 Task: Play online wordle game with 5 letters.
Action: Mouse moved to (406, 477)
Screenshot: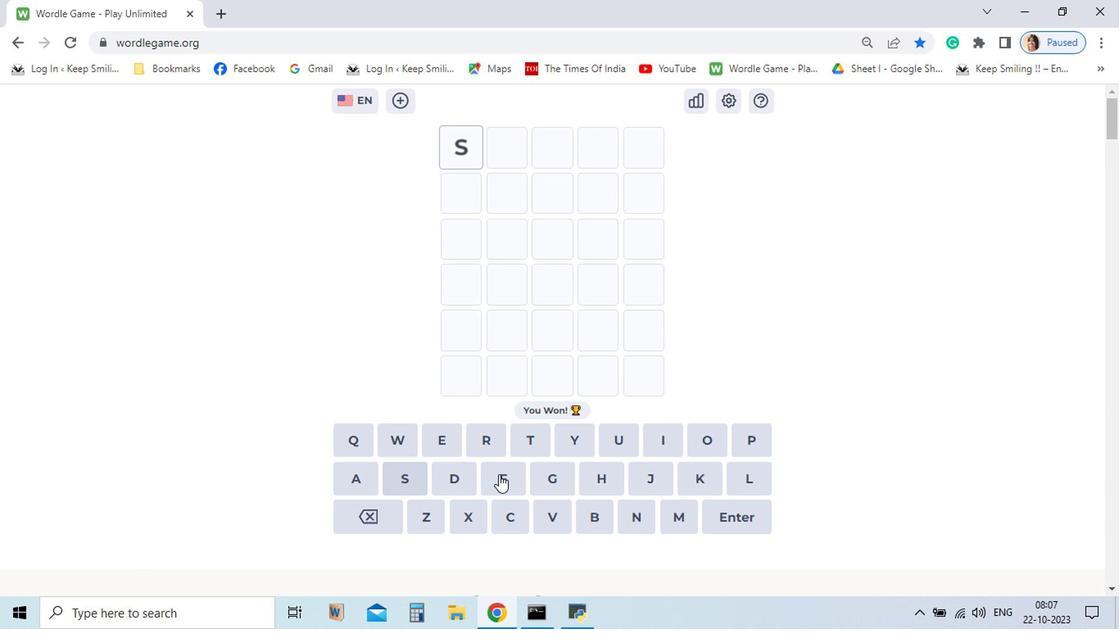 
Action: Mouse pressed left at (406, 477)
Screenshot: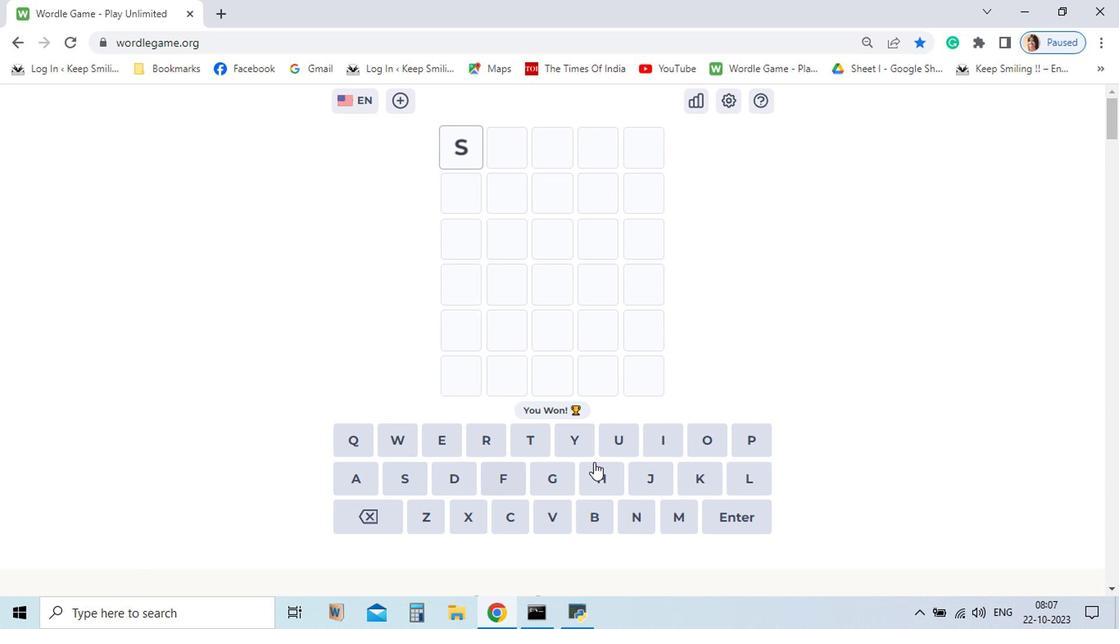 
Action: Mouse moved to (671, 439)
Screenshot: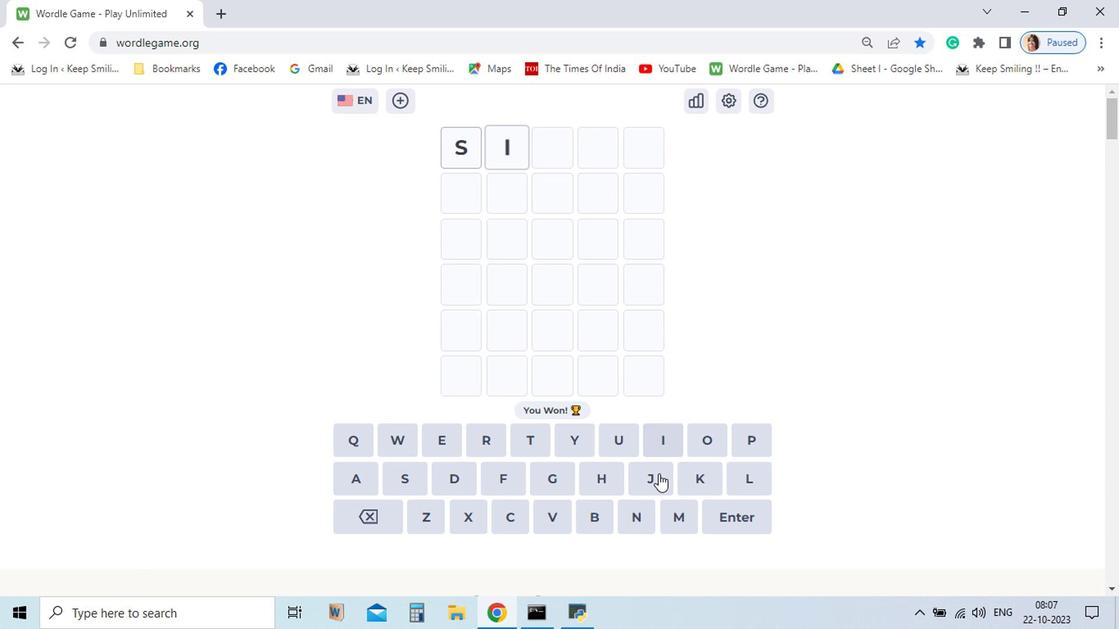 
Action: Mouse pressed left at (671, 439)
Screenshot: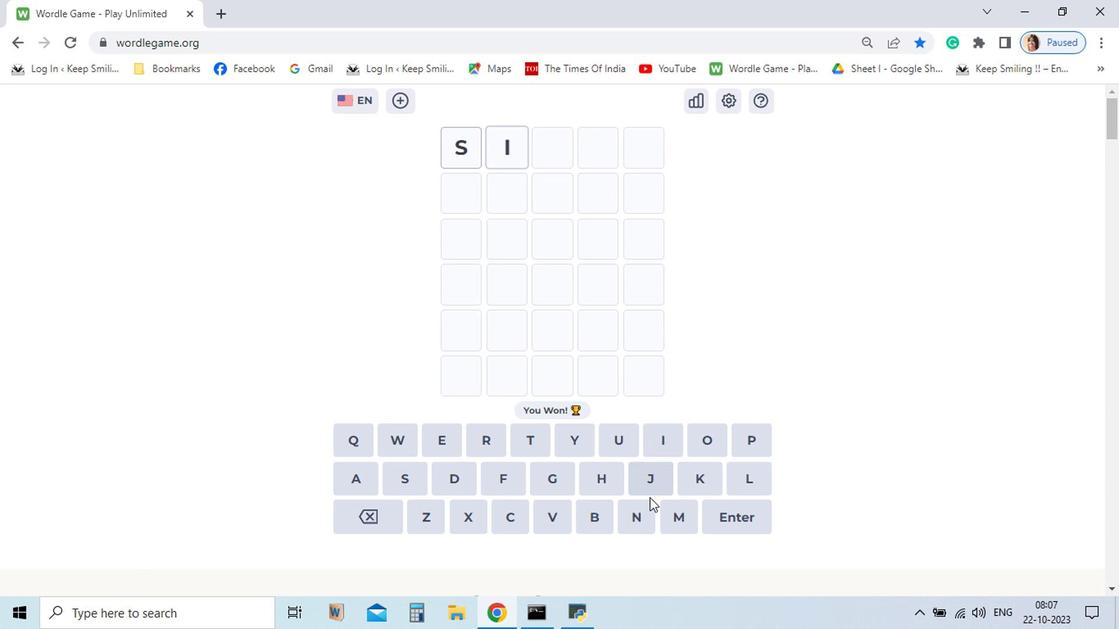 
Action: Mouse moved to (626, 519)
Screenshot: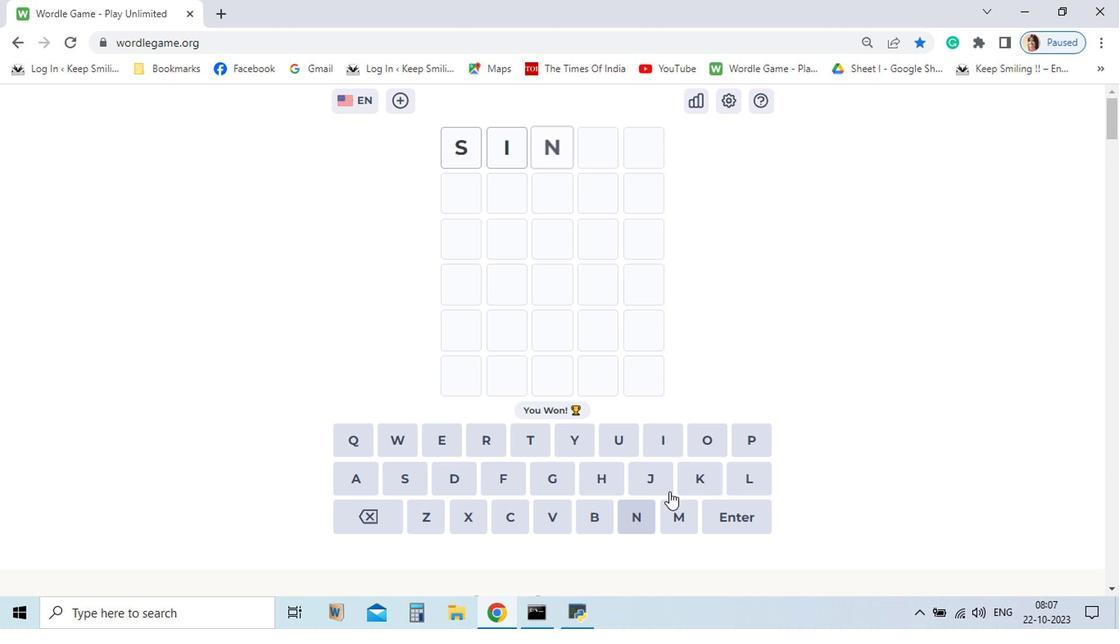 
Action: Mouse pressed left at (626, 519)
Screenshot: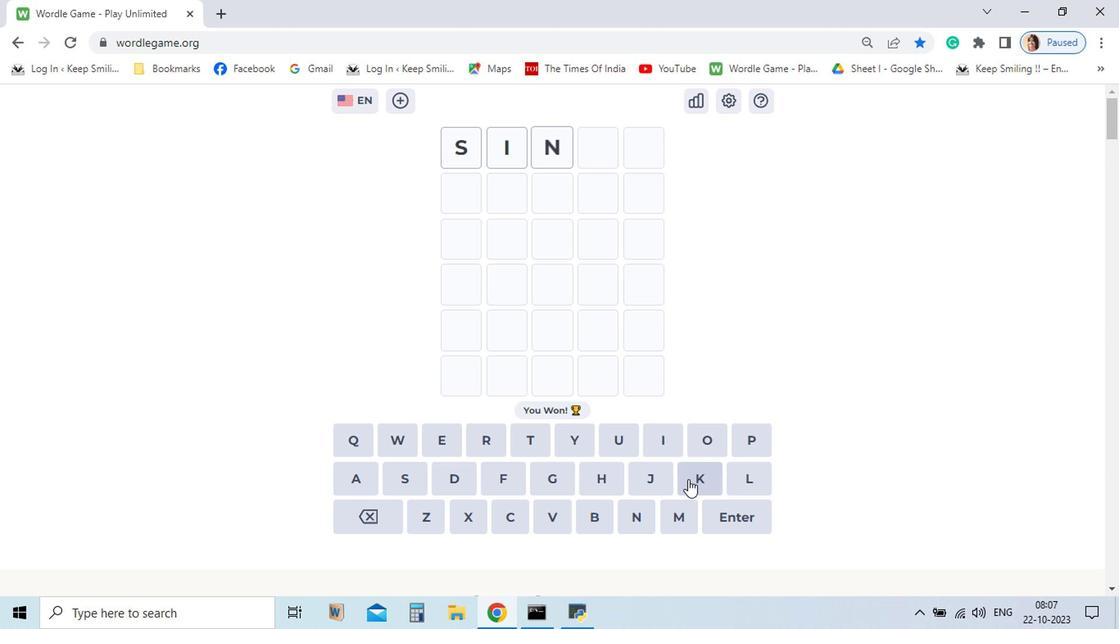 
Action: Mouse moved to (691, 477)
Screenshot: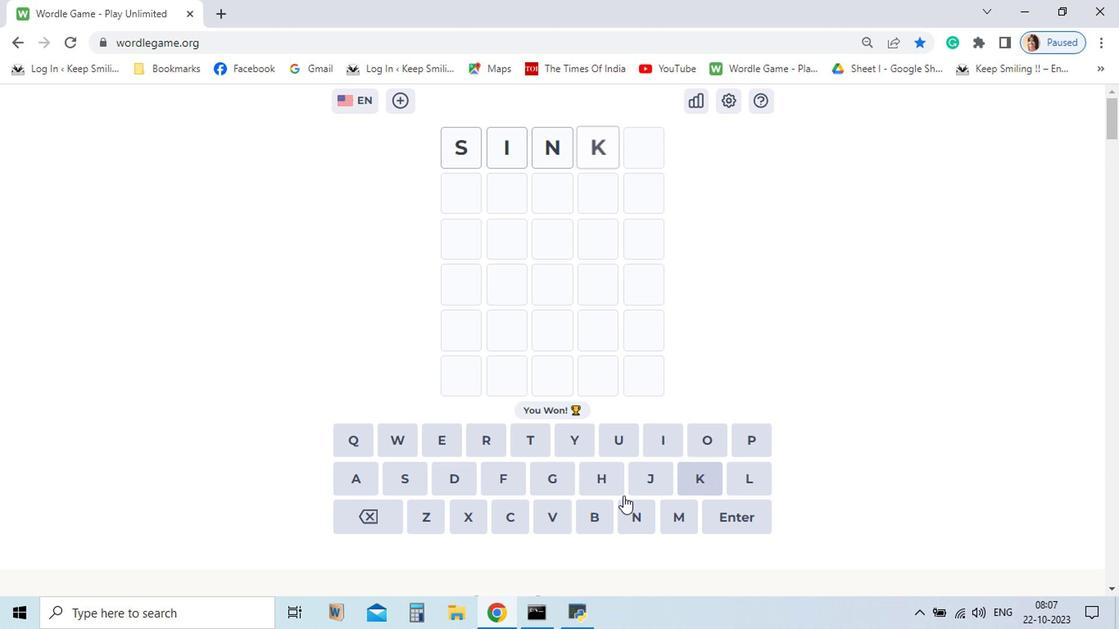 
Action: Mouse pressed left at (691, 477)
Screenshot: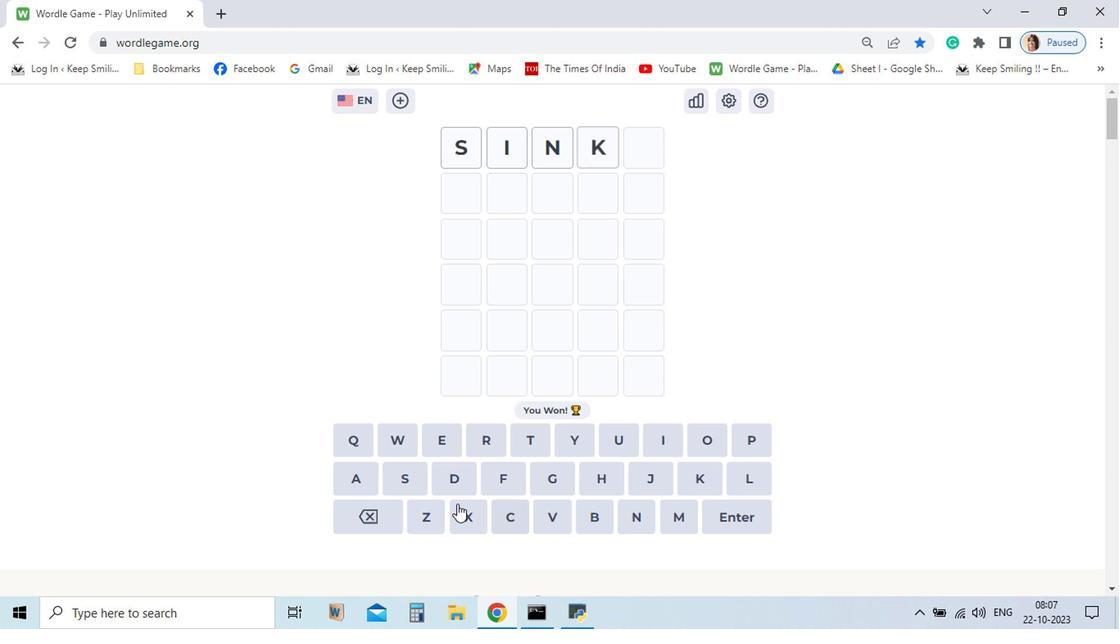 
Action: Mouse moved to (407, 481)
Screenshot: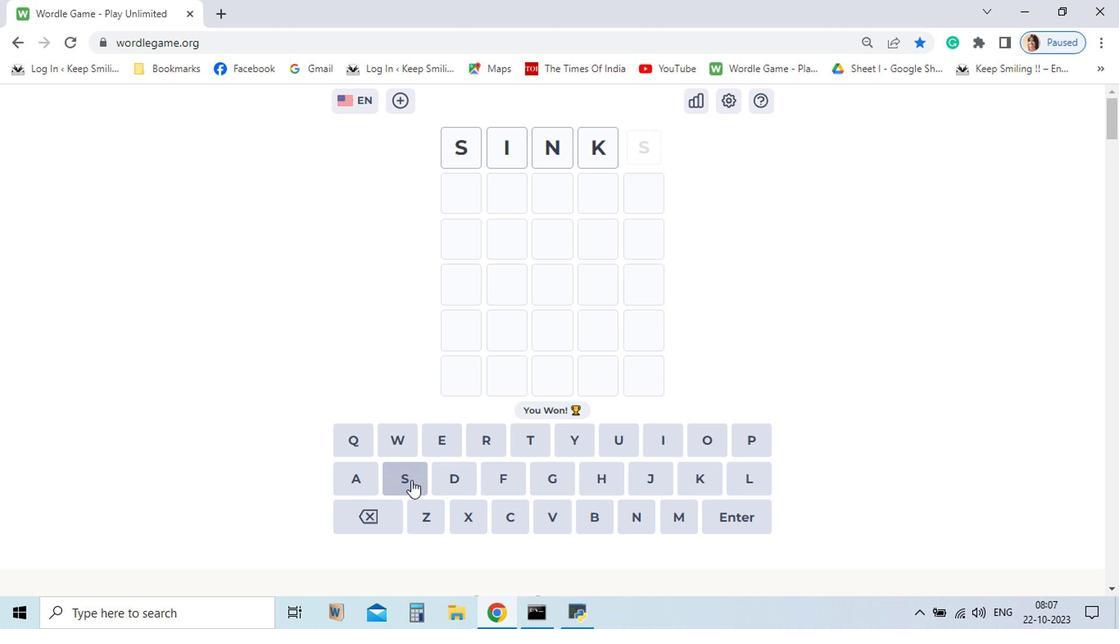 
Action: Mouse pressed left at (407, 481)
Screenshot: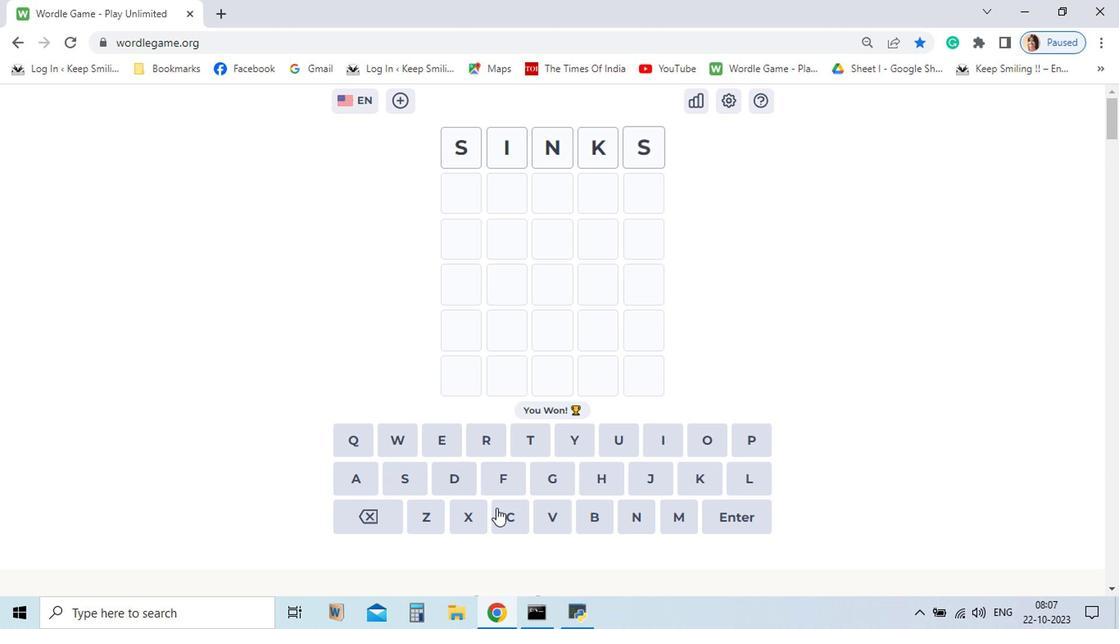 
Action: Mouse moved to (731, 520)
Screenshot: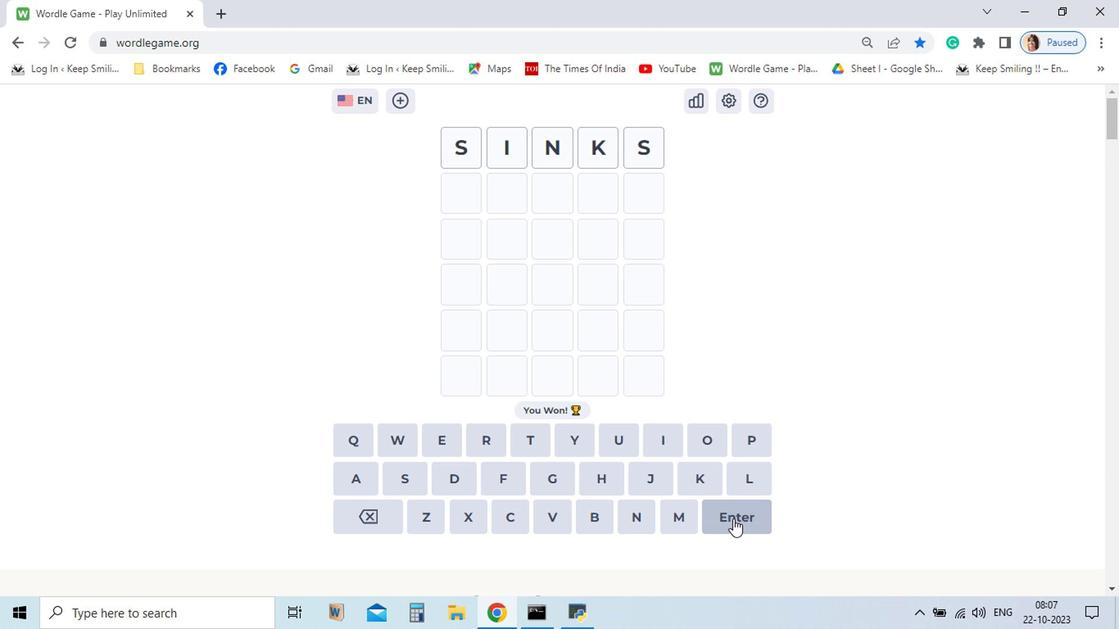 
Action: Mouse pressed left at (731, 520)
Screenshot: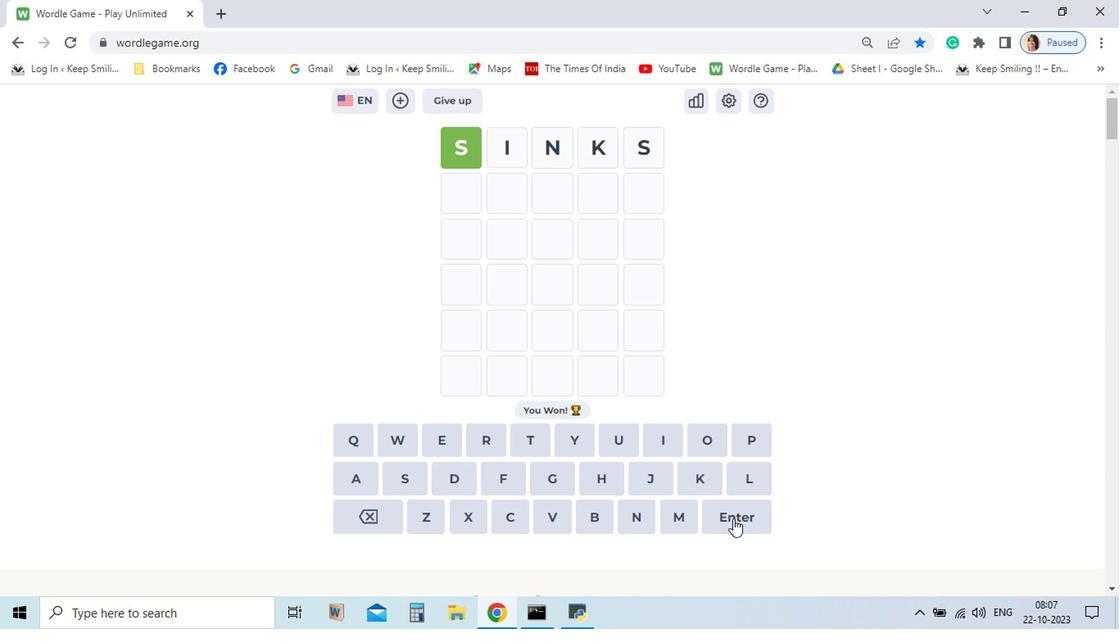 
Action: Mouse moved to (408, 484)
Screenshot: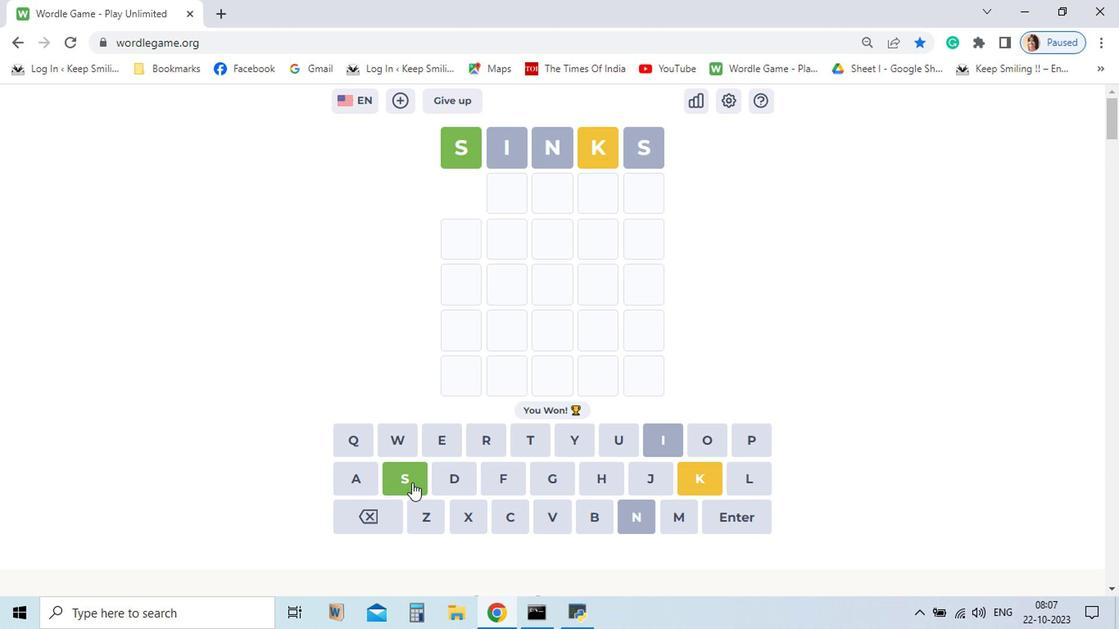 
Action: Mouse pressed left at (408, 484)
Screenshot: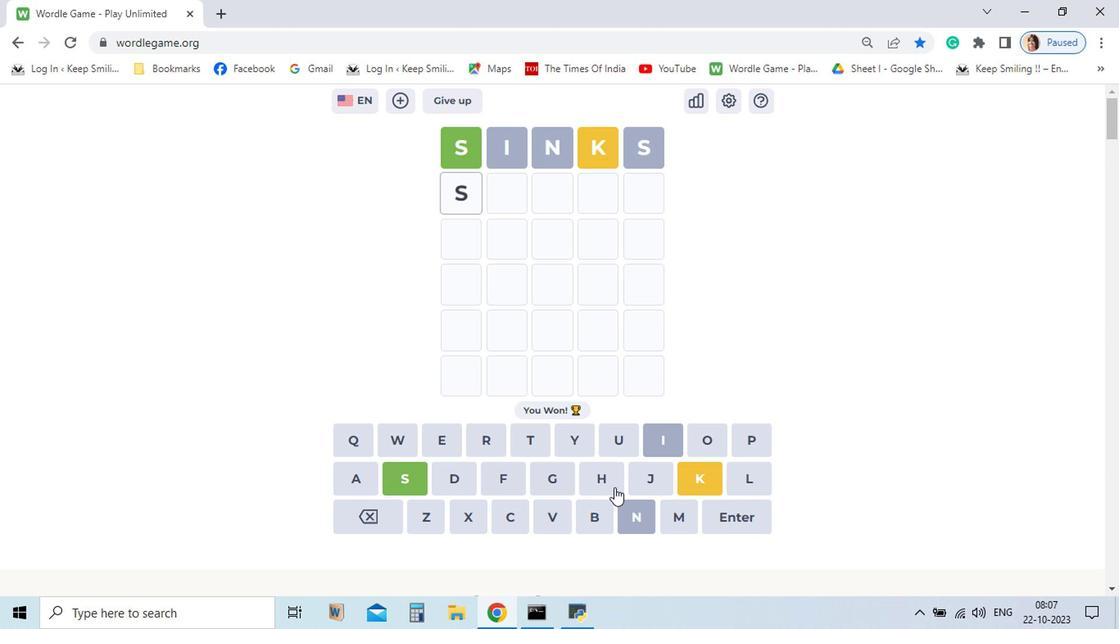 
Action: Mouse moved to (699, 485)
Screenshot: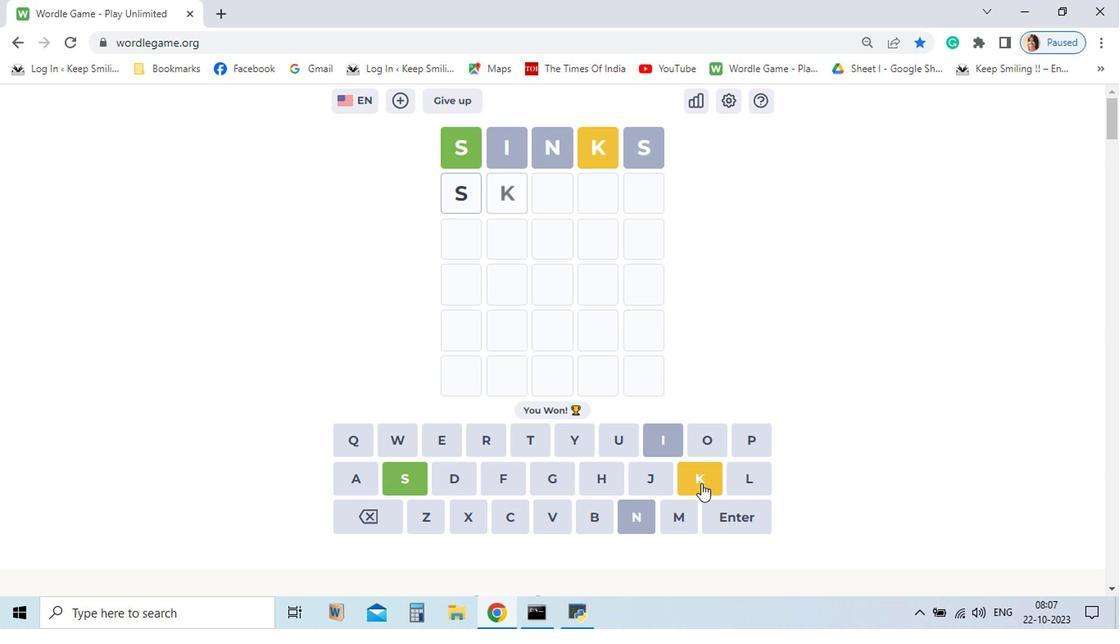 
Action: Mouse pressed left at (699, 485)
Screenshot: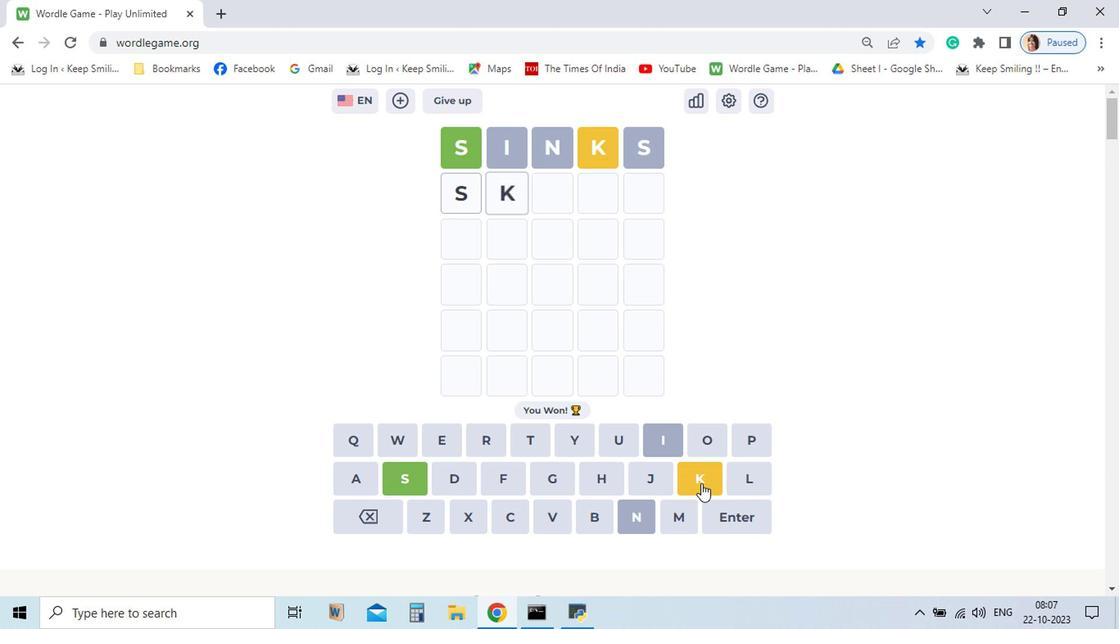 
Action: Mouse moved to (442, 446)
Screenshot: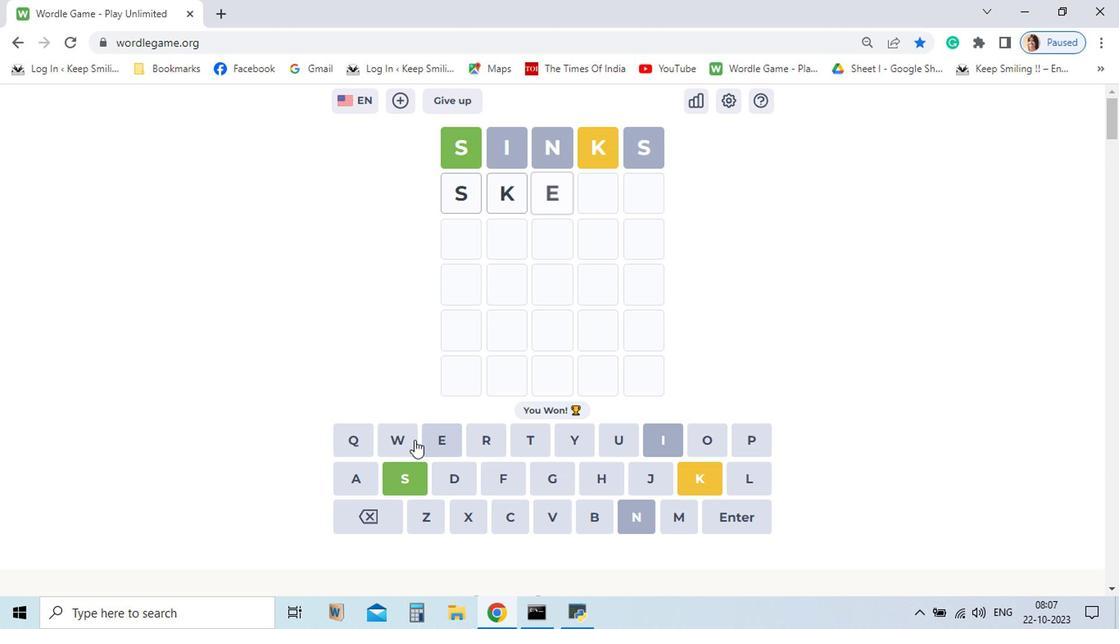 
Action: Mouse pressed left at (442, 446)
Screenshot: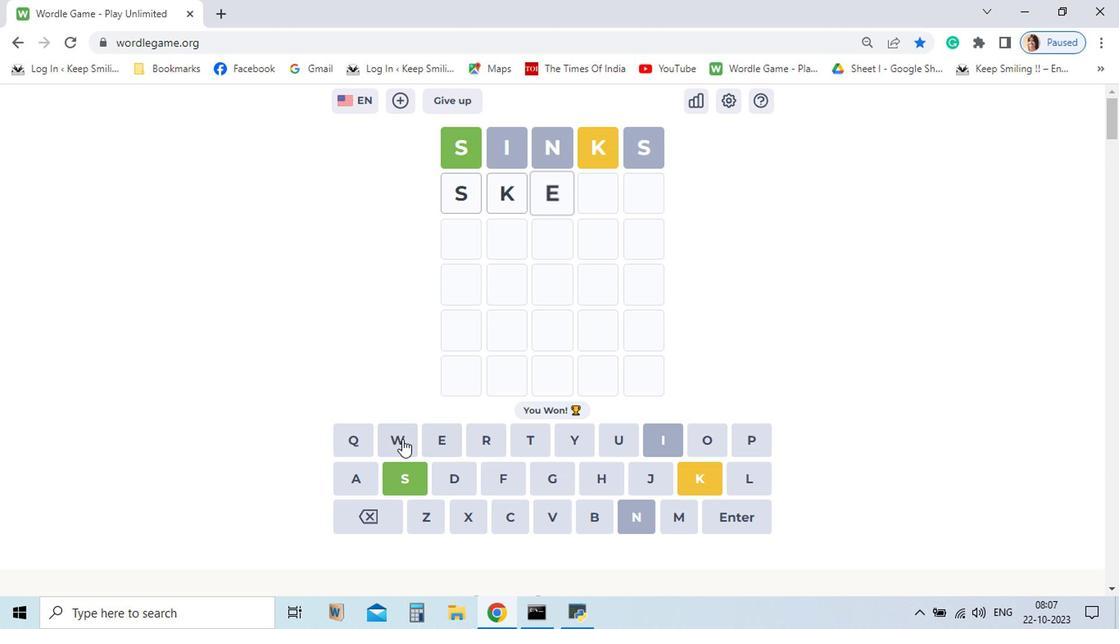 
Action: Mouse moved to (398, 440)
Screenshot: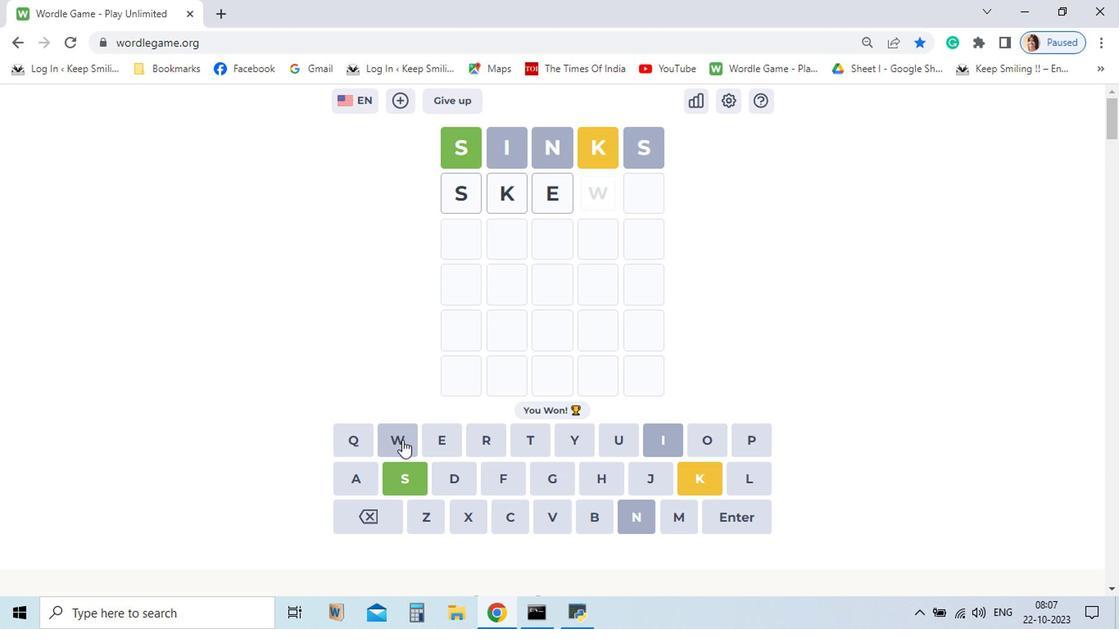 
Action: Mouse pressed left at (398, 440)
Screenshot: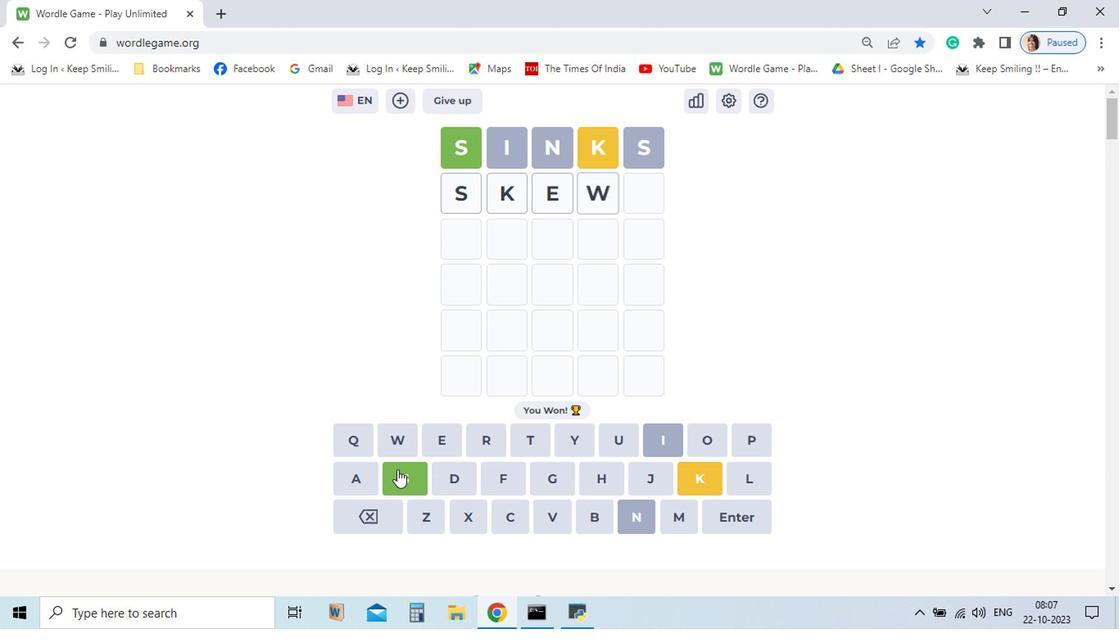 
Action: Mouse moved to (393, 471)
Screenshot: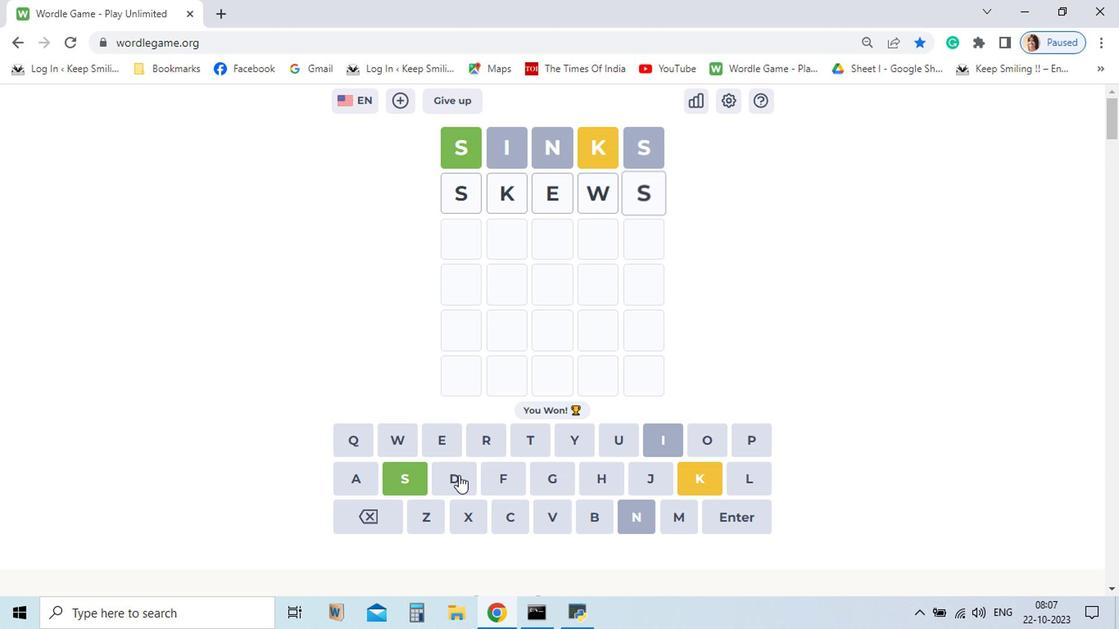 
Action: Mouse pressed left at (393, 471)
Screenshot: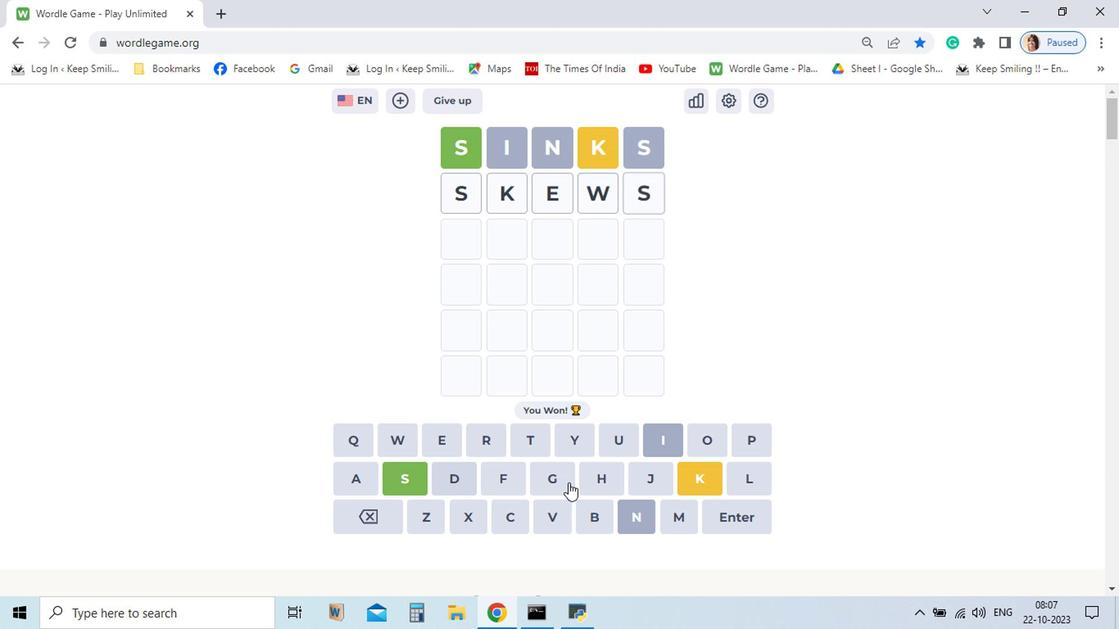 
Action: Mouse moved to (743, 514)
Screenshot: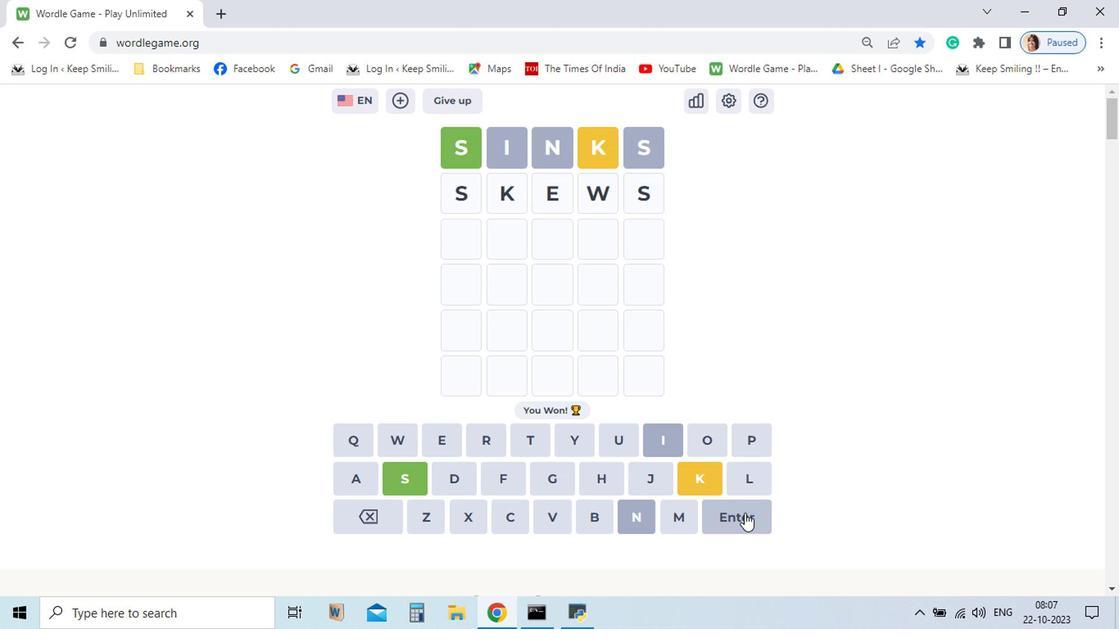 
Action: Mouse pressed left at (743, 514)
Screenshot: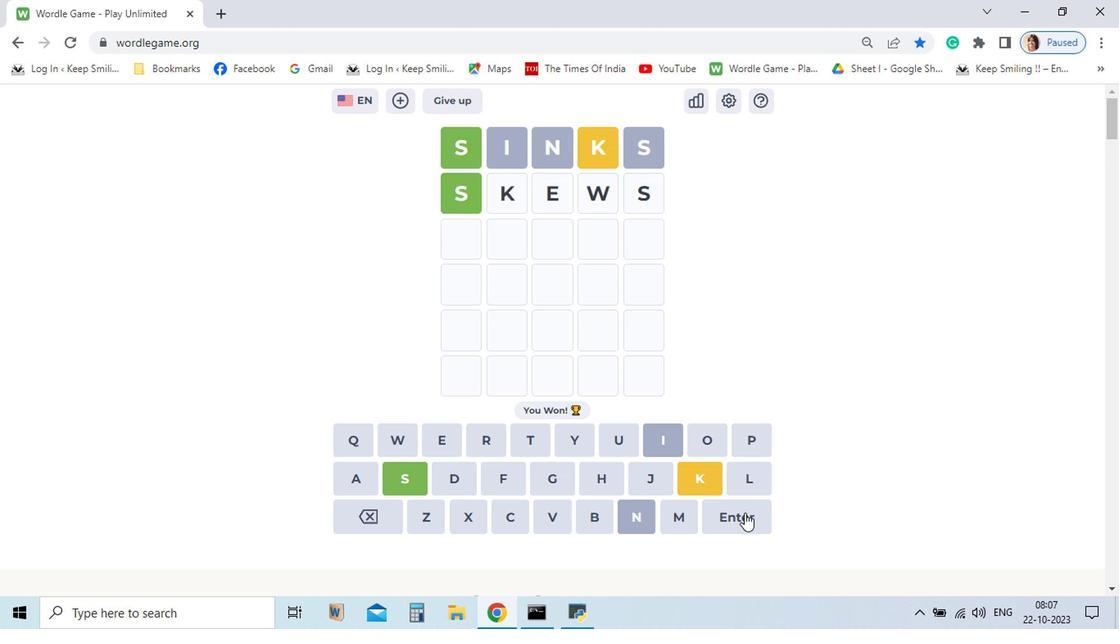 
Action: Mouse moved to (403, 482)
Screenshot: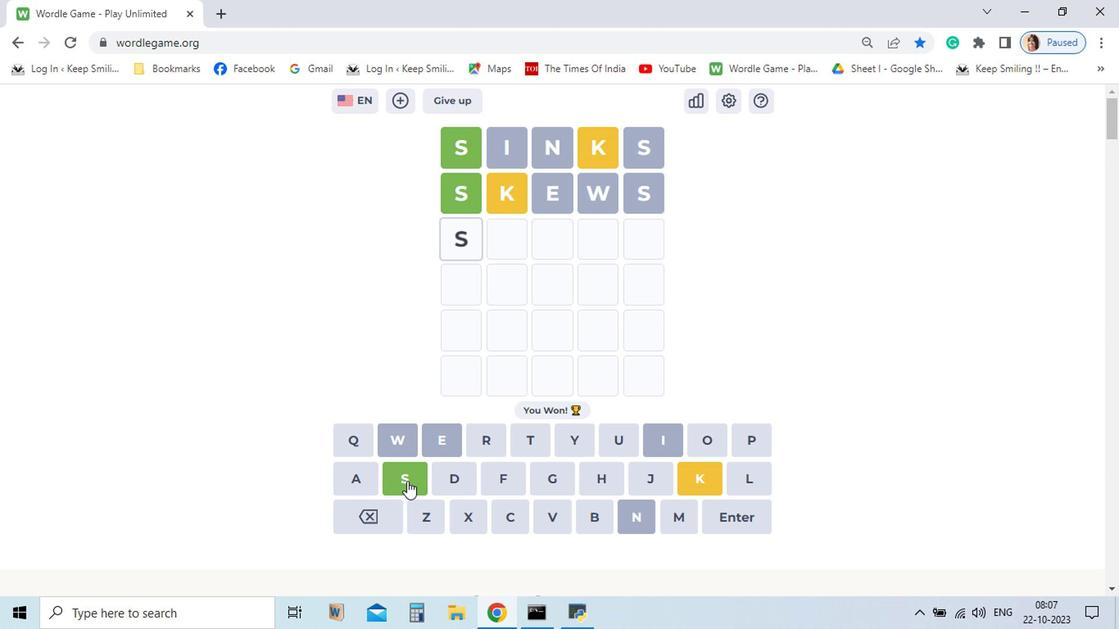 
Action: Mouse pressed left at (403, 482)
Screenshot: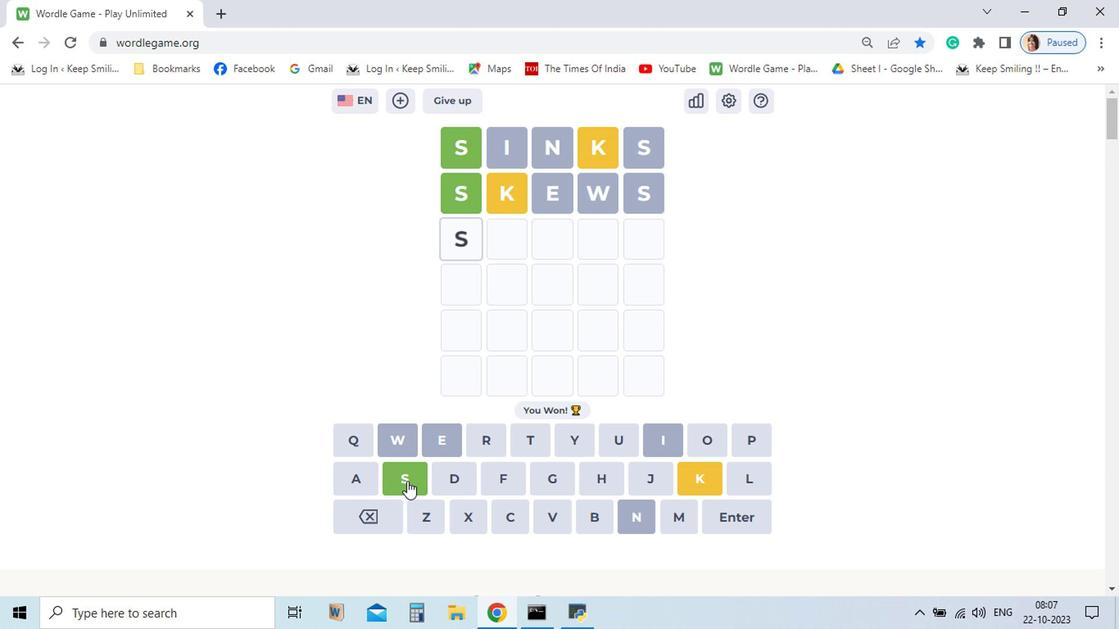 
Action: Mouse moved to (517, 444)
Screenshot: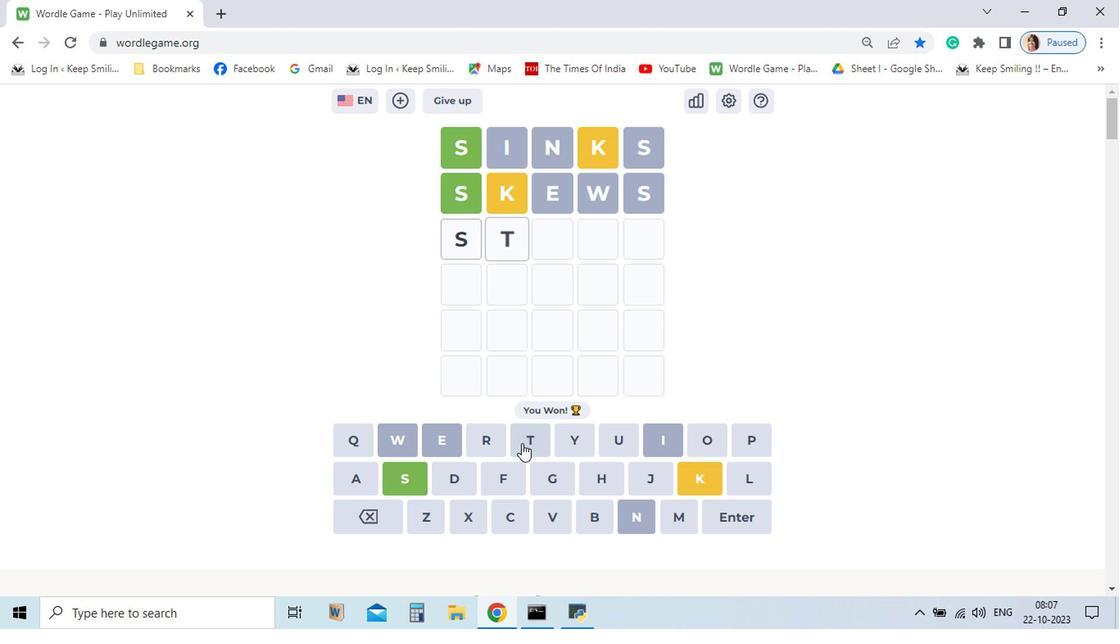 
Action: Mouse pressed left at (517, 444)
Screenshot: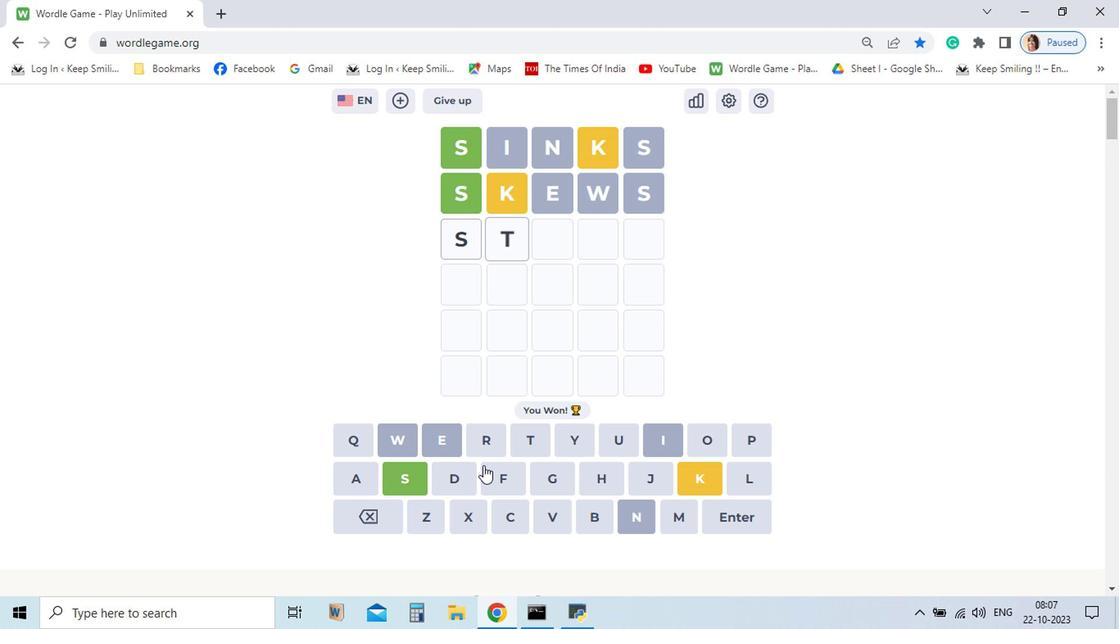 
Action: Mouse moved to (348, 483)
Screenshot: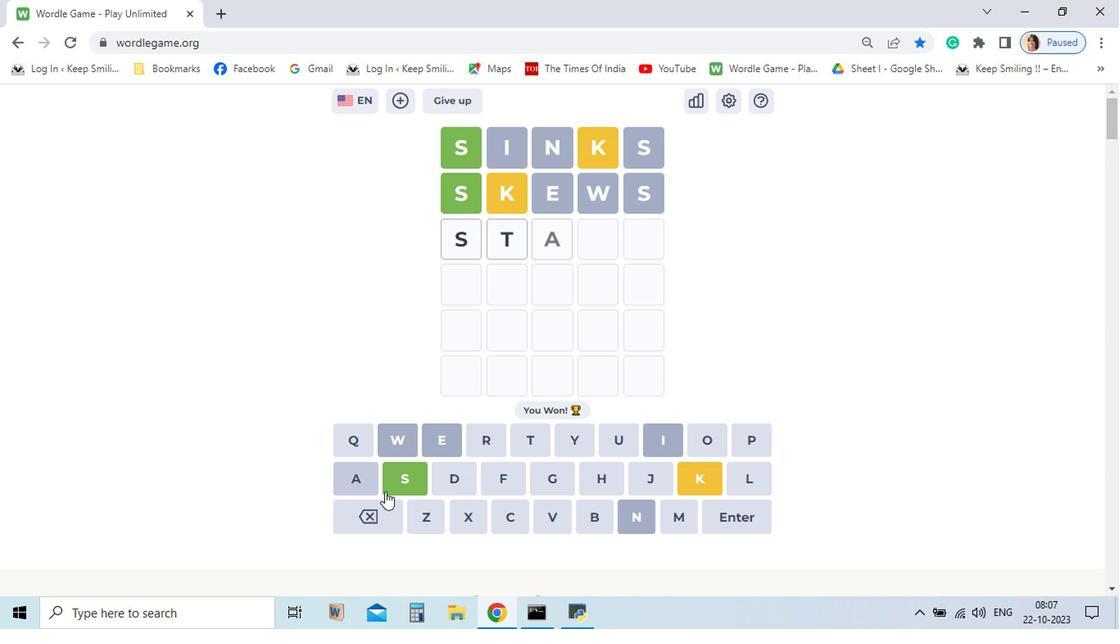 
Action: Mouse pressed left at (348, 483)
Screenshot: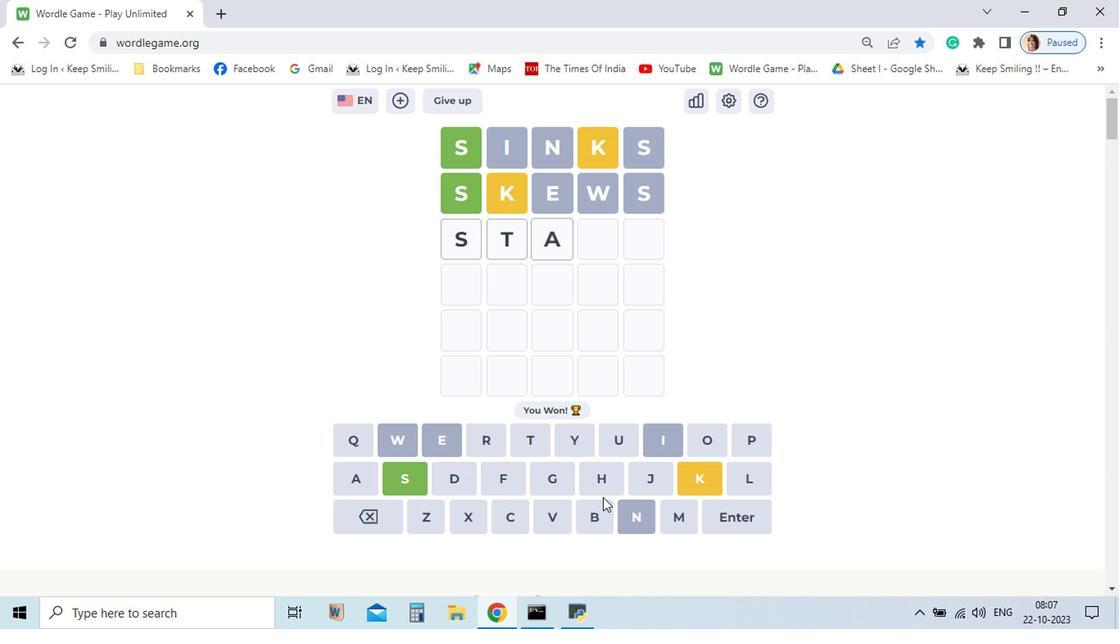 
Action: Mouse moved to (698, 488)
Screenshot: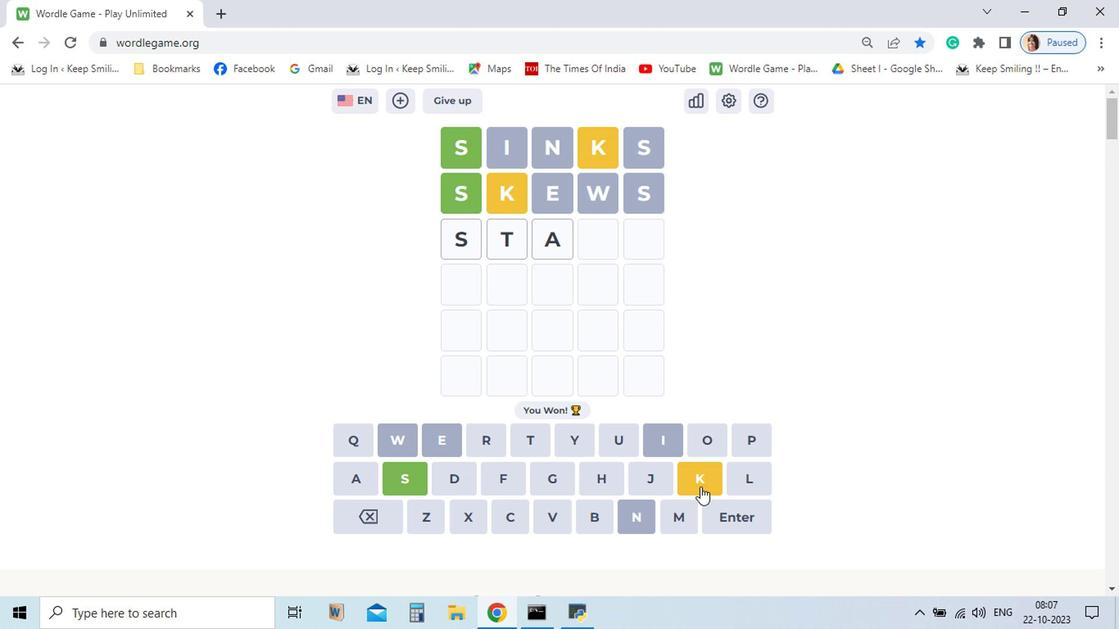 
Action: Mouse pressed left at (698, 488)
Screenshot: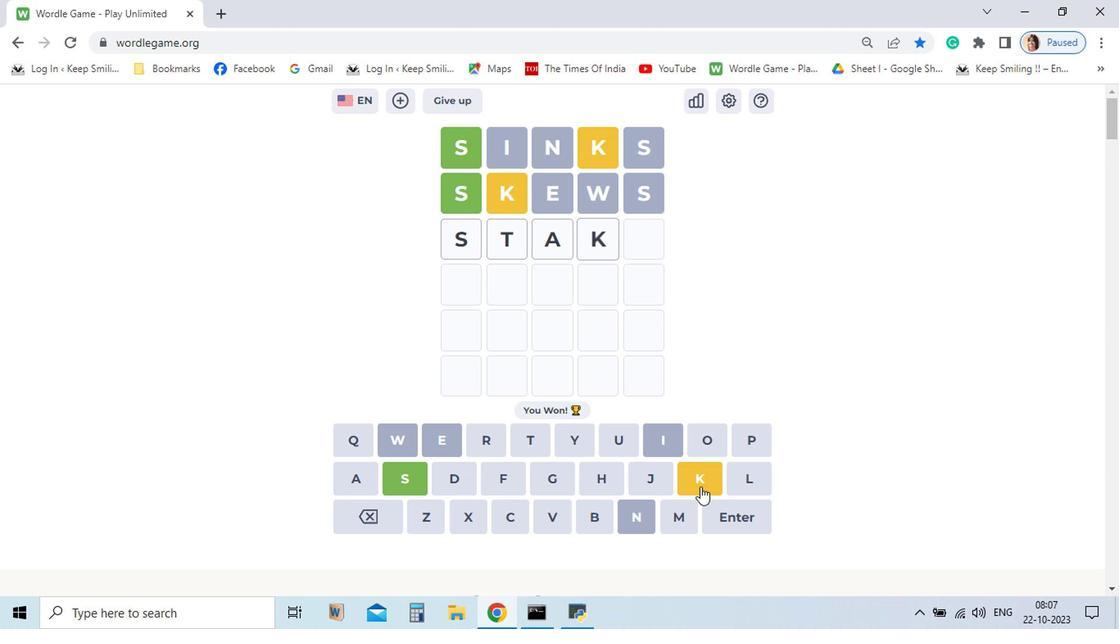 
Action: Mouse moved to (367, 518)
Screenshot: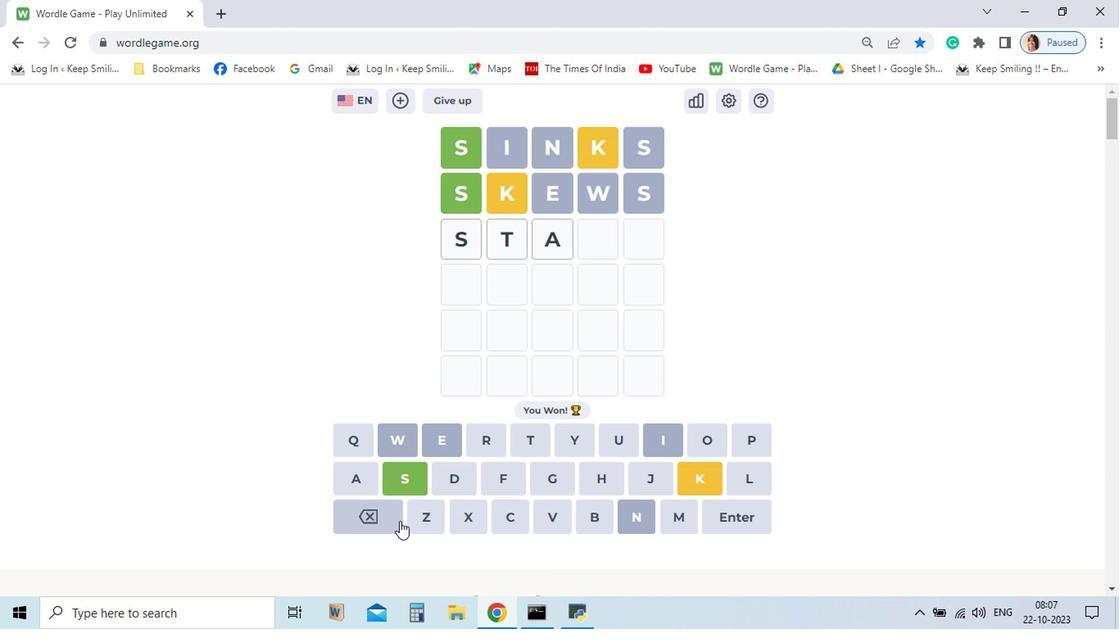 
Action: Mouse pressed left at (367, 518)
Screenshot: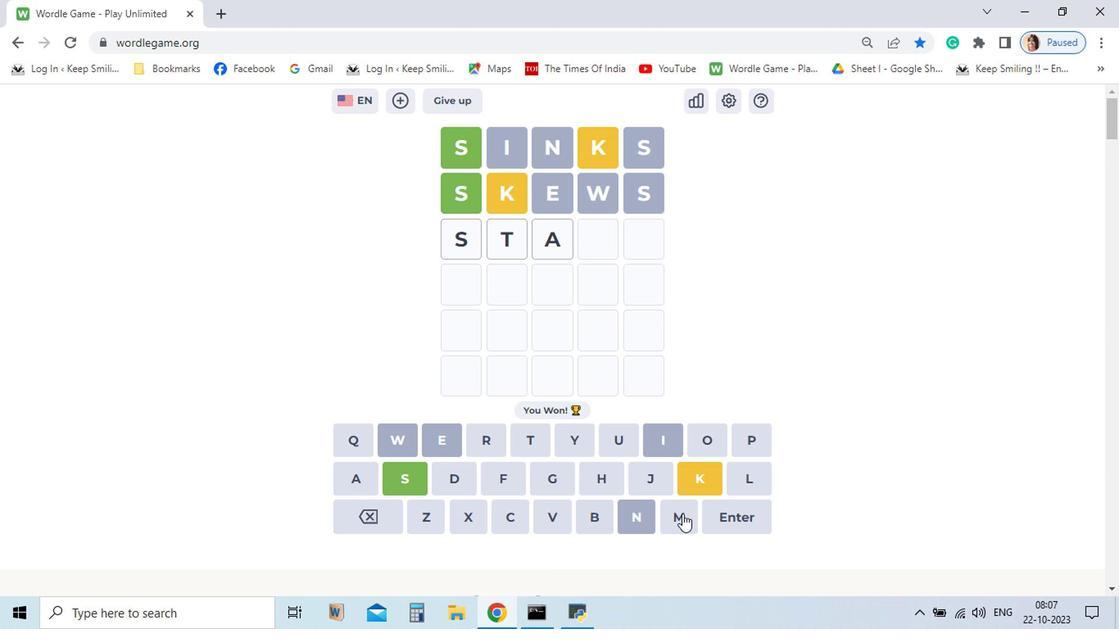 
Action: Mouse moved to (754, 478)
Screenshot: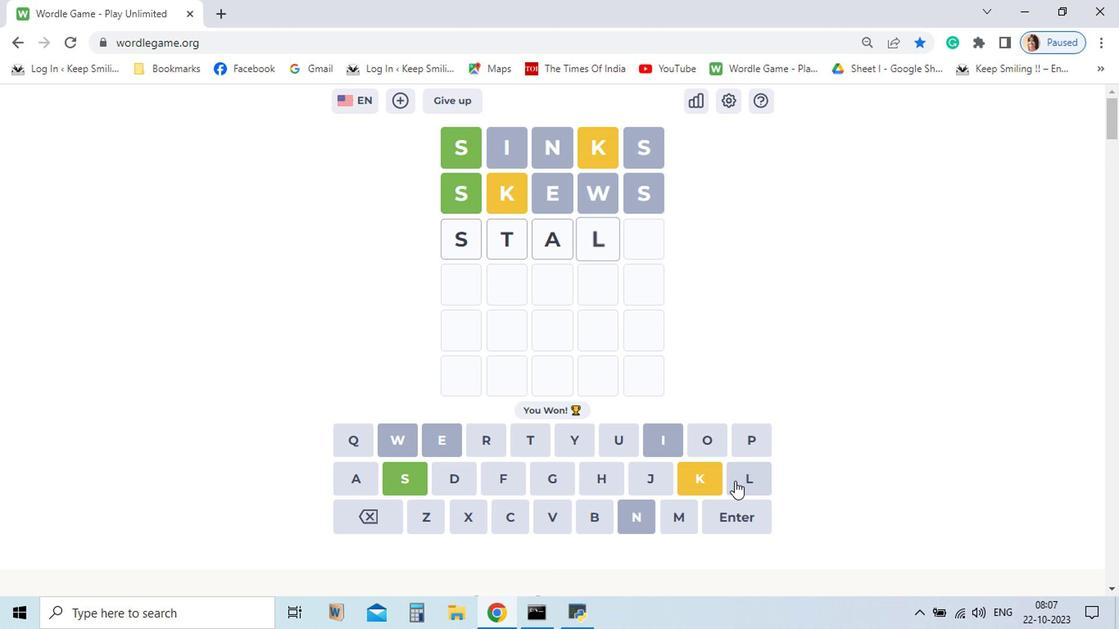 
Action: Mouse pressed left at (754, 478)
Screenshot: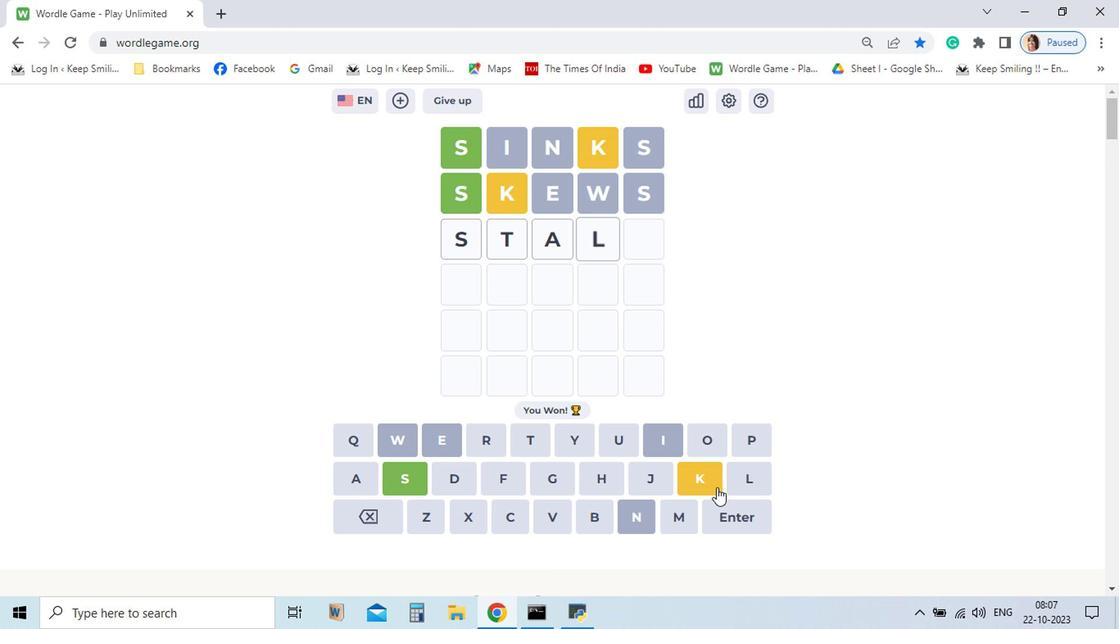 
Action: Mouse moved to (714, 489)
Screenshot: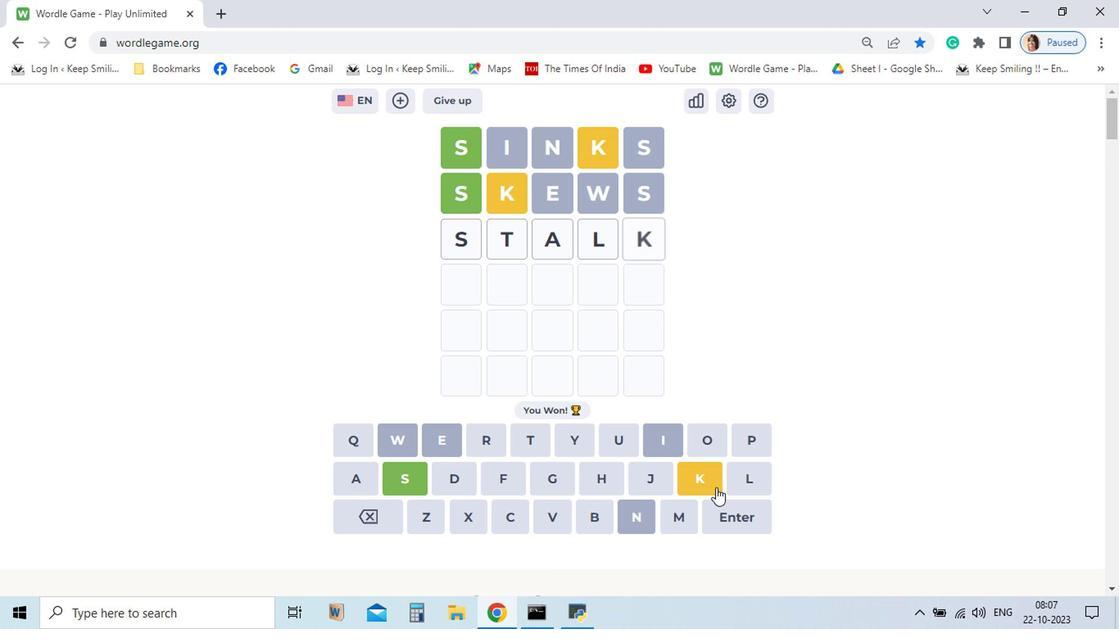 
Action: Mouse pressed left at (714, 489)
Screenshot: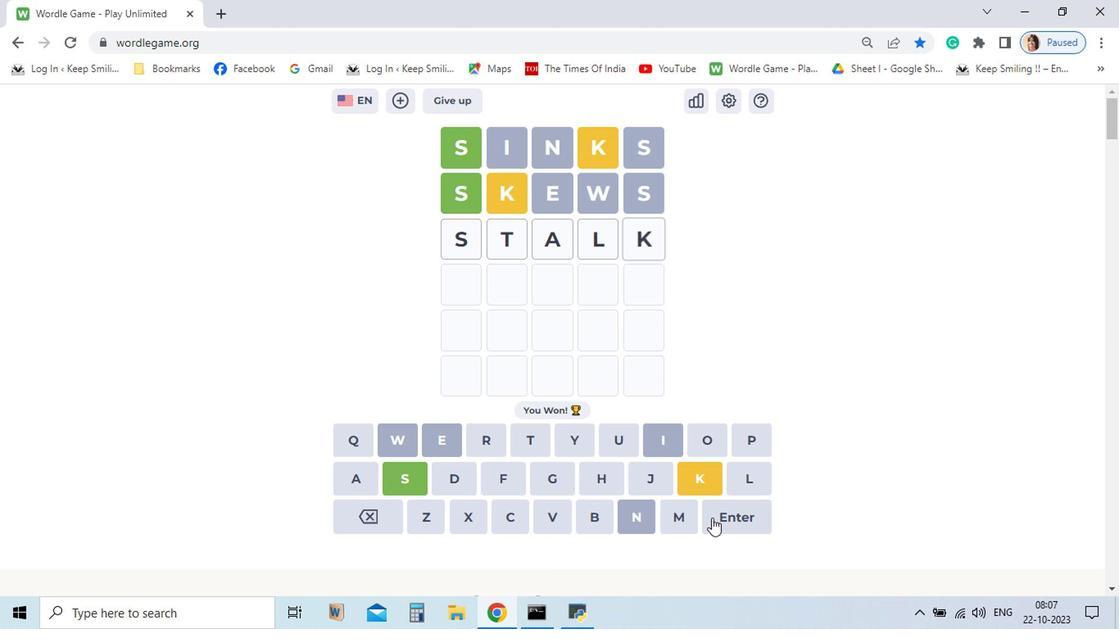 
Action: Mouse moved to (732, 520)
Screenshot: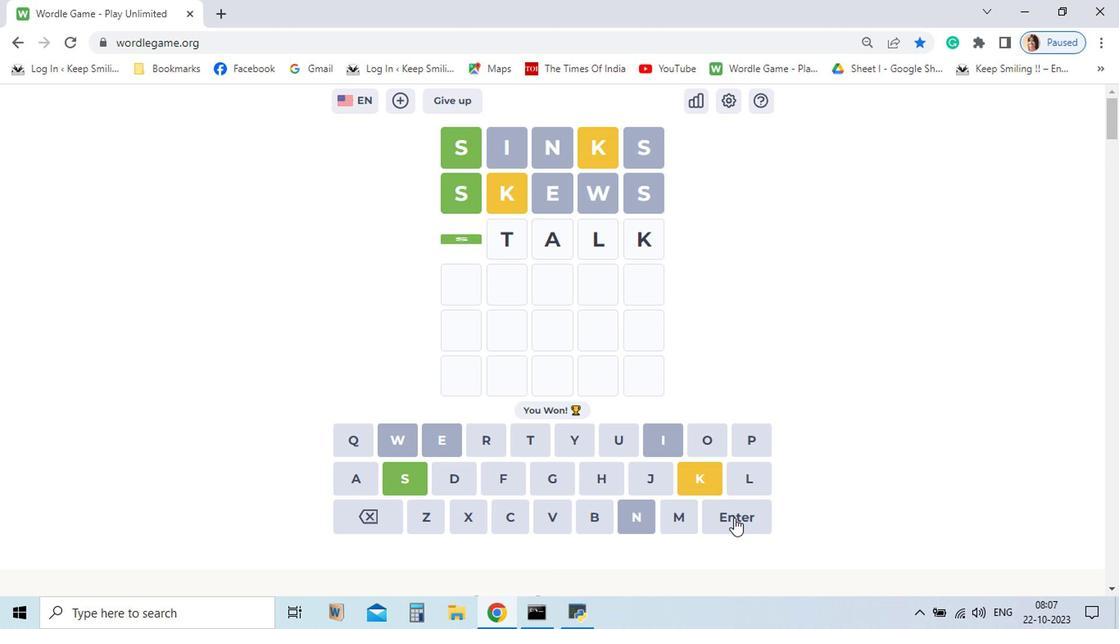 
Action: Mouse pressed left at (732, 520)
Screenshot: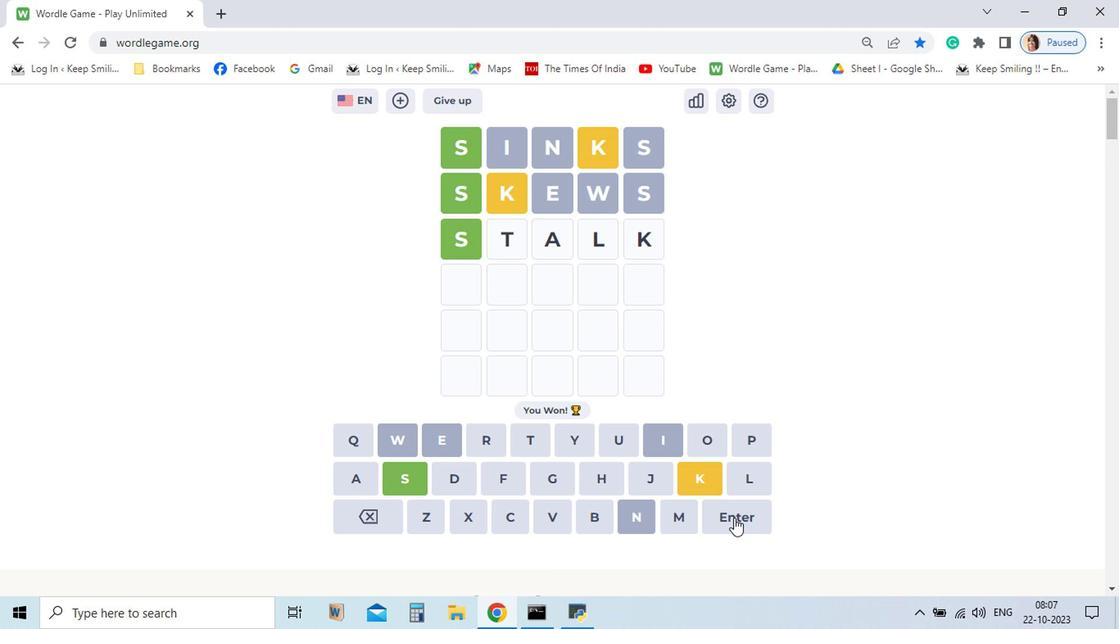 
Action: Mouse moved to (396, 478)
Screenshot: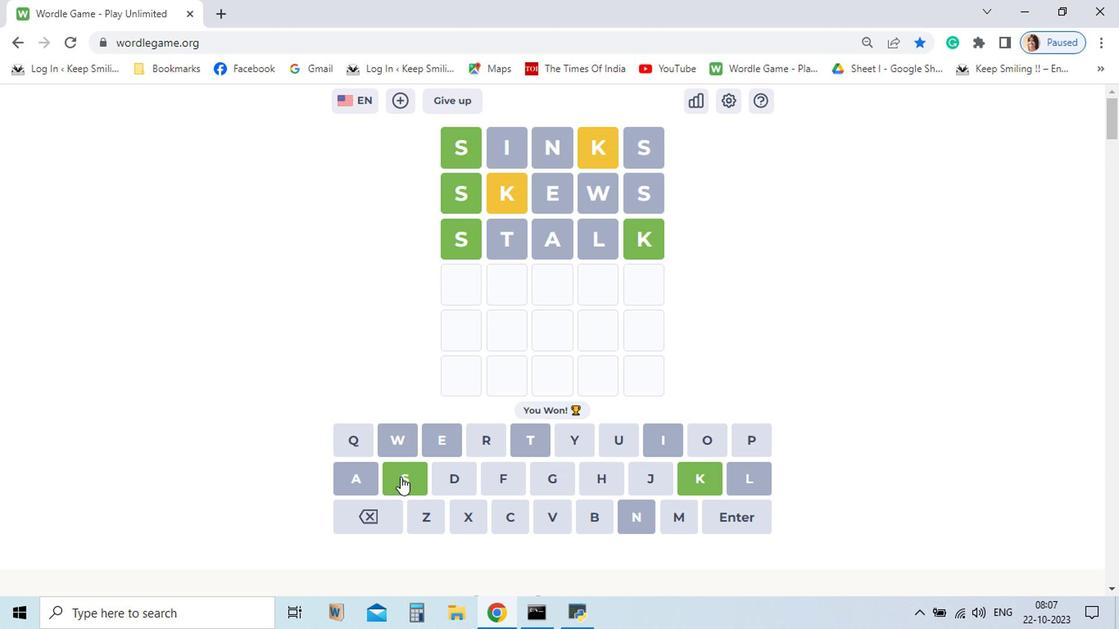 
Action: Mouse pressed left at (396, 478)
Screenshot: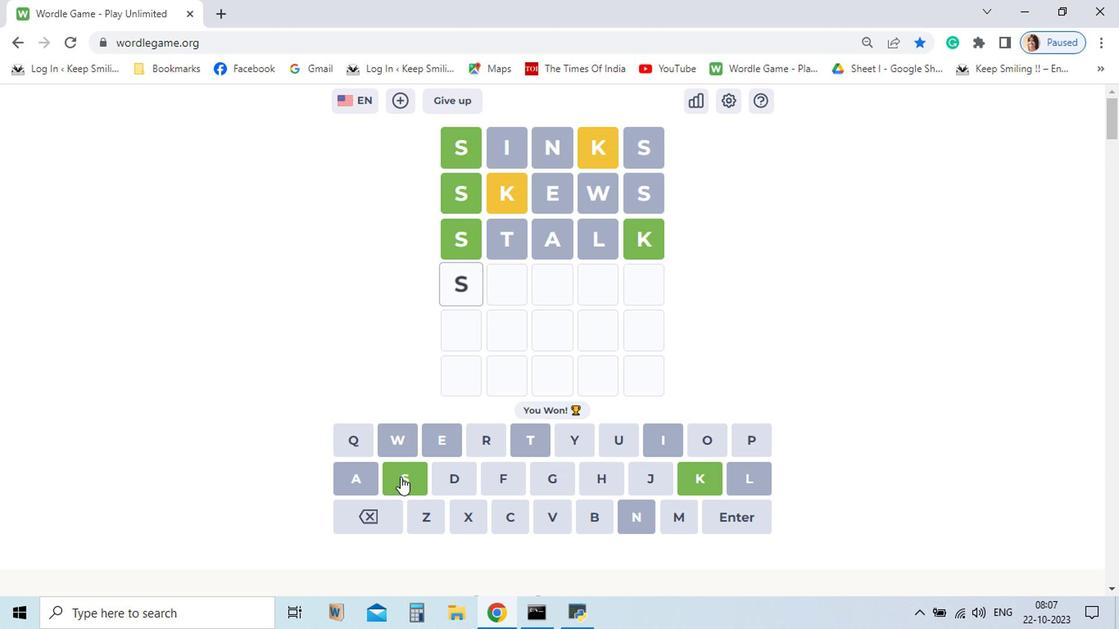
Action: Mouse moved to (743, 444)
Screenshot: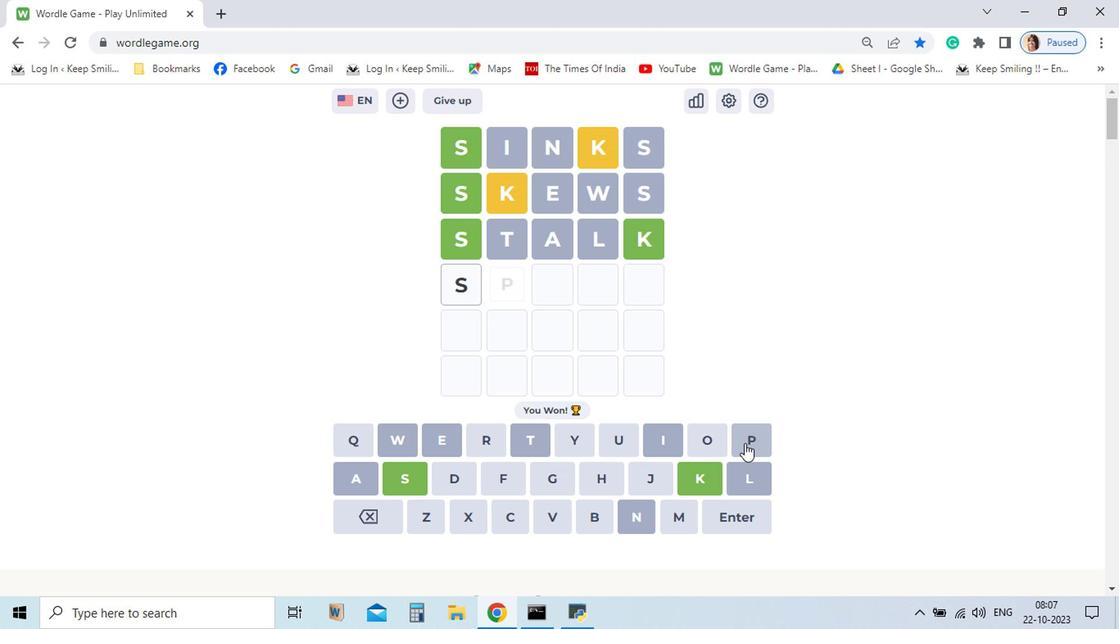 
Action: Mouse pressed left at (743, 444)
Screenshot: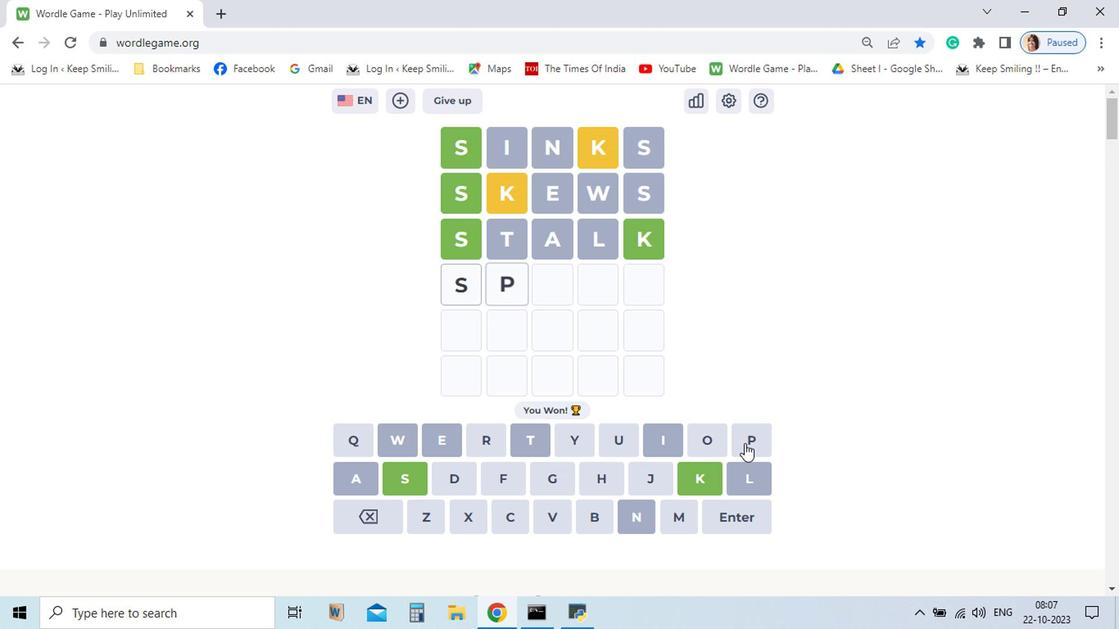 
Action: Mouse moved to (706, 443)
Screenshot: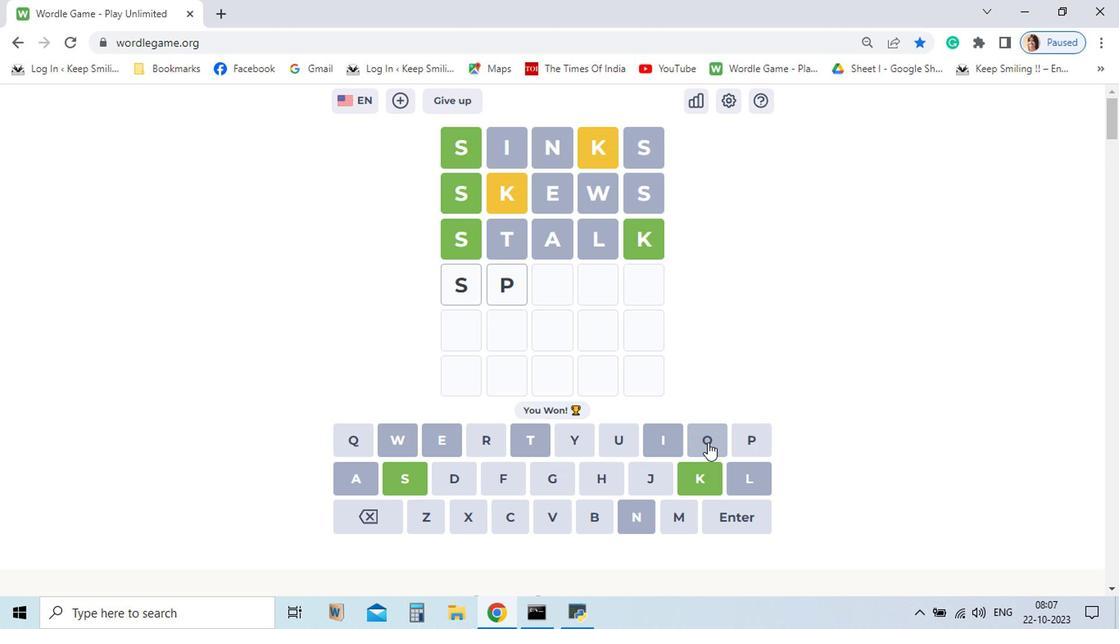 
Action: Mouse pressed left at (706, 443)
Screenshot: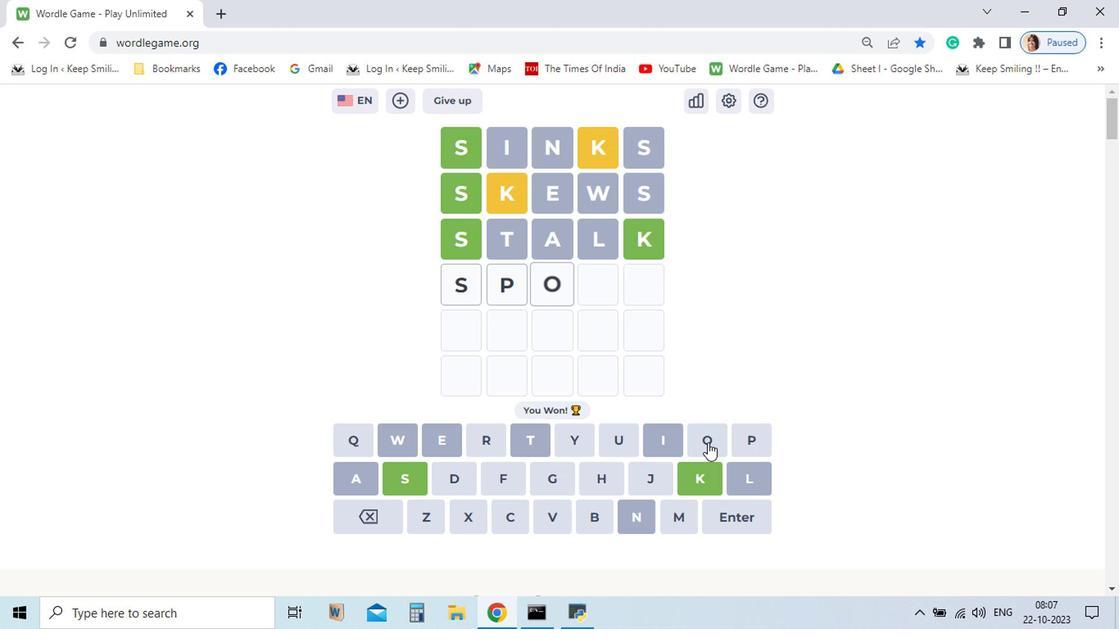 
Action: Mouse moved to (703, 442)
Screenshot: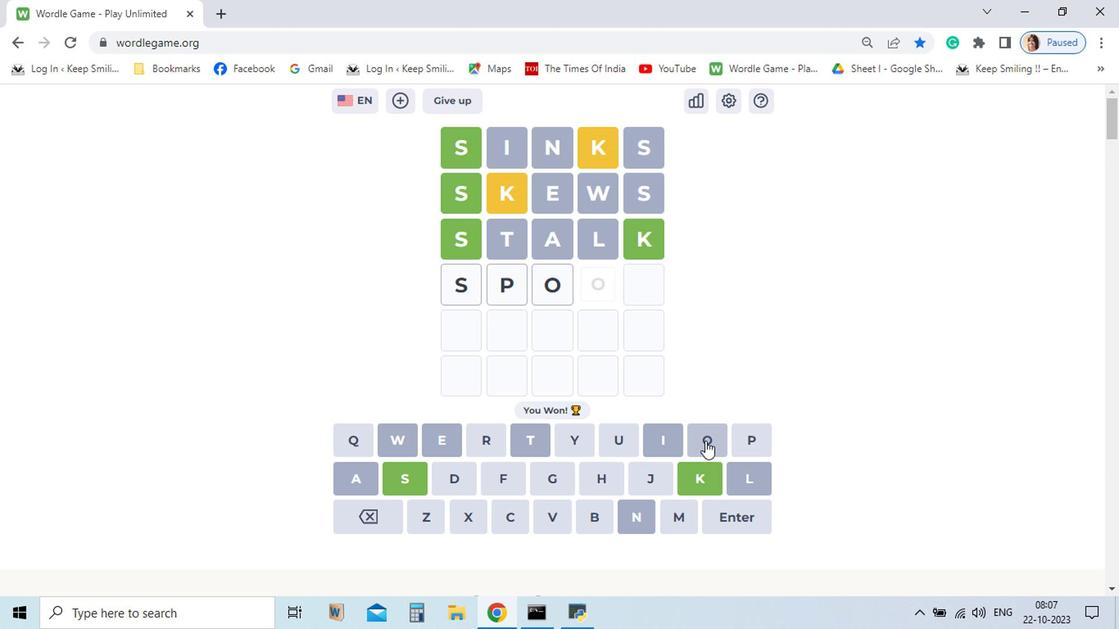 
Action: Mouse pressed left at (703, 442)
Screenshot: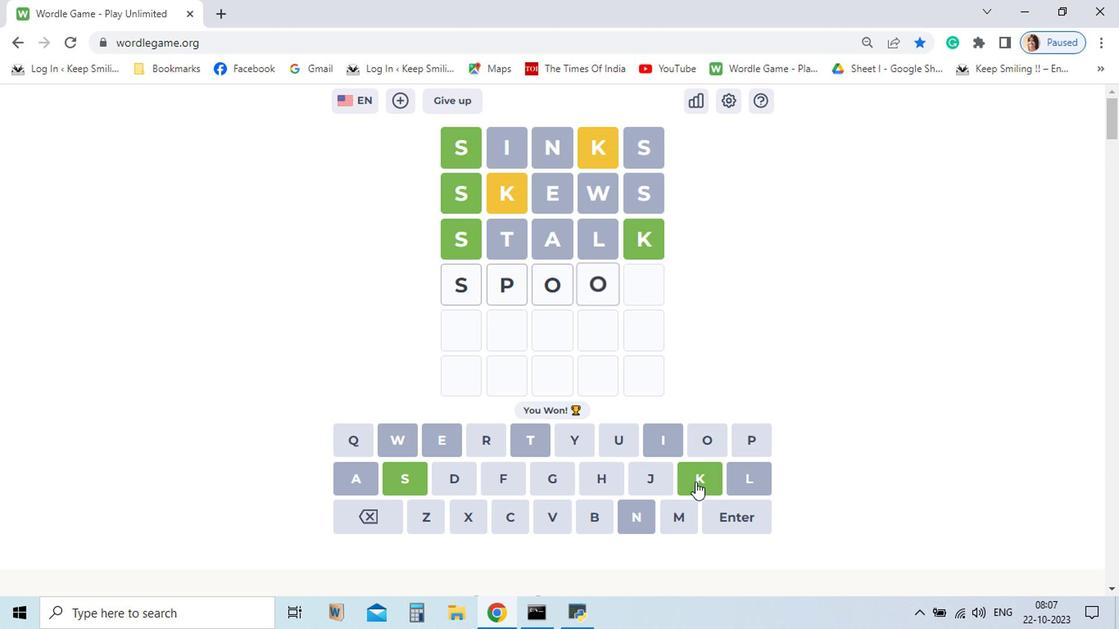 
Action: Mouse moved to (696, 469)
Screenshot: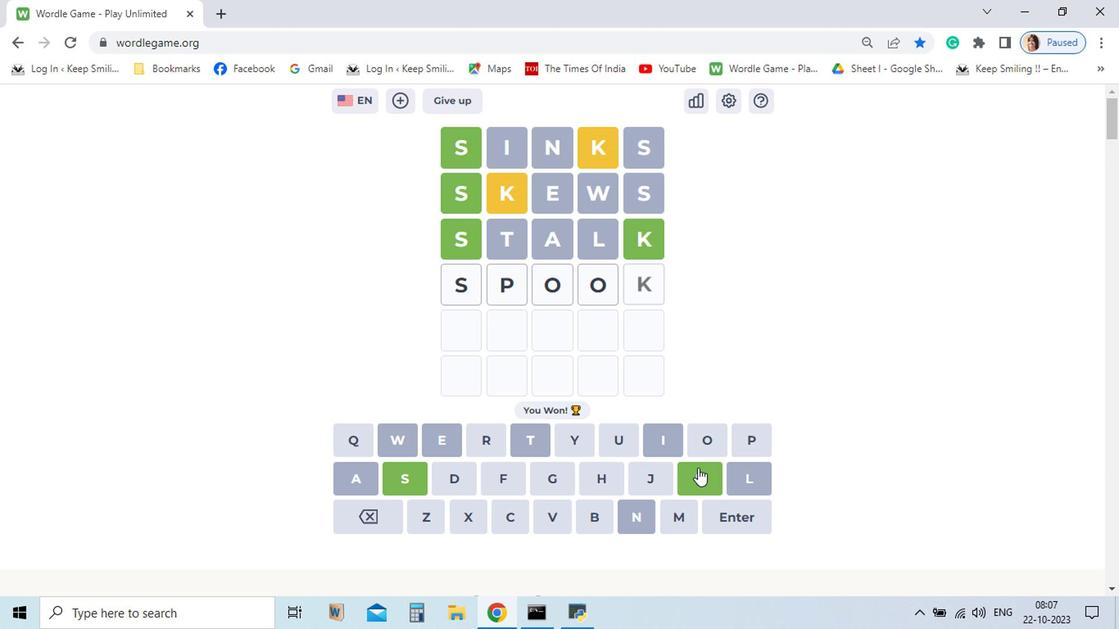 
Action: Mouse pressed left at (696, 469)
Screenshot: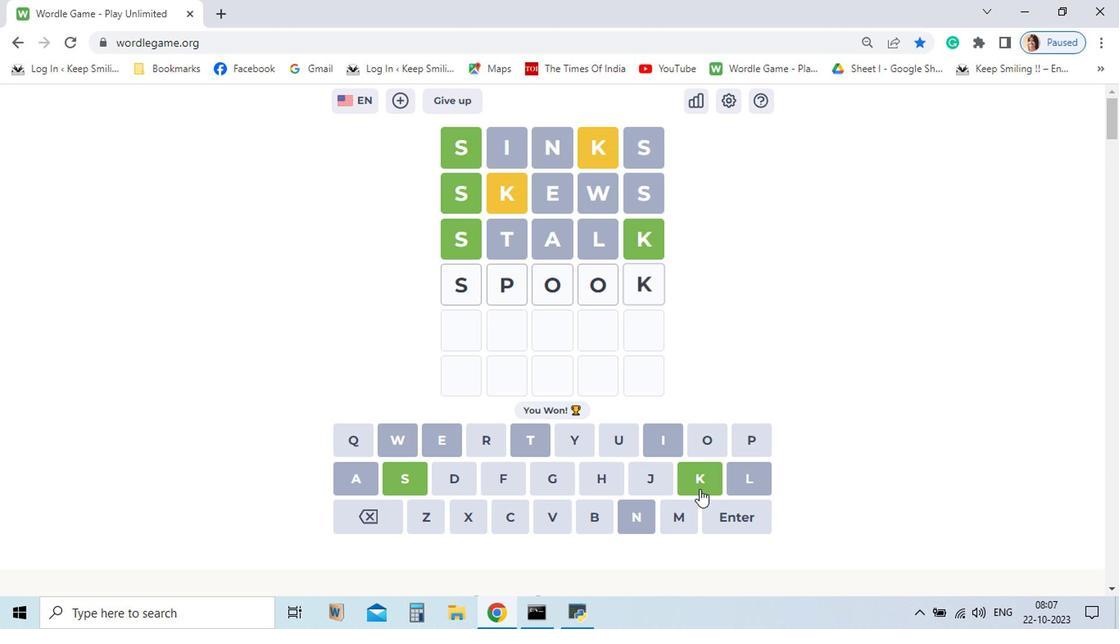 
Action: Mouse moved to (730, 508)
Screenshot: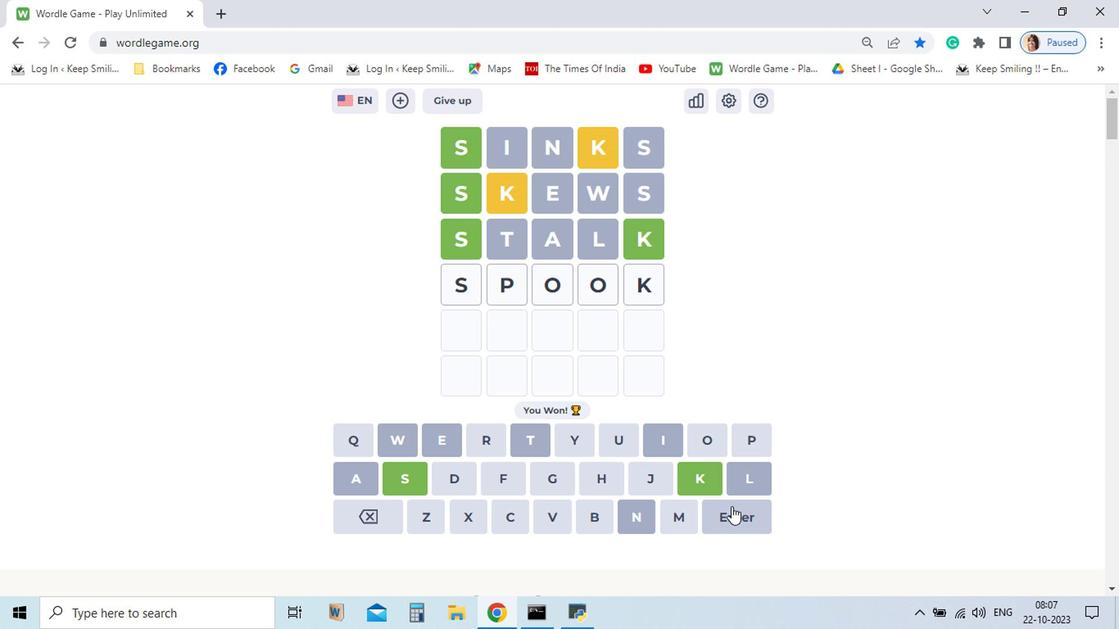 
Action: Mouse pressed left at (730, 508)
Screenshot: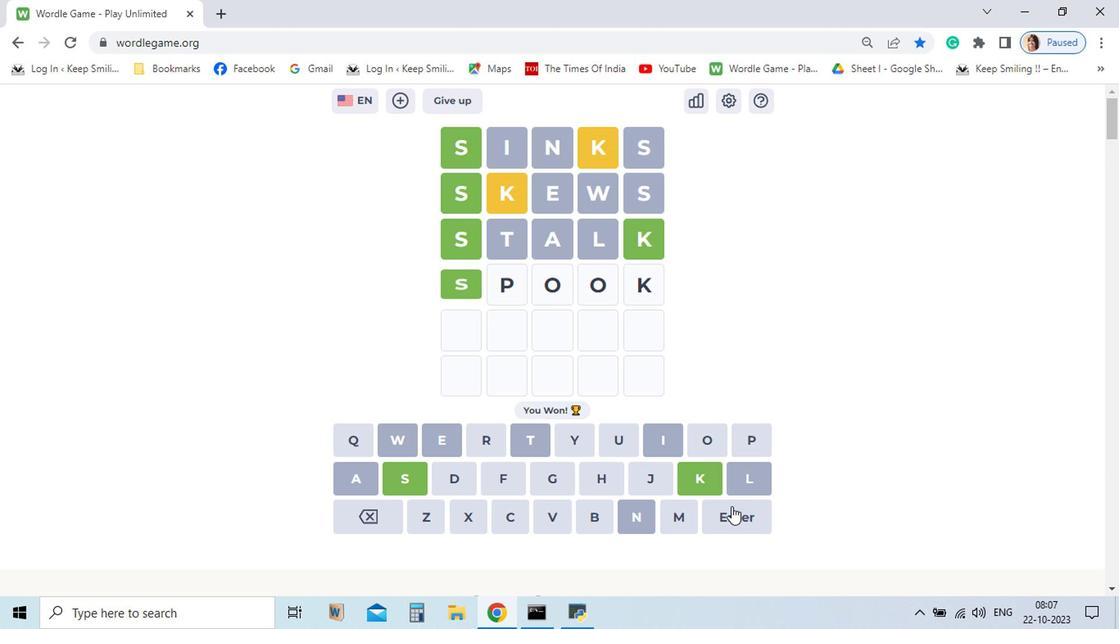 
Action: Mouse moved to (400, 482)
Screenshot: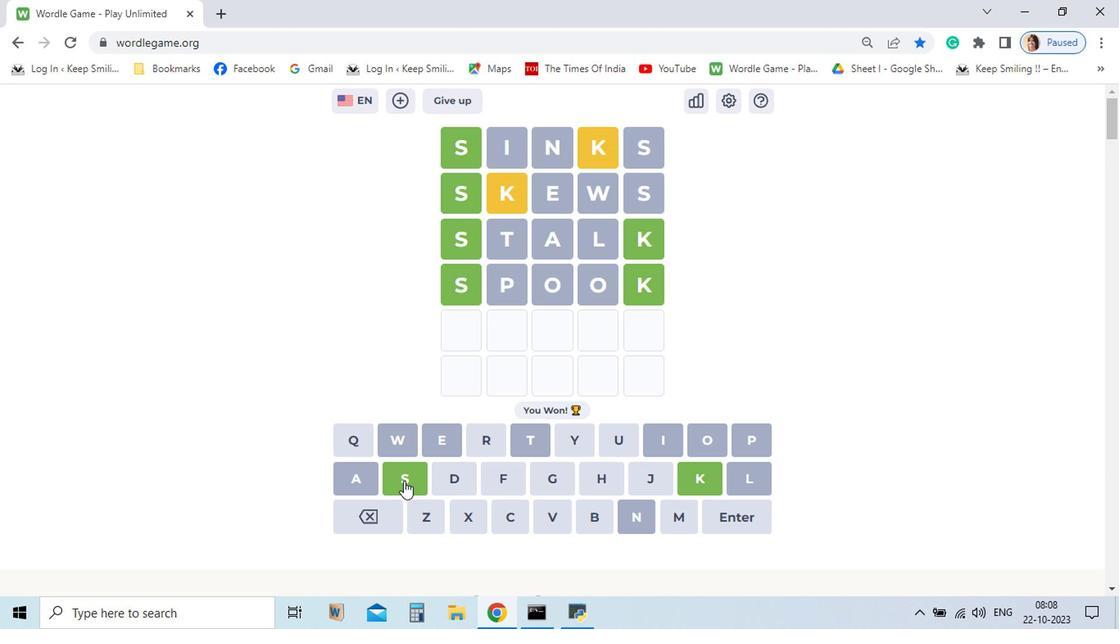 
Action: Mouse pressed left at (400, 482)
Screenshot: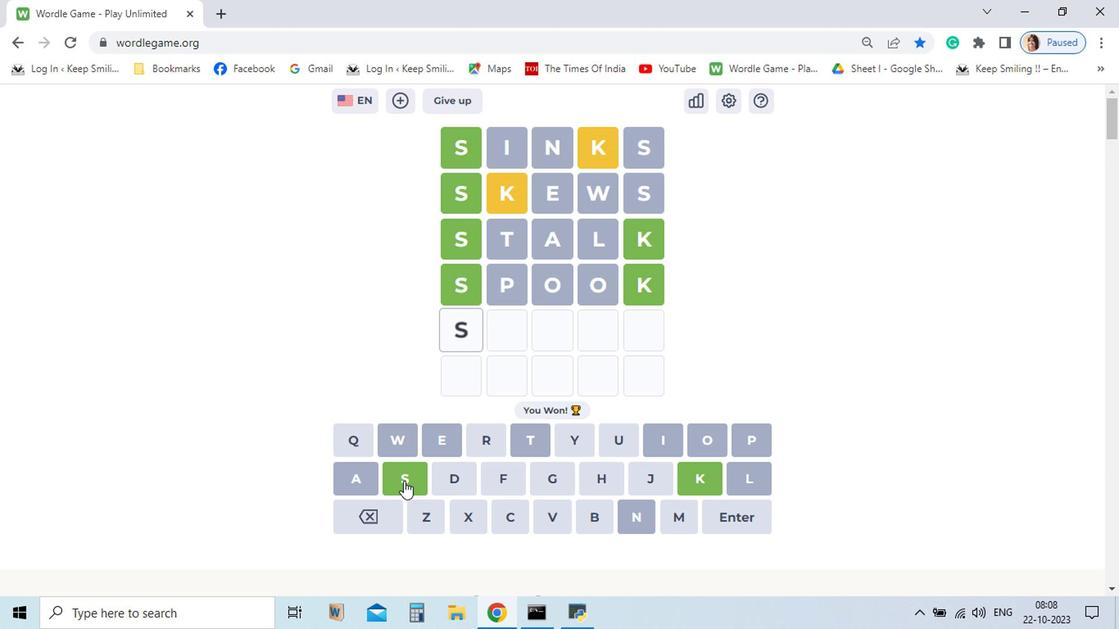 
Action: Mouse moved to (485, 439)
Screenshot: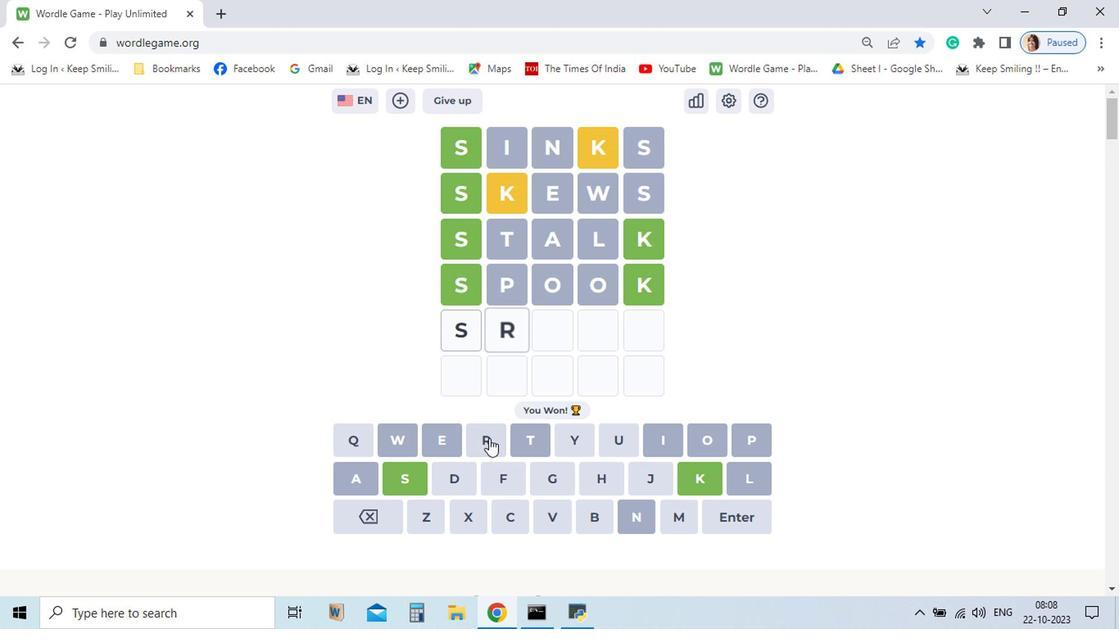 
Action: Mouse pressed left at (485, 439)
Screenshot: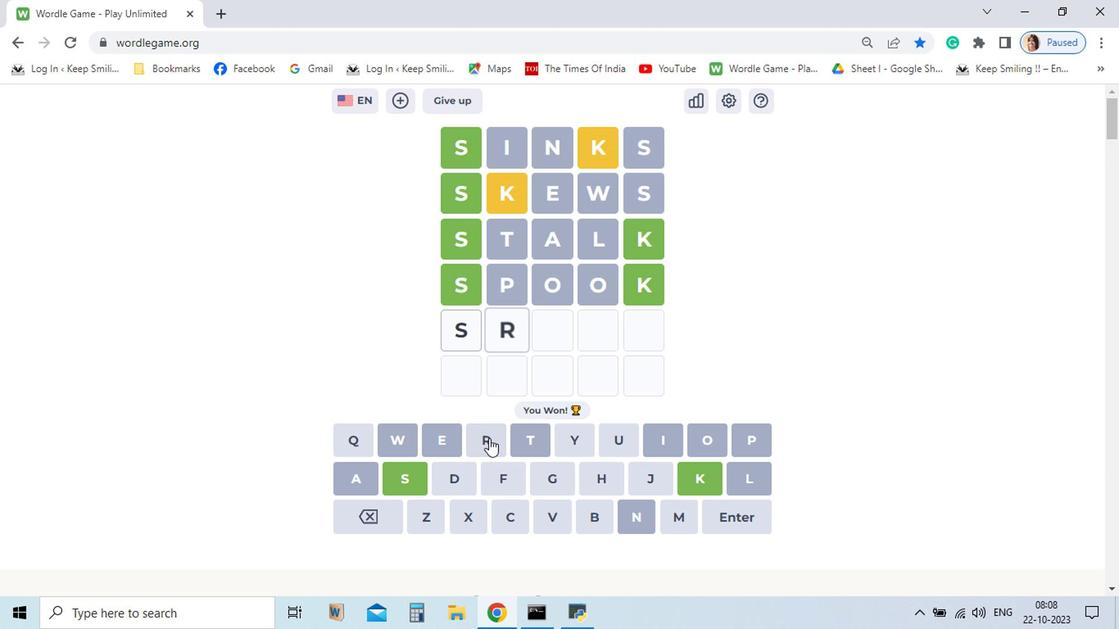 
Action: Mouse moved to (364, 521)
Screenshot: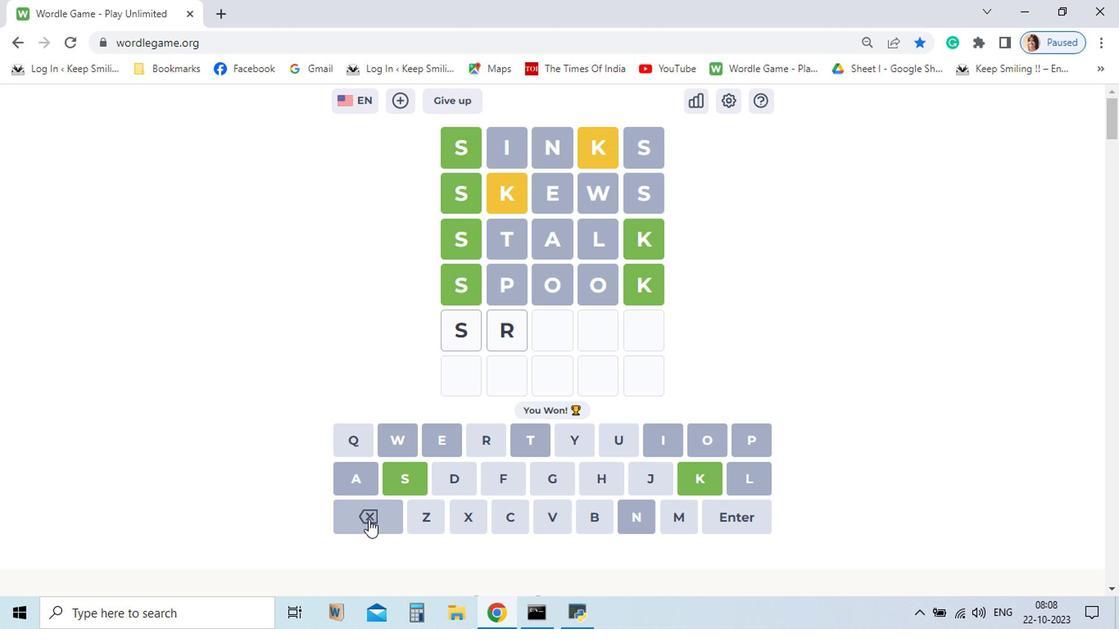 
Action: Mouse pressed left at (364, 521)
Screenshot: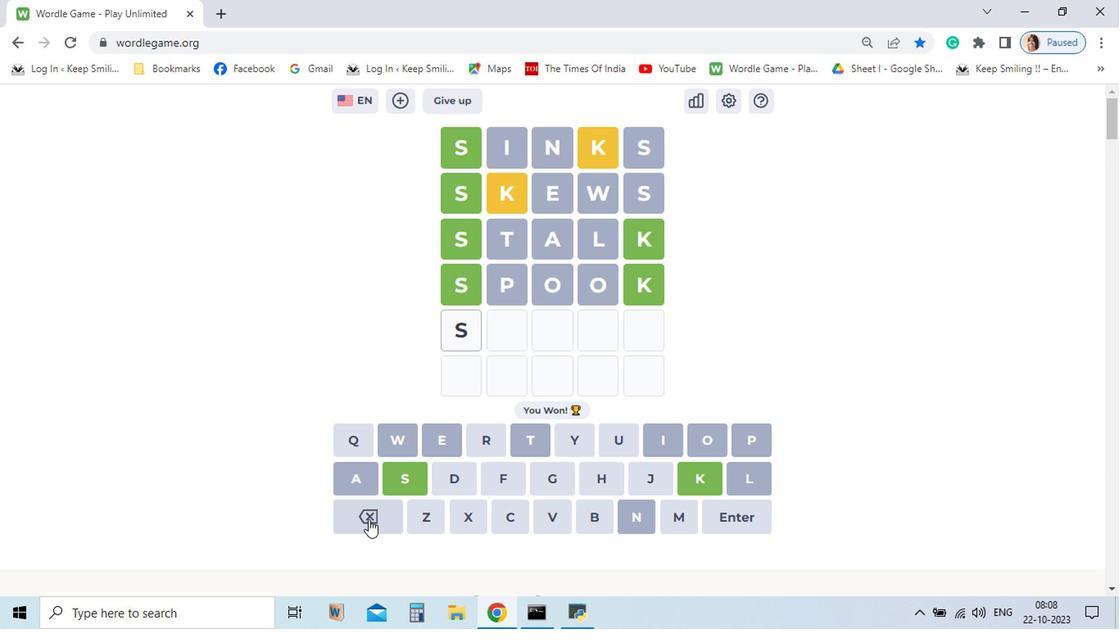 
Action: Mouse moved to (501, 516)
Screenshot: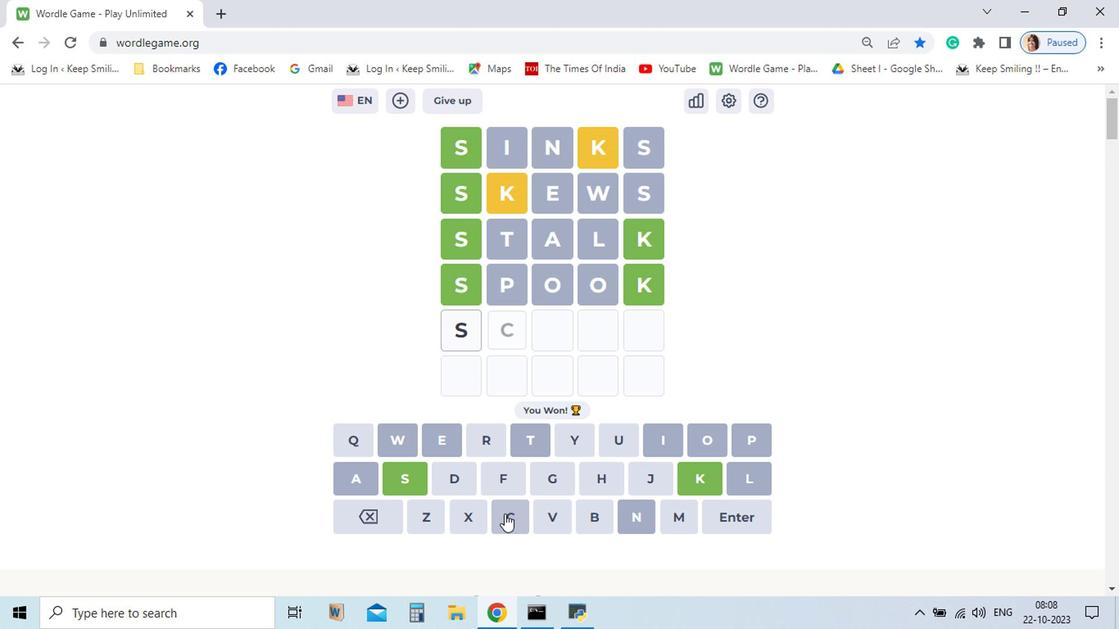 
Action: Mouse pressed left at (501, 516)
Screenshot: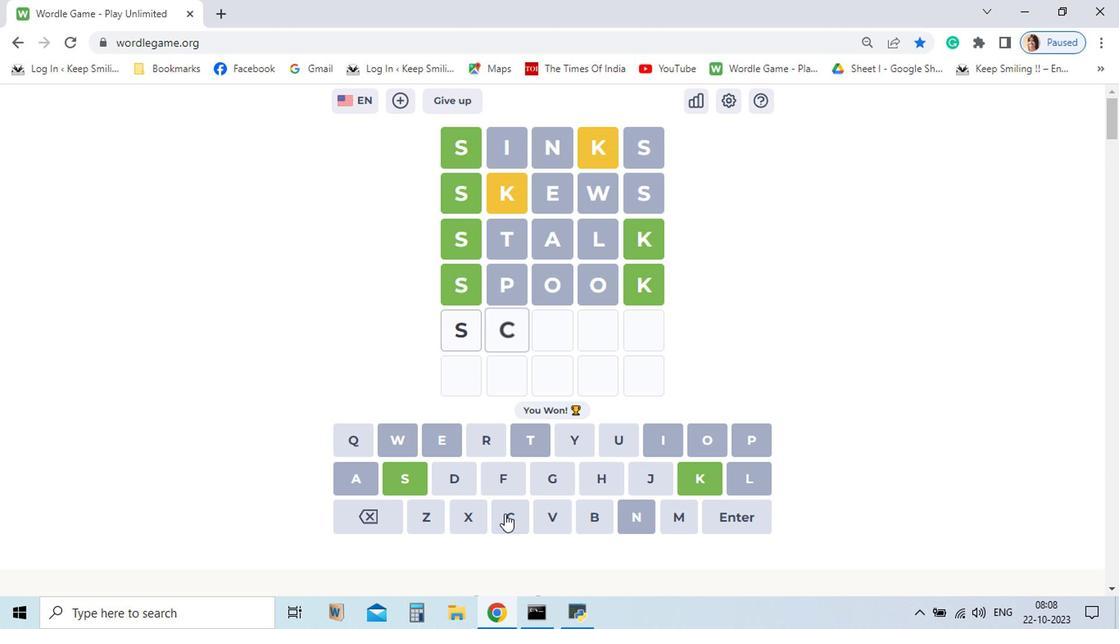 
Action: Mouse moved to (485, 442)
Screenshot: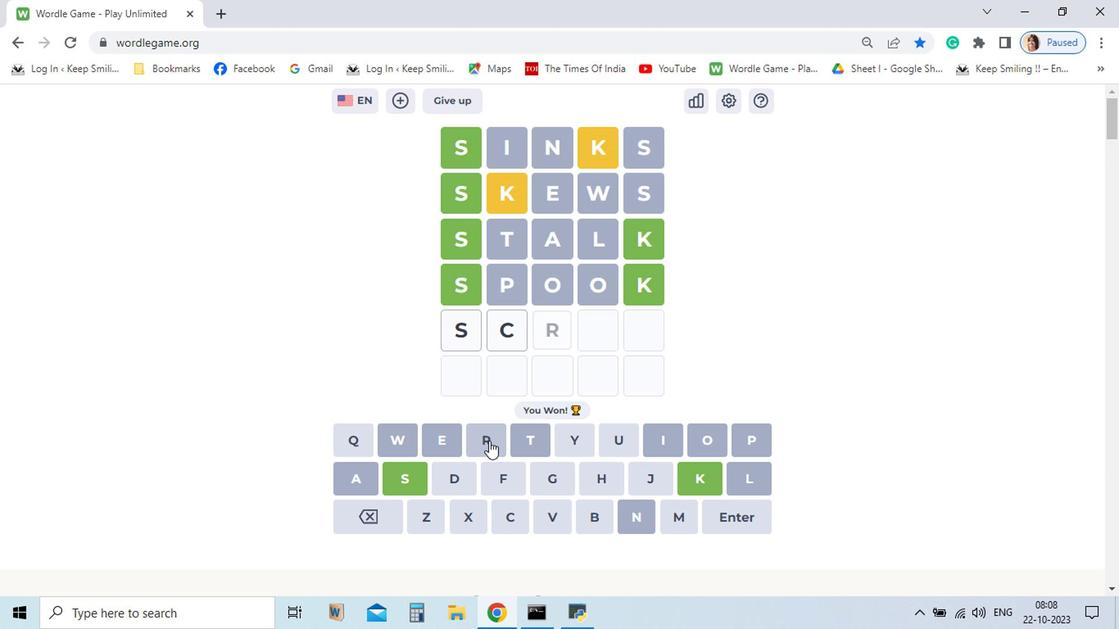 
Action: Mouse pressed left at (485, 442)
Screenshot: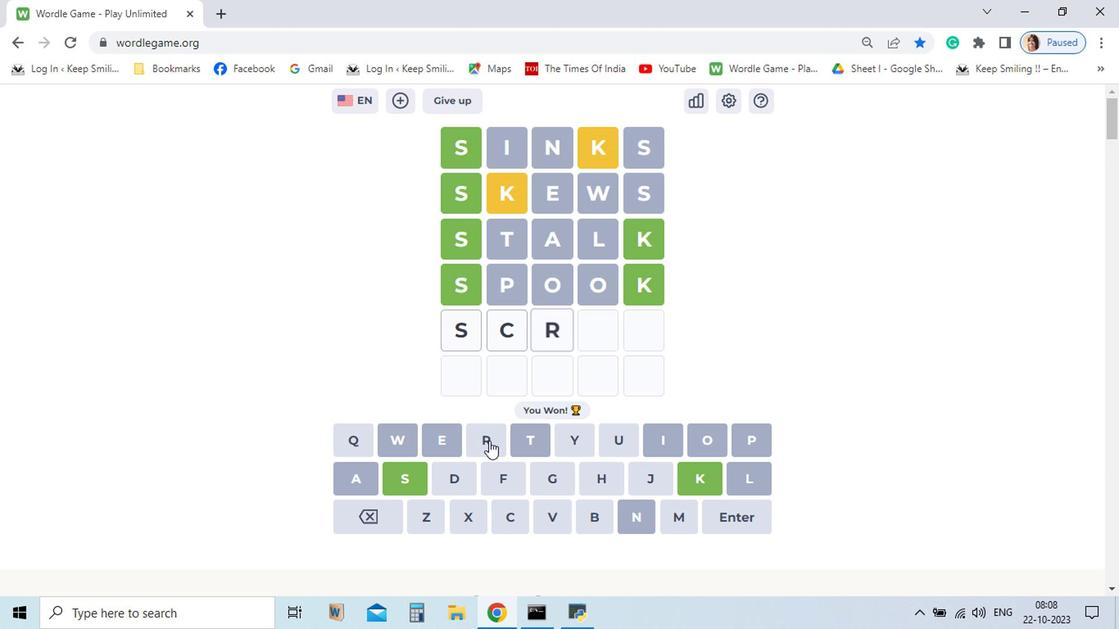 
Action: Mouse moved to (620, 446)
Screenshot: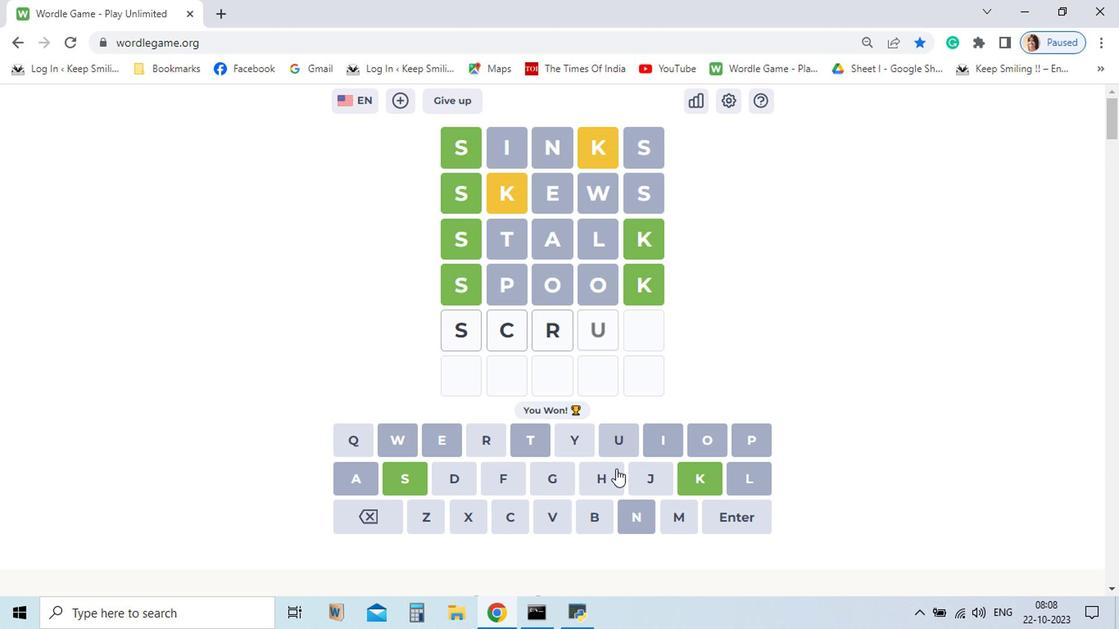 
Action: Mouse pressed left at (620, 446)
Screenshot: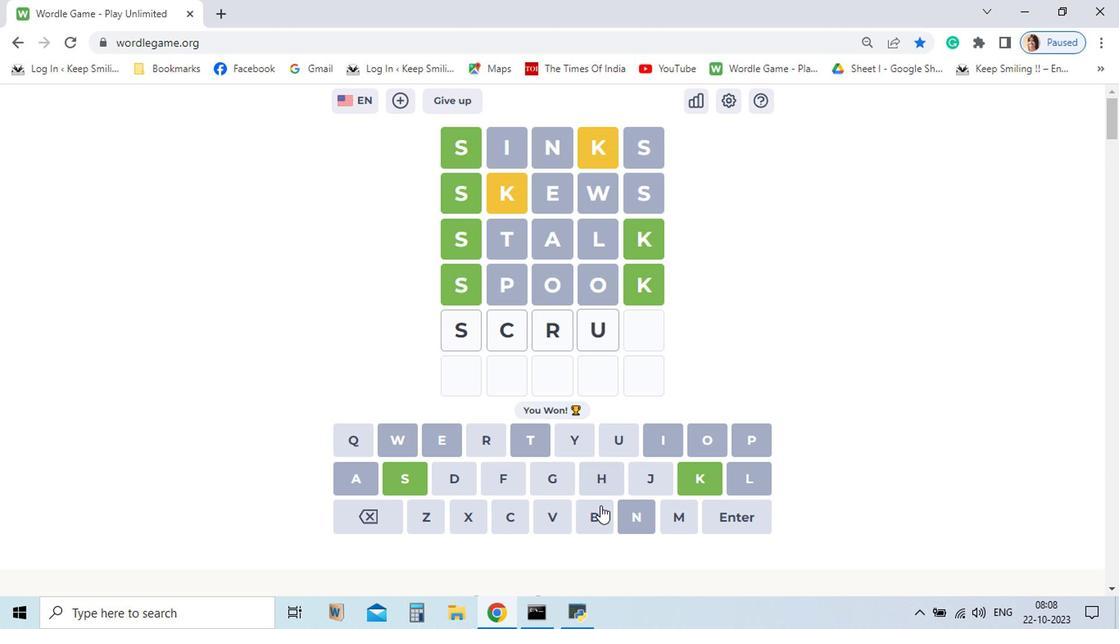
Action: Mouse moved to (583, 522)
Screenshot: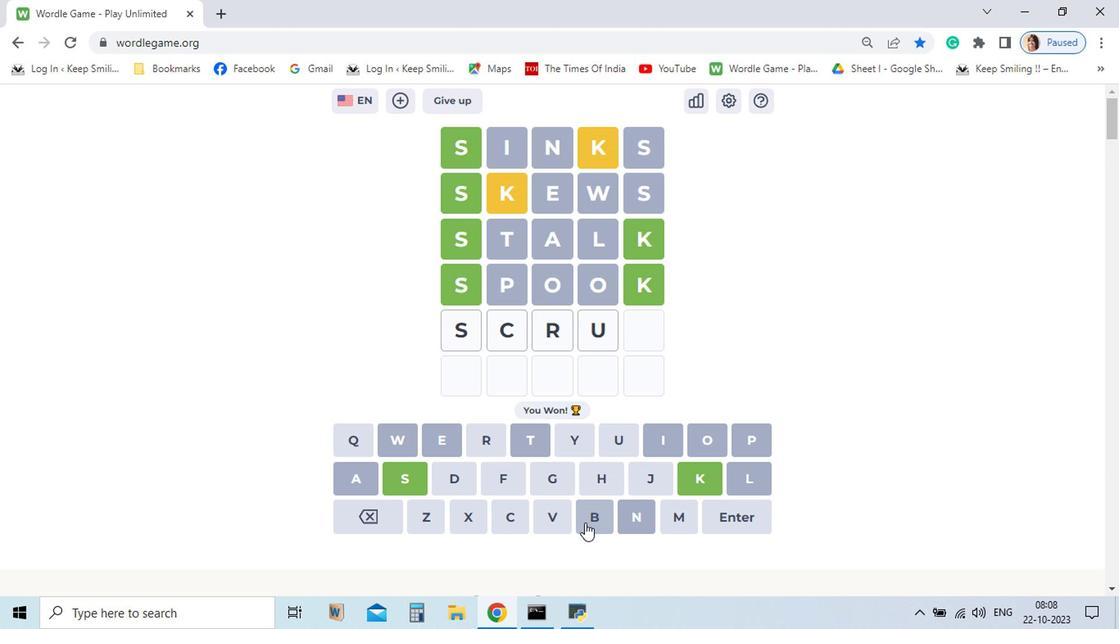 
Action: Mouse pressed left at (583, 522)
Screenshot: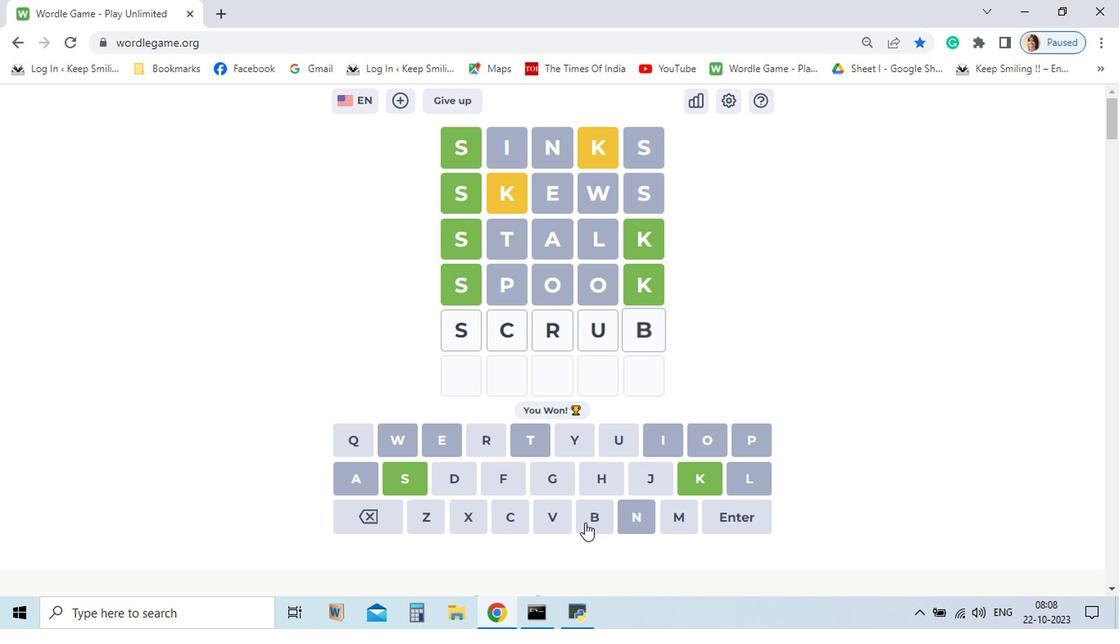 
Action: Mouse moved to (736, 524)
Screenshot: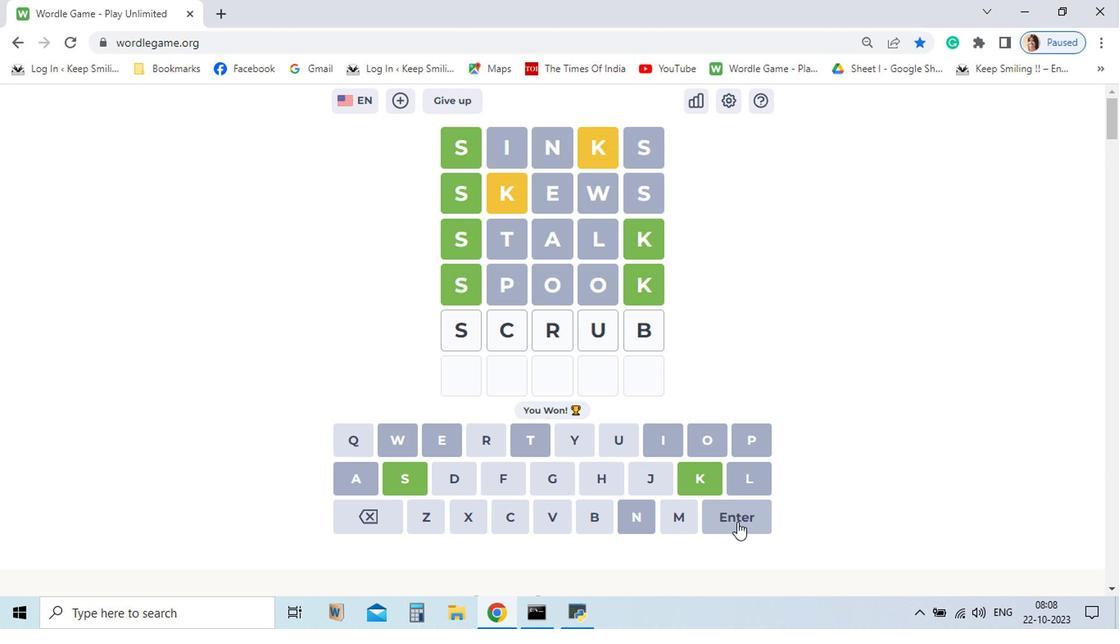 
Action: Mouse pressed left at (736, 524)
Screenshot: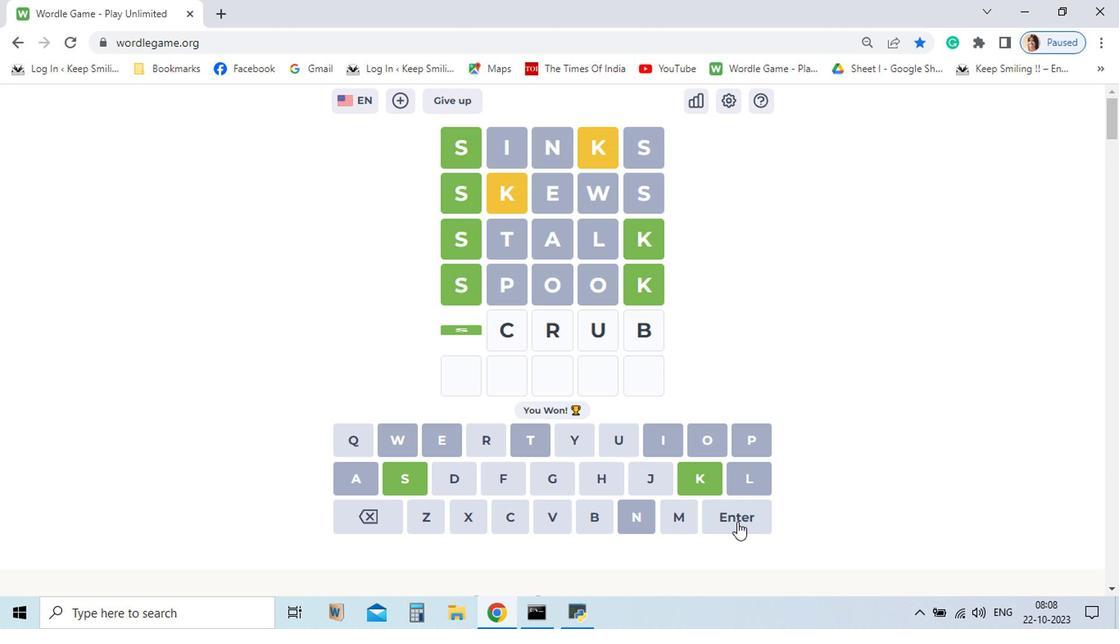
Action: Mouse moved to (387, 477)
Screenshot: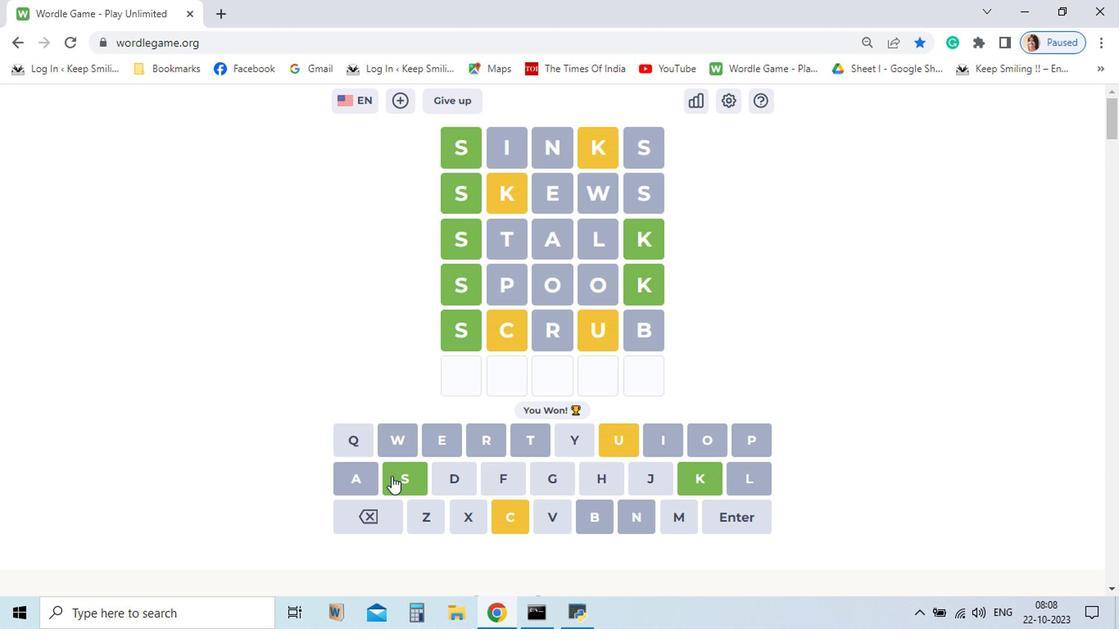
Action: Mouse pressed left at (387, 477)
Screenshot: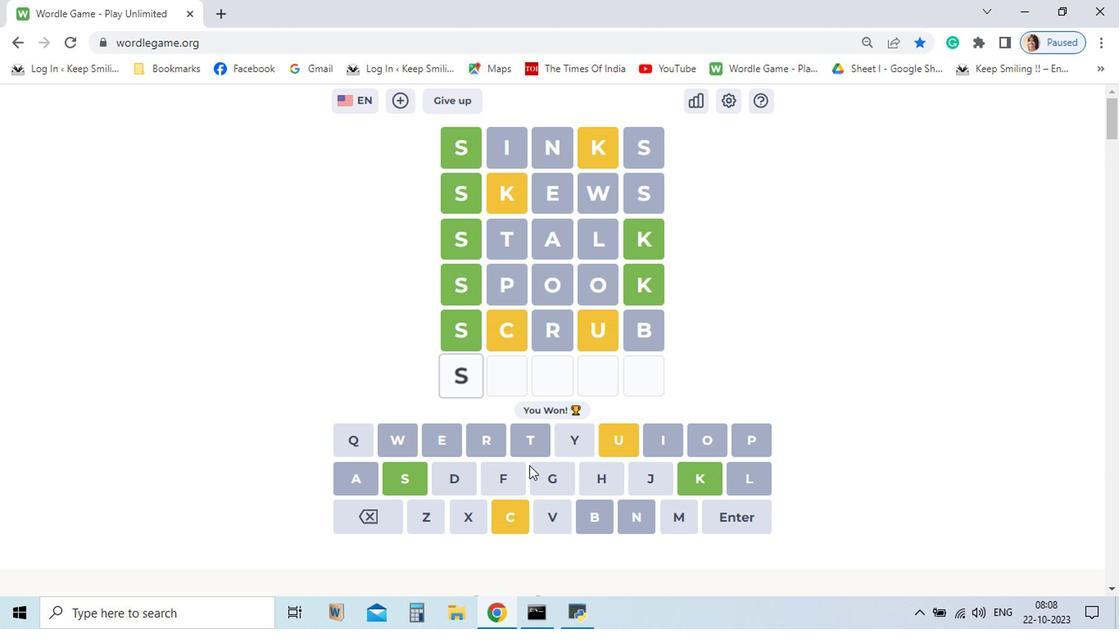 
Action: Mouse moved to (615, 439)
Screenshot: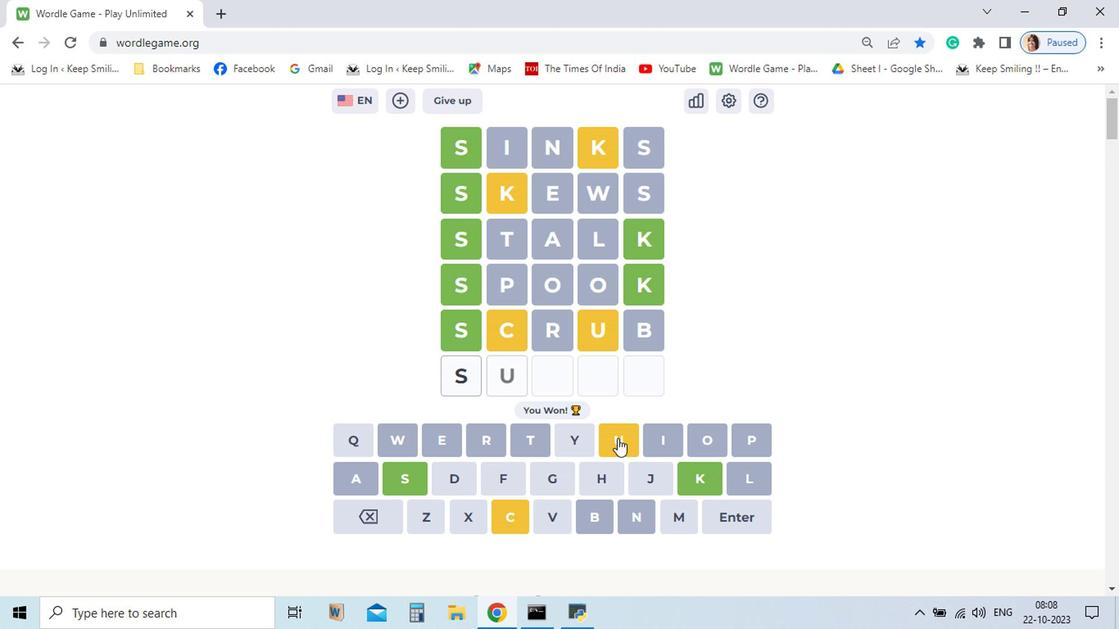 
Action: Mouse pressed left at (615, 439)
Screenshot: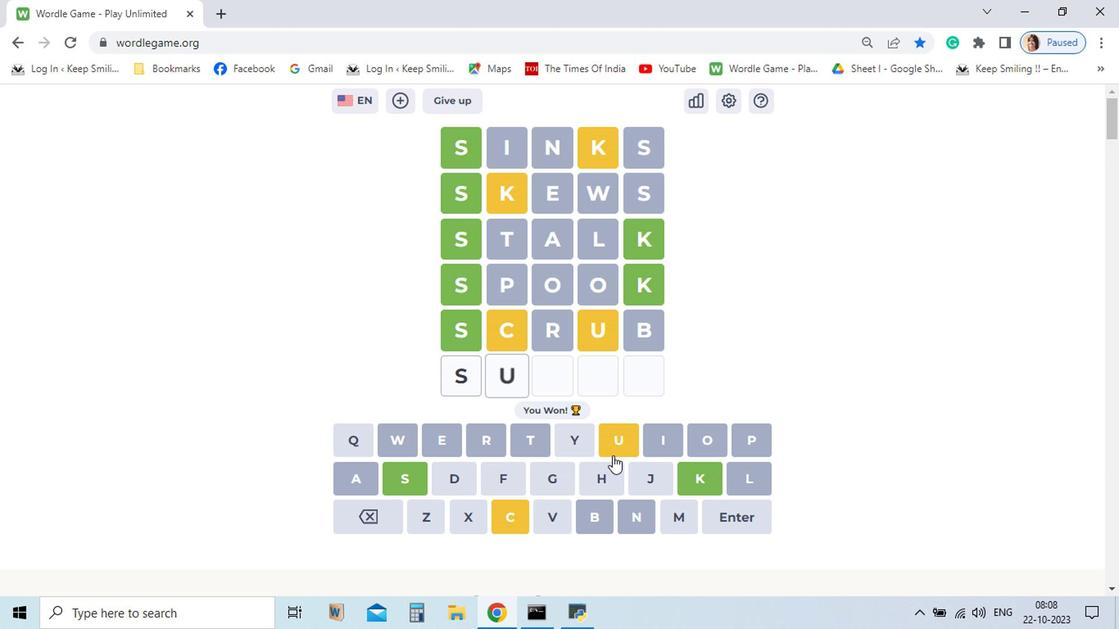 
Action: Mouse moved to (510, 519)
Screenshot: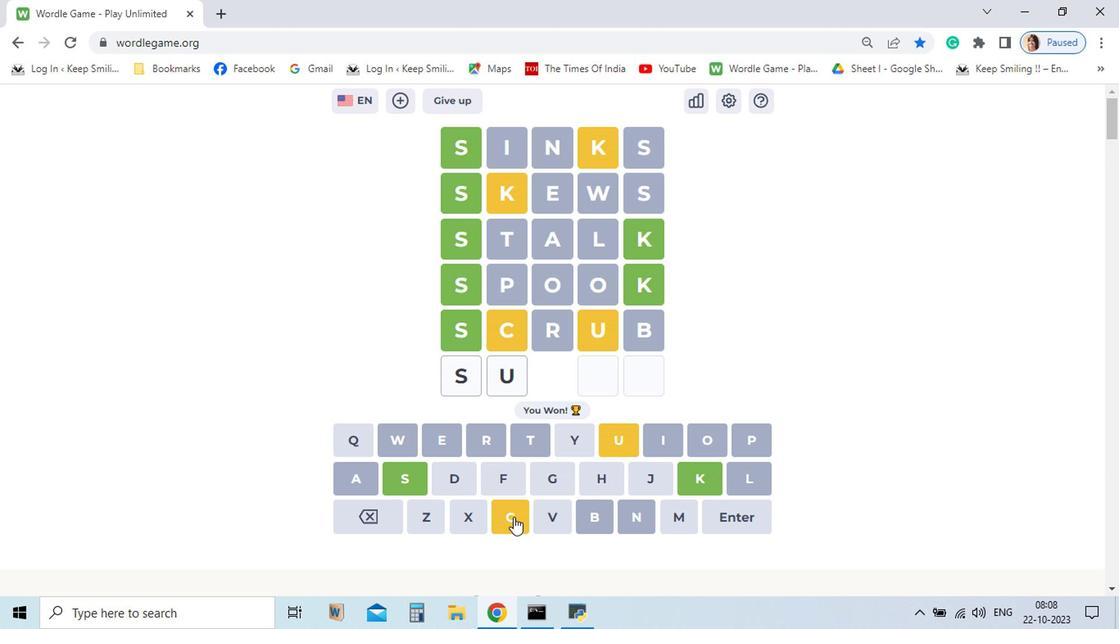 
Action: Mouse pressed left at (510, 519)
Screenshot: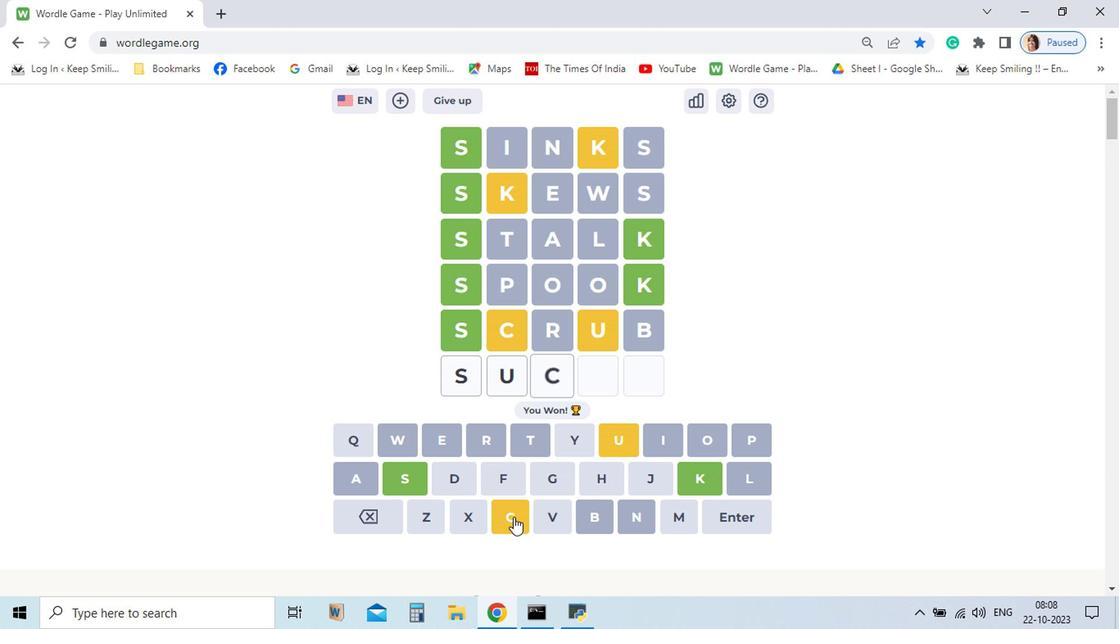 
Action: Mouse moved to (364, 516)
Screenshot: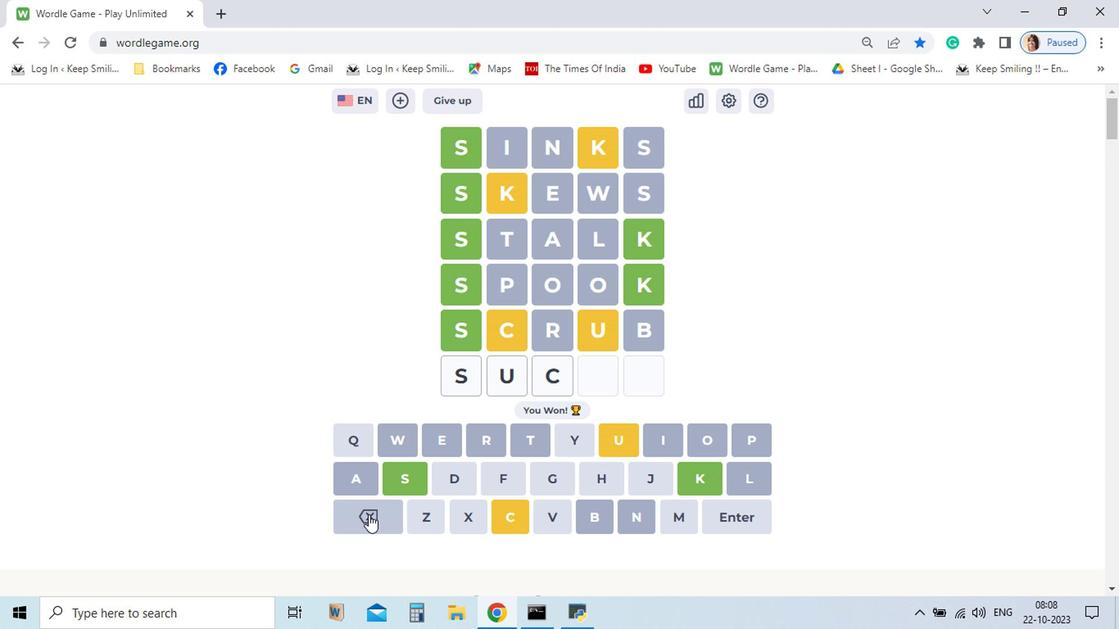 
Action: Mouse pressed left at (364, 516)
Screenshot: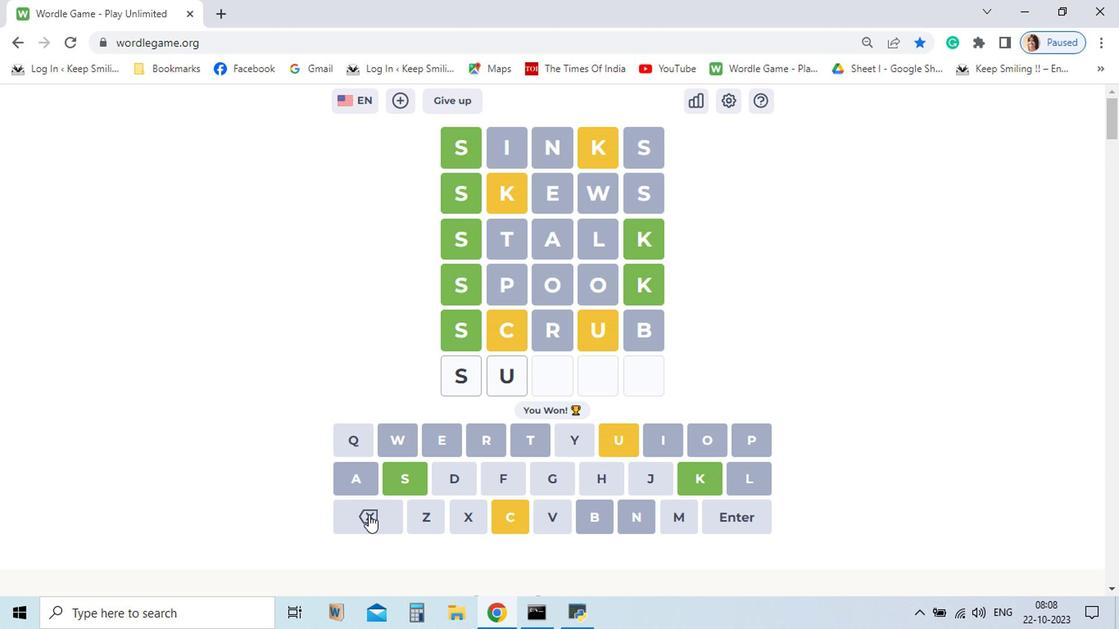 
Action: Mouse moved to (363, 517)
Screenshot: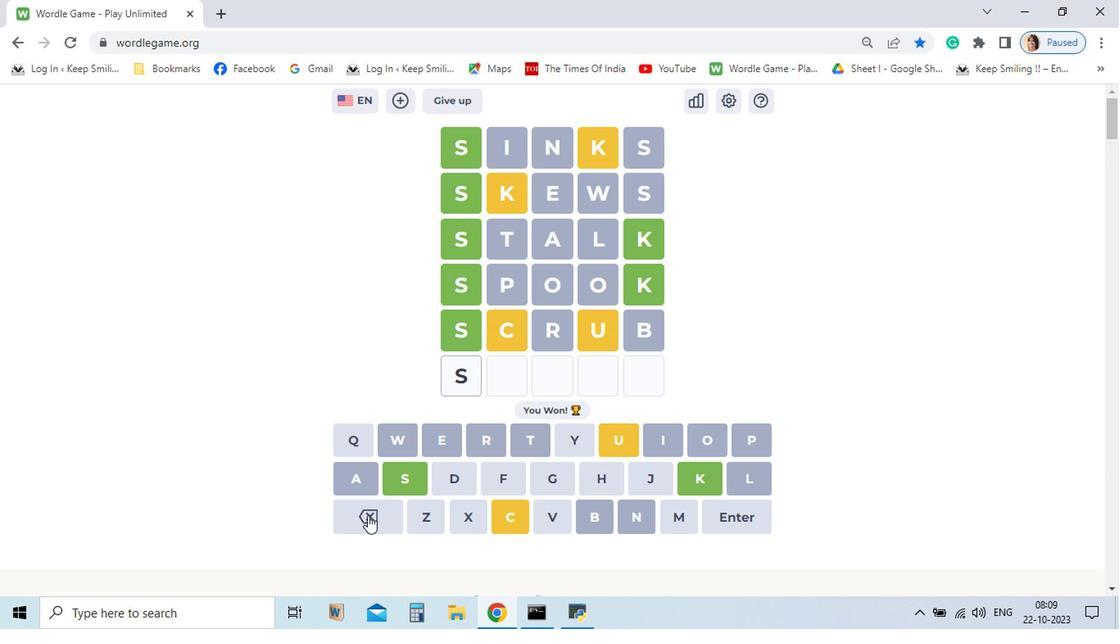 
Action: Mouse pressed left at (363, 517)
Screenshot: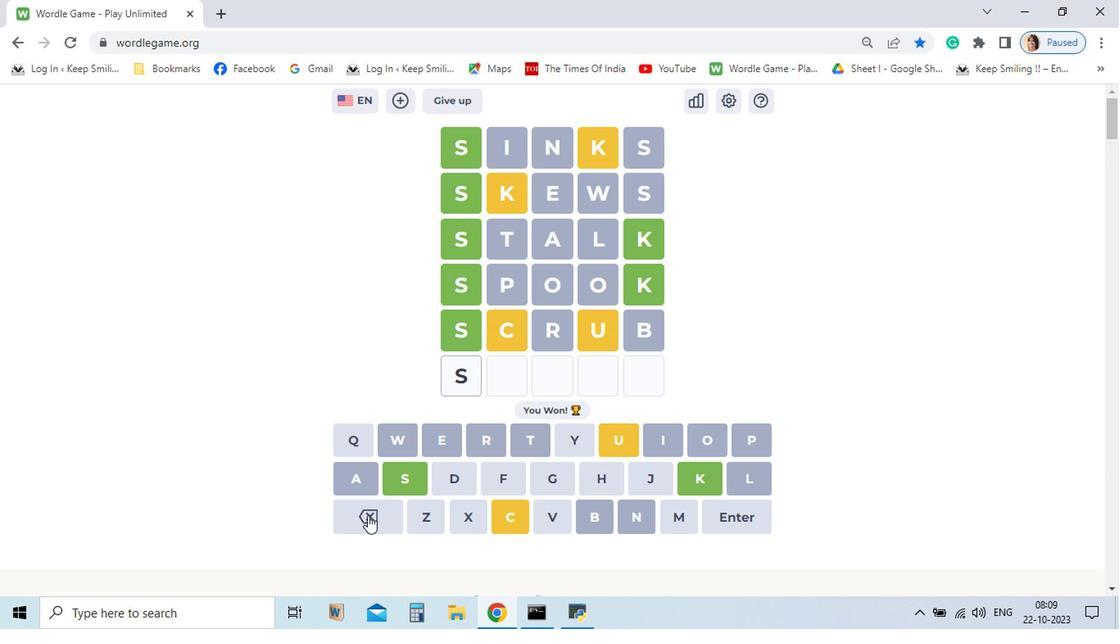 
Action: Mouse moved to (597, 478)
Screenshot: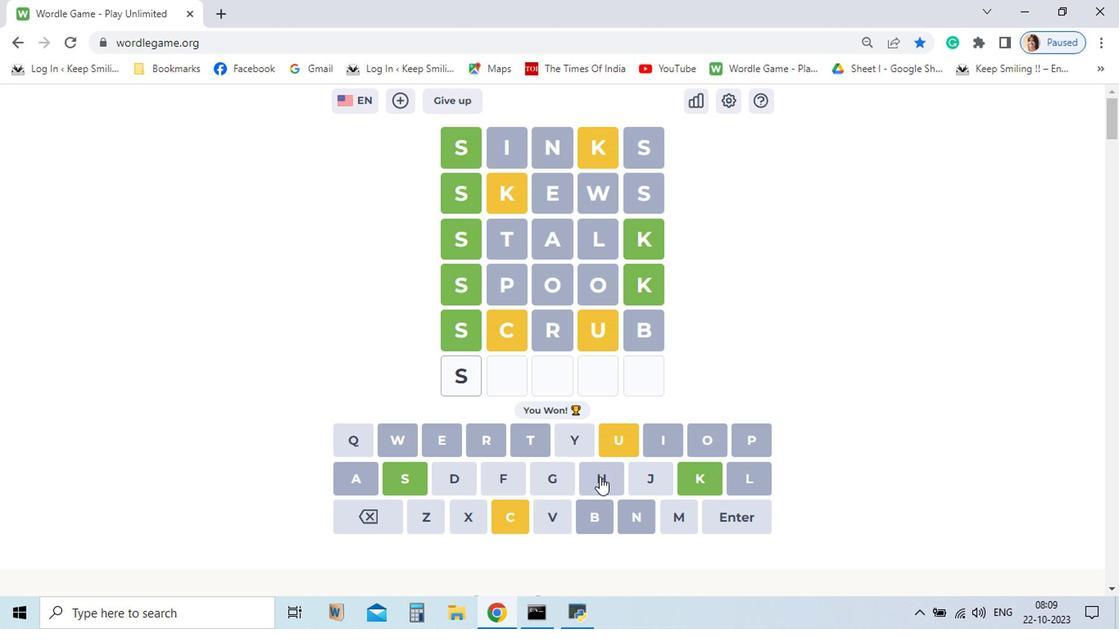 
Action: Mouse pressed left at (597, 478)
Screenshot: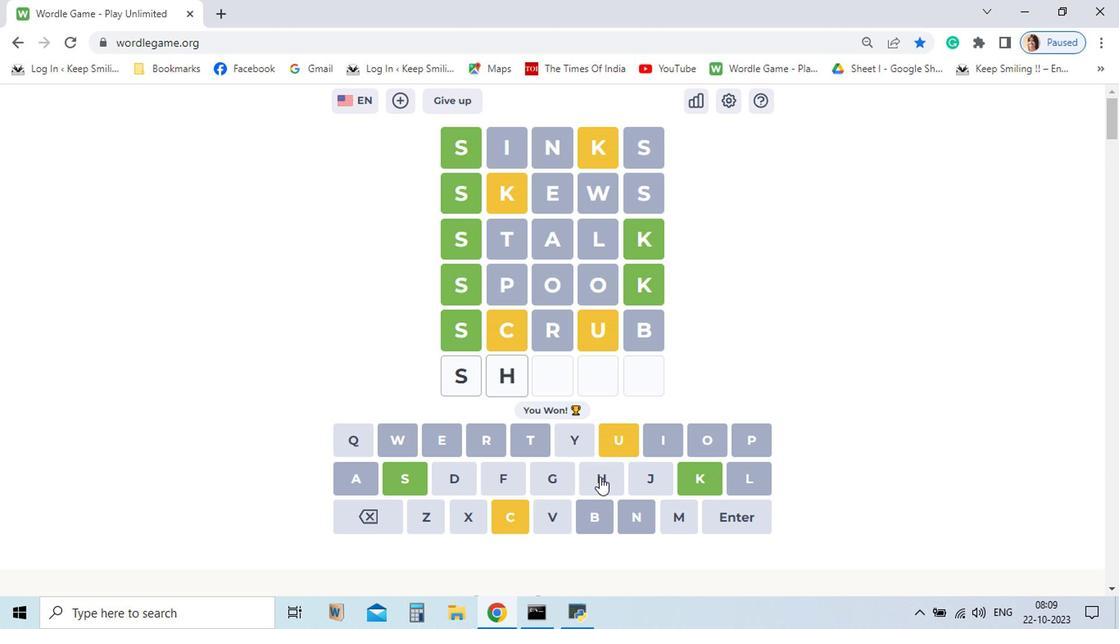 
Action: Mouse moved to (370, 514)
Screenshot: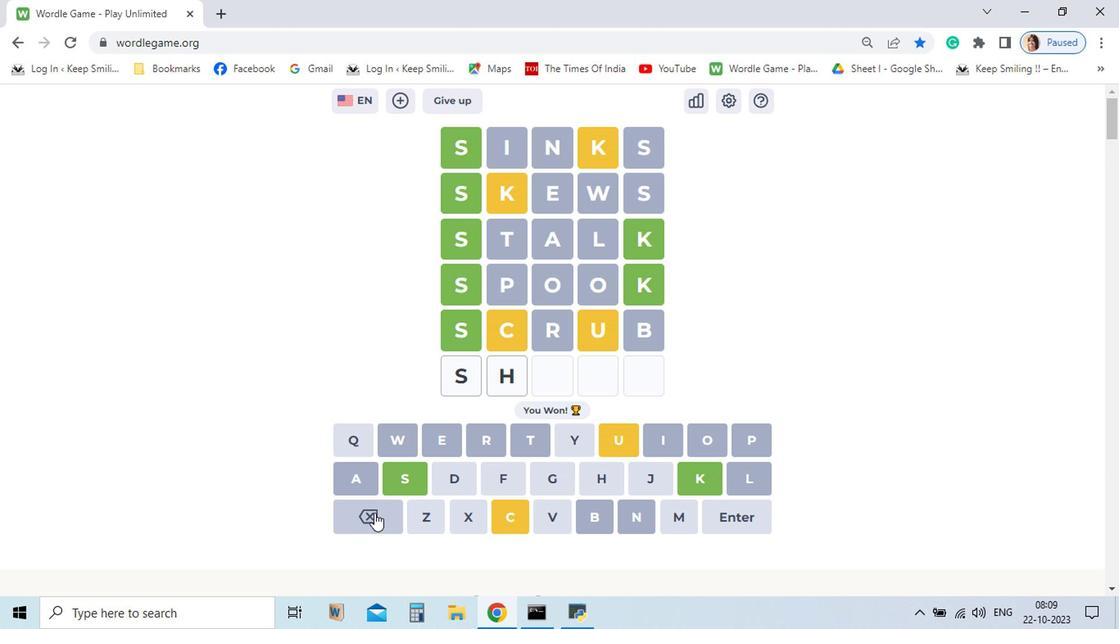 
Action: Mouse pressed left at (370, 514)
Screenshot: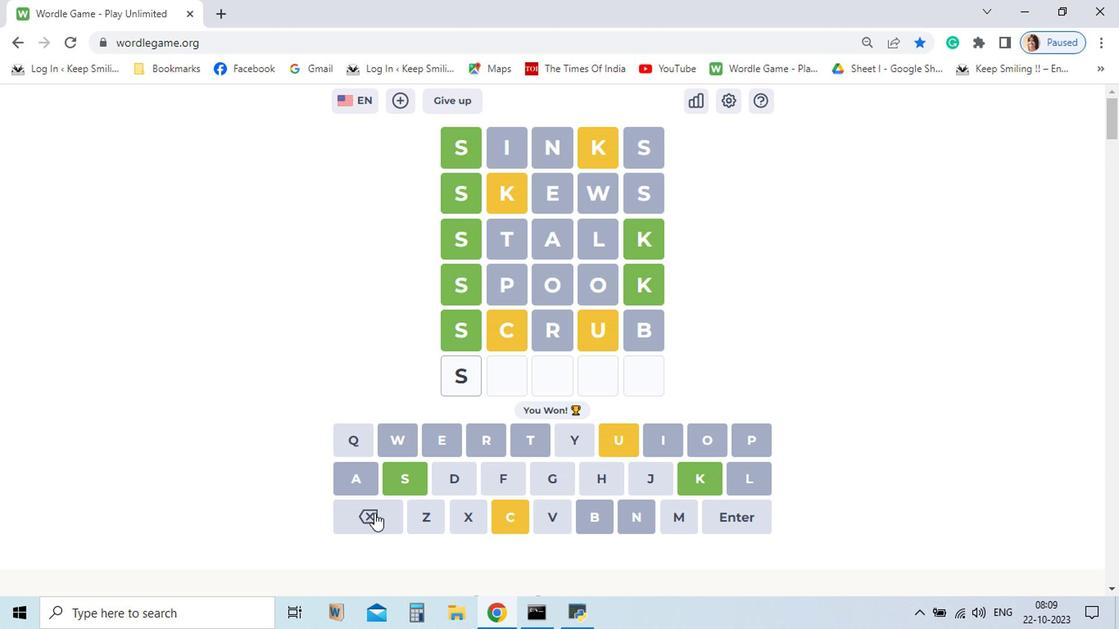 
Action: Mouse moved to (509, 517)
Screenshot: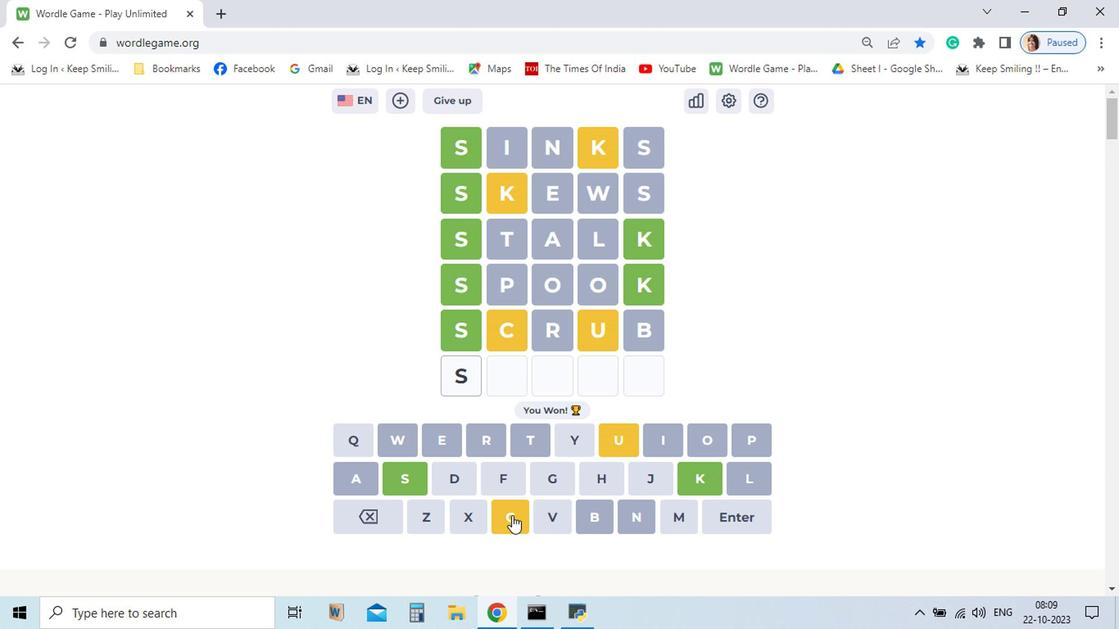 
Action: Mouse pressed left at (509, 517)
Screenshot: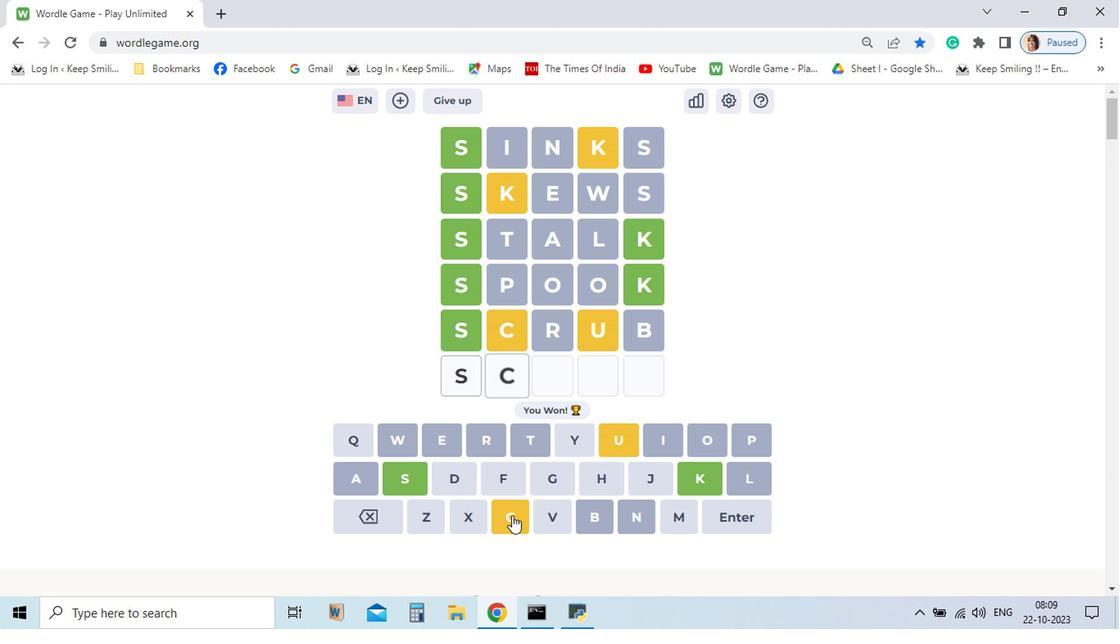 
Action: Mouse moved to (616, 447)
Screenshot: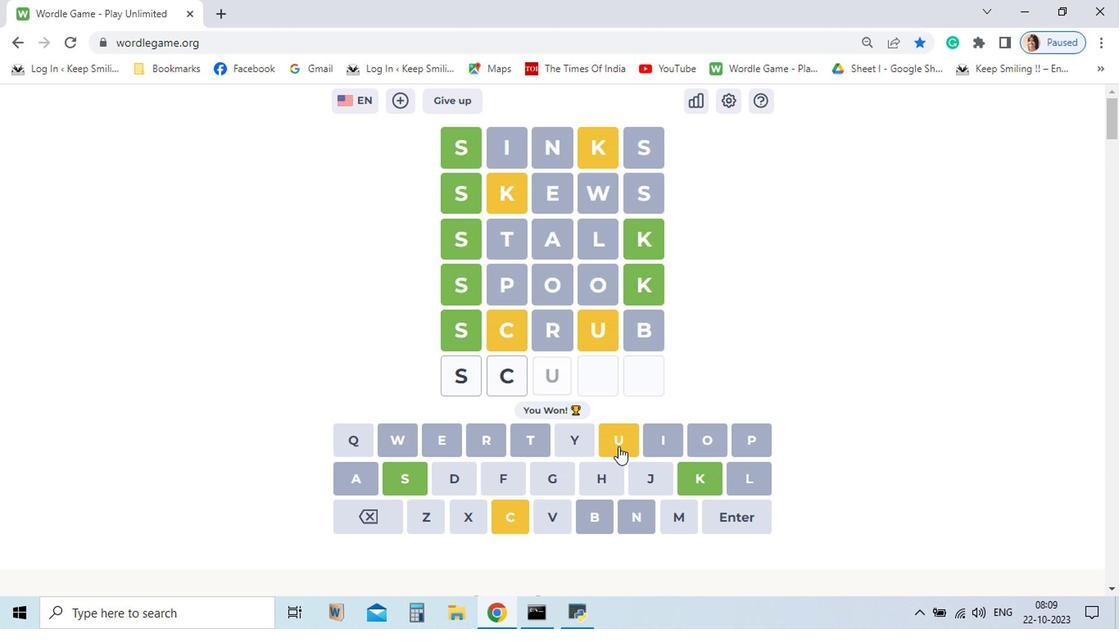 
Action: Mouse pressed left at (616, 447)
Screenshot: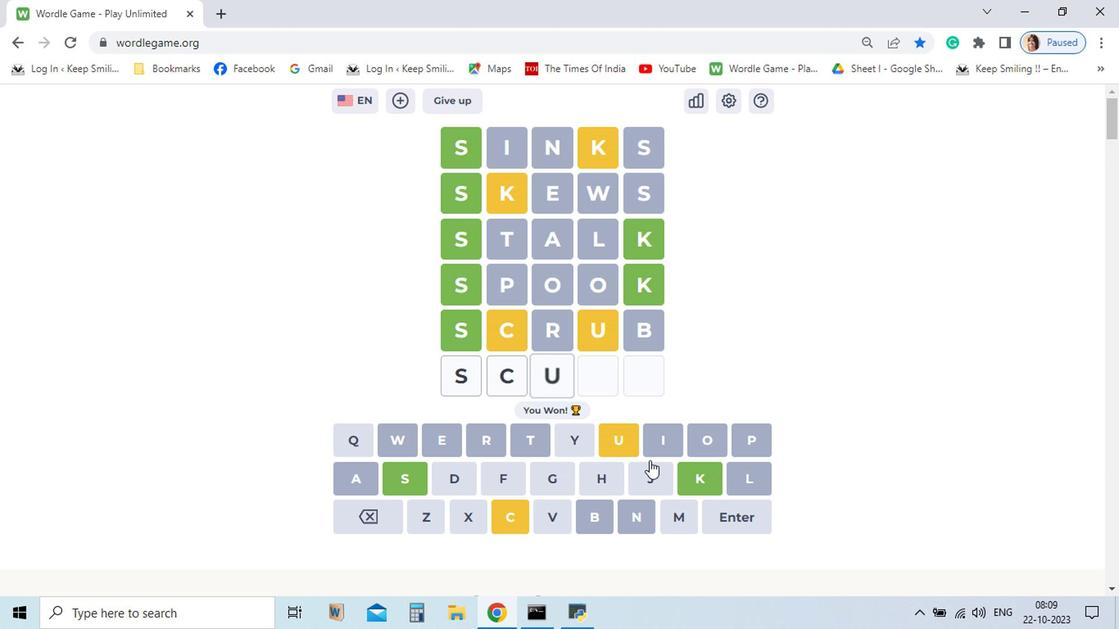 
Action: Mouse moved to (358, 516)
Screenshot: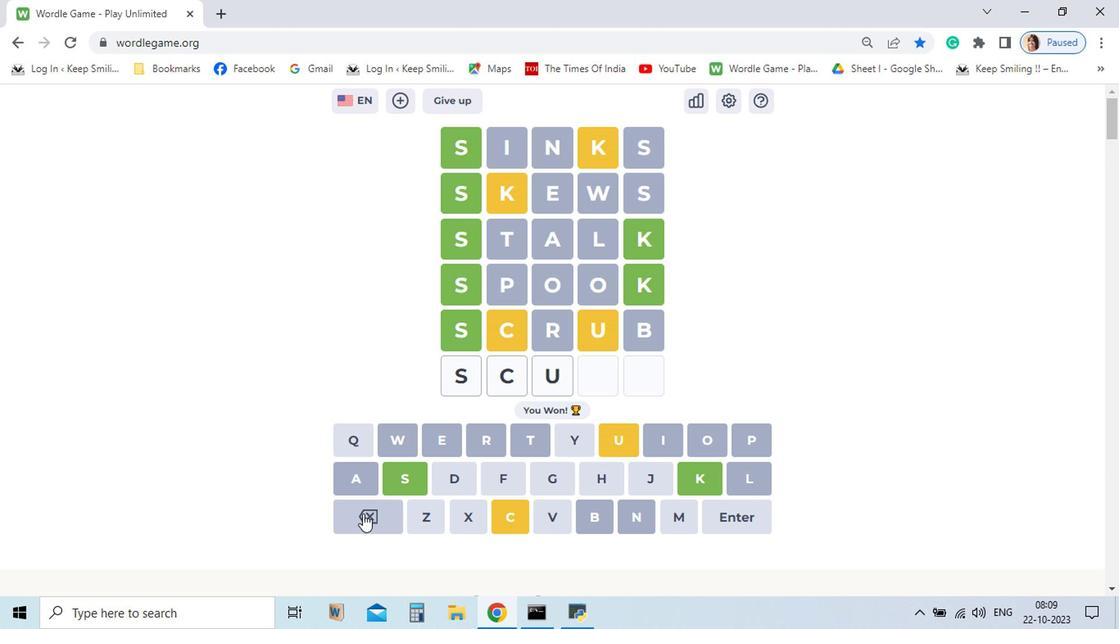 
Action: Mouse pressed left at (358, 516)
Screenshot: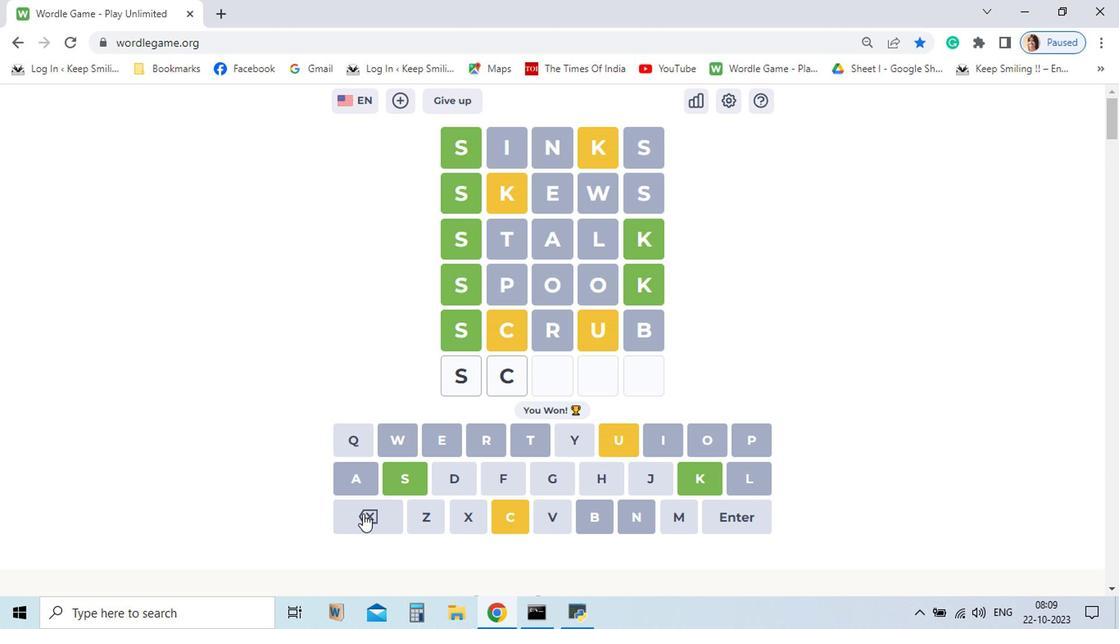 
Action: Mouse moved to (370, 522)
Screenshot: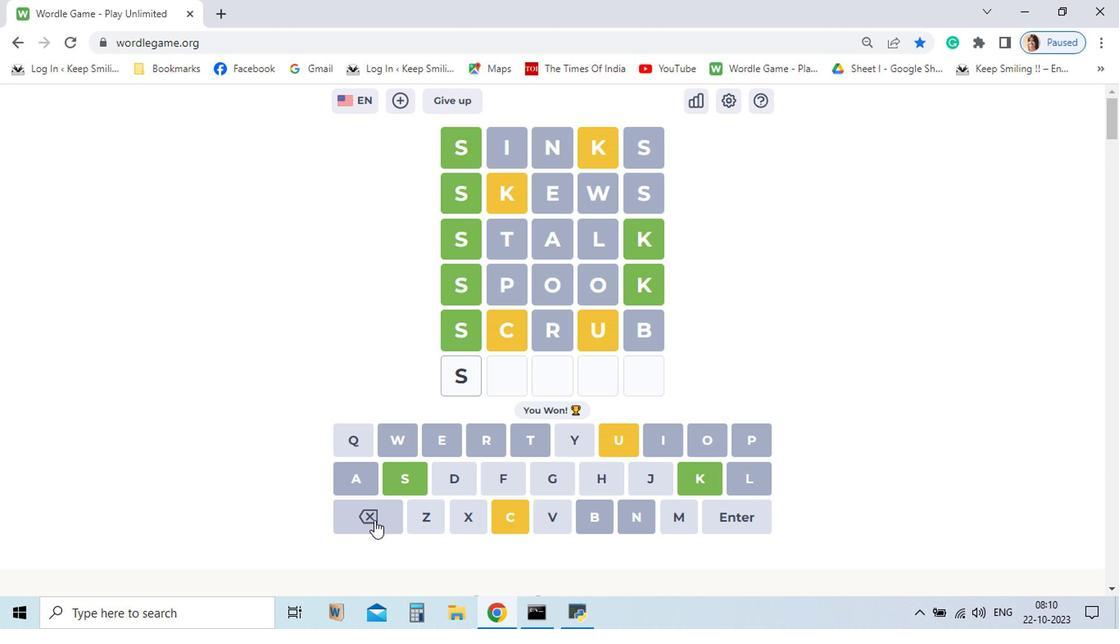 
Action: Mouse pressed left at (370, 522)
Screenshot: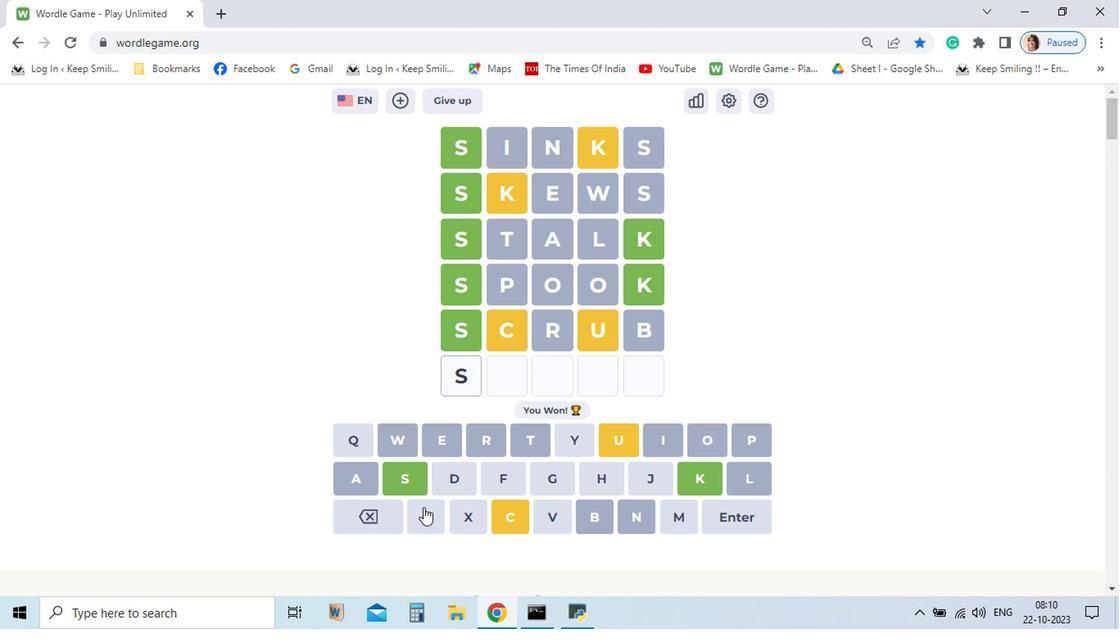 
Action: Mouse moved to (622, 432)
Screenshot: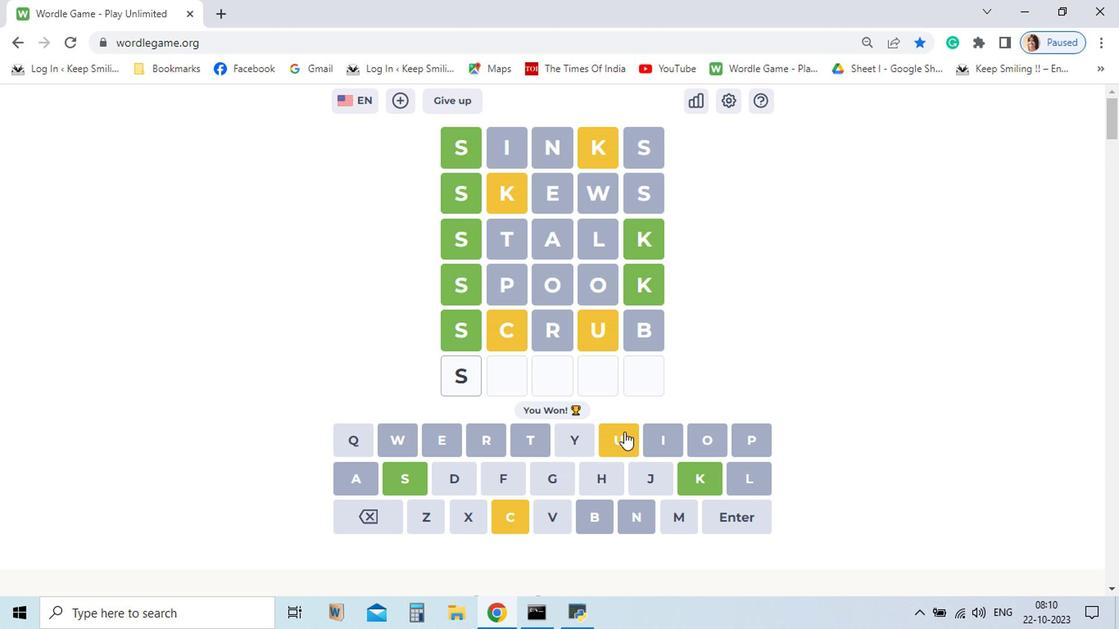 
Action: Mouse pressed left at (622, 432)
Screenshot: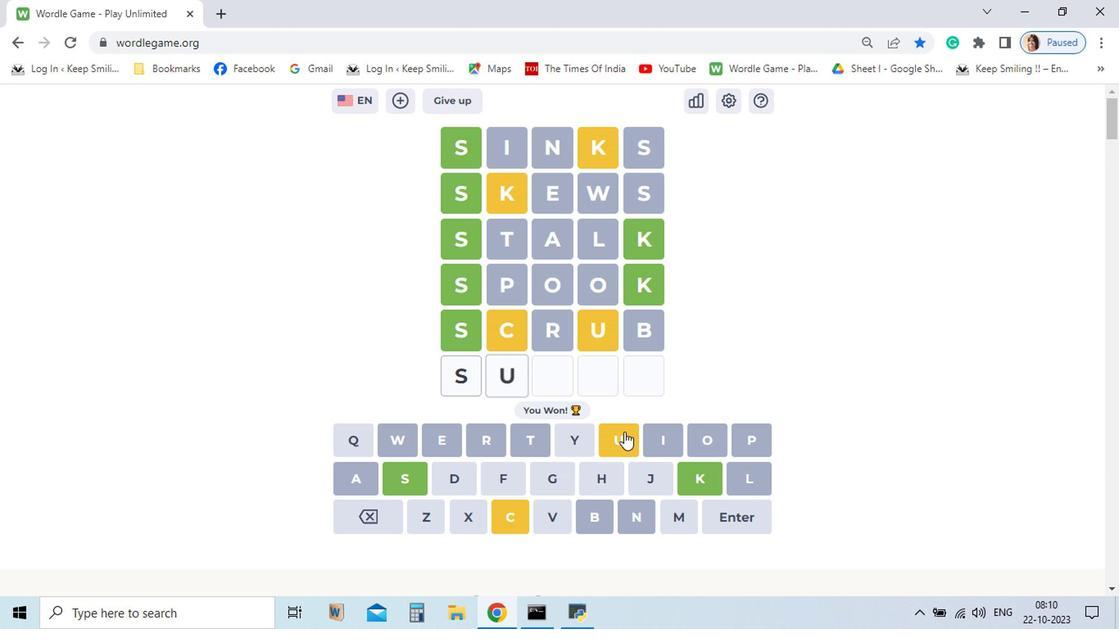 
Action: Mouse moved to (674, 516)
Screenshot: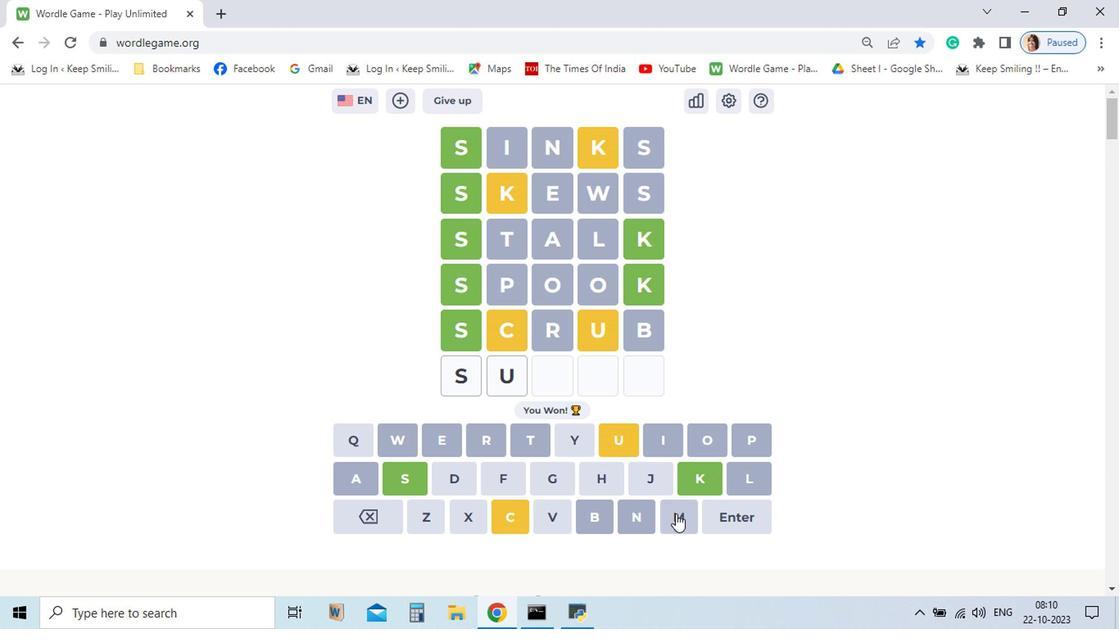 
Action: Mouse pressed left at (674, 516)
Screenshot: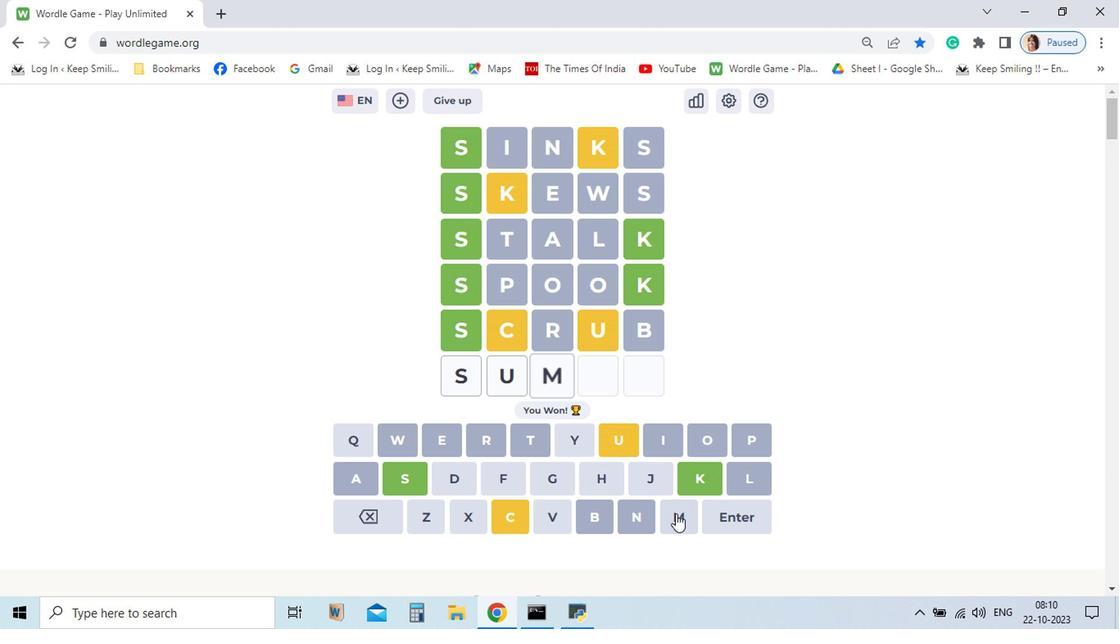 
Action: Mouse moved to (618, 441)
Screenshot: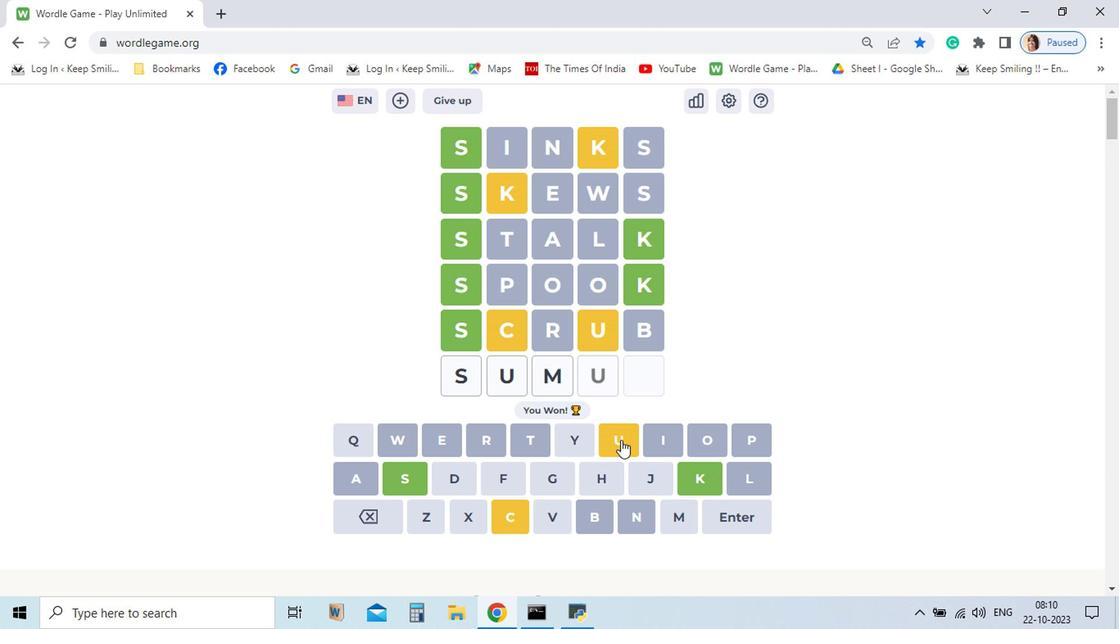 
Action: Mouse pressed left at (618, 441)
Screenshot: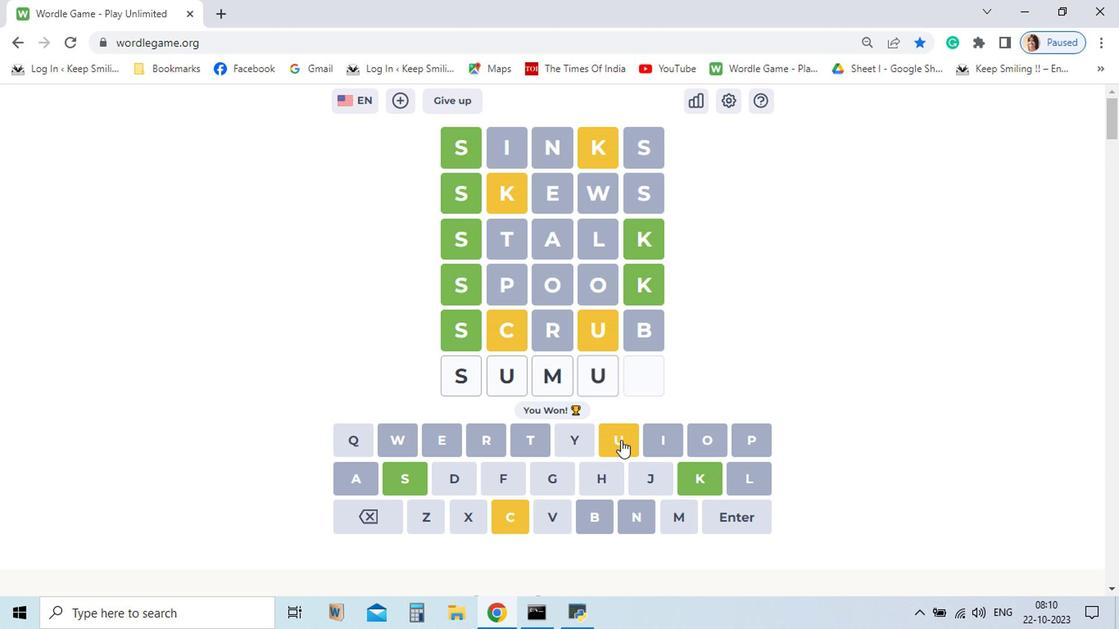 
Action: Mouse moved to (690, 484)
Screenshot: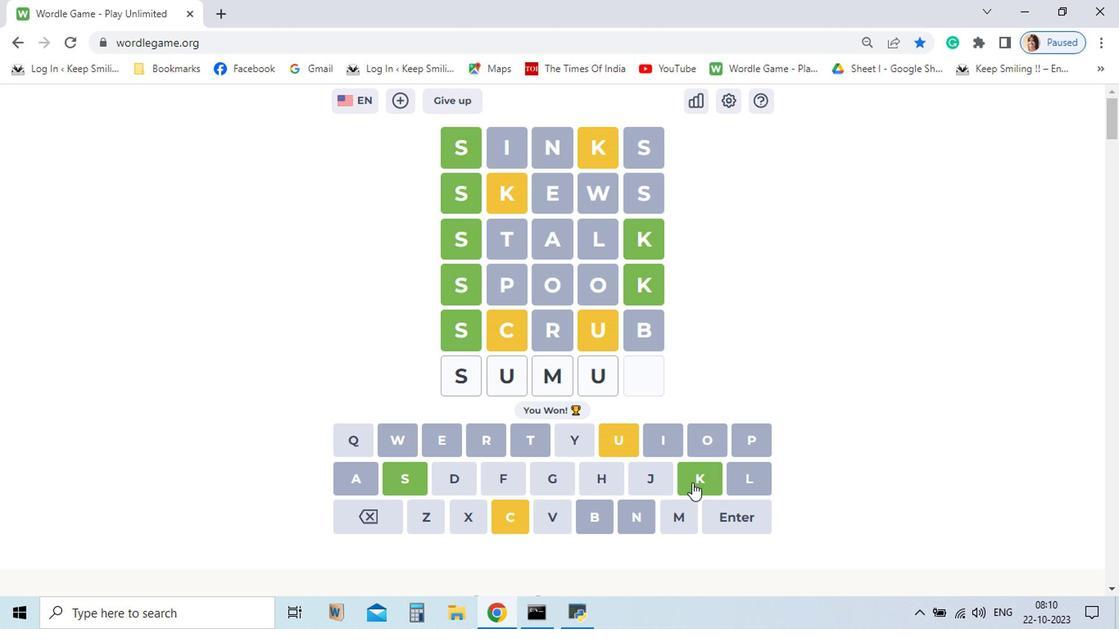 
Action: Mouse pressed left at (690, 484)
Screenshot: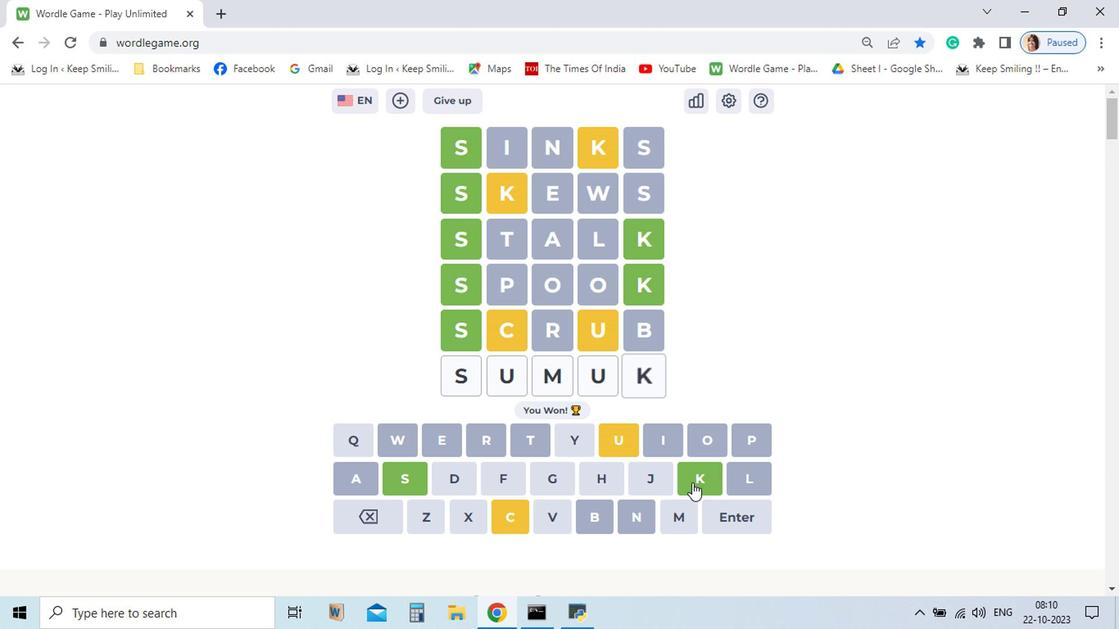 
Action: Mouse moved to (358, 516)
Screenshot: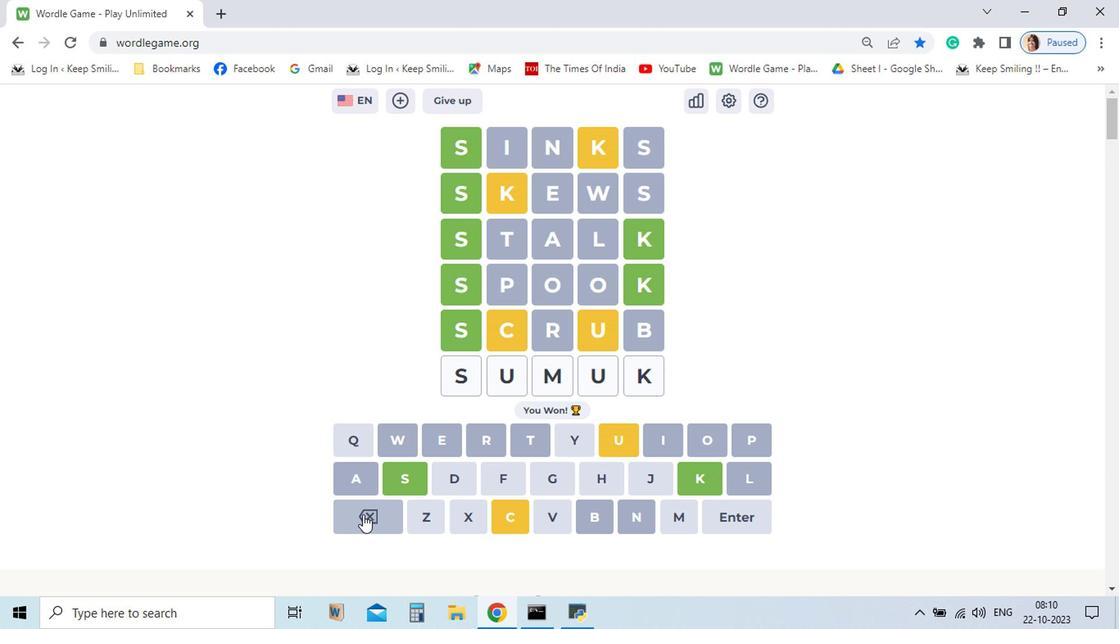
Action: Mouse pressed left at (358, 516)
Screenshot: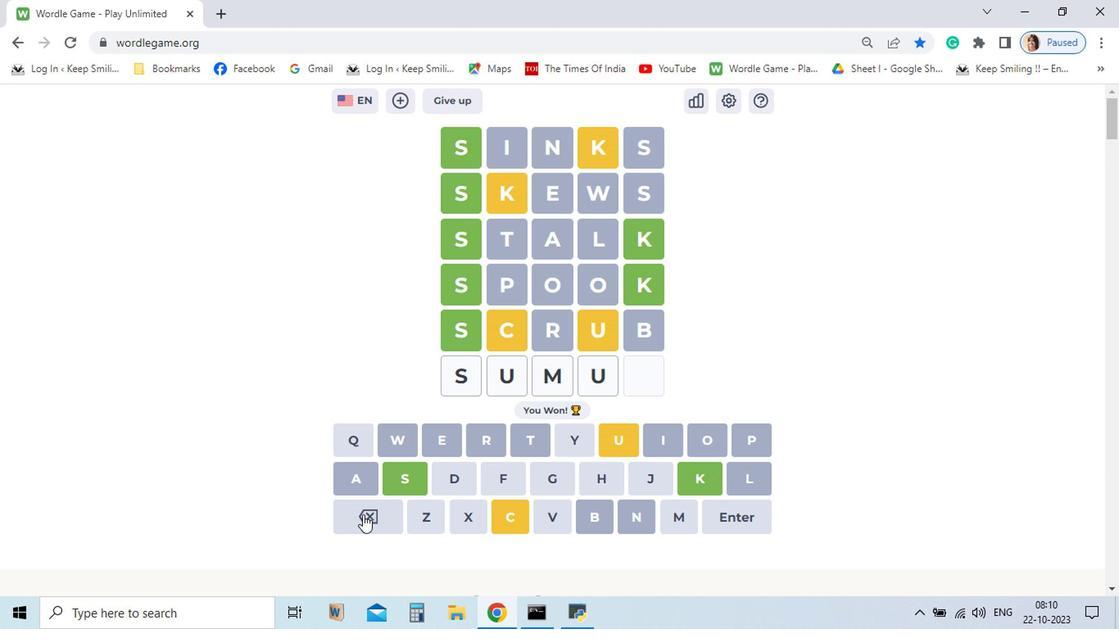 
Action: Mouse pressed left at (358, 516)
Screenshot: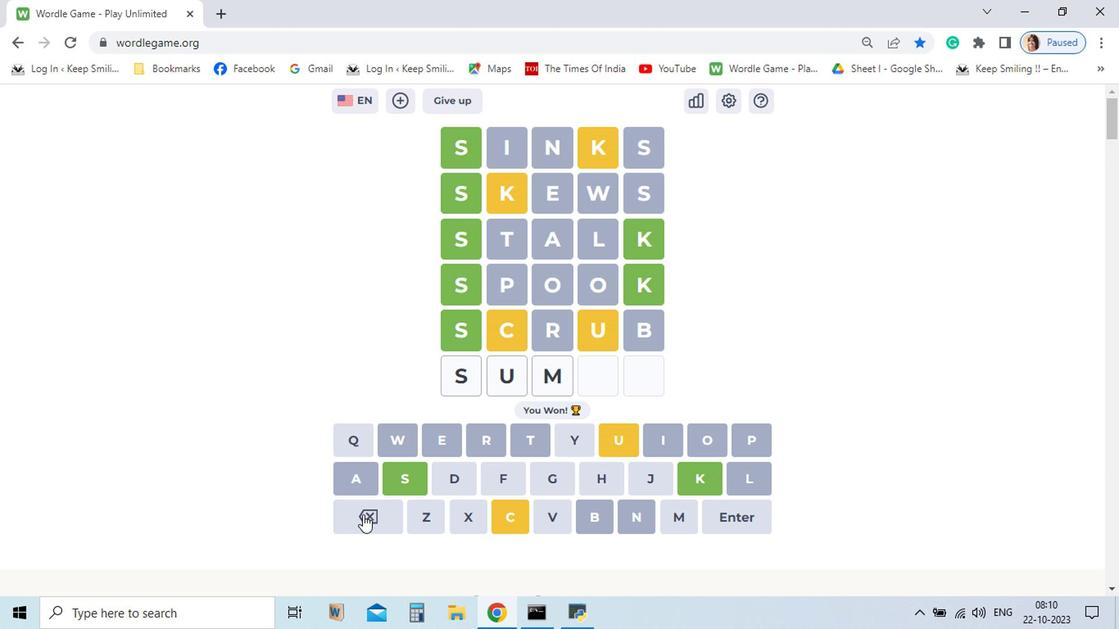 
Action: Mouse pressed left at (358, 516)
Screenshot: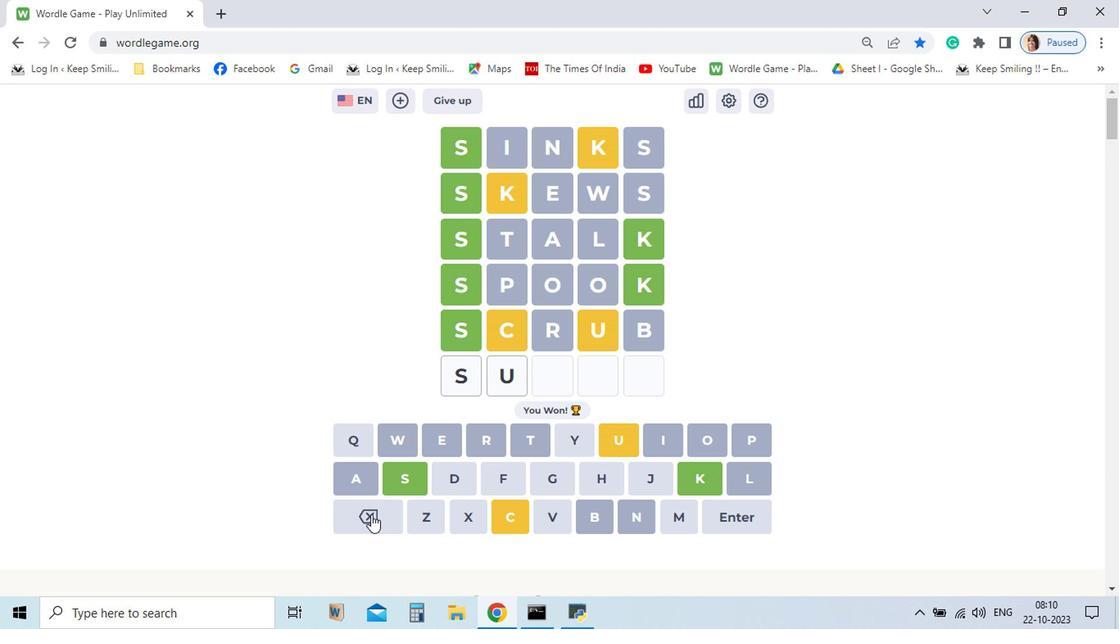 
Action: Mouse moved to (451, 470)
Screenshot: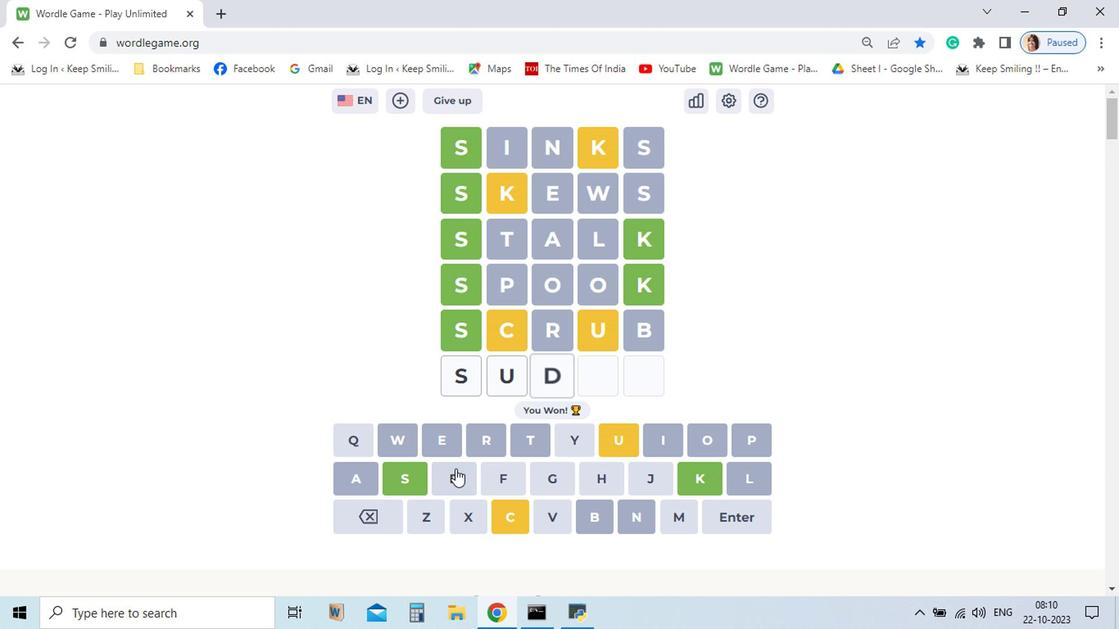 
Action: Mouse pressed left at (451, 470)
Screenshot: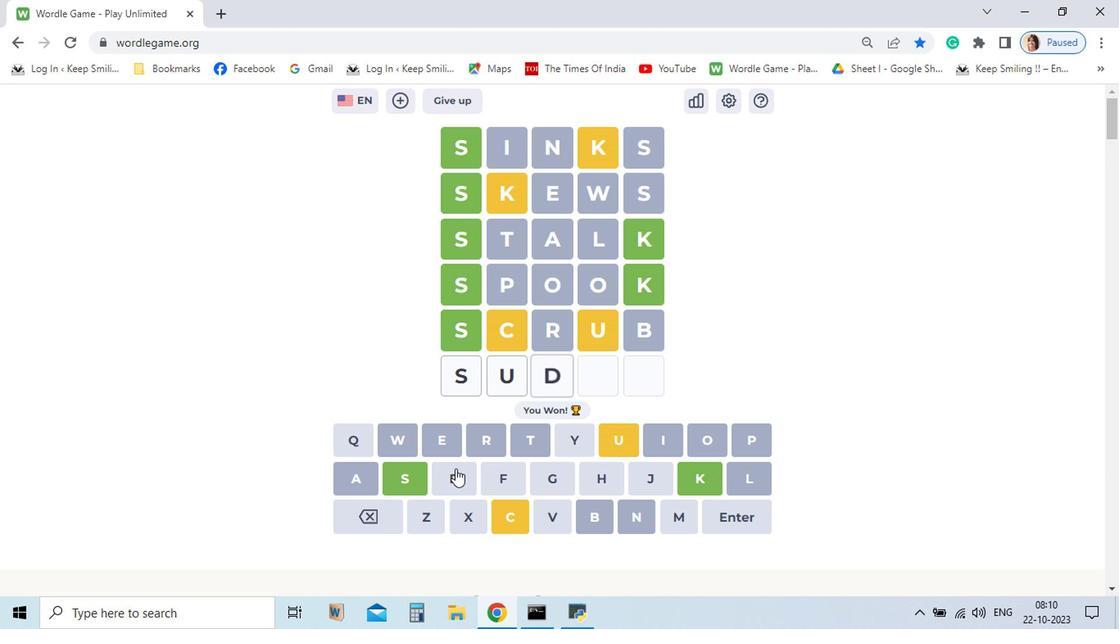
Action: Mouse moved to (363, 516)
Screenshot: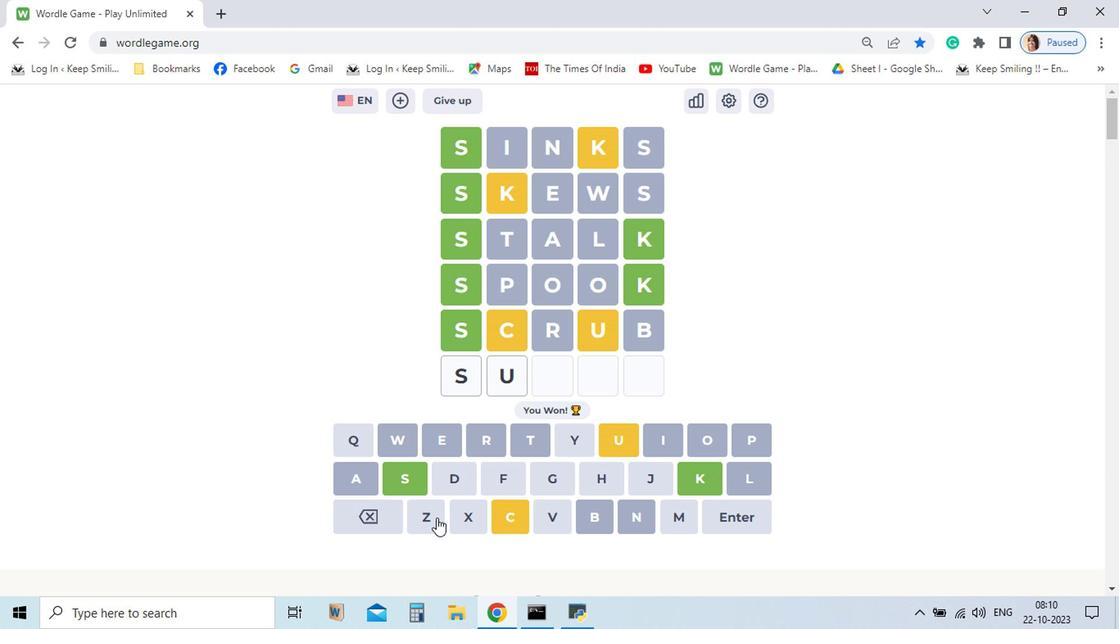 
Action: Mouse pressed left at (363, 516)
Screenshot: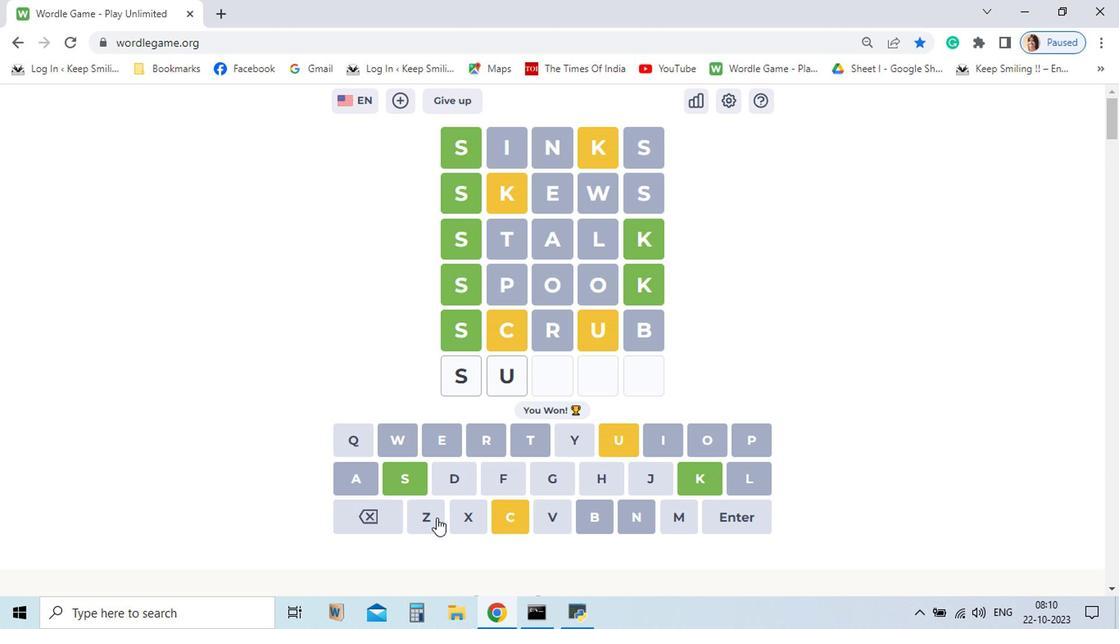 
Action: Mouse moved to (507, 522)
Screenshot: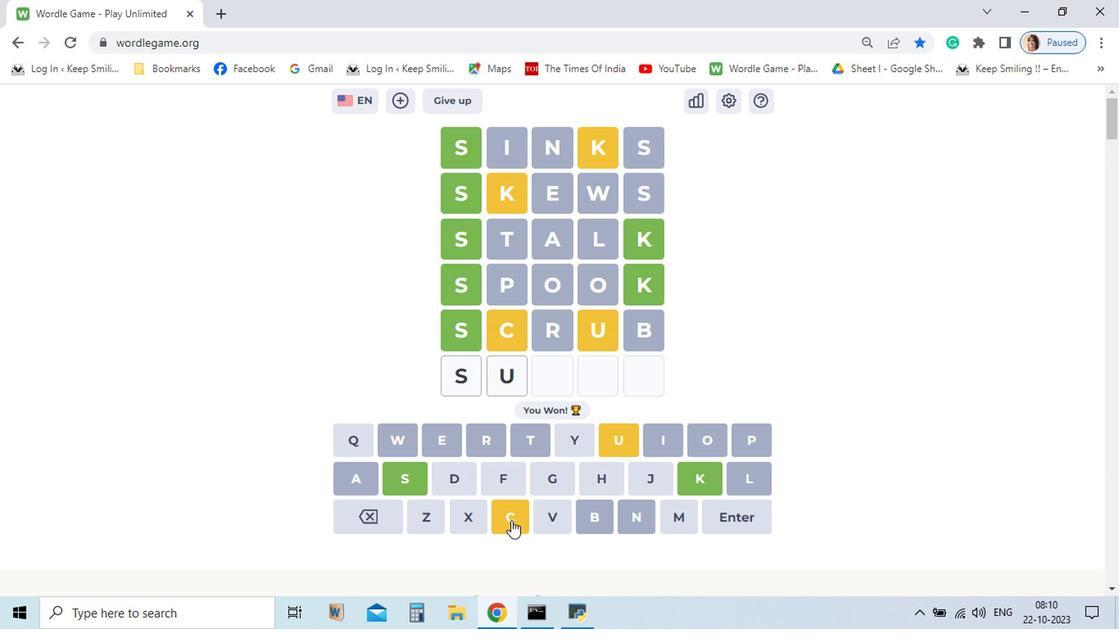 
Action: Mouse pressed left at (507, 522)
Screenshot: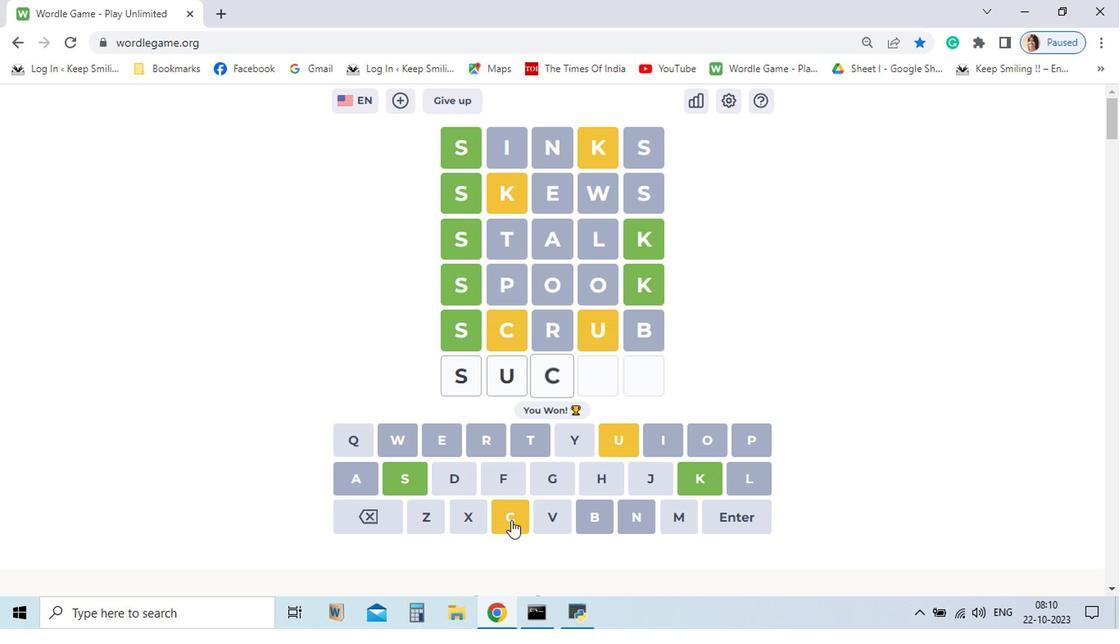
Action: Mouse moved to (363, 526)
Screenshot: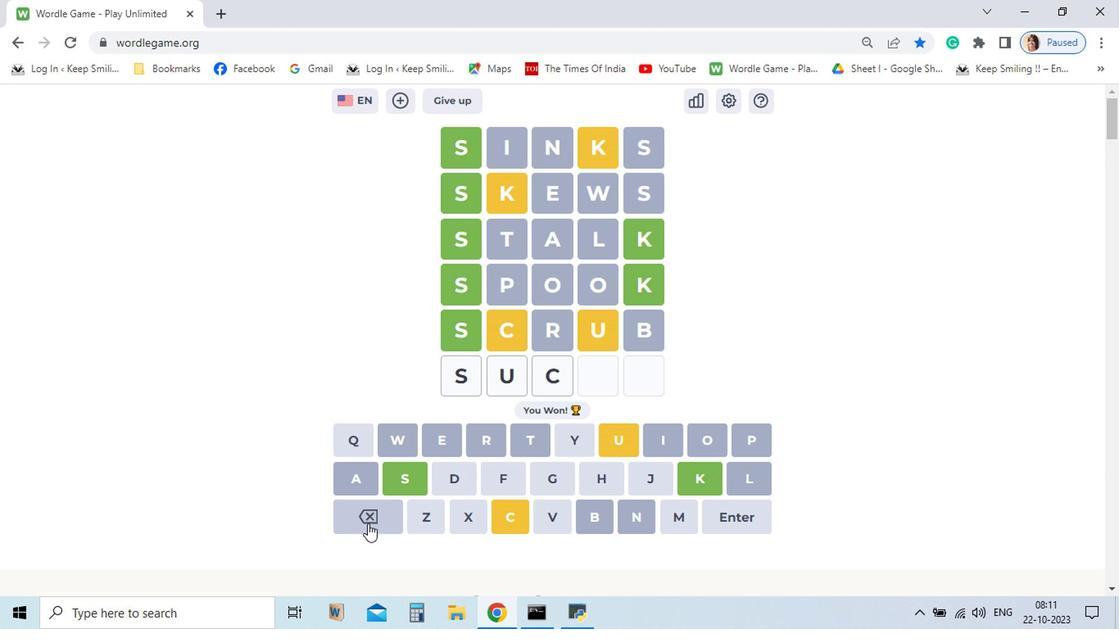
Action: Mouse pressed left at (363, 526)
Screenshot: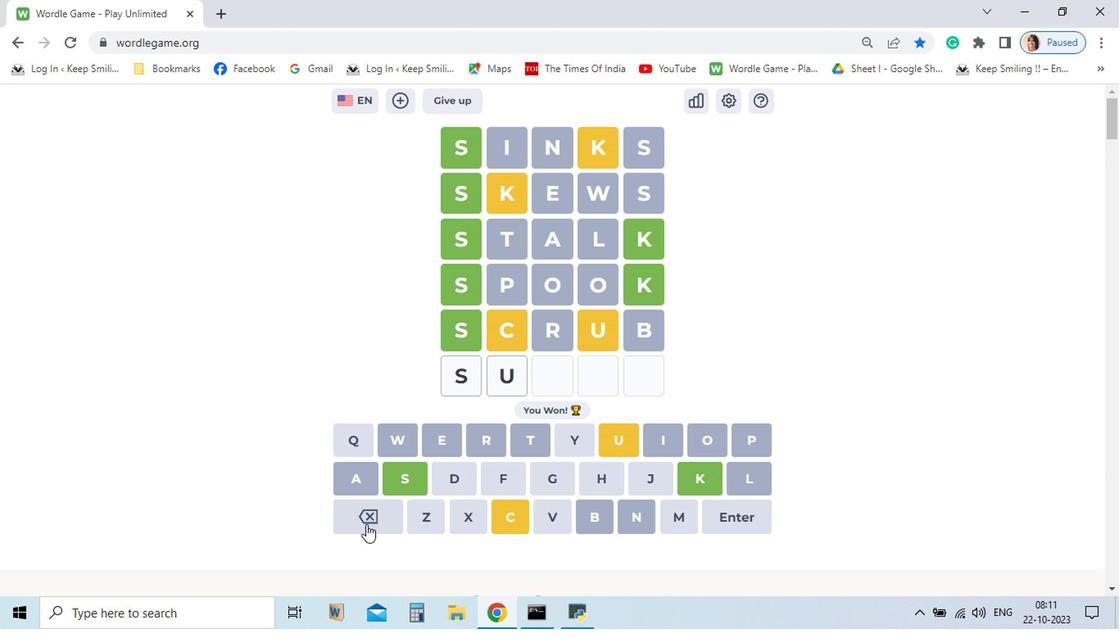 
Action: Mouse moved to (362, 526)
Screenshot: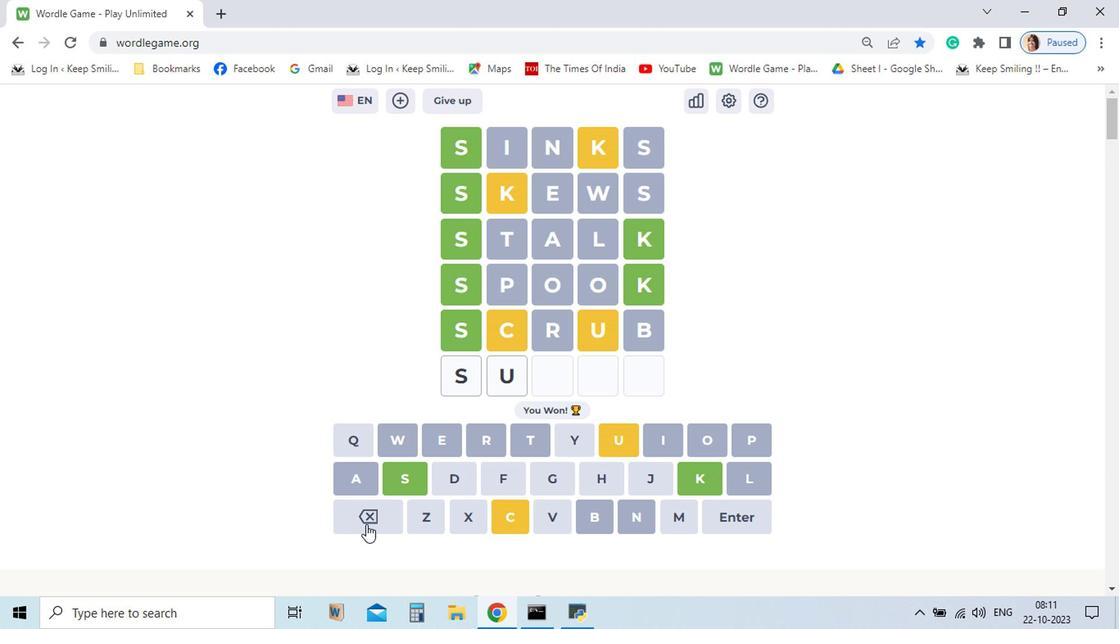 
Action: Mouse pressed left at (362, 526)
Screenshot: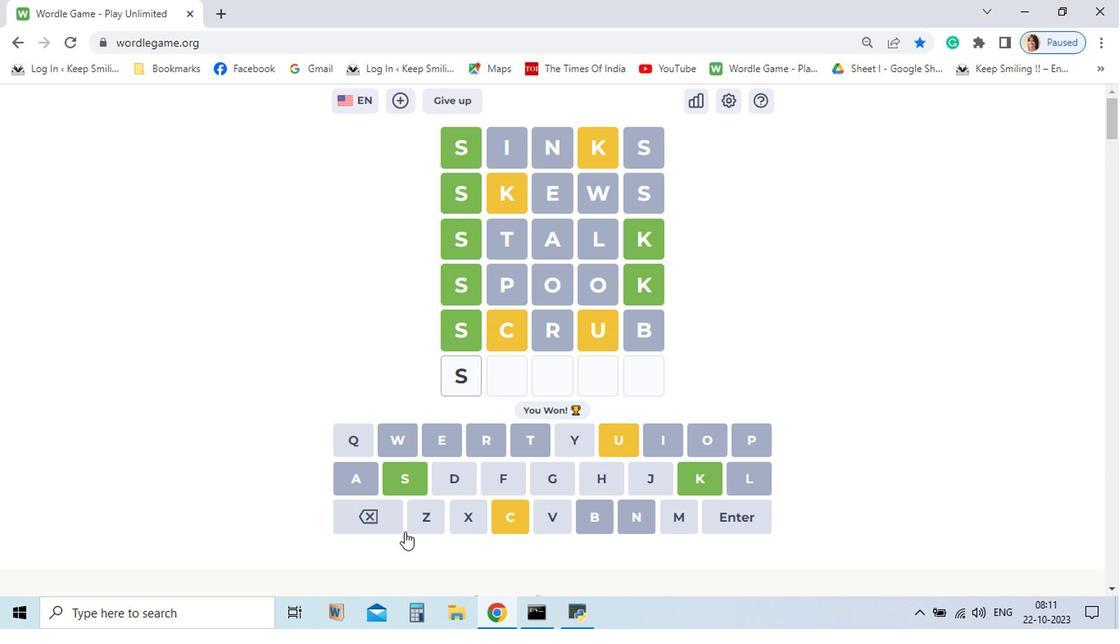 
Action: Mouse moved to (569, 437)
Screenshot: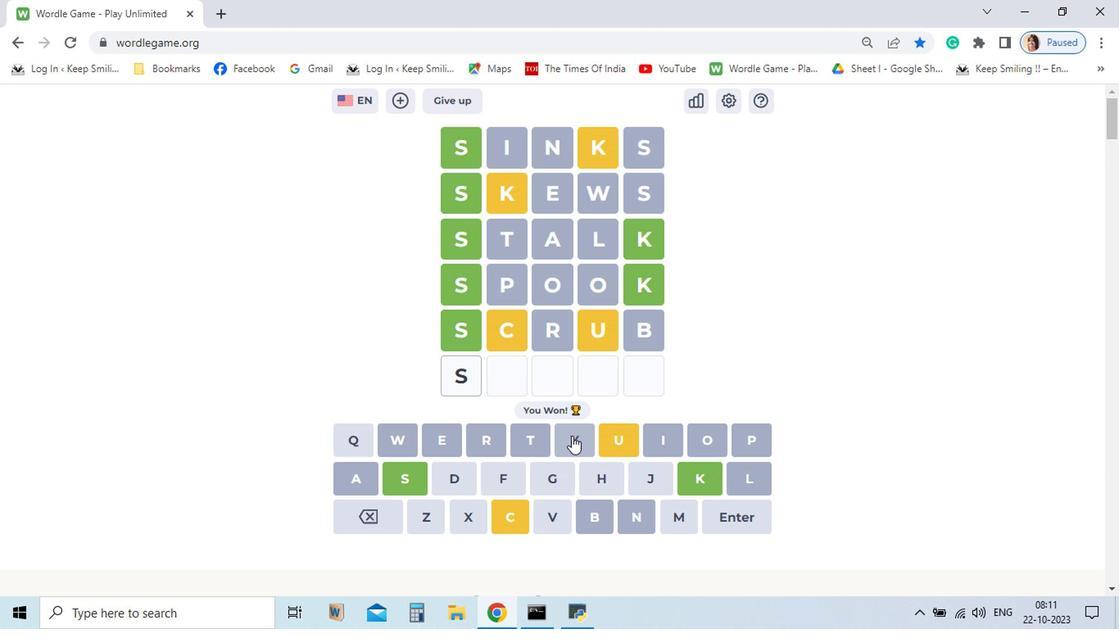 
Action: Mouse pressed left at (569, 437)
Screenshot: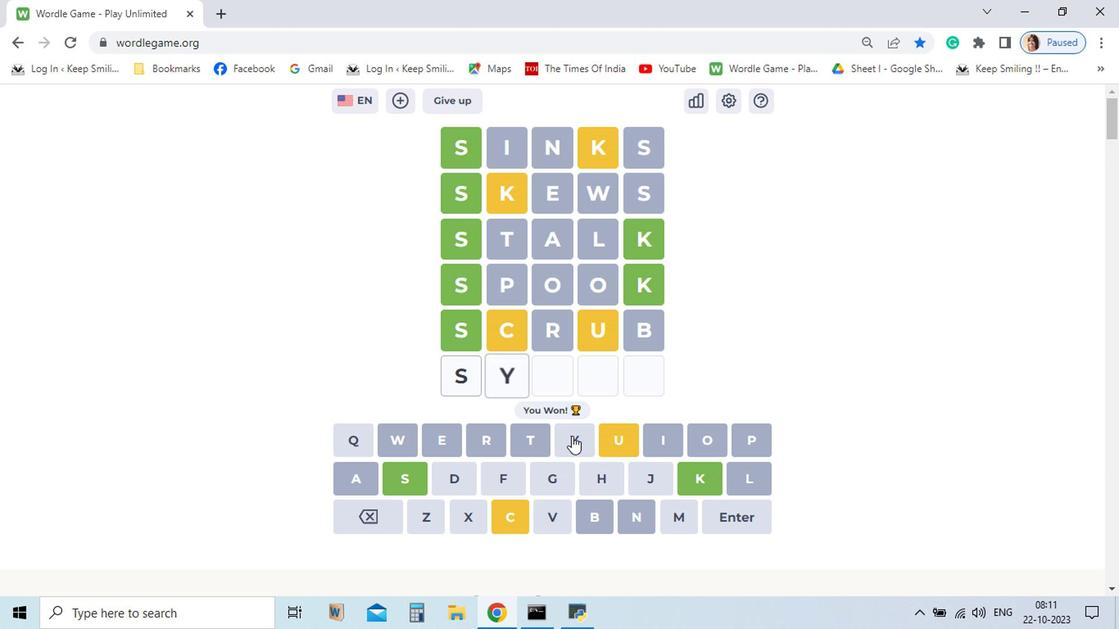 
Action: Mouse moved to (507, 520)
Screenshot: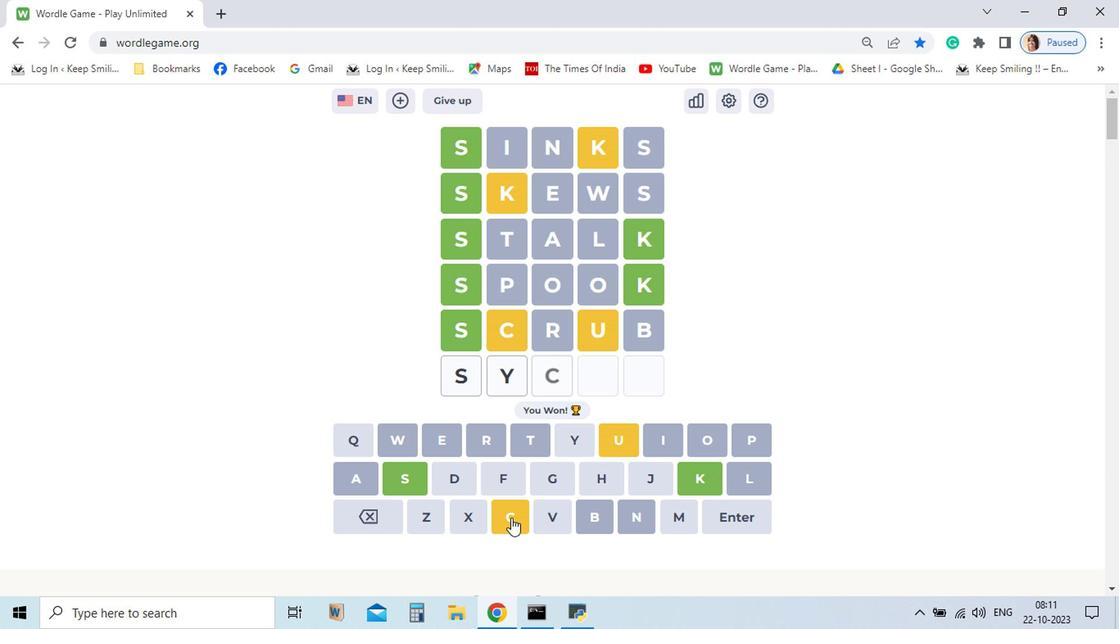 
Action: Mouse pressed left at (507, 520)
Screenshot: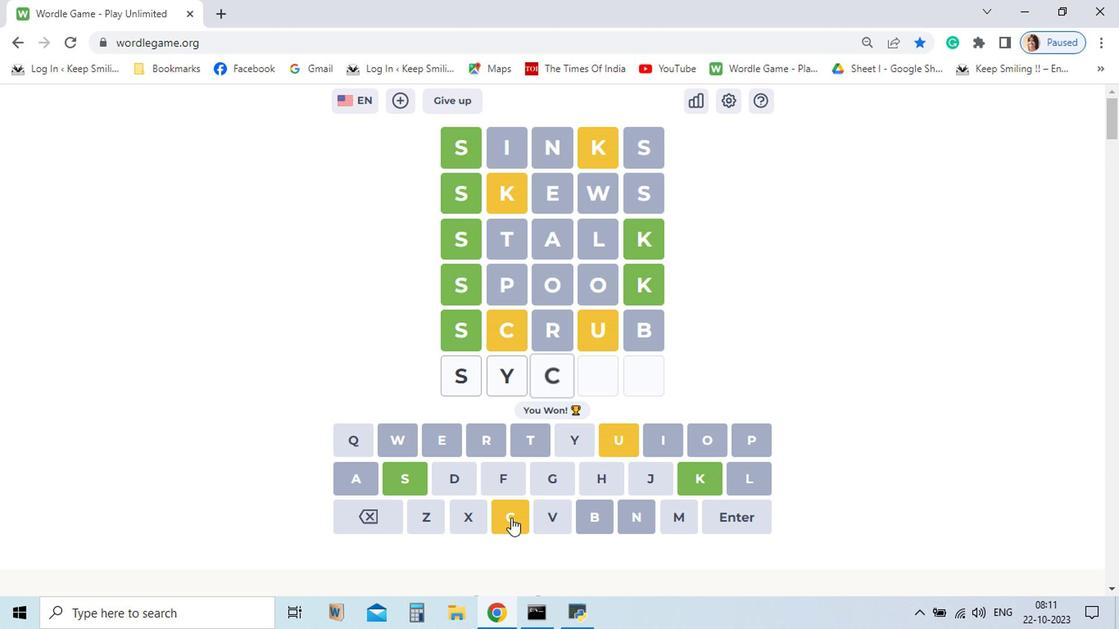 
Action: Mouse moved to (362, 518)
Screenshot: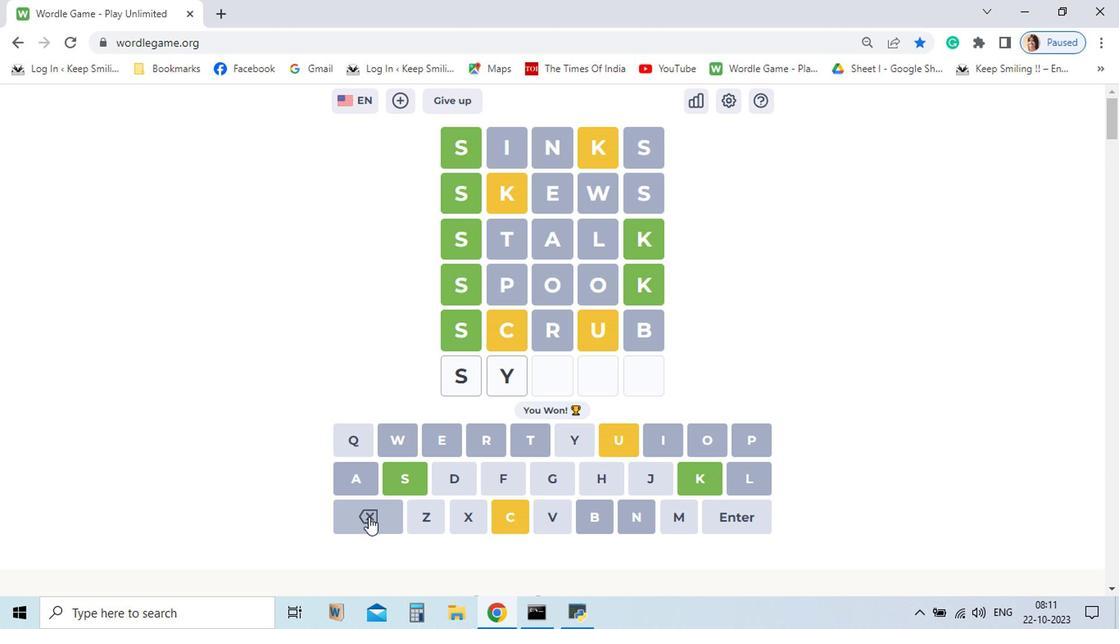 
Action: Mouse pressed left at (362, 518)
Screenshot: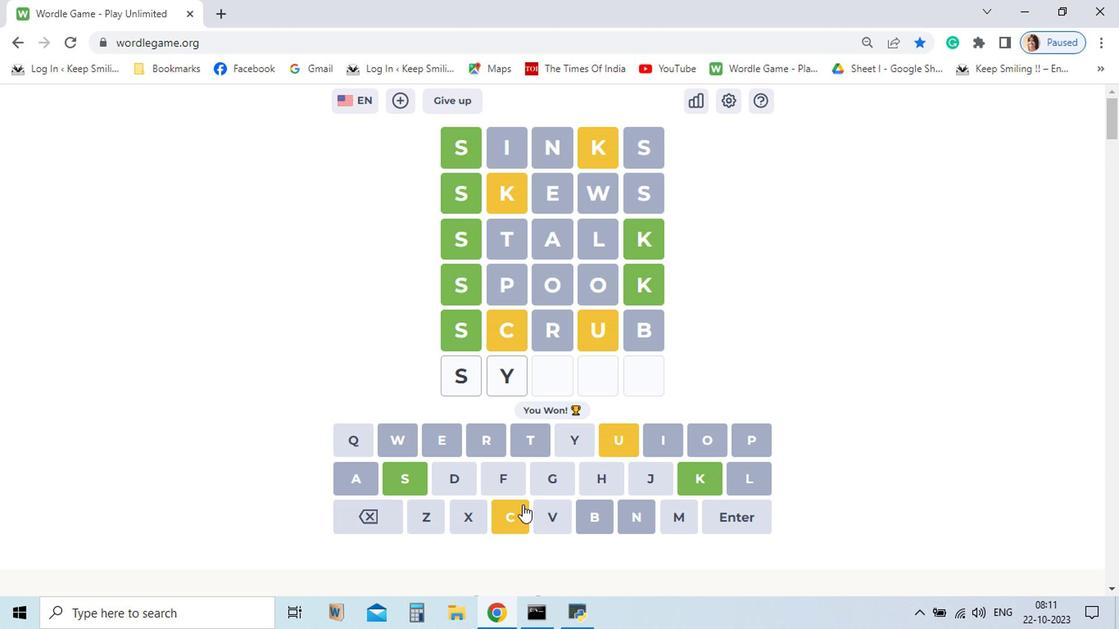 
Action: Mouse moved to (610, 441)
Screenshot: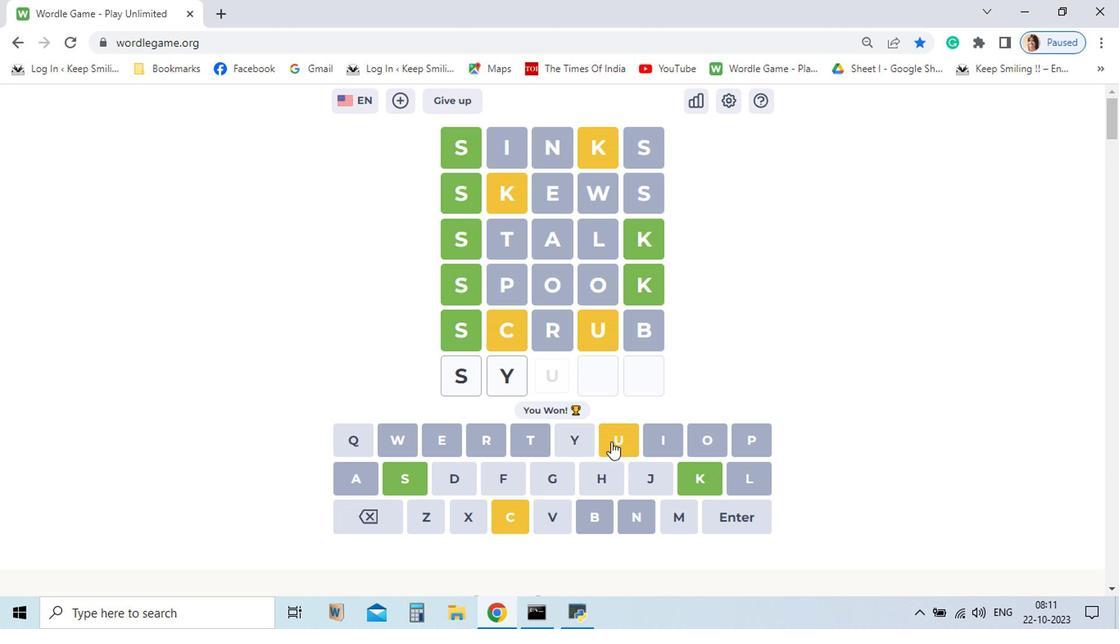 
Action: Mouse pressed left at (610, 441)
Screenshot: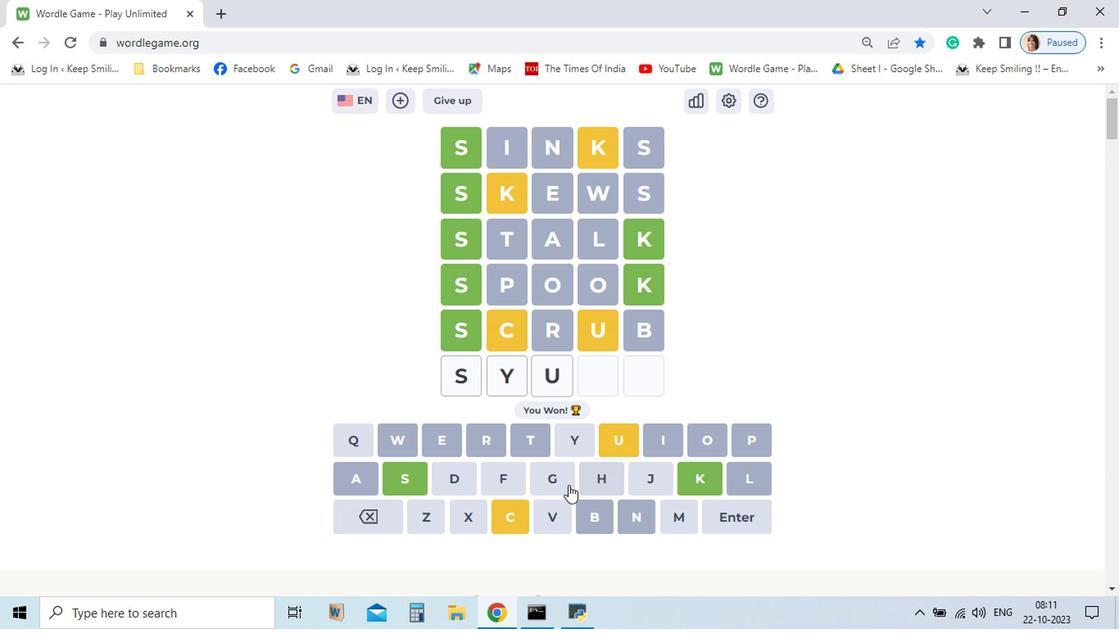 
Action: Mouse moved to (505, 520)
Screenshot: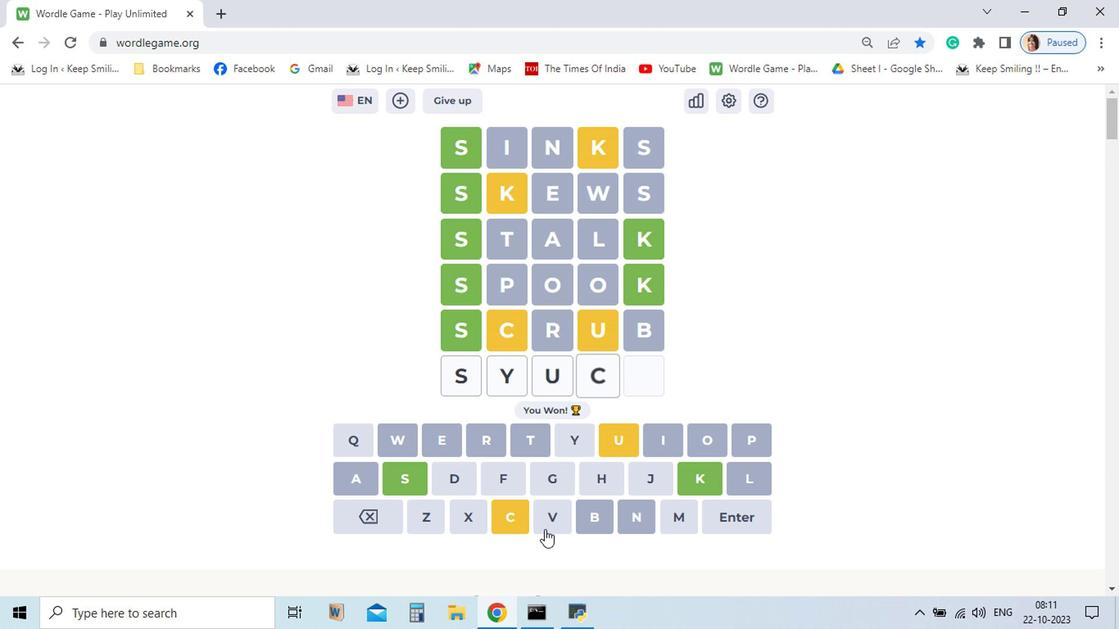 
Action: Mouse pressed left at (505, 520)
Screenshot: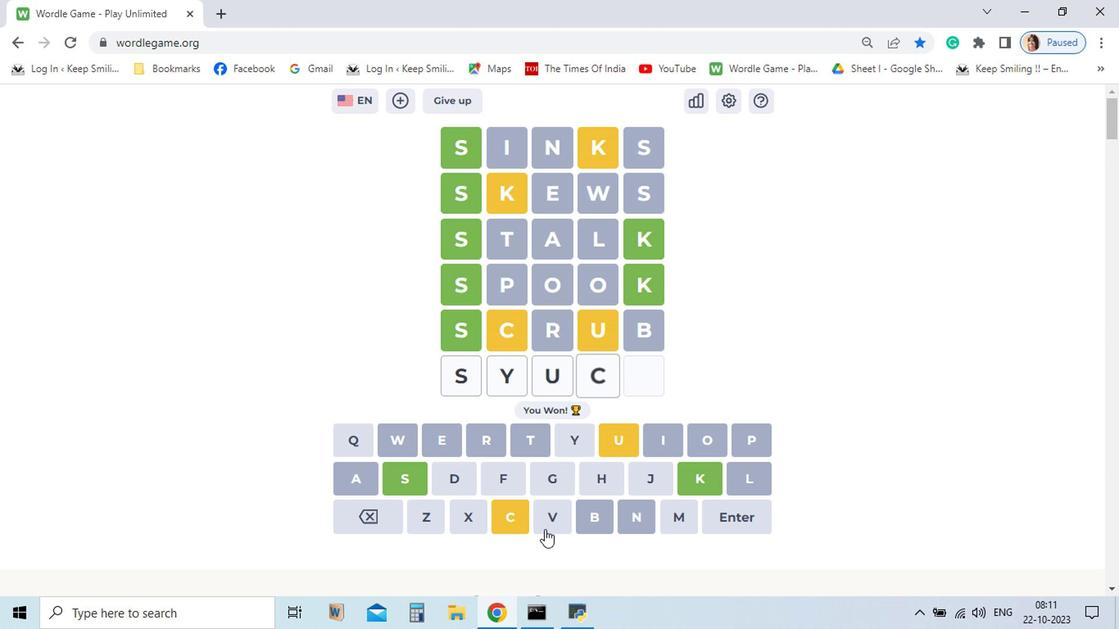 
Action: Mouse moved to (695, 475)
Screenshot: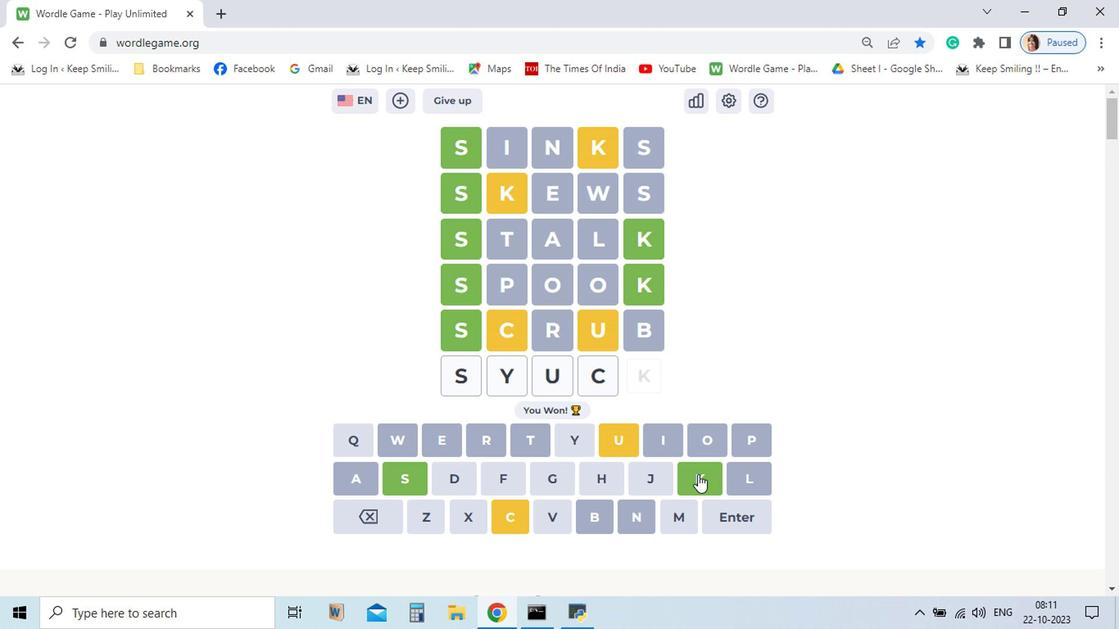 
Action: Mouse pressed left at (695, 475)
Screenshot: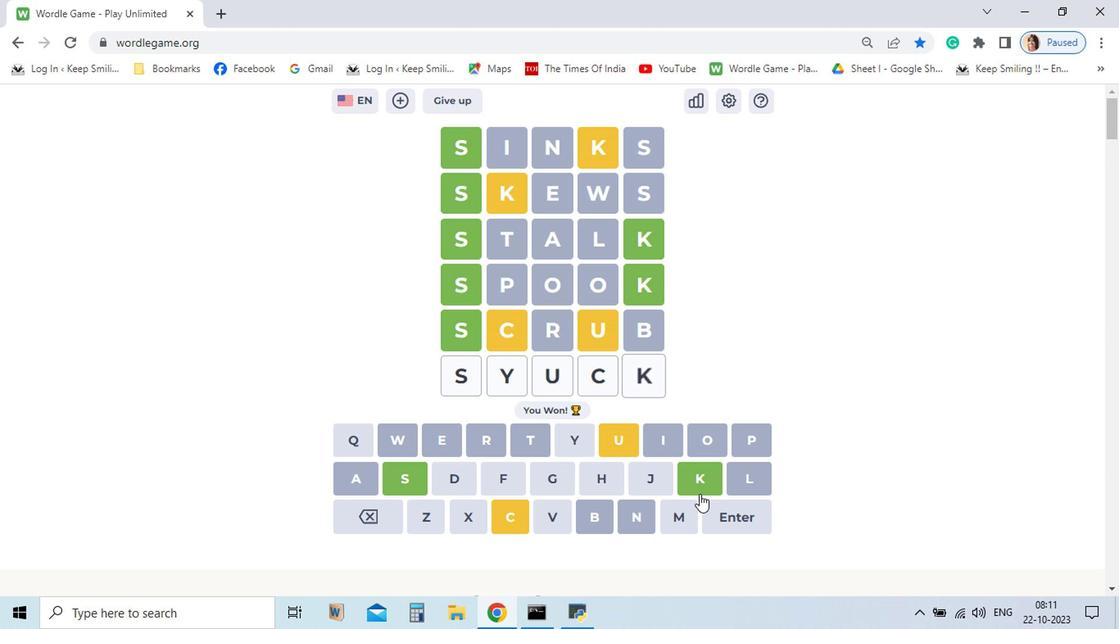 
Action: Mouse moved to (728, 520)
Screenshot: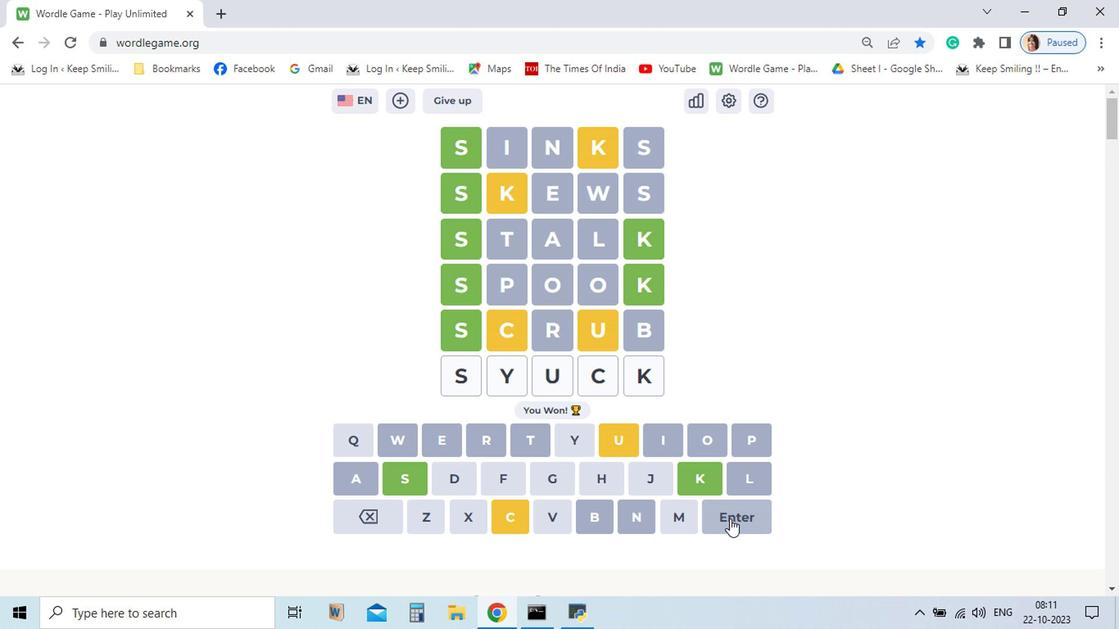 
Action: Mouse pressed left at (728, 520)
Screenshot: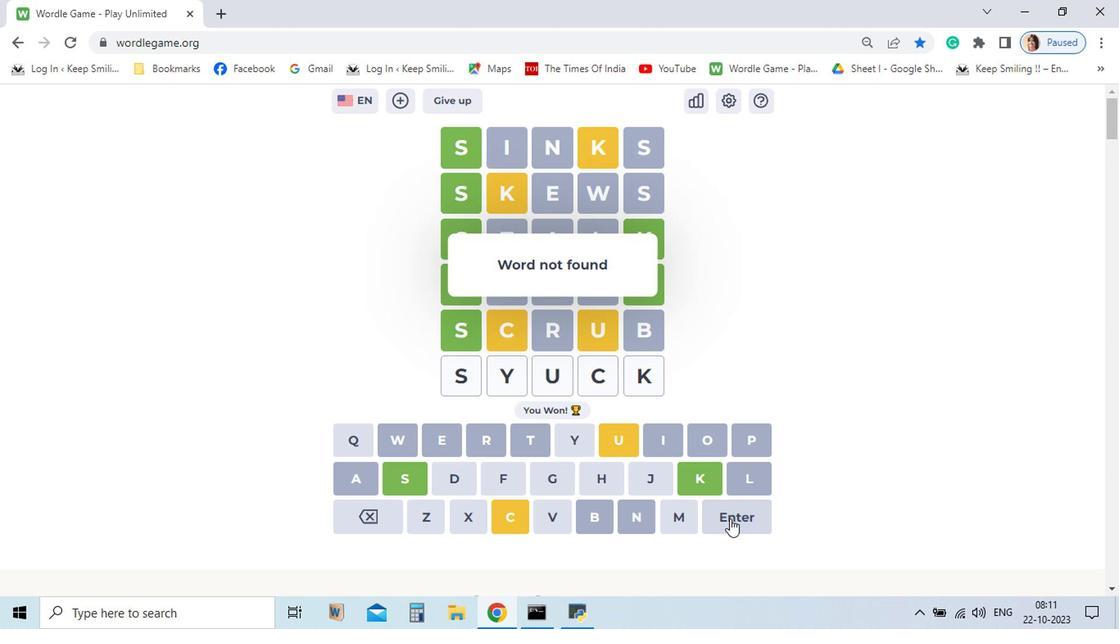 
Action: Mouse moved to (351, 519)
Screenshot: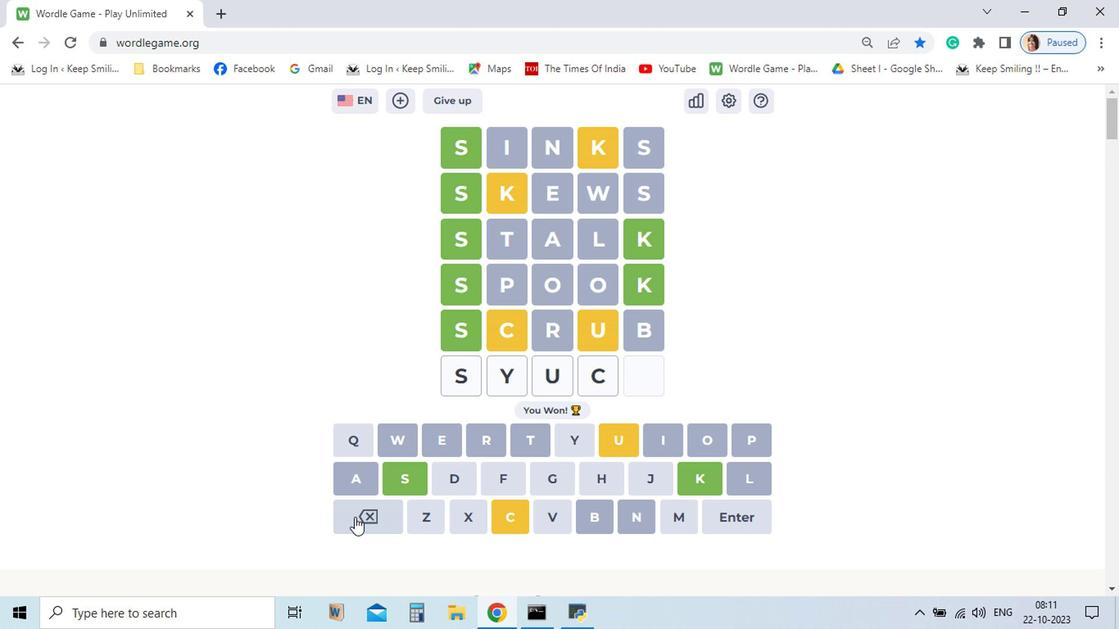 
Action: Mouse pressed left at (351, 519)
Screenshot: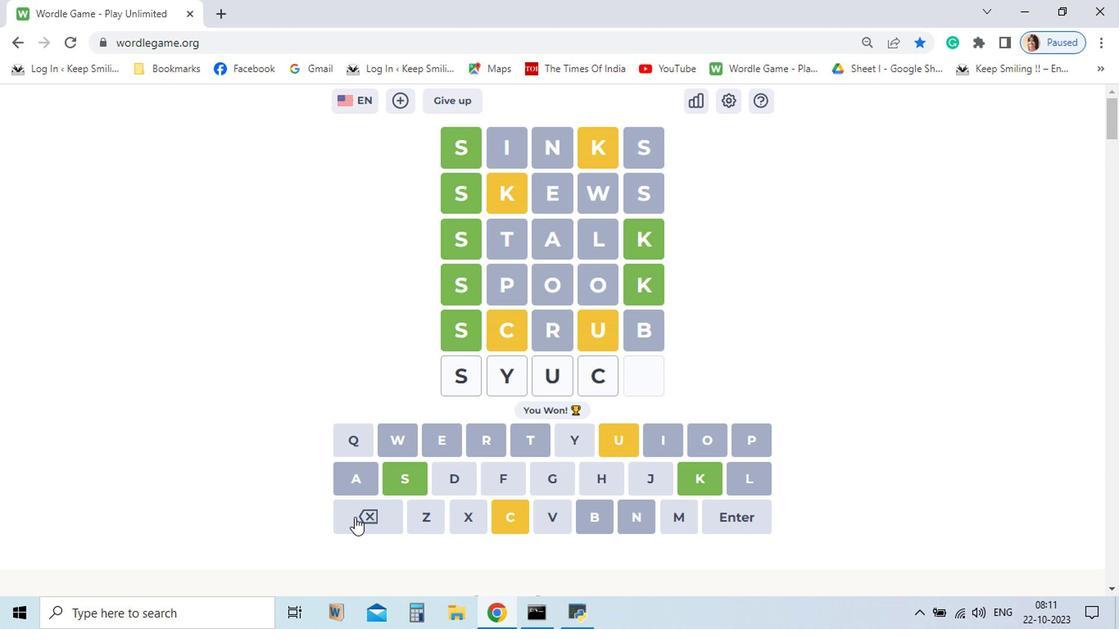 
Action: Mouse moved to (357, 524)
Screenshot: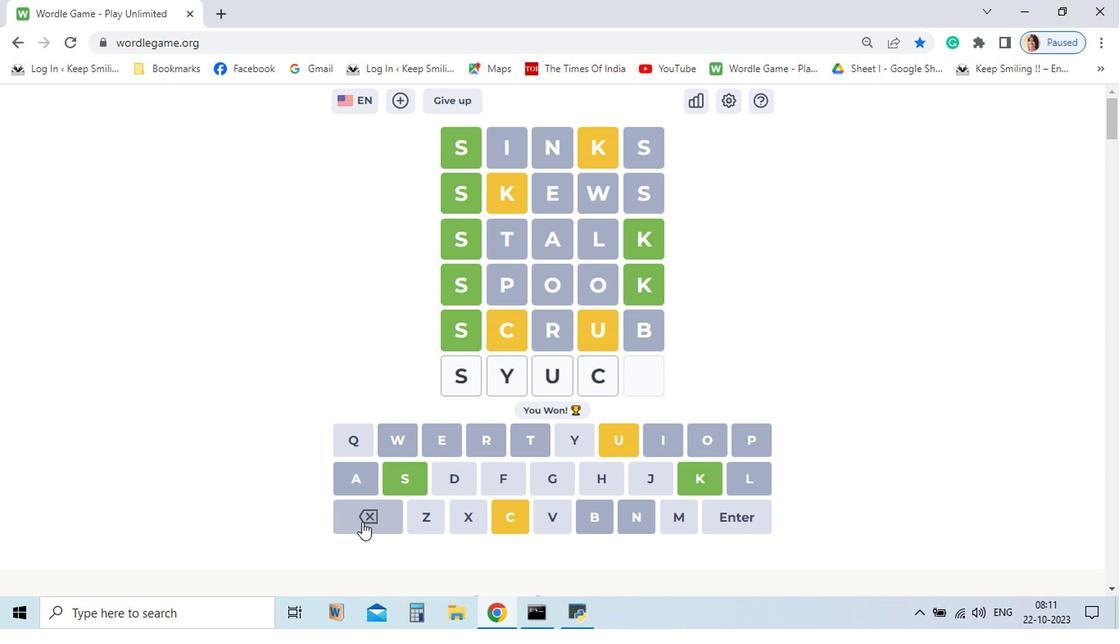 
Action: Mouse pressed left at (357, 524)
Screenshot: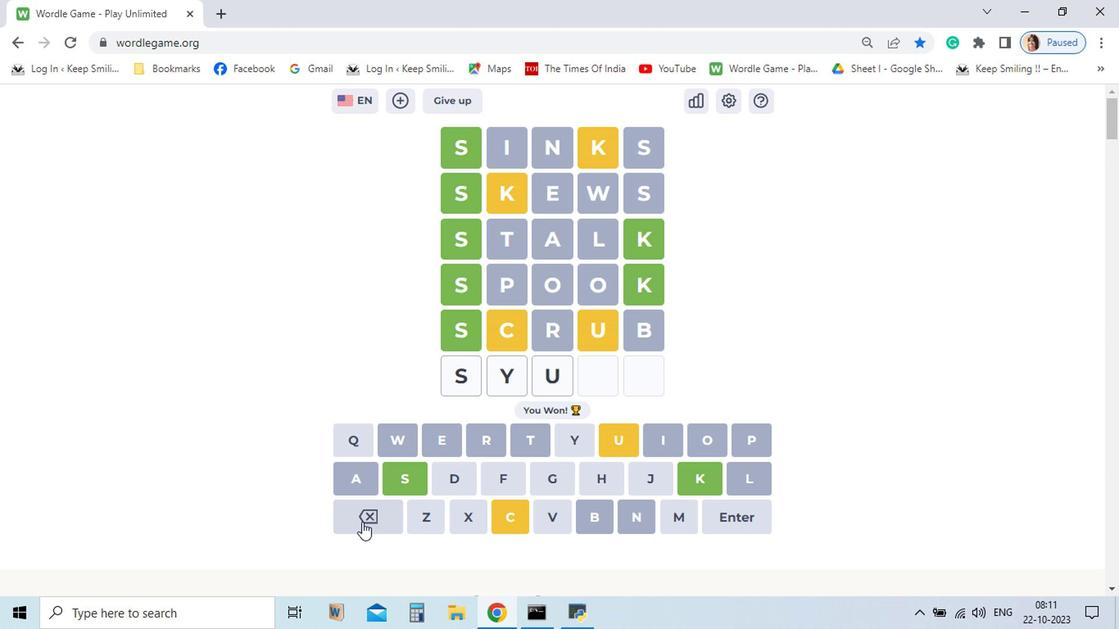 
Action: Mouse pressed left at (357, 524)
Screenshot: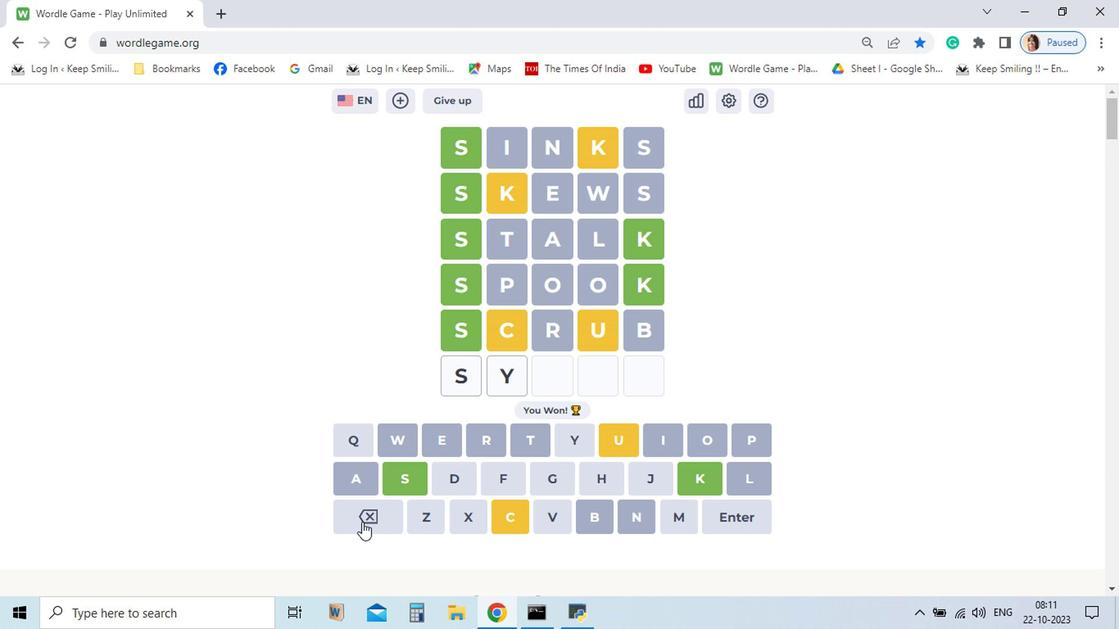 
Action: Mouse pressed left at (357, 524)
Screenshot: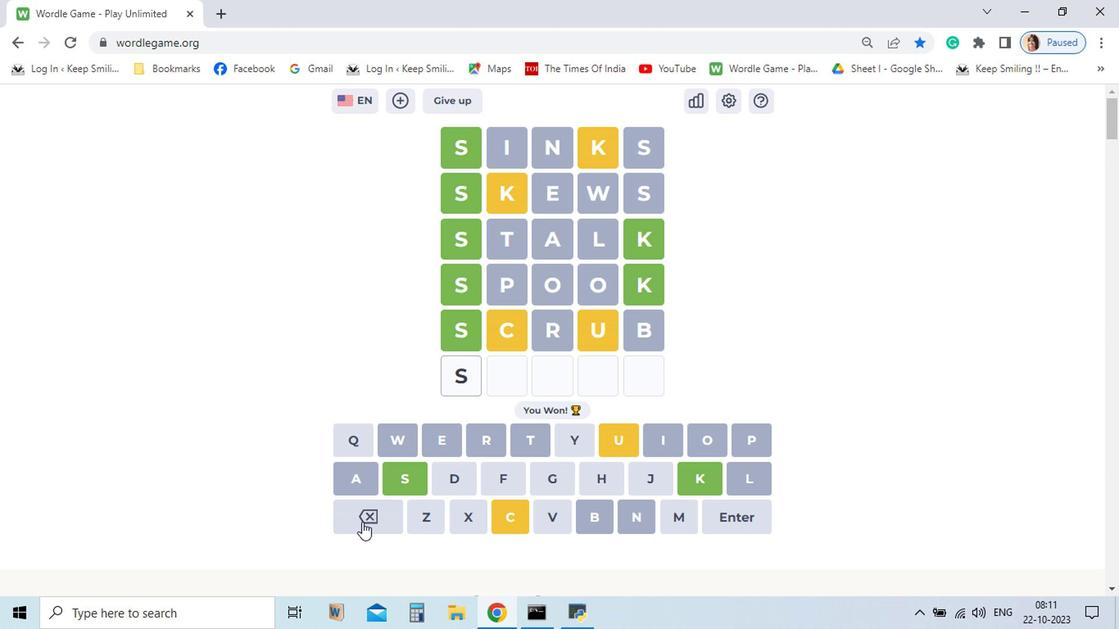 
Action: Mouse moved to (348, 437)
Screenshot: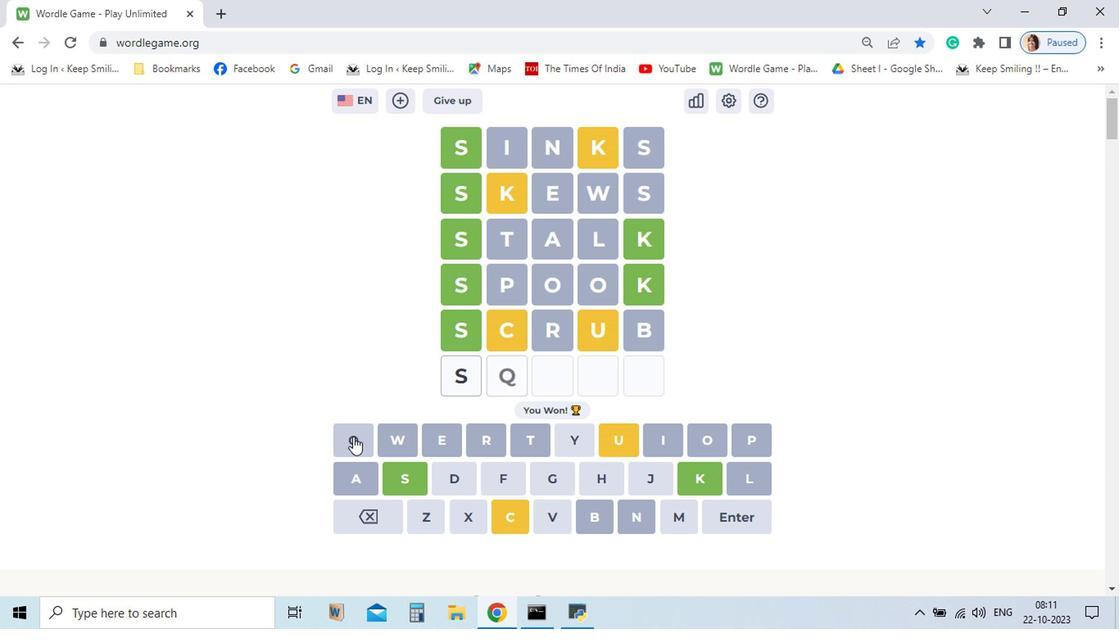 
Action: Mouse pressed left at (348, 437)
Screenshot: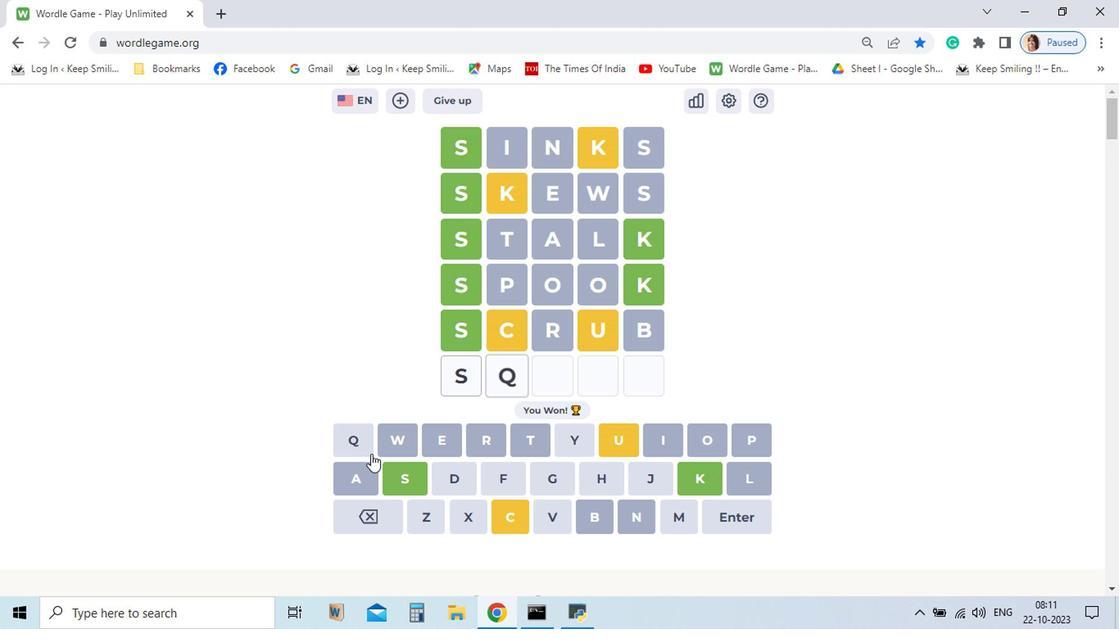 
Action: Mouse moved to (622, 439)
Screenshot: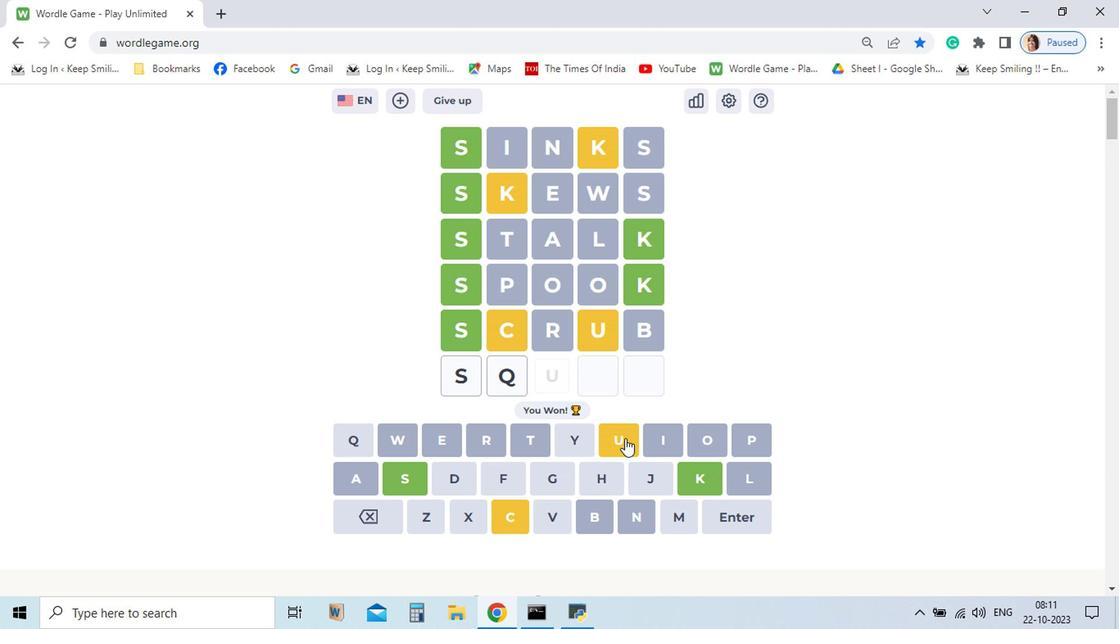 
Action: Mouse pressed left at (622, 439)
Screenshot: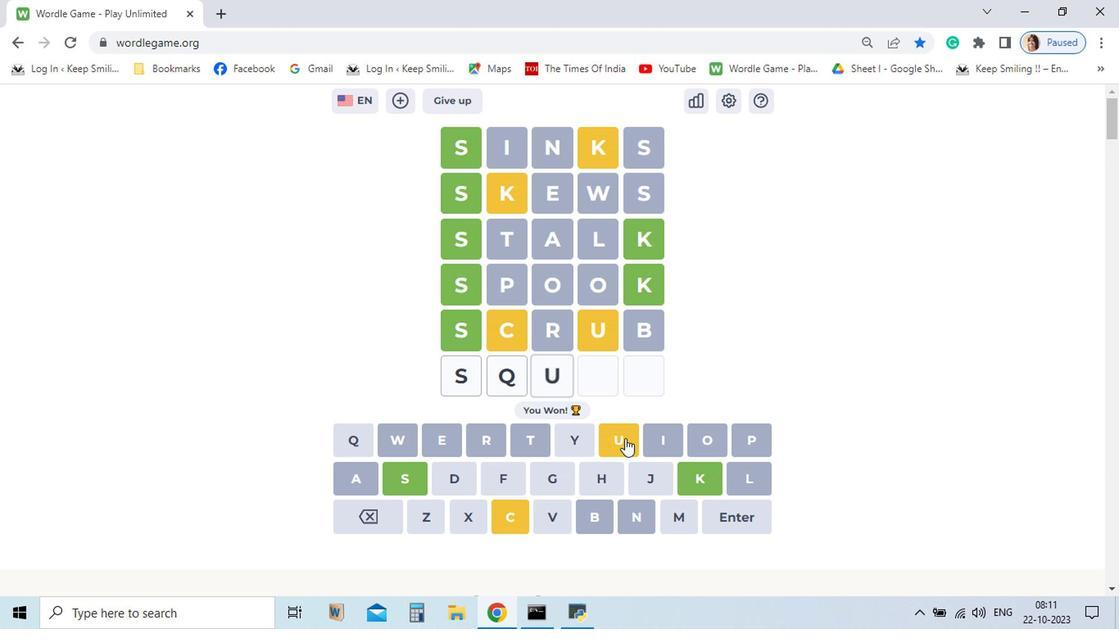 
Action: Mouse moved to (505, 521)
Screenshot: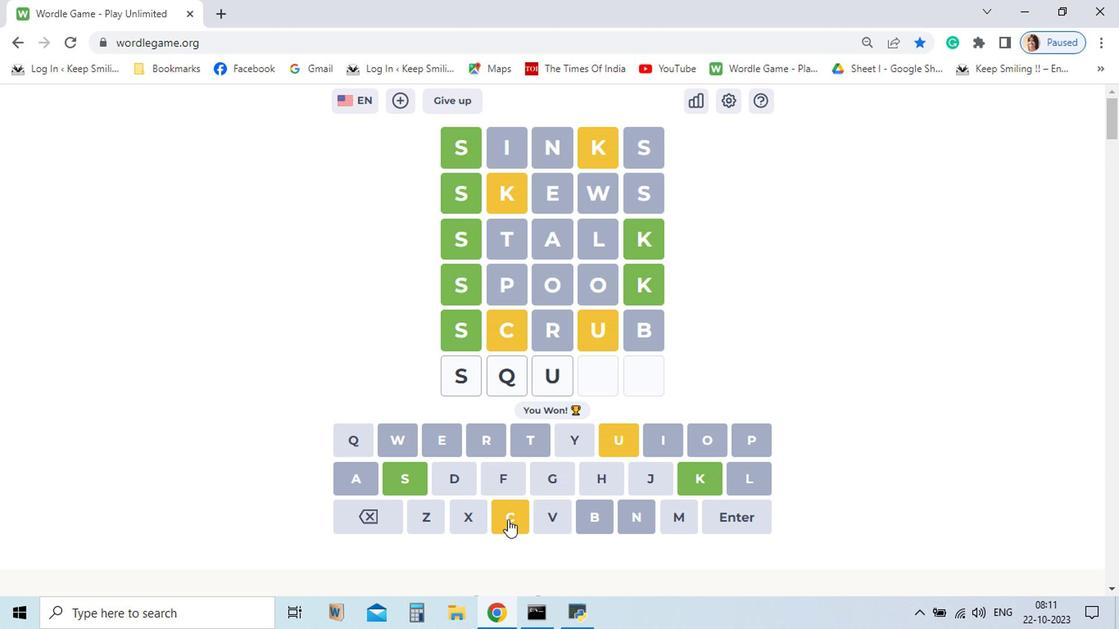 
Action: Mouse pressed left at (505, 521)
Screenshot: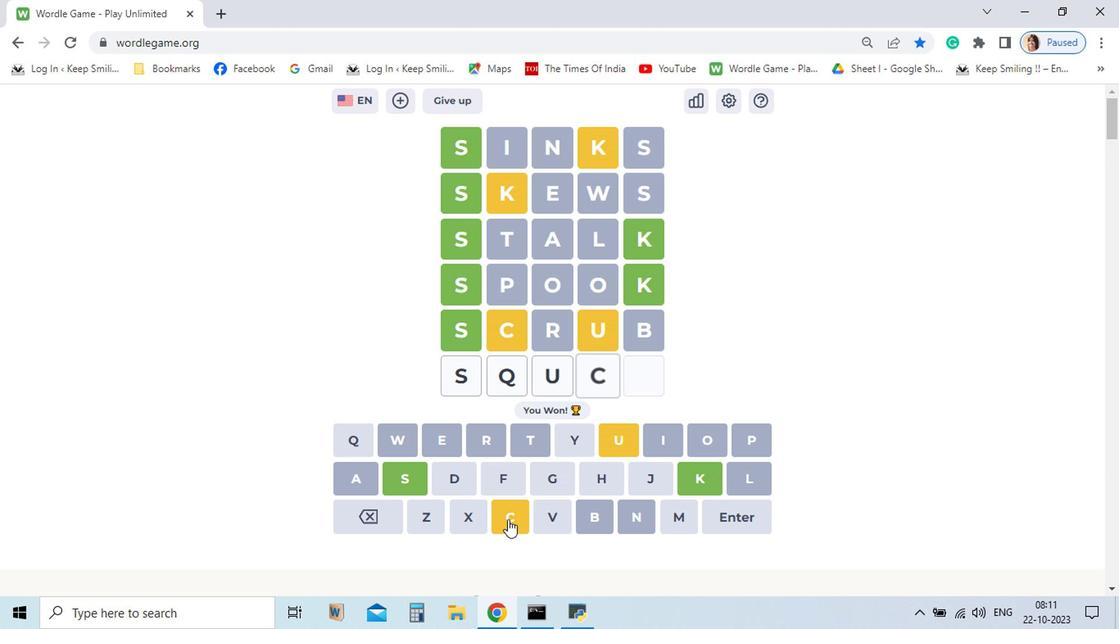 
Action: Mouse moved to (699, 481)
Screenshot: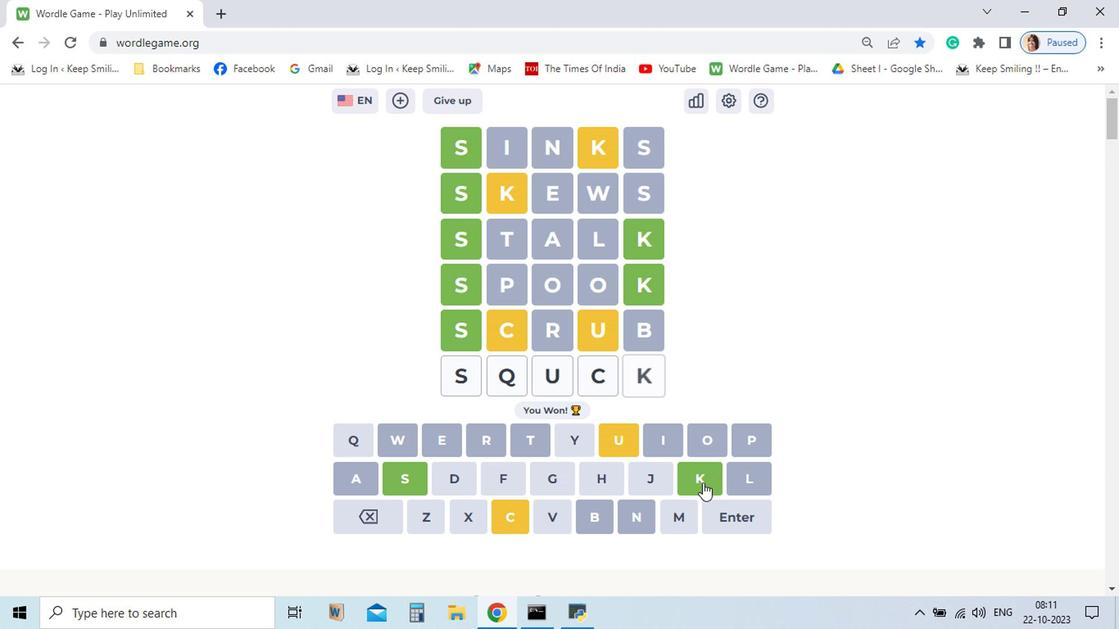 
Action: Mouse pressed left at (699, 481)
Screenshot: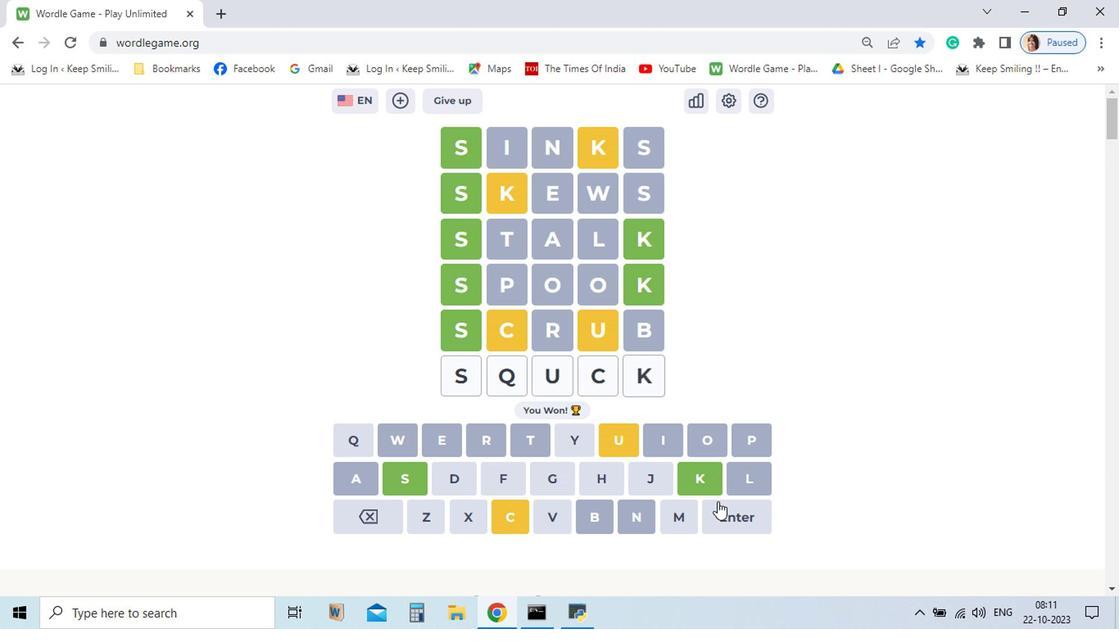 
Action: Mouse moved to (732, 512)
Screenshot: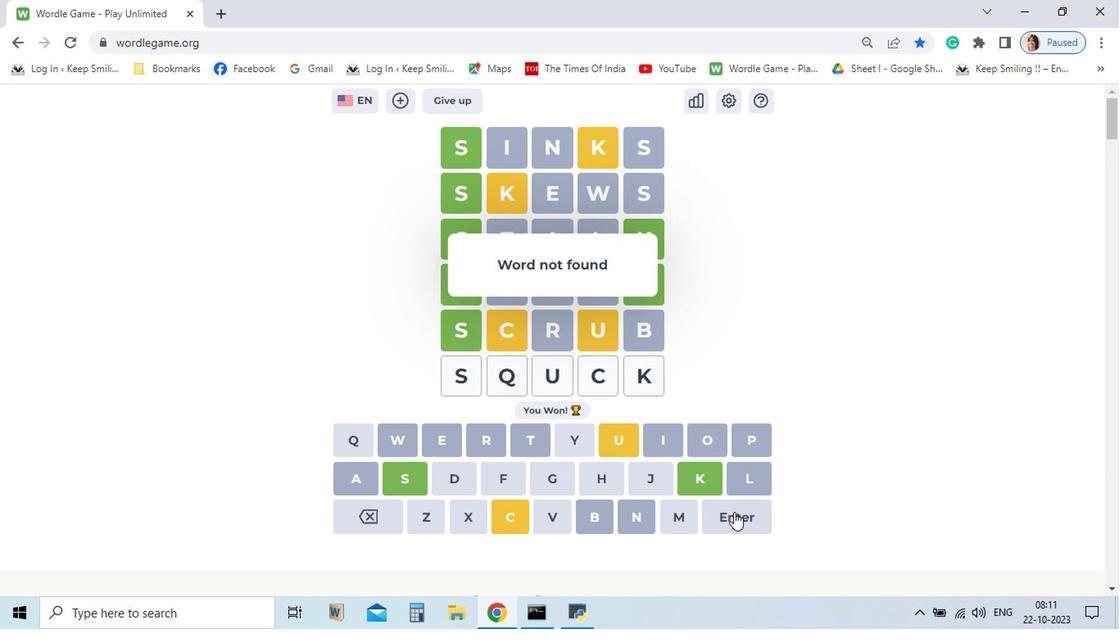 
Action: Mouse pressed left at (732, 512)
Screenshot: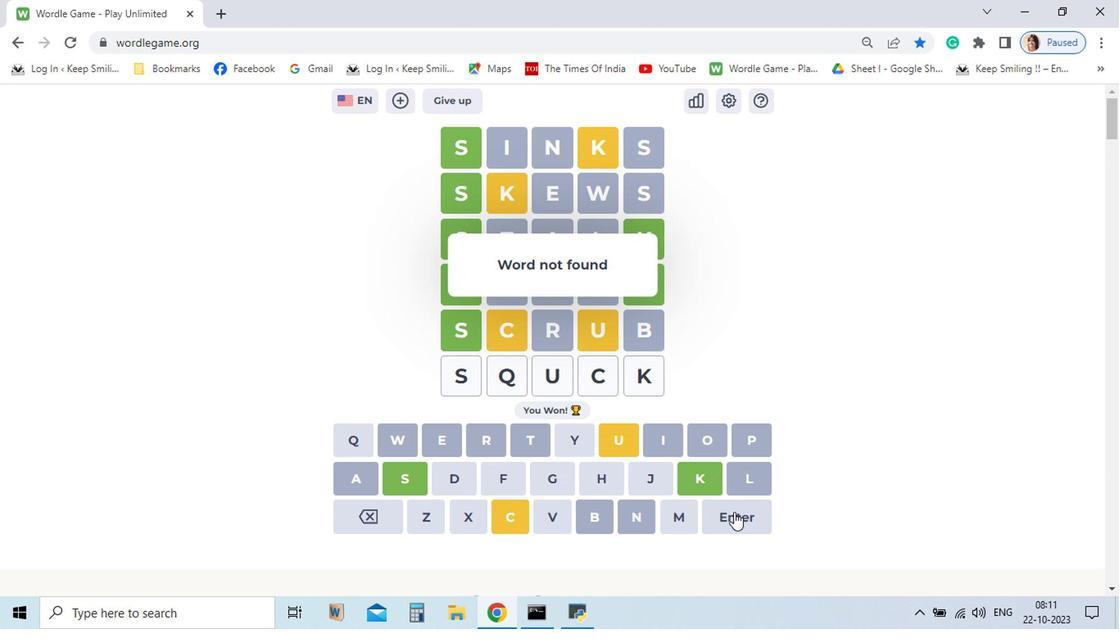 
Action: Mouse moved to (363, 517)
Screenshot: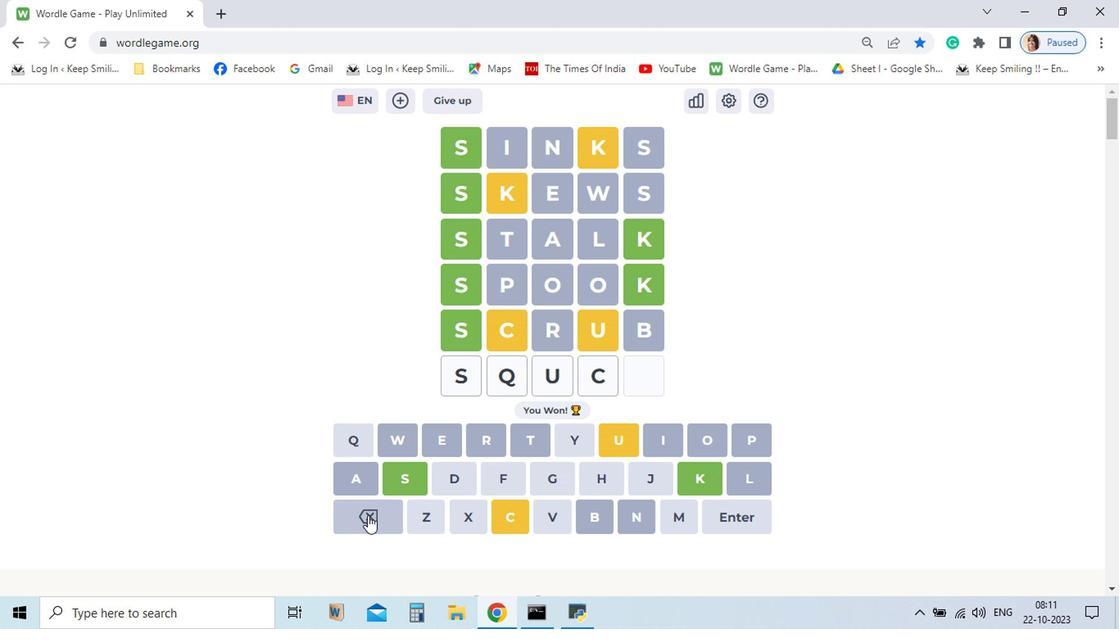 
Action: Mouse pressed left at (363, 517)
Screenshot: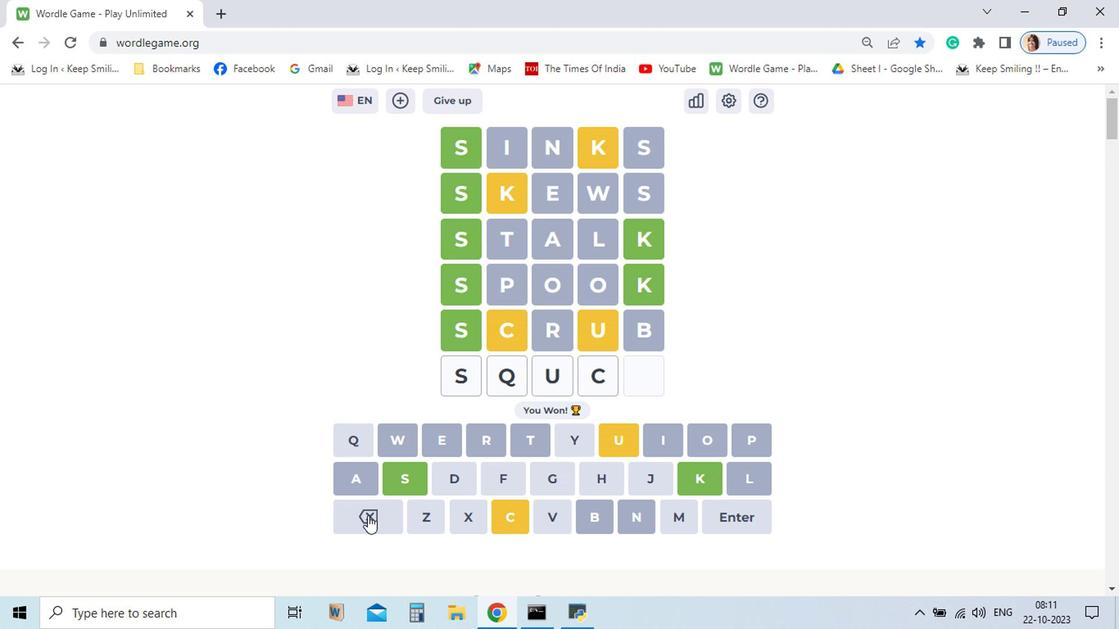 
Action: Mouse pressed left at (363, 517)
Screenshot: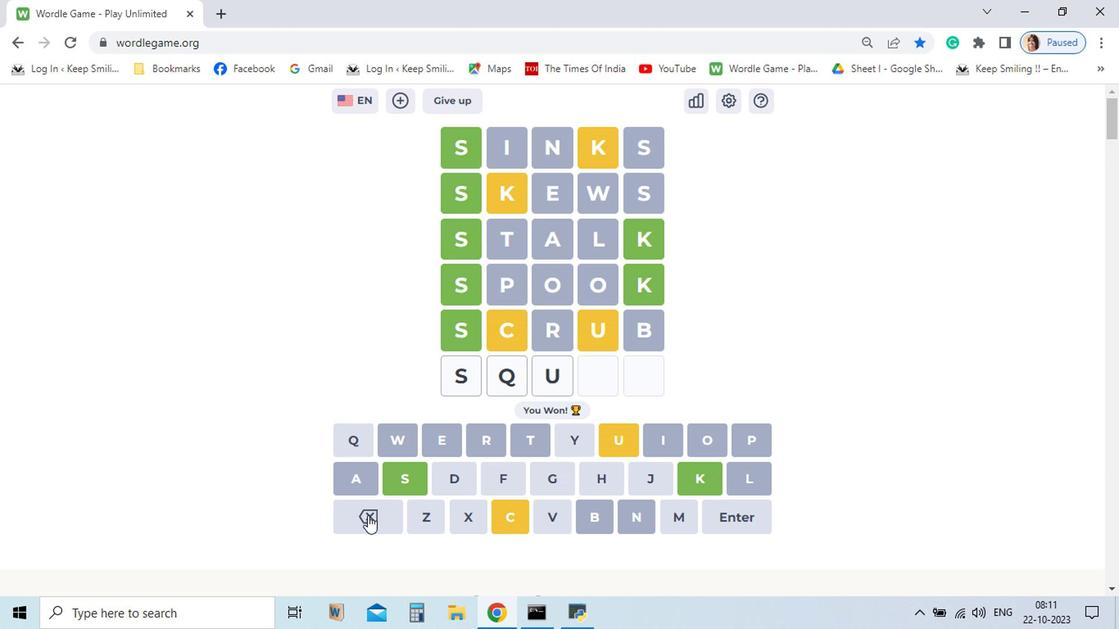 
Action: Mouse pressed left at (363, 517)
Screenshot: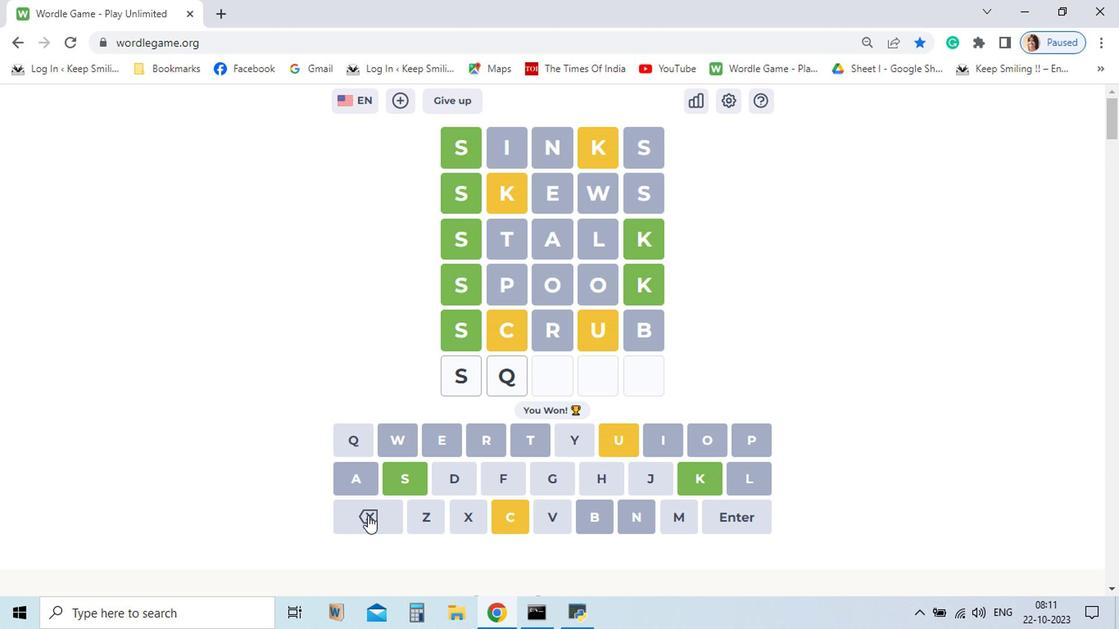 
Action: Mouse pressed left at (363, 517)
Screenshot: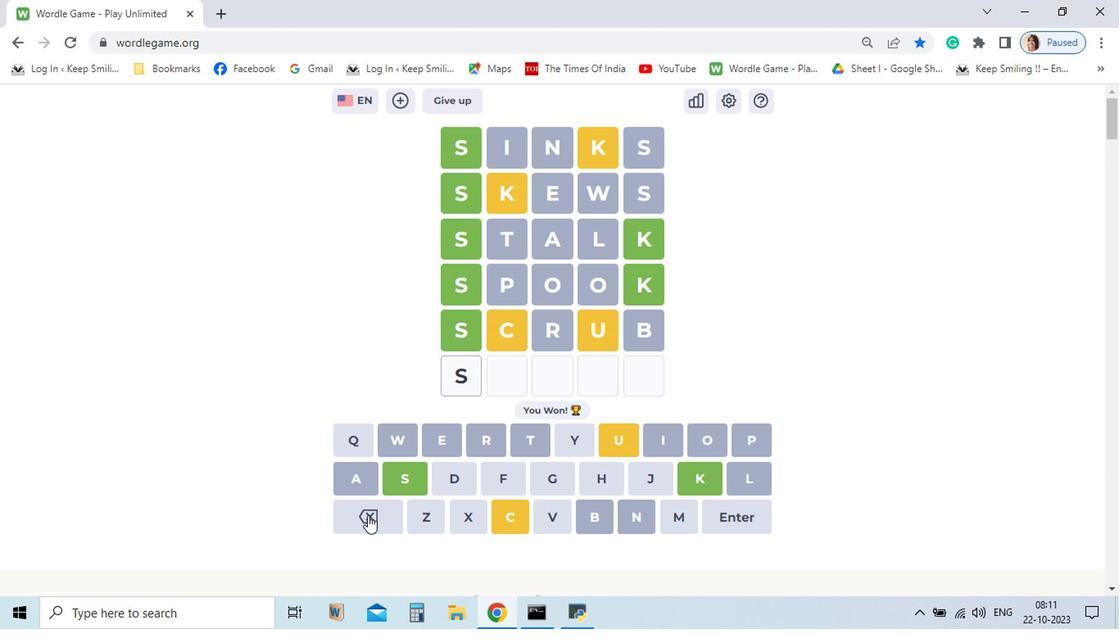 
Action: Mouse moved to (569, 437)
Screenshot: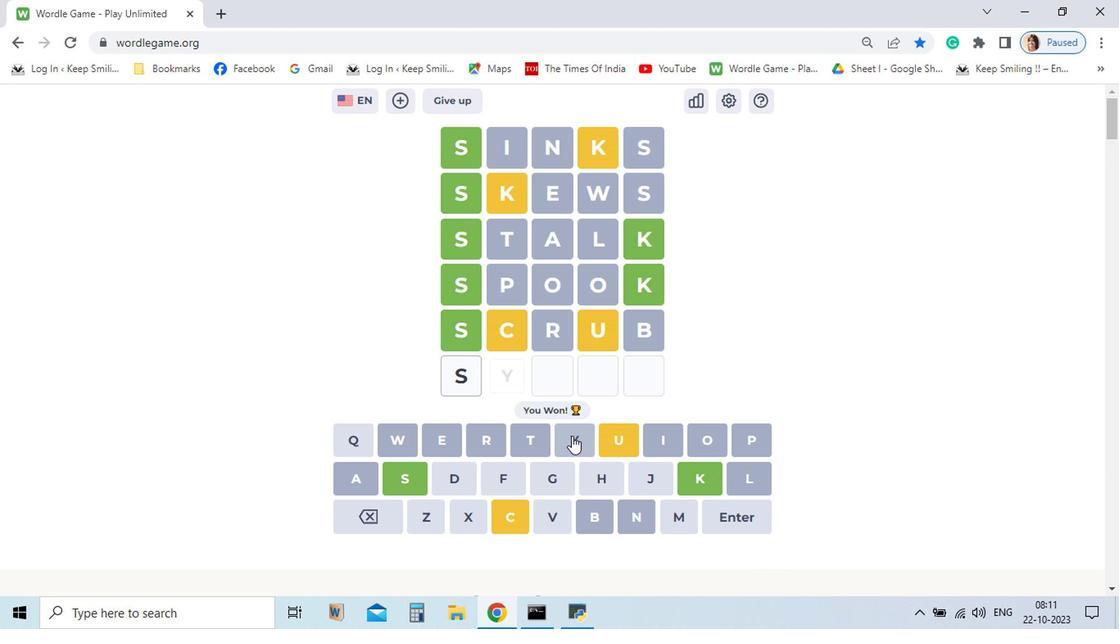 
Action: Mouse pressed left at (569, 437)
Screenshot: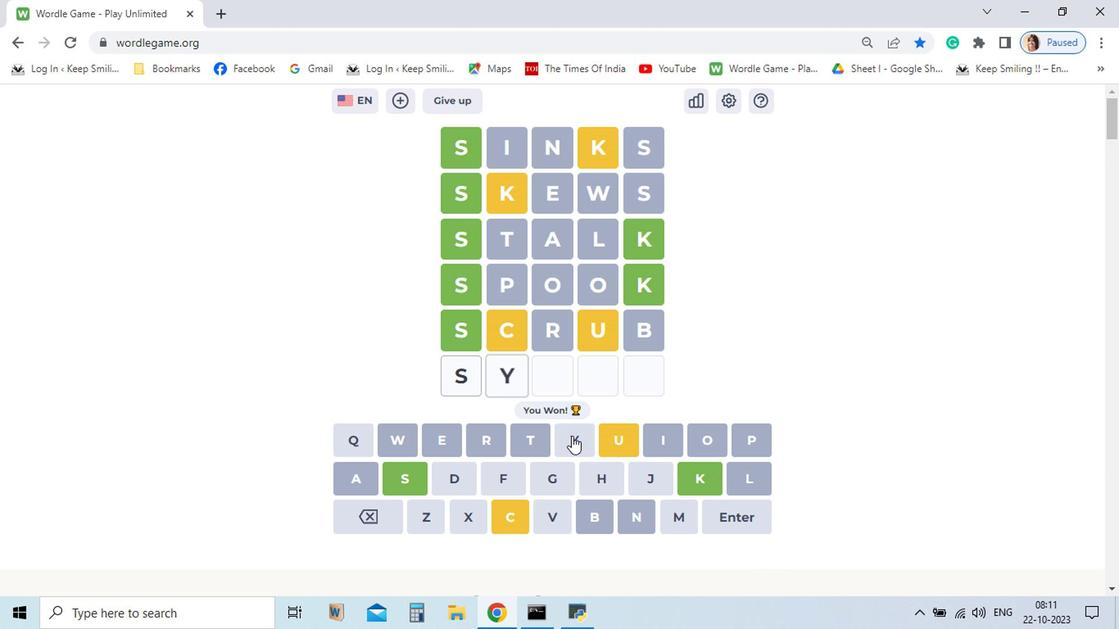
Action: Mouse moved to (545, 488)
Screenshot: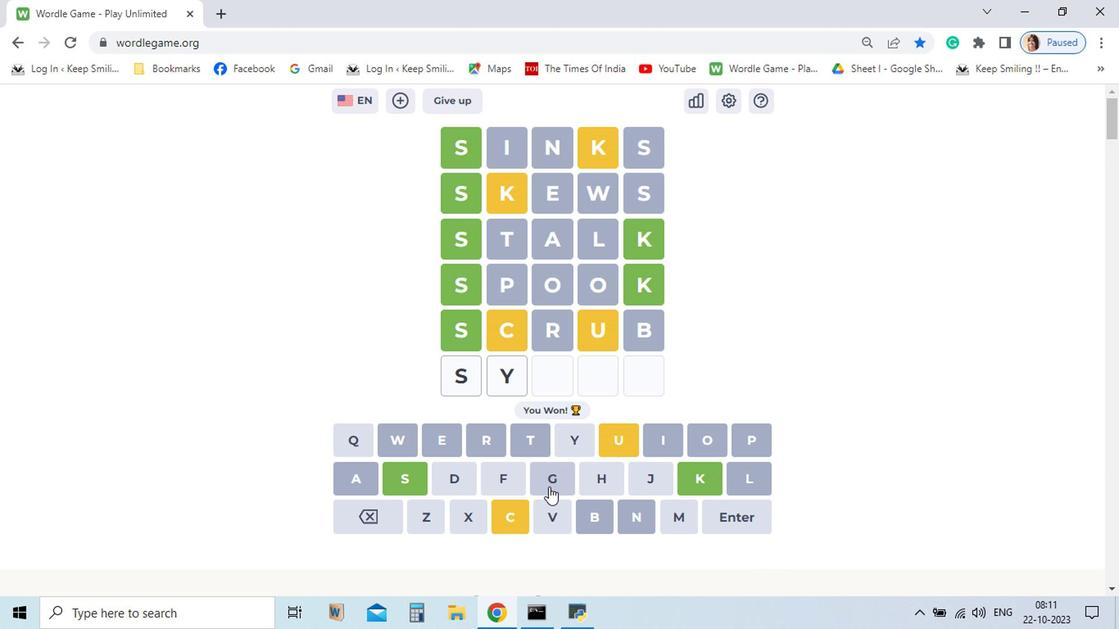 
Action: Mouse pressed left at (545, 488)
Screenshot: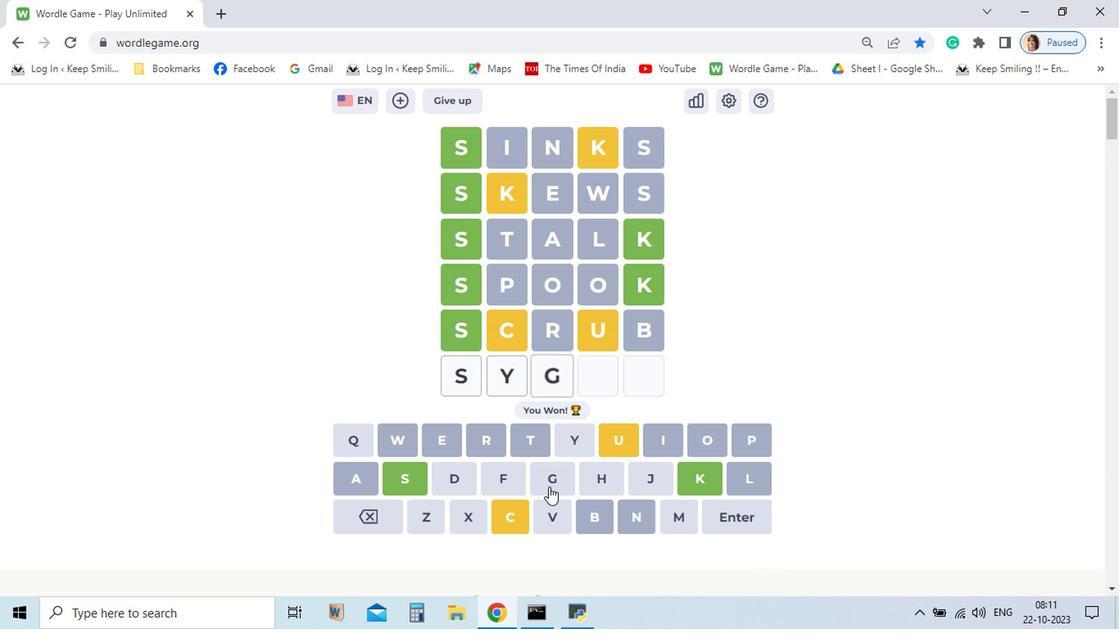 
Action: Mouse moved to (358, 523)
Screenshot: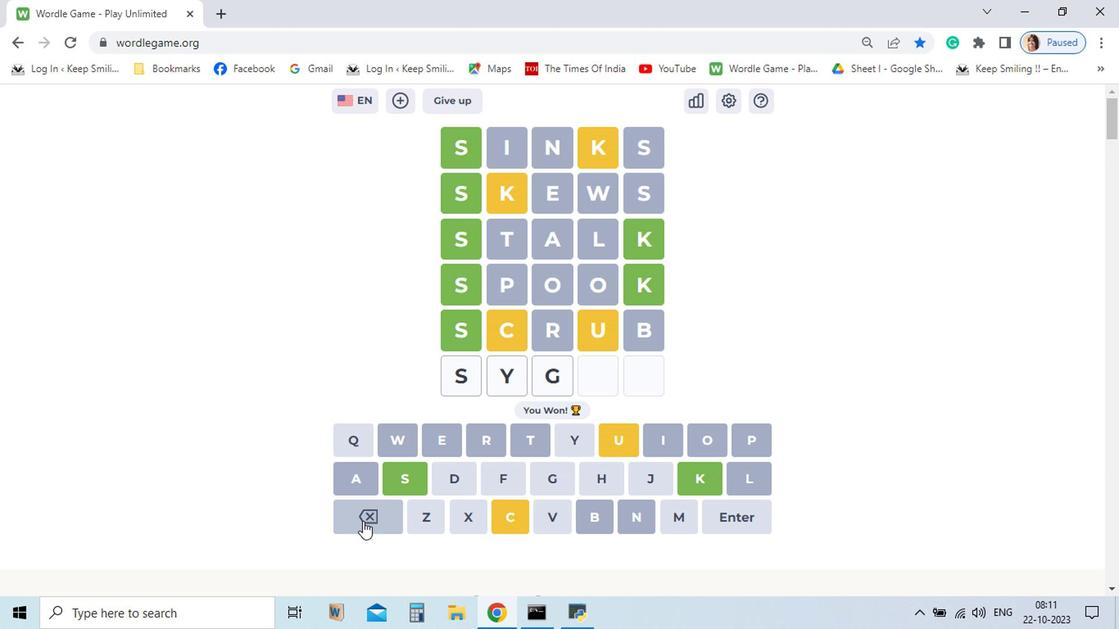 
Action: Mouse pressed left at (358, 523)
Screenshot: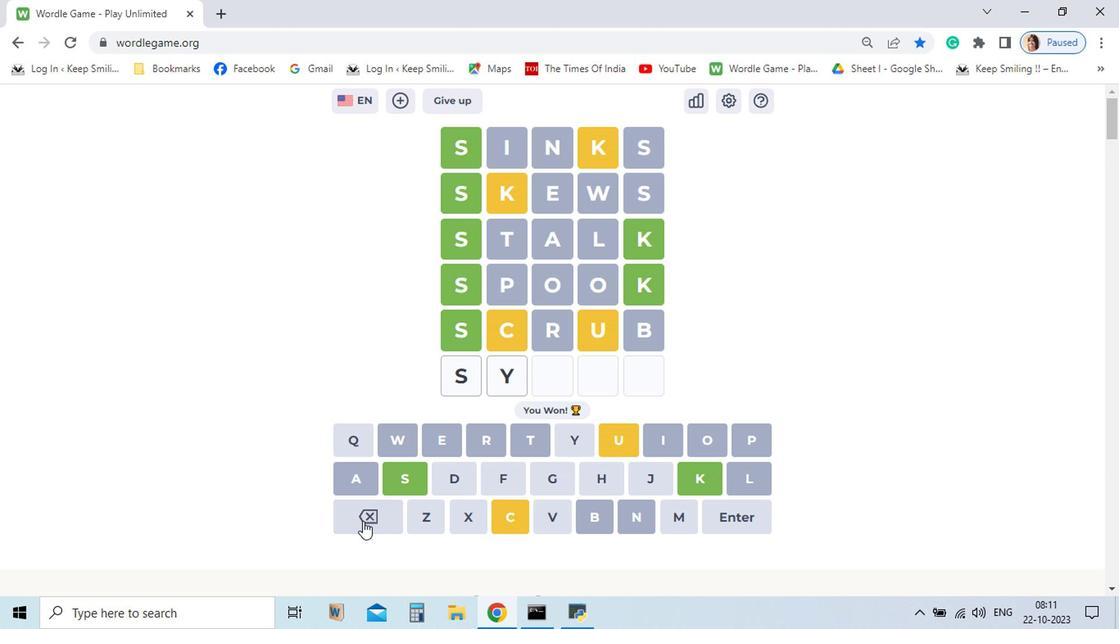 
Action: Mouse pressed left at (358, 523)
Screenshot: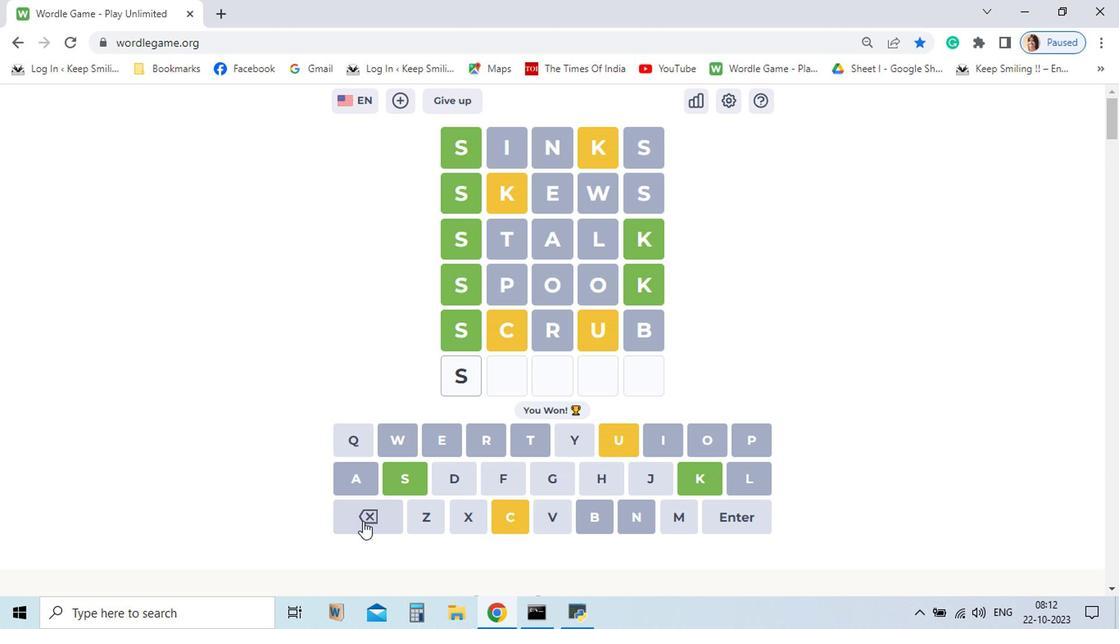 
Action: Mouse moved to (575, 435)
Screenshot: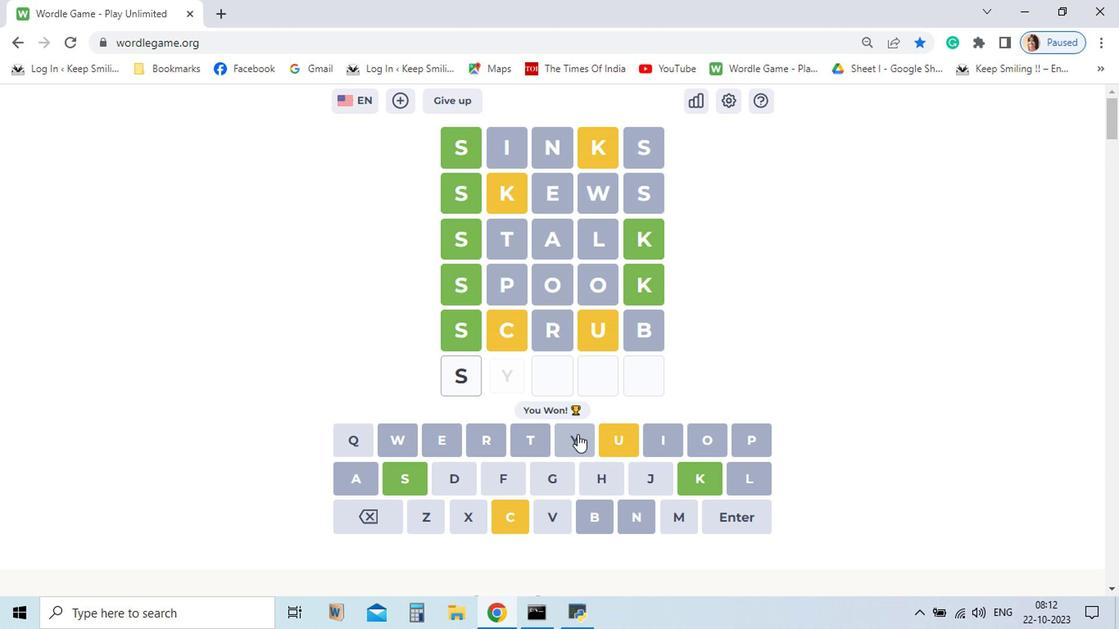 
Action: Mouse pressed left at (575, 435)
Screenshot: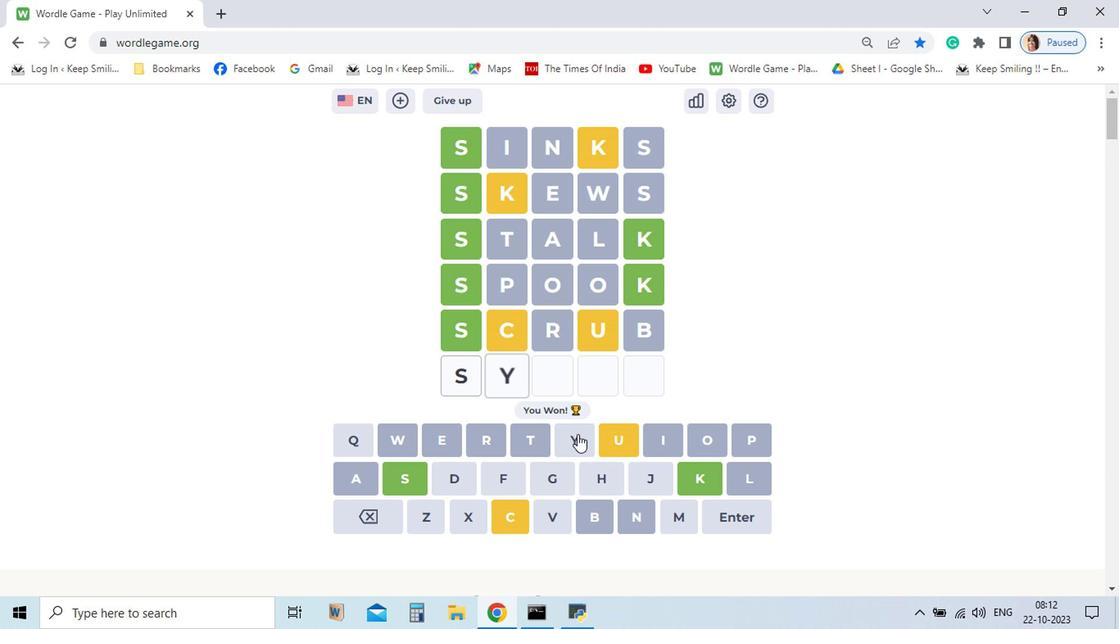 
Action: Mouse moved to (372, 514)
Screenshot: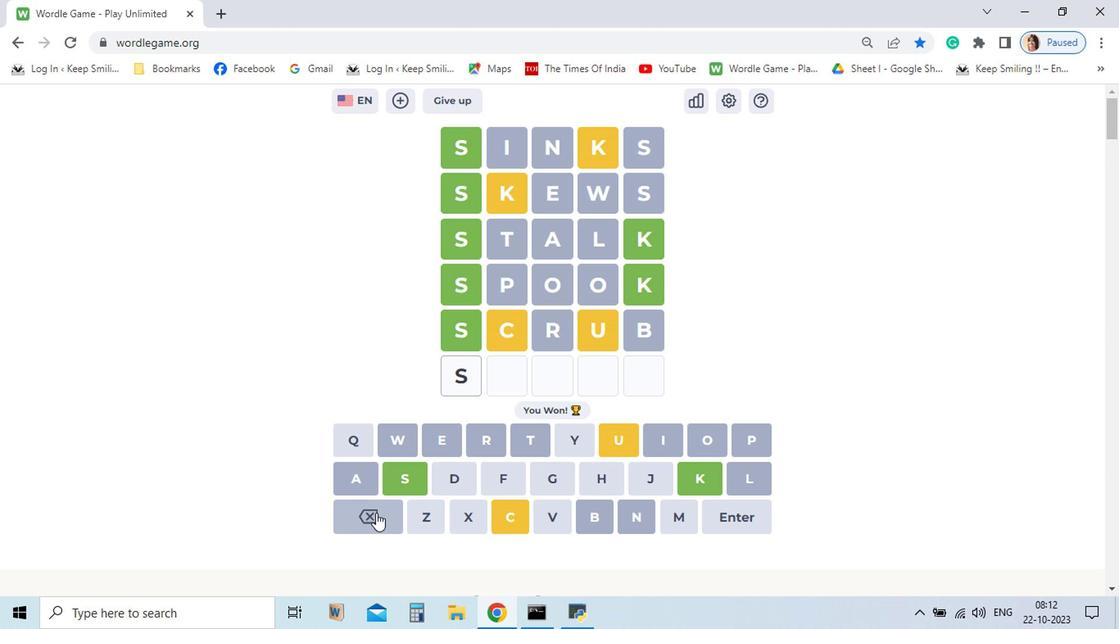 
Action: Mouse pressed left at (372, 514)
Screenshot: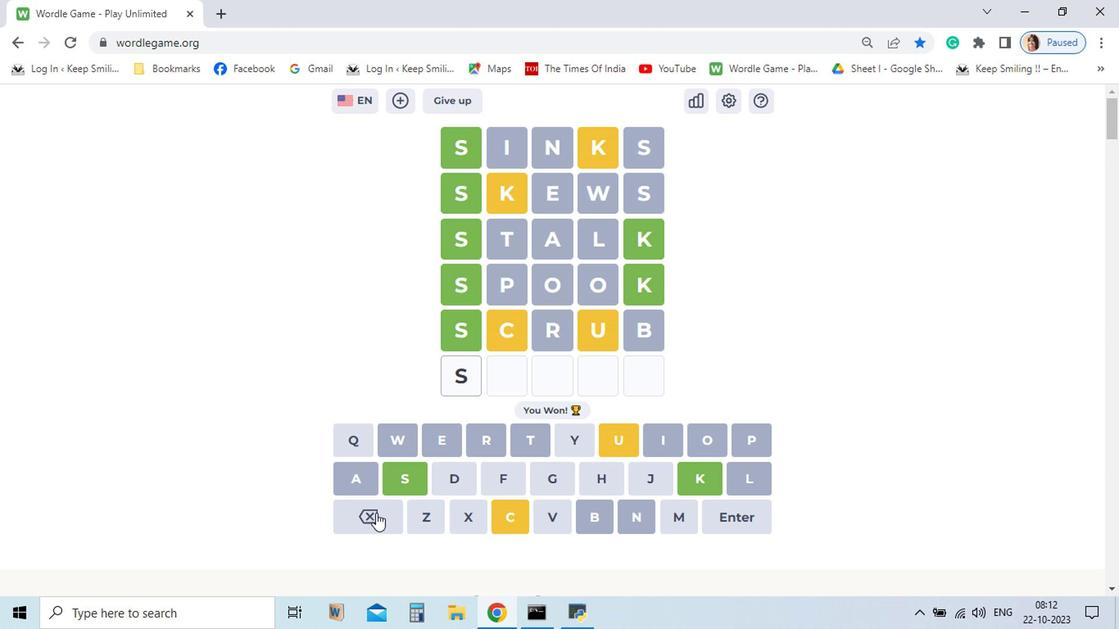 
Action: Mouse moved to (689, 474)
Screenshot: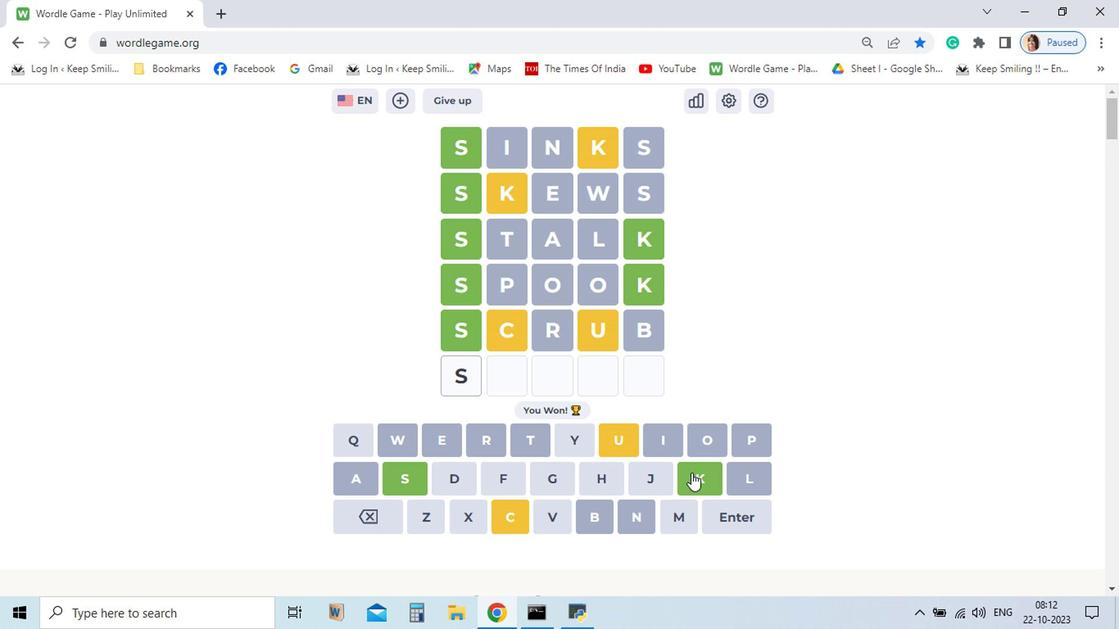 
Action: Mouse pressed left at (689, 474)
Screenshot: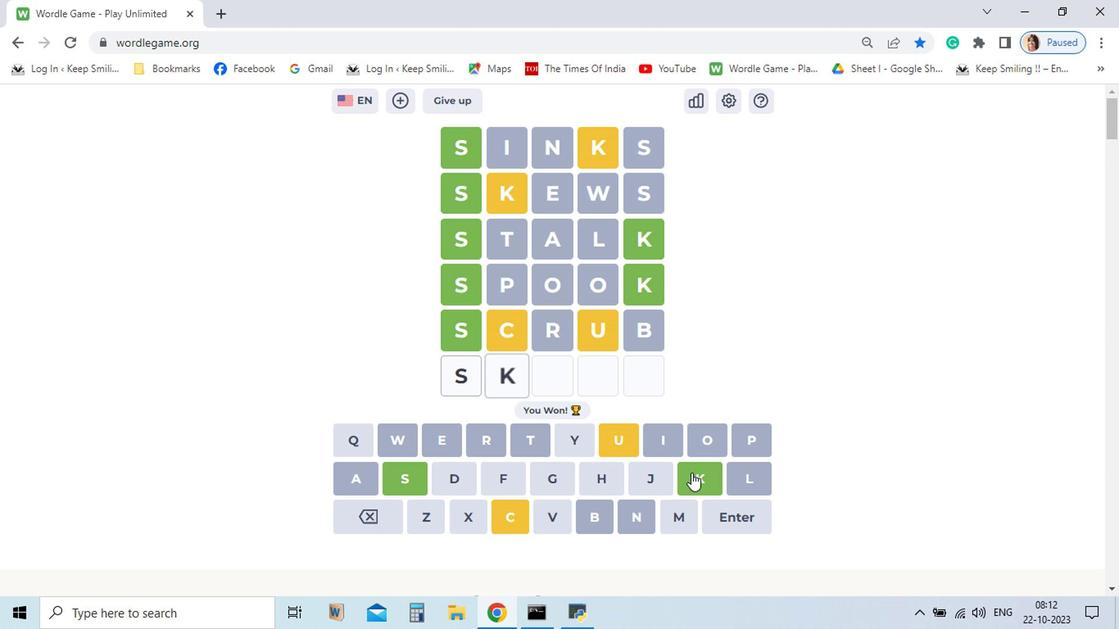 
Action: Mouse moved to (622, 437)
Screenshot: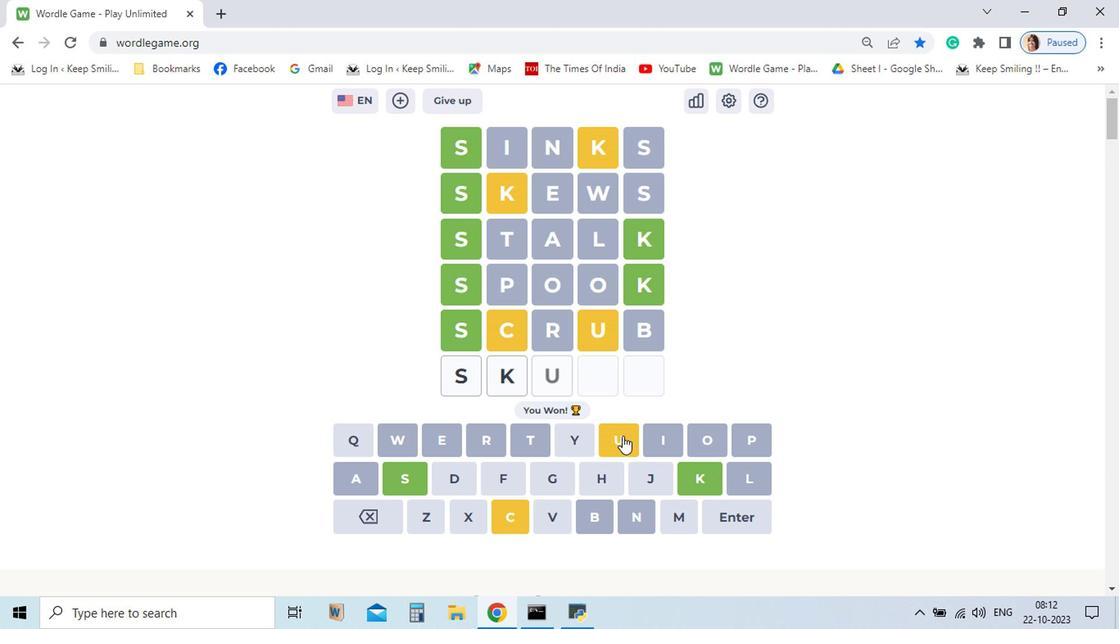 
Action: Mouse pressed left at (622, 437)
Screenshot: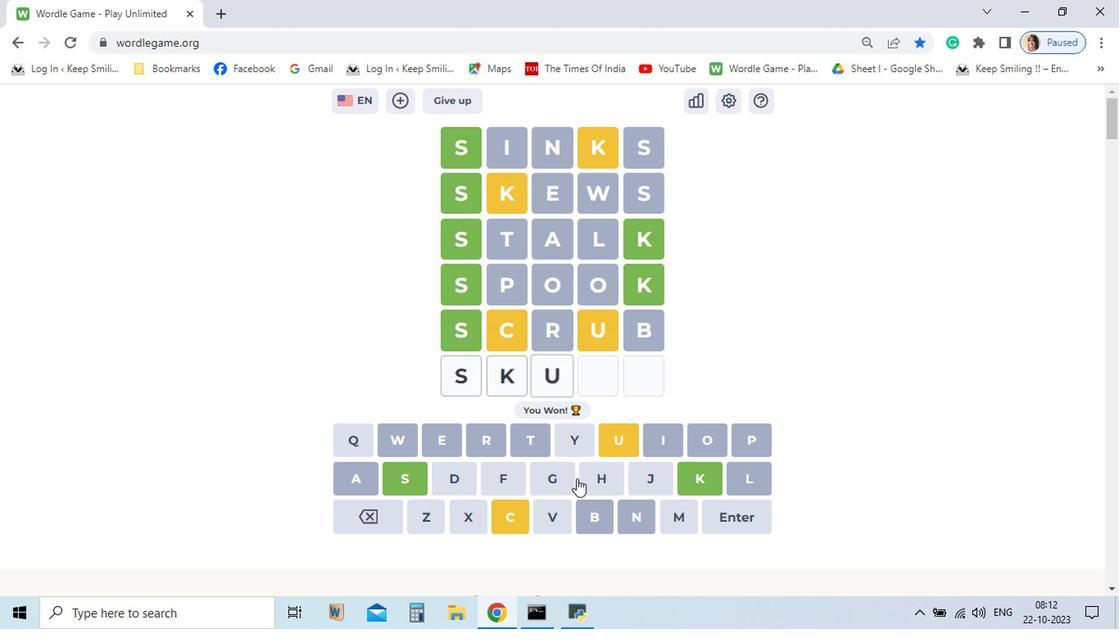
Action: Mouse moved to (506, 524)
Screenshot: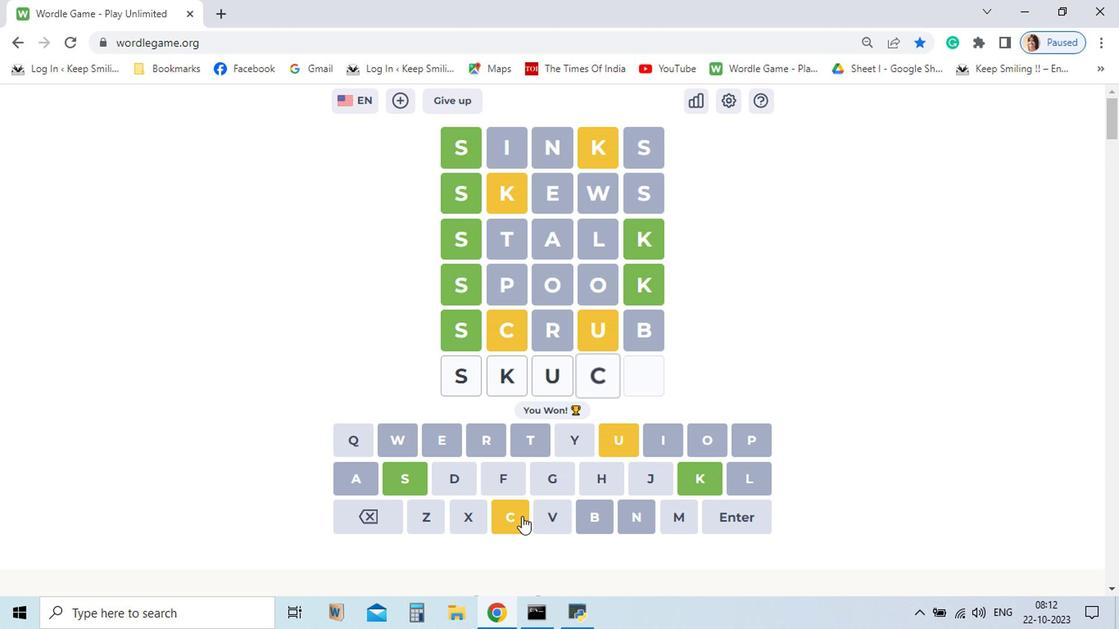 
Action: Mouse pressed left at (506, 524)
Screenshot: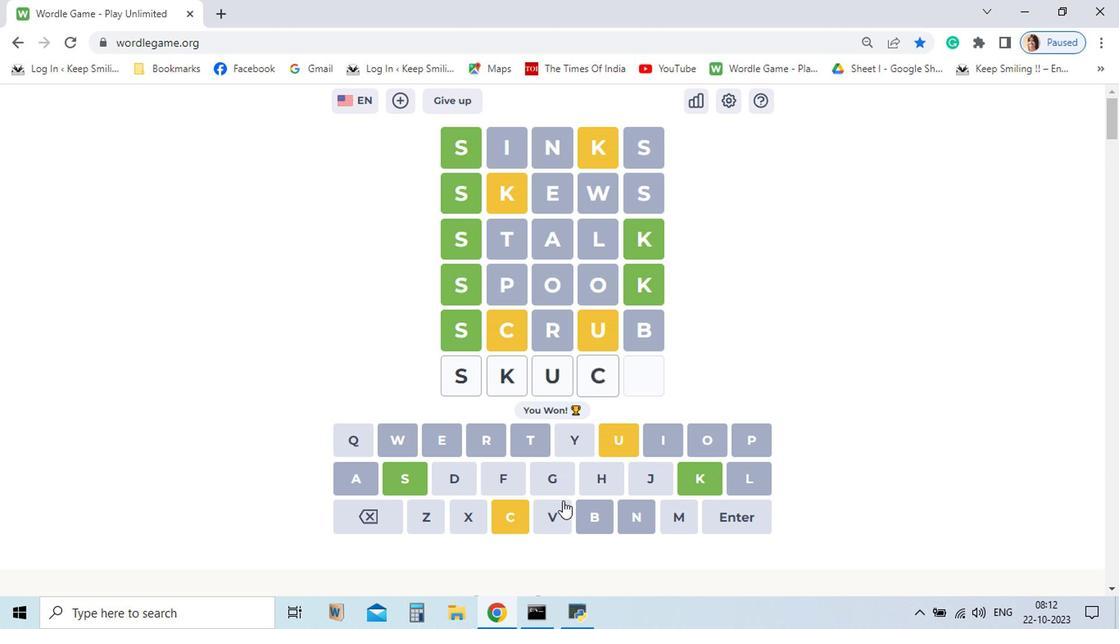 
Action: Mouse moved to (703, 472)
Screenshot: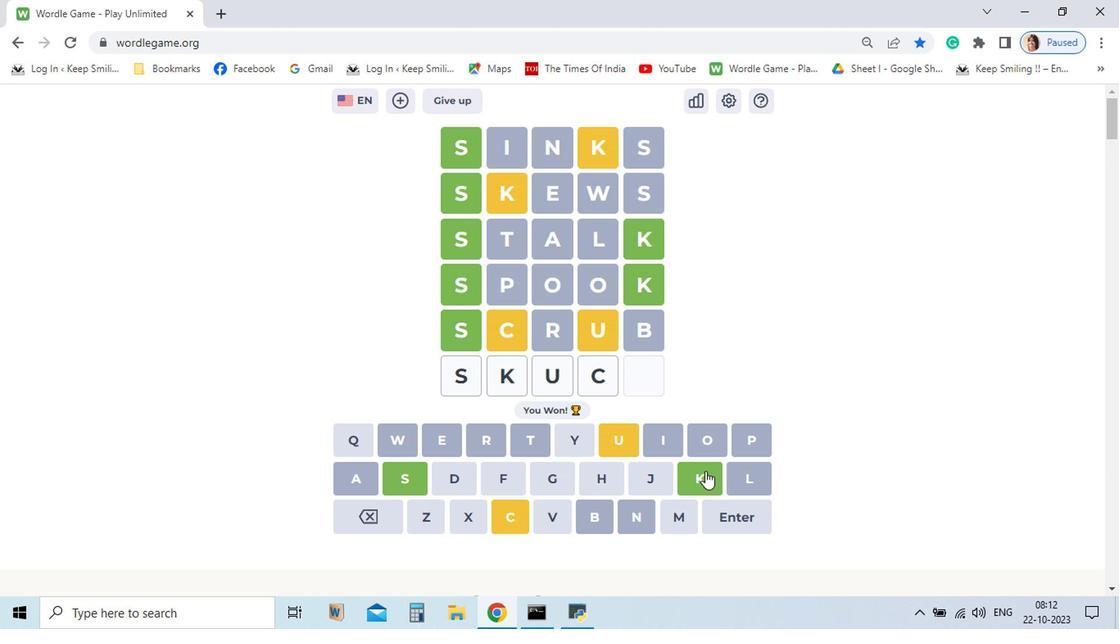 
Action: Mouse pressed left at (703, 472)
Screenshot: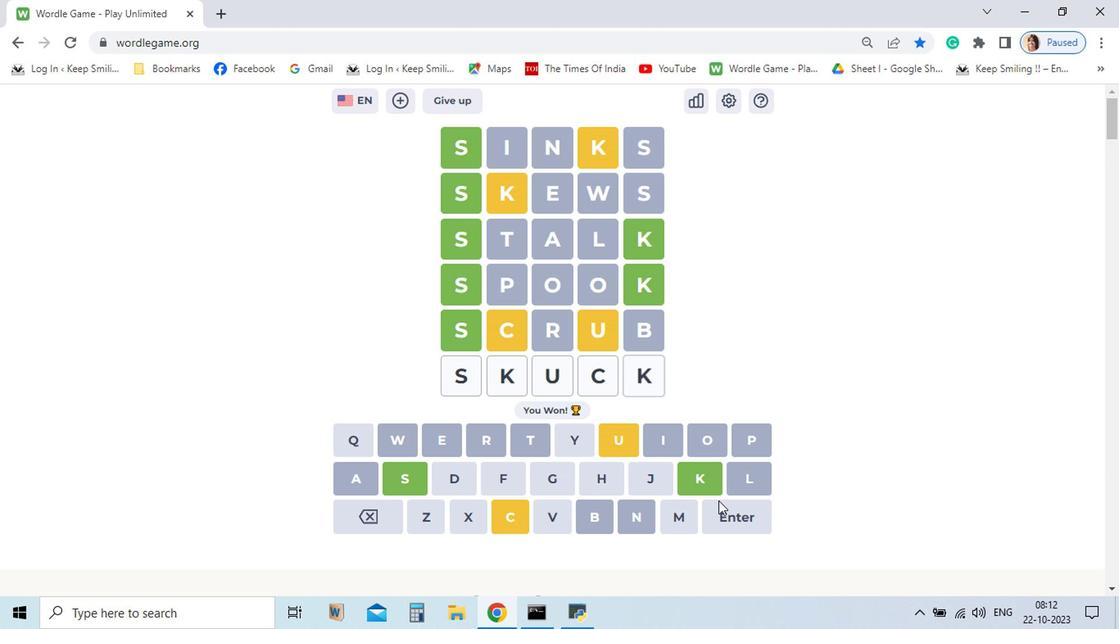 
Action: Mouse moved to (724, 518)
Screenshot: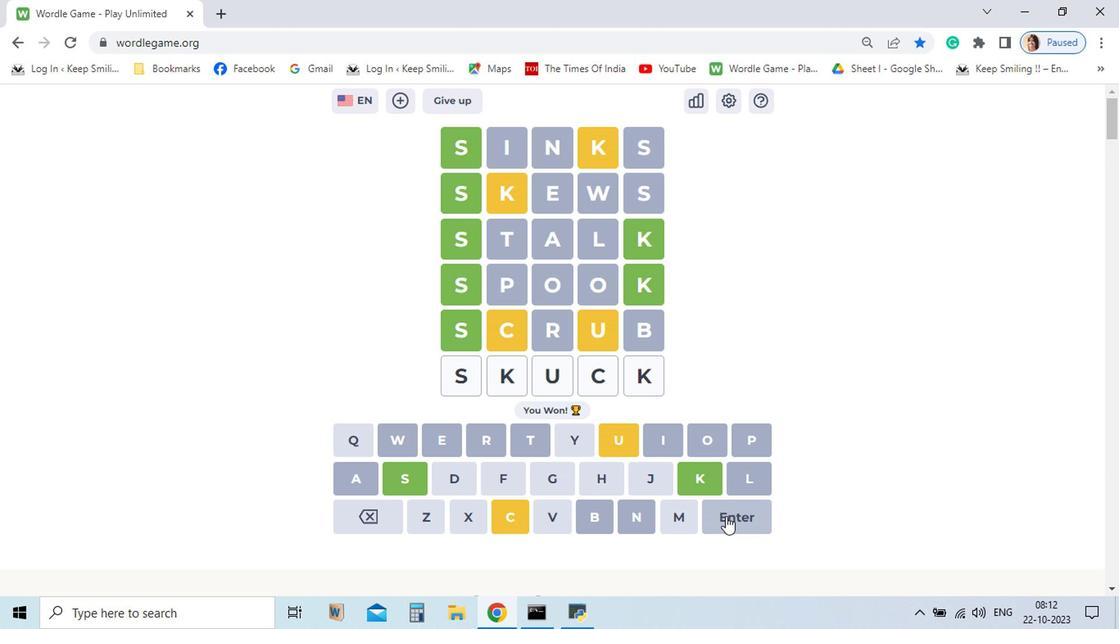 
Action: Mouse pressed left at (724, 518)
Screenshot: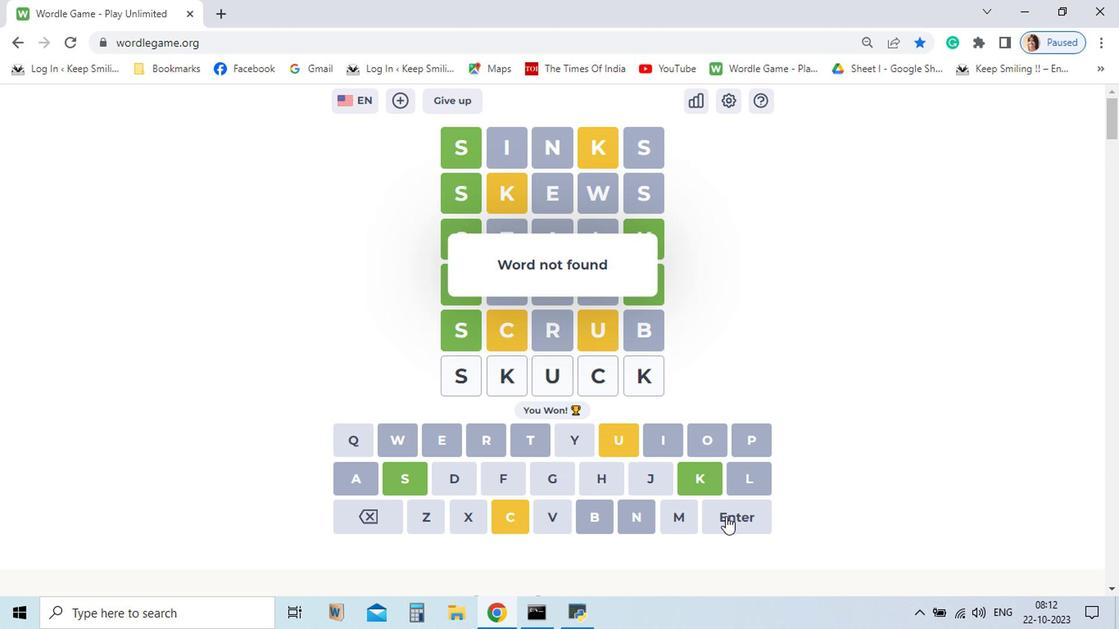 
Action: Mouse moved to (352, 513)
Screenshot: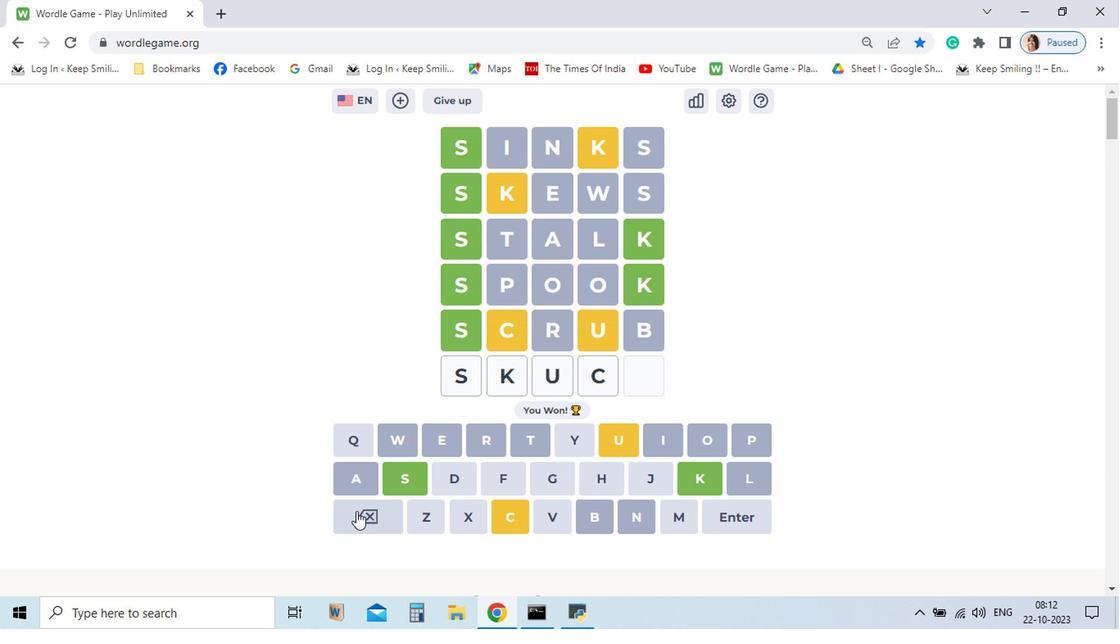 
Action: Mouse pressed left at (352, 513)
Screenshot: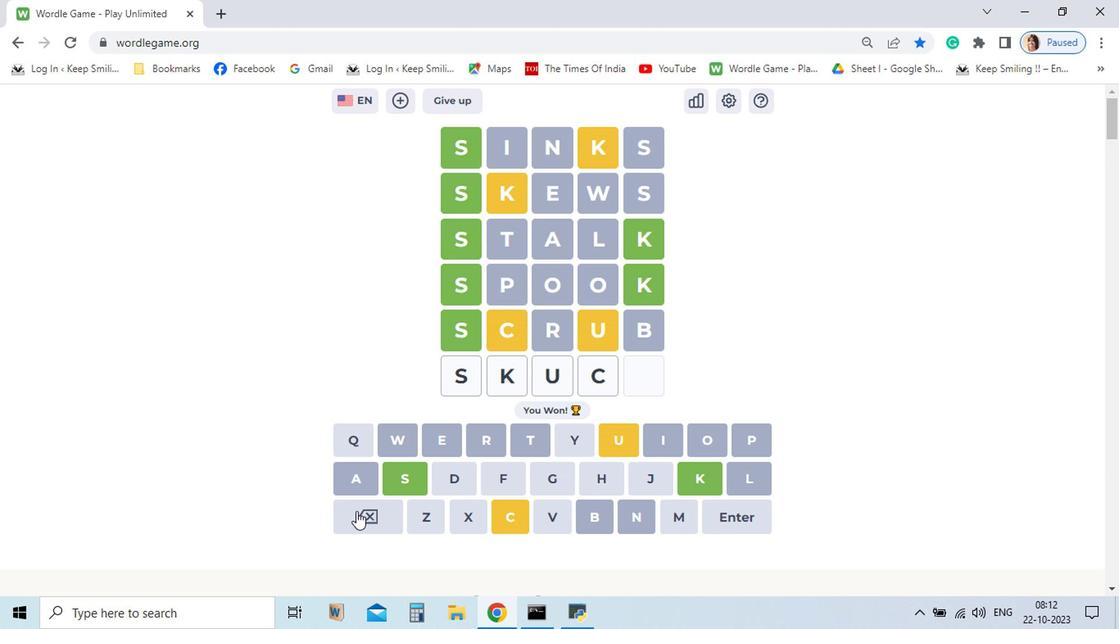 
Action: Mouse pressed left at (352, 513)
Screenshot: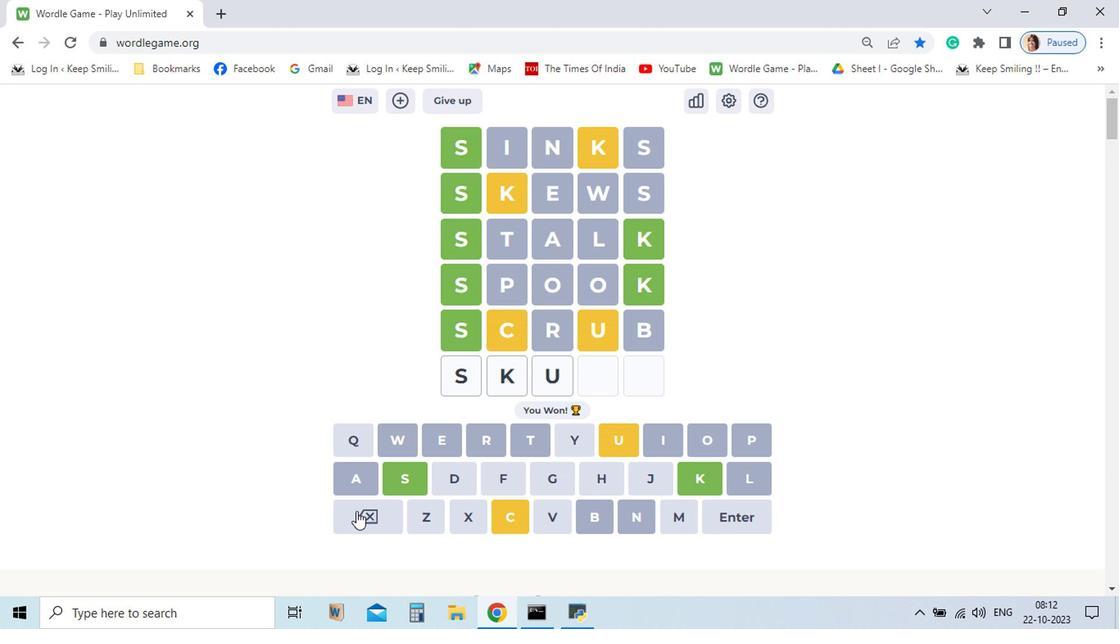 
Action: Mouse pressed left at (352, 513)
Screenshot: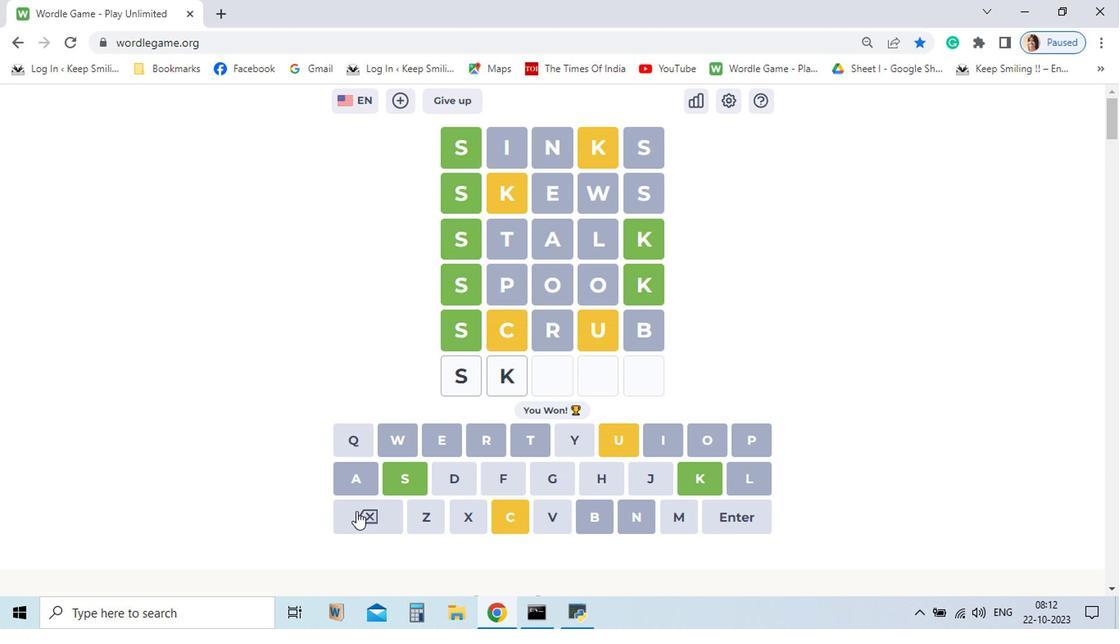 
Action: Mouse pressed left at (352, 513)
Screenshot: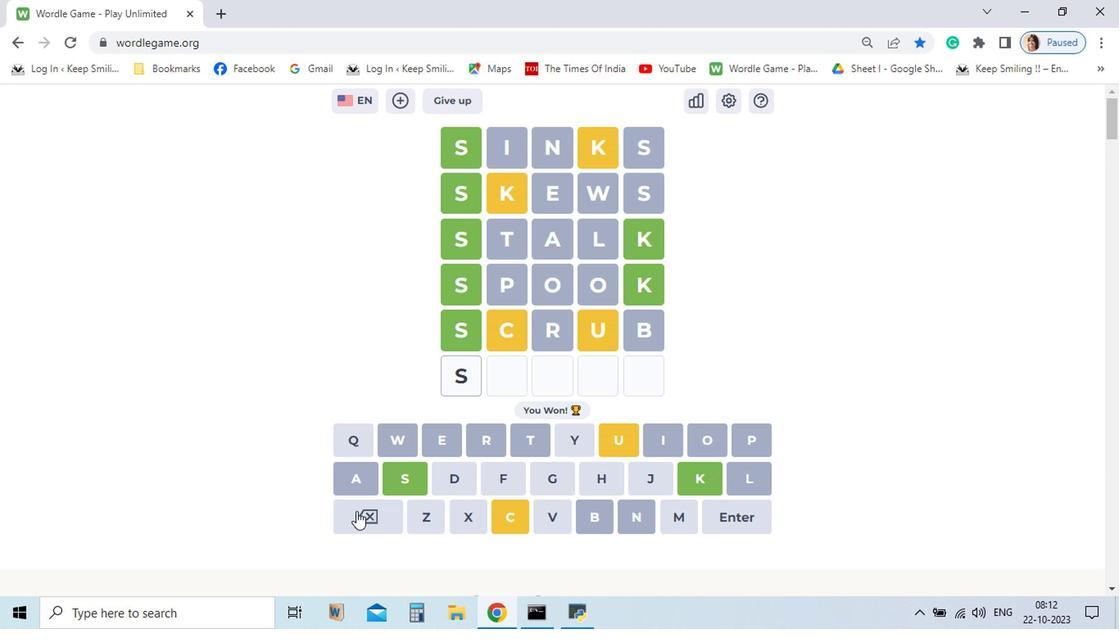 
Action: Mouse moved to (668, 512)
Screenshot: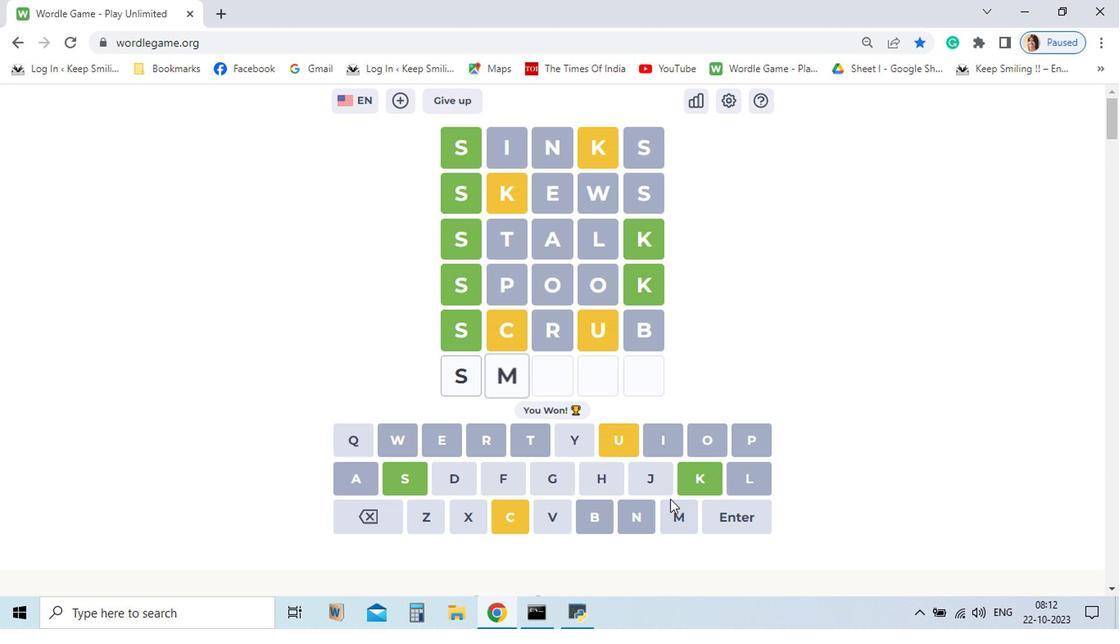 
Action: Mouse pressed left at (668, 512)
Screenshot: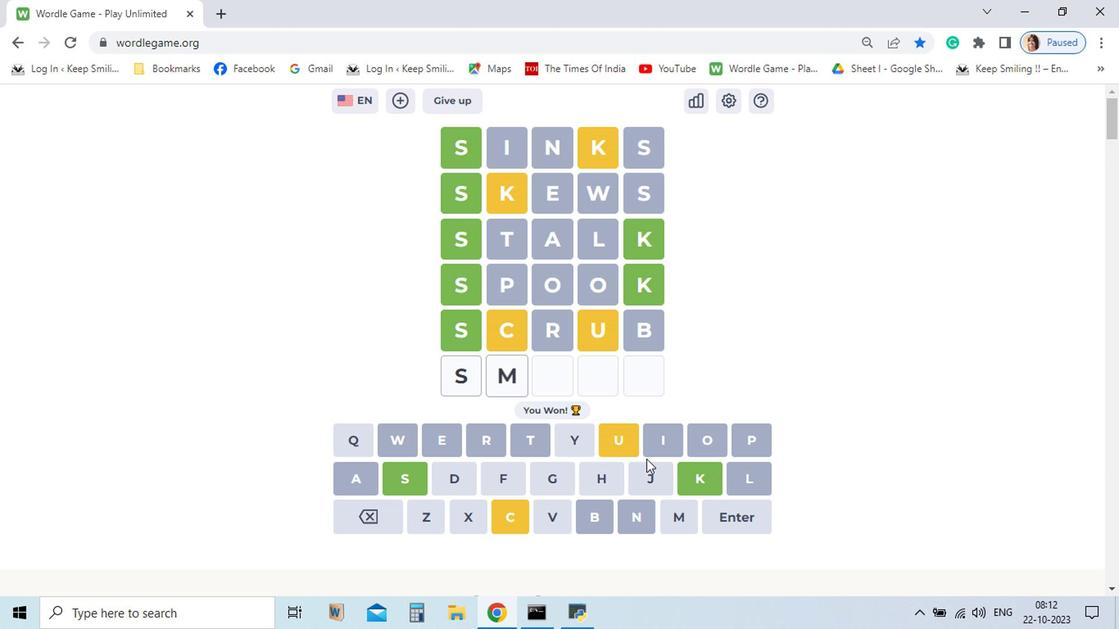 
Action: Mouse moved to (627, 443)
Screenshot: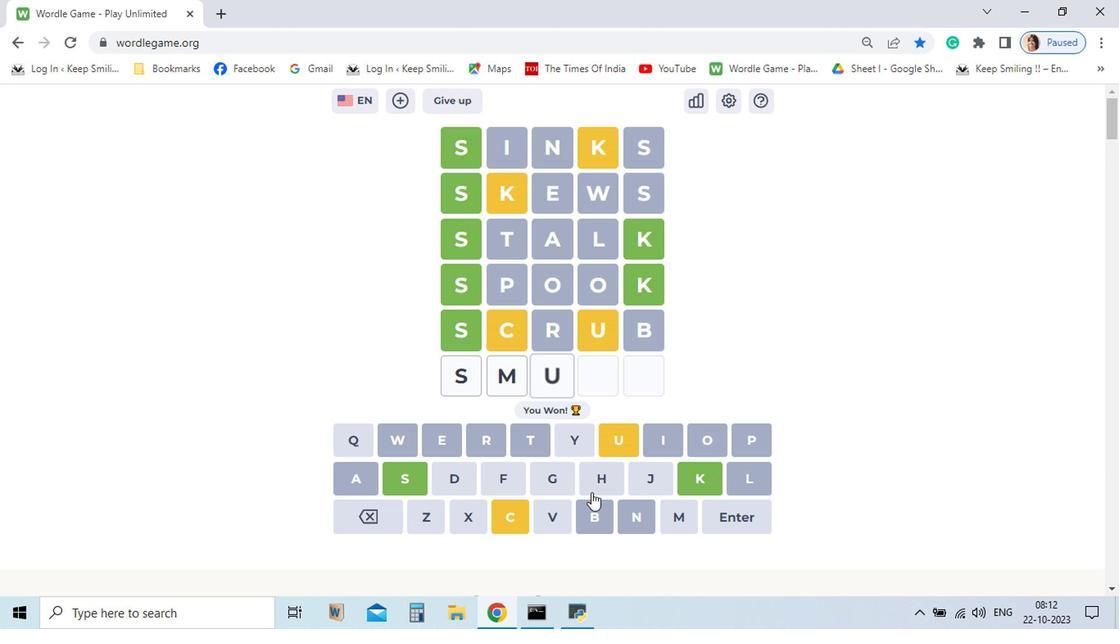 
Action: Mouse pressed left at (627, 443)
Screenshot: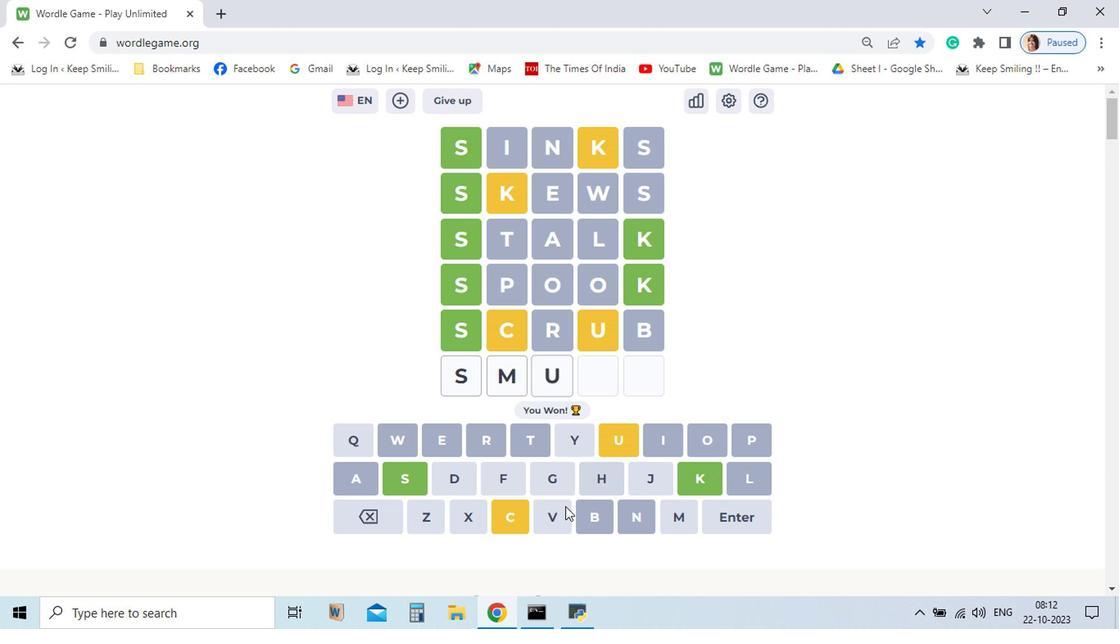 
Action: Mouse moved to (495, 524)
Screenshot: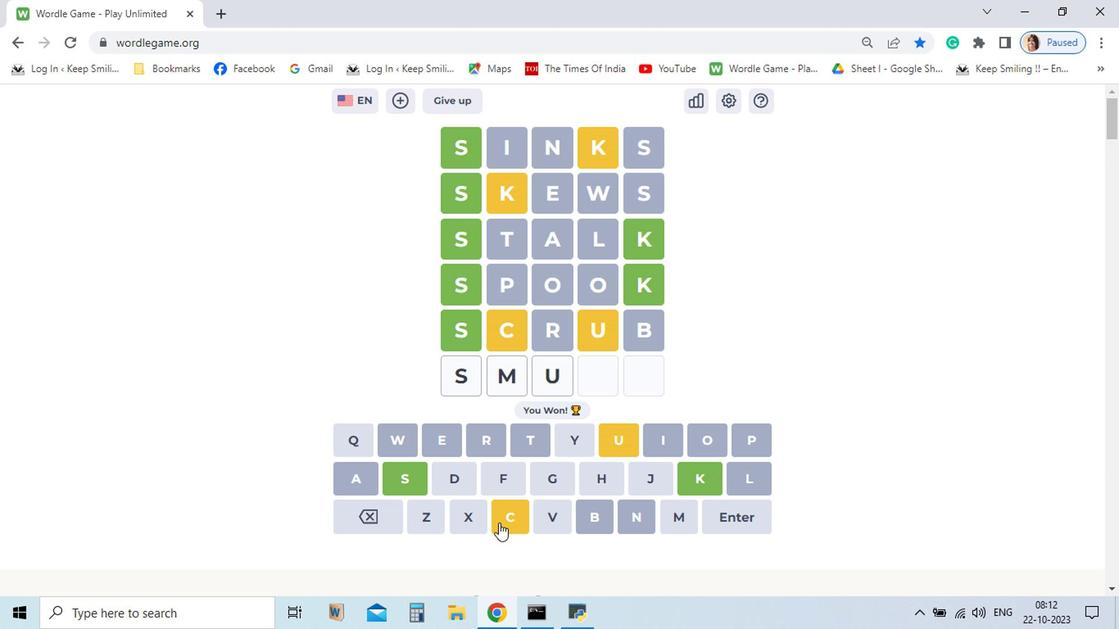 
Action: Mouse pressed left at (495, 524)
Screenshot: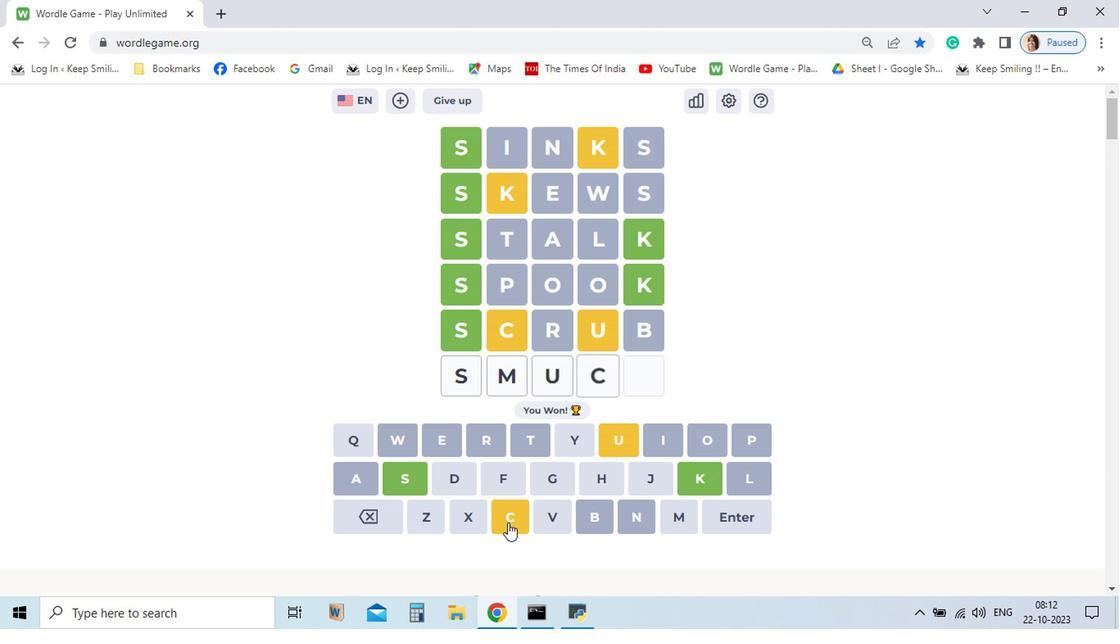 
Action: Mouse moved to (696, 482)
Screenshot: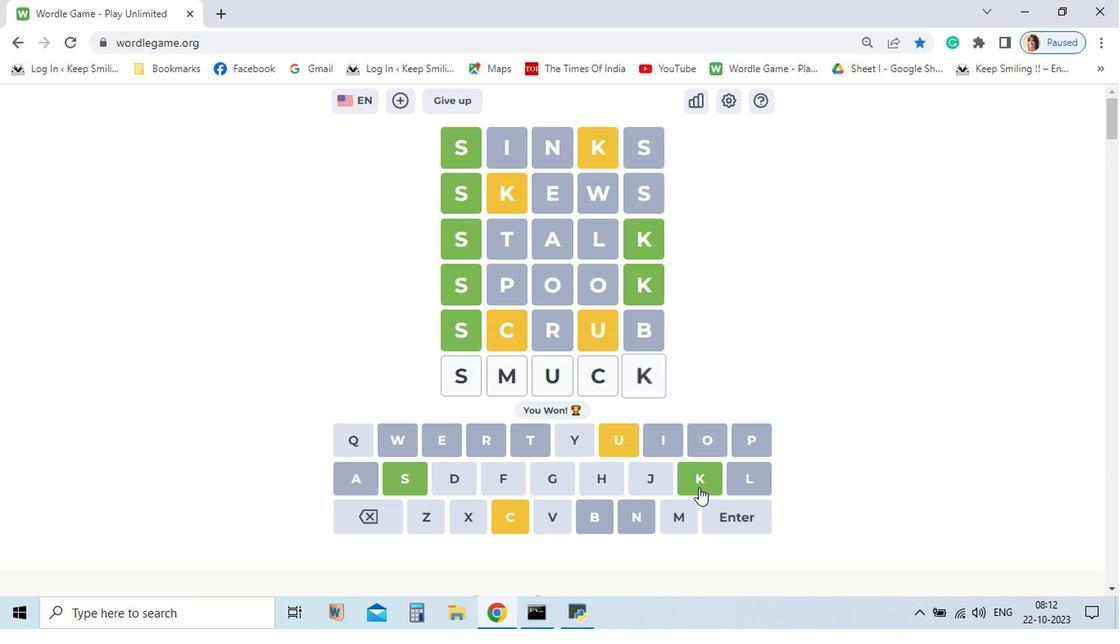 
Action: Mouse pressed left at (696, 482)
Screenshot: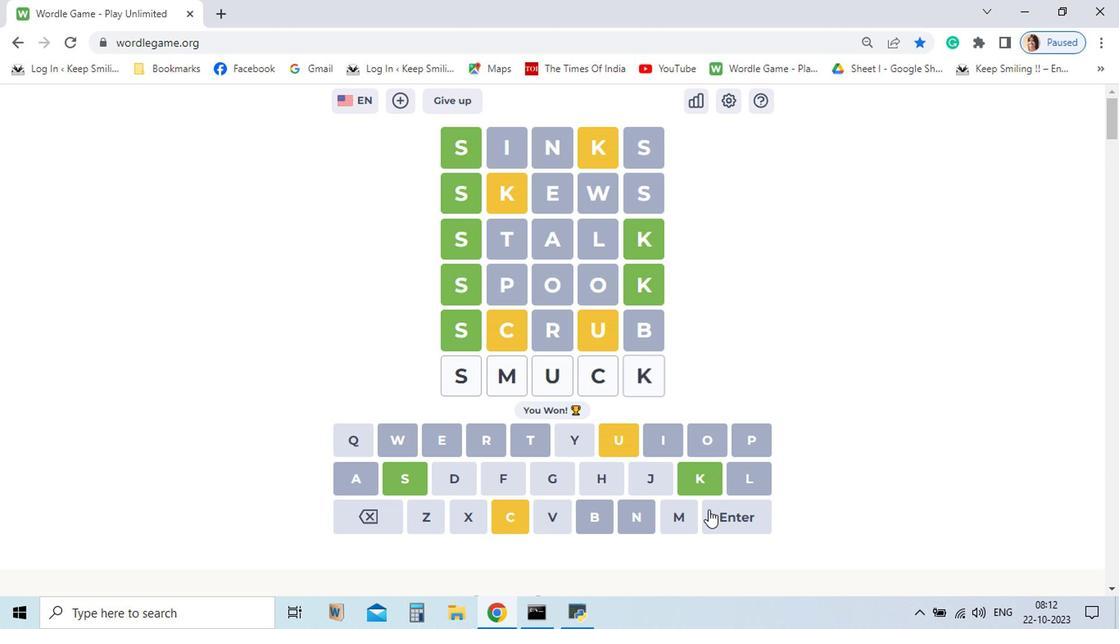 
Action: Mouse moved to (733, 522)
Screenshot: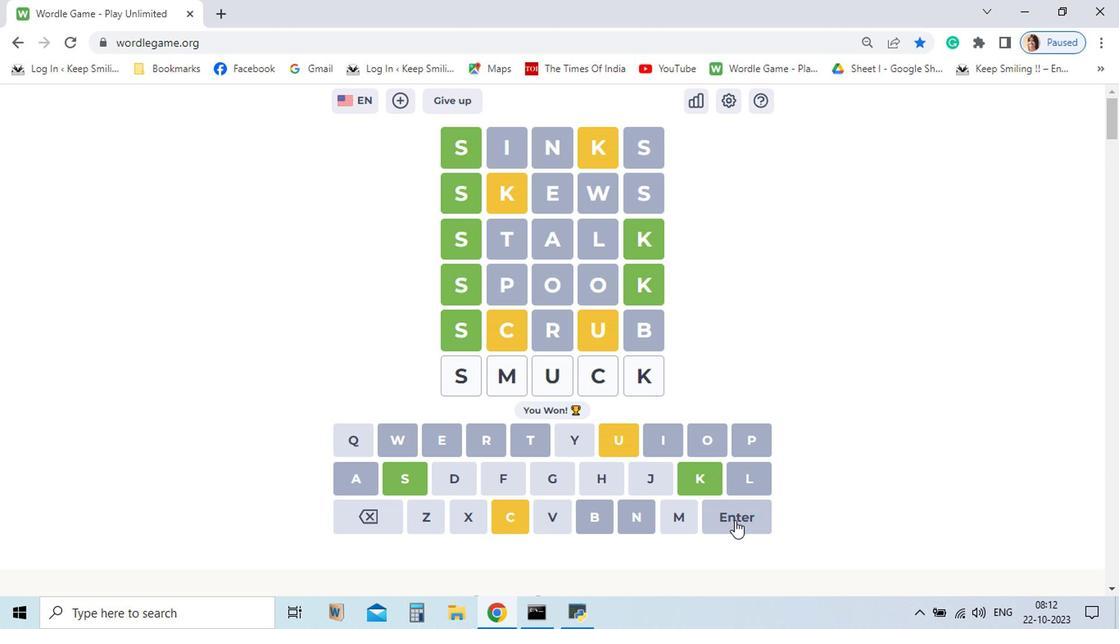 
Action: Mouse pressed left at (733, 522)
Screenshot: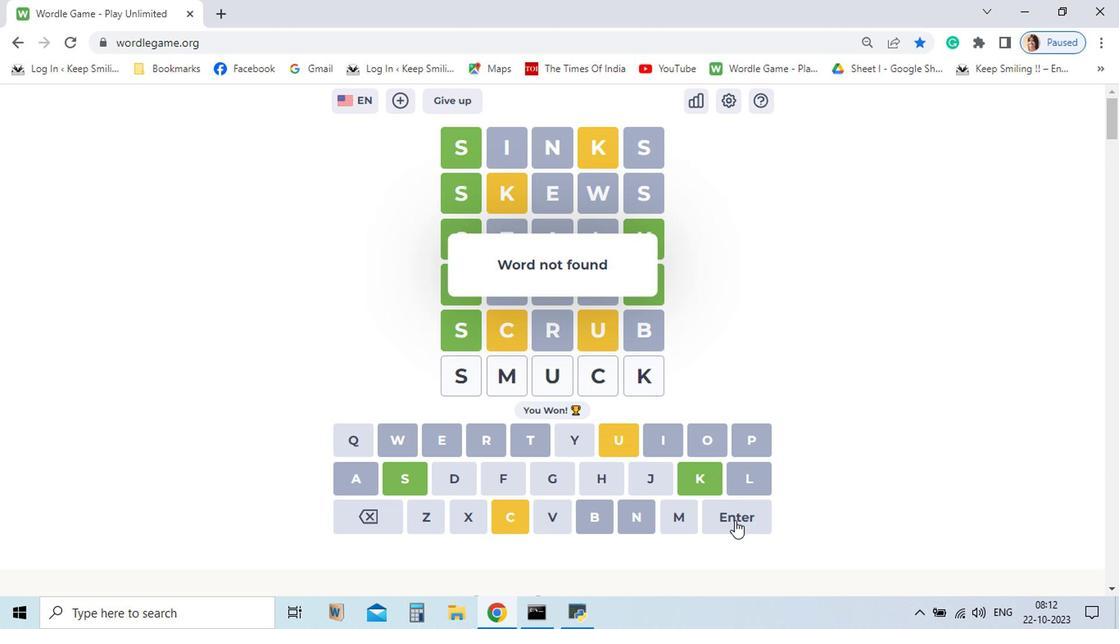 
Action: Mouse moved to (372, 524)
Screenshot: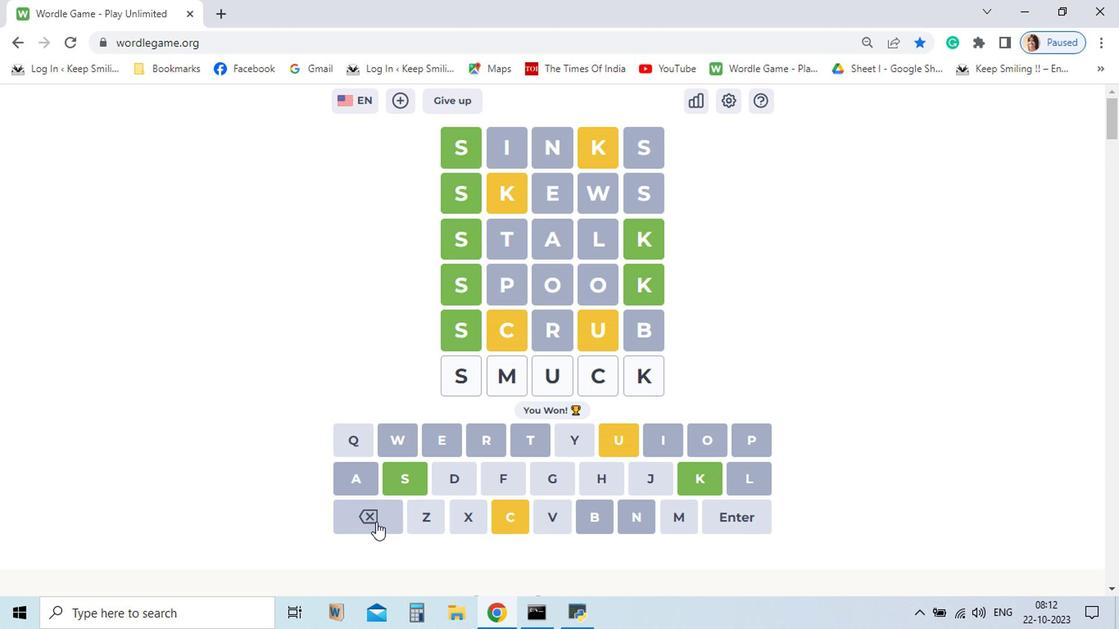 
Action: Mouse pressed left at (372, 524)
Screenshot: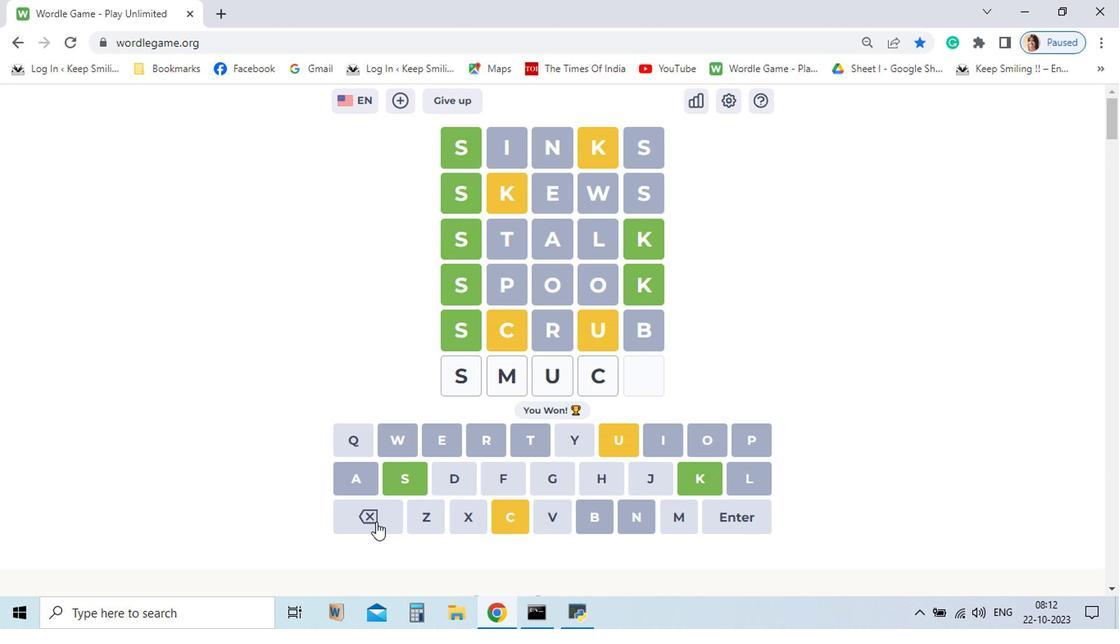 
Action: Mouse moved to (358, 520)
Screenshot: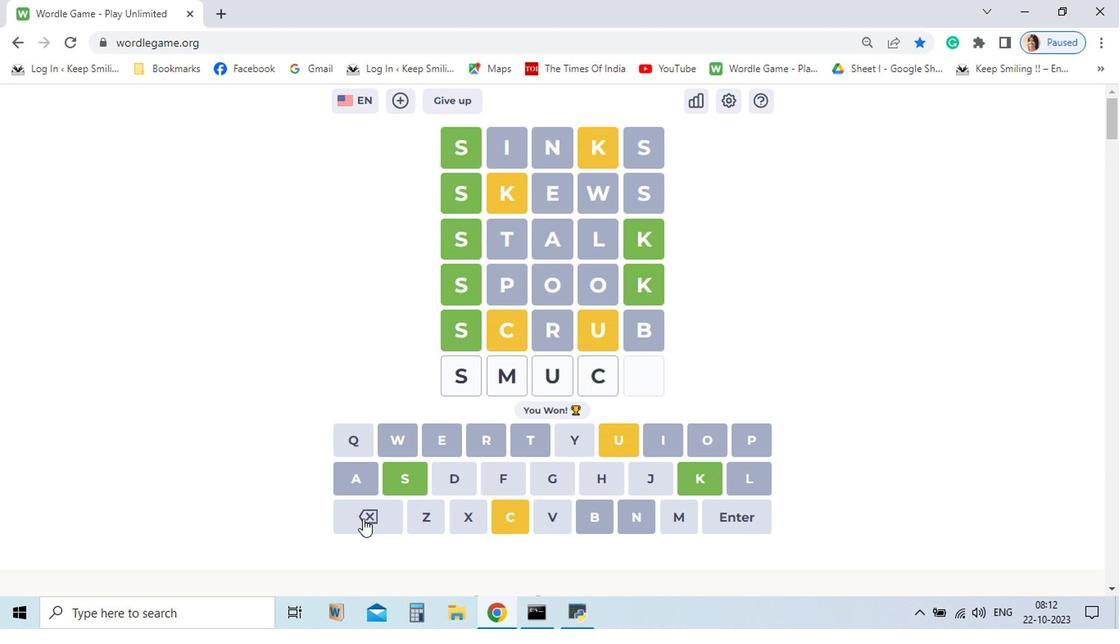 
Action: Mouse pressed left at (358, 520)
Screenshot: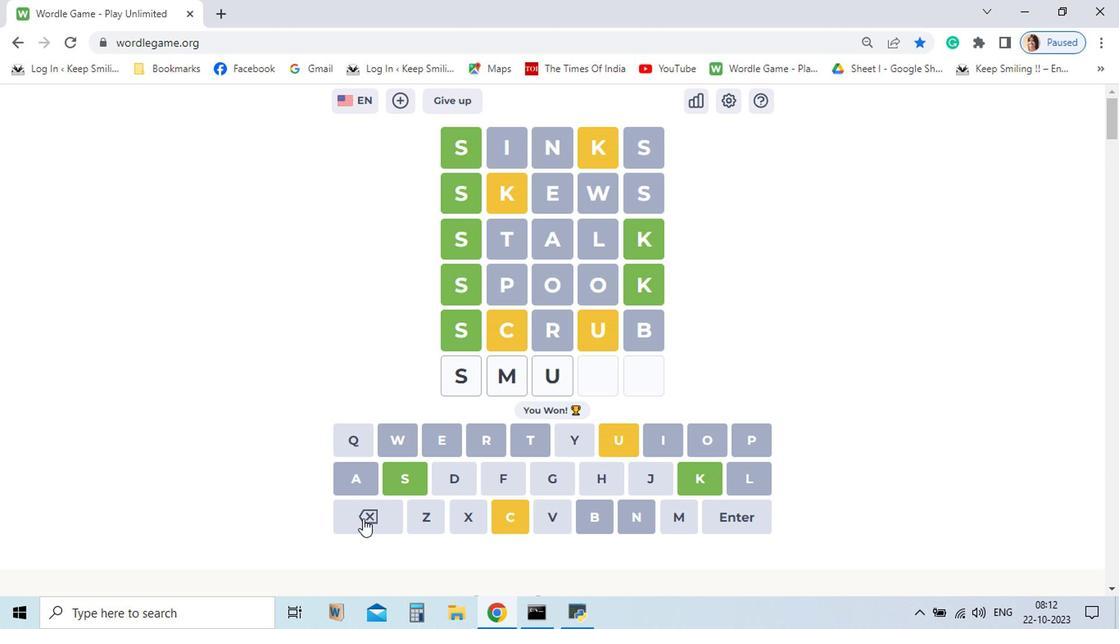 
Action: Mouse pressed left at (358, 520)
Screenshot: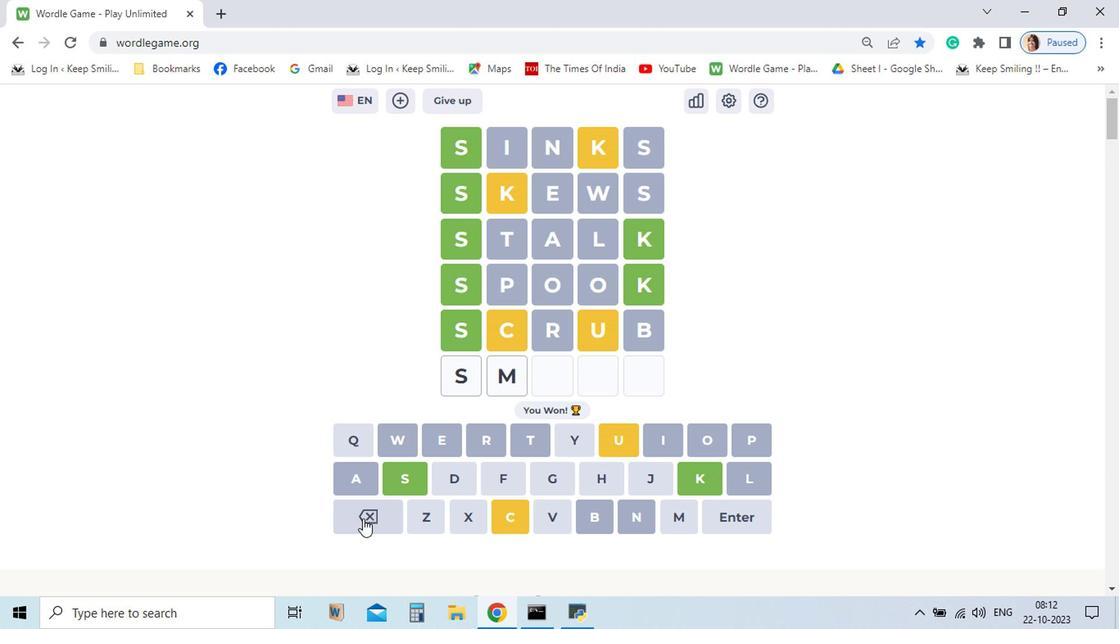 
Action: Mouse pressed left at (358, 520)
Screenshot: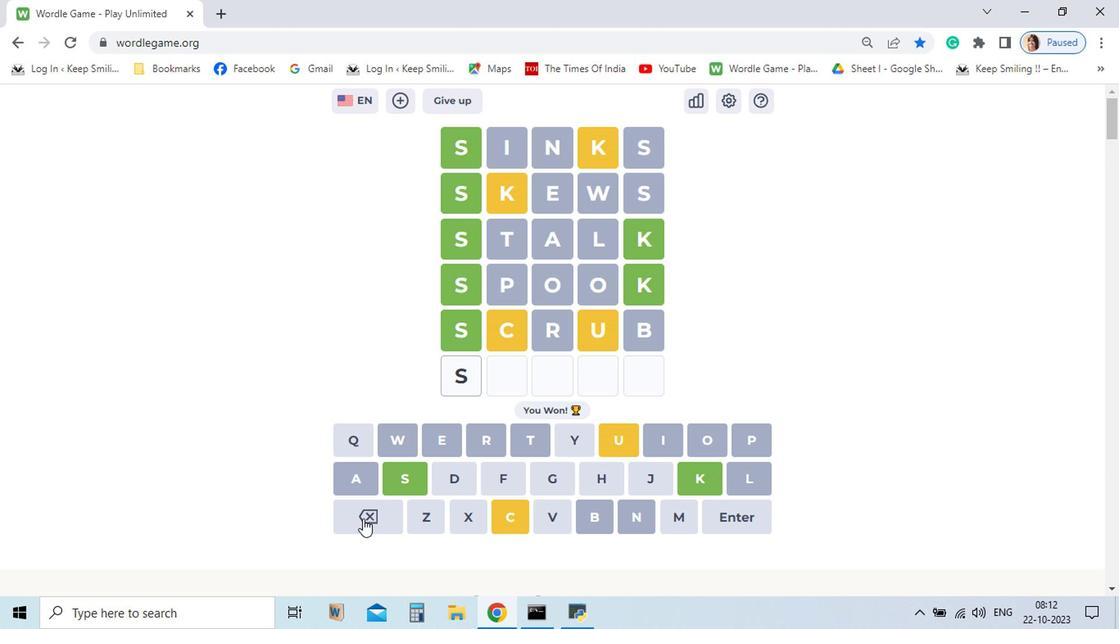 
Action: Mouse moved to (511, 514)
Screenshot: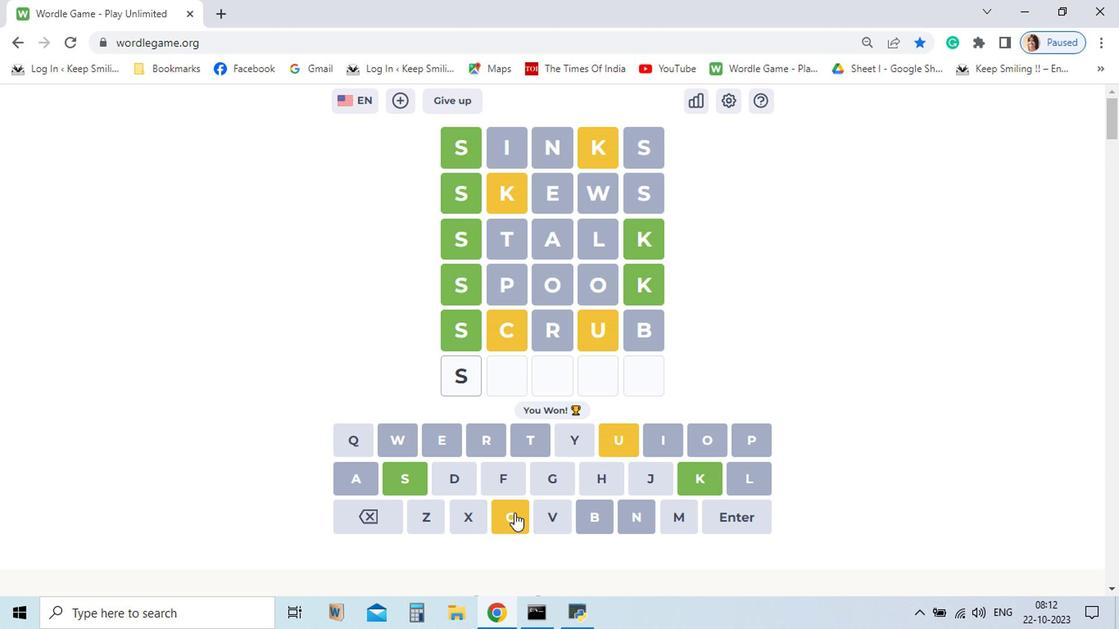 
Action: Mouse pressed left at (511, 514)
Screenshot: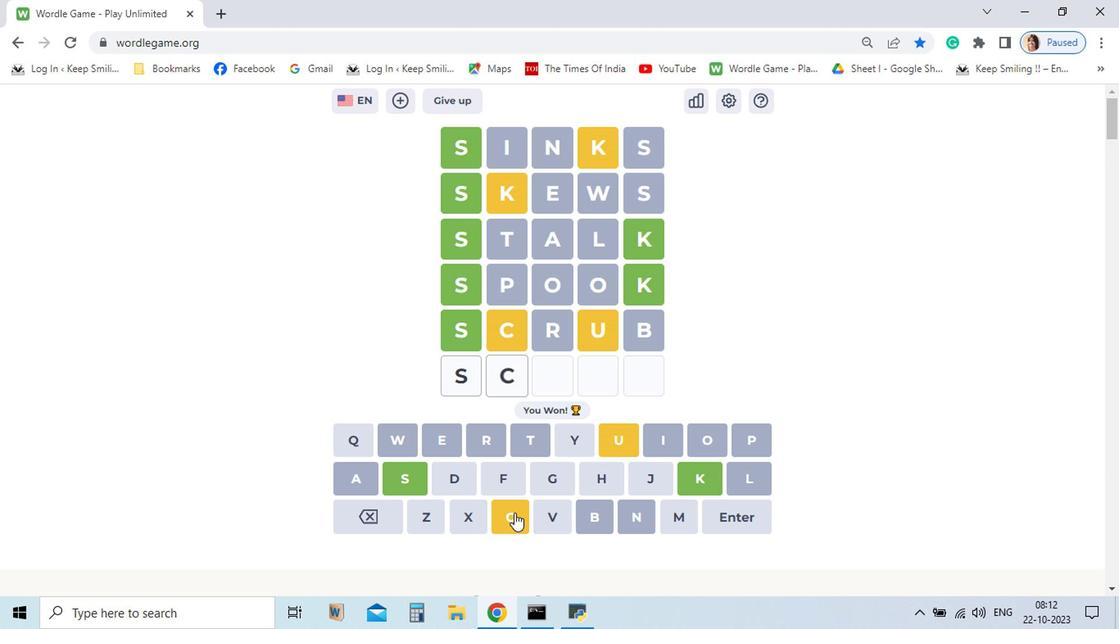 
Action: Mouse moved to (575, 441)
Screenshot: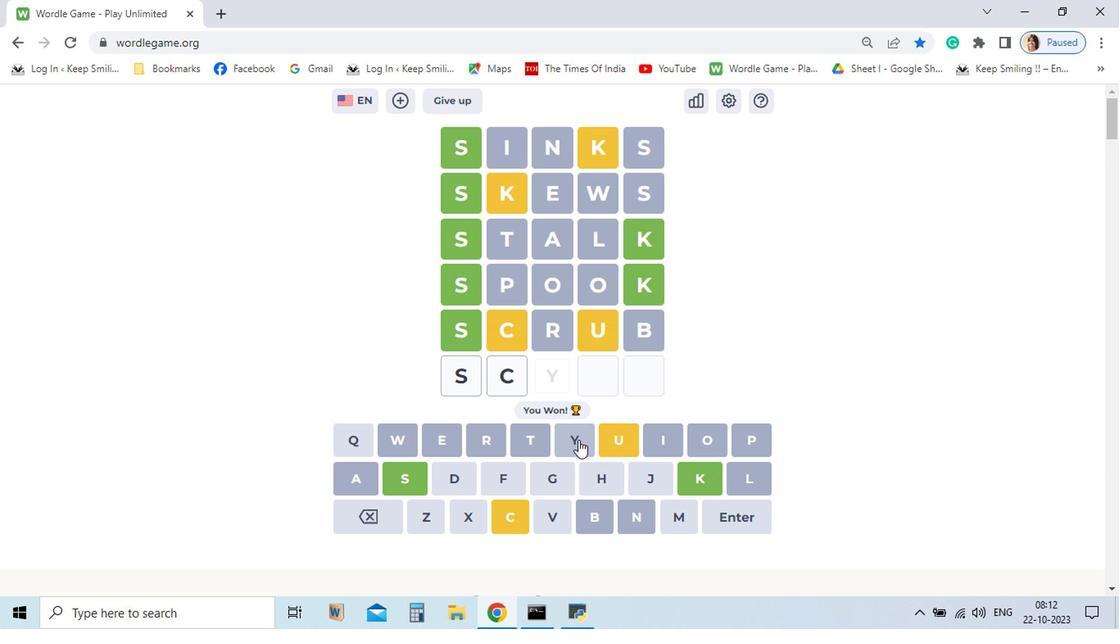 
Action: Mouse pressed left at (575, 441)
Screenshot: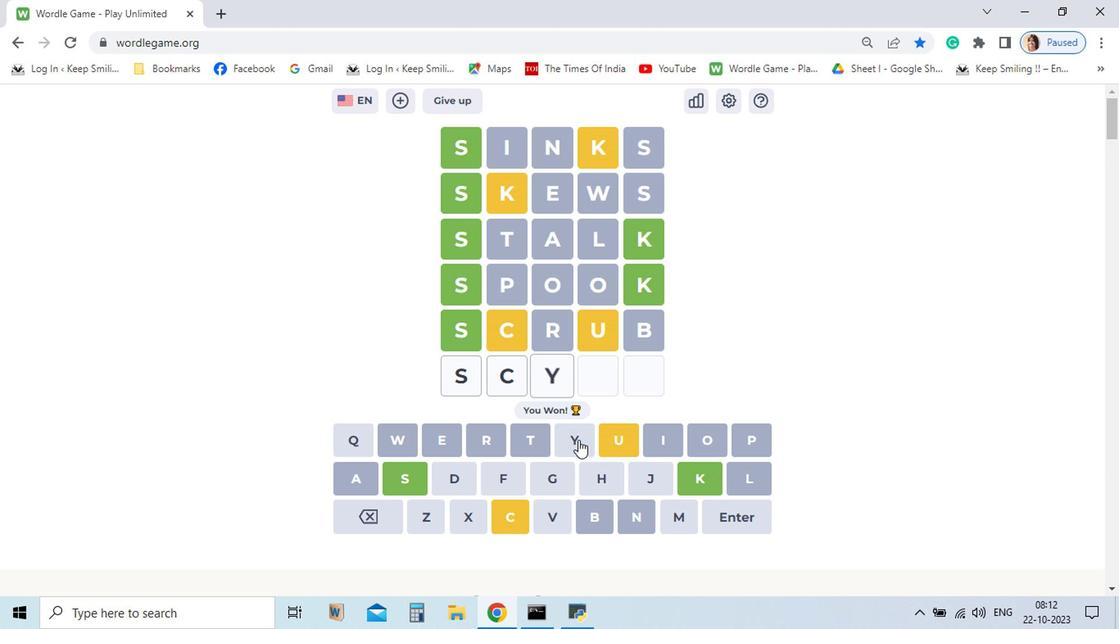 
Action: Mouse moved to (370, 520)
Screenshot: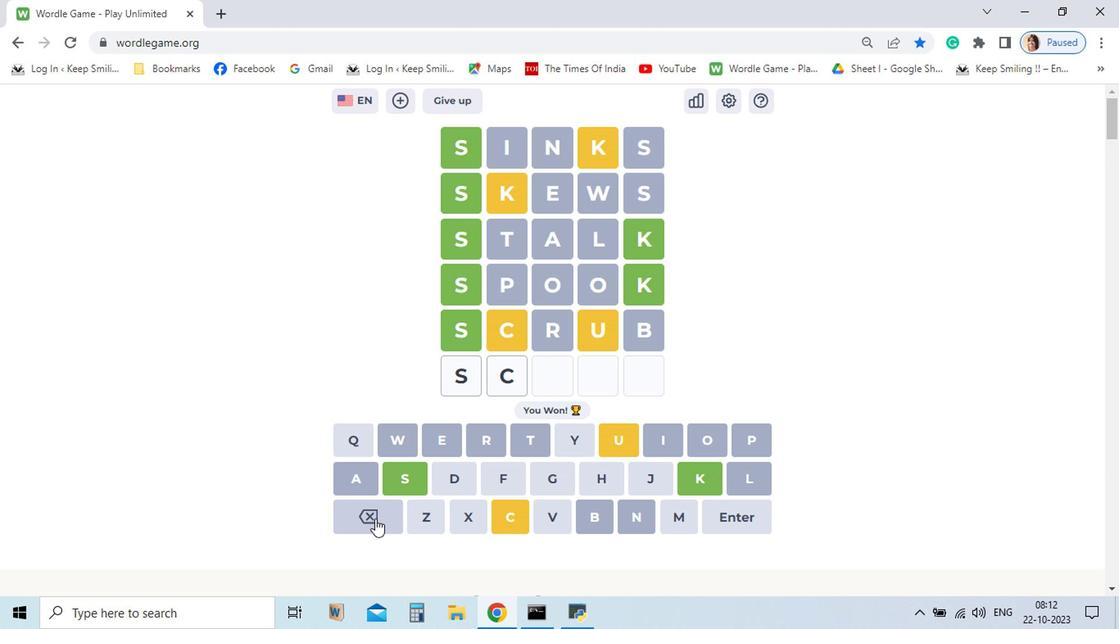 
Action: Mouse pressed left at (370, 520)
Screenshot: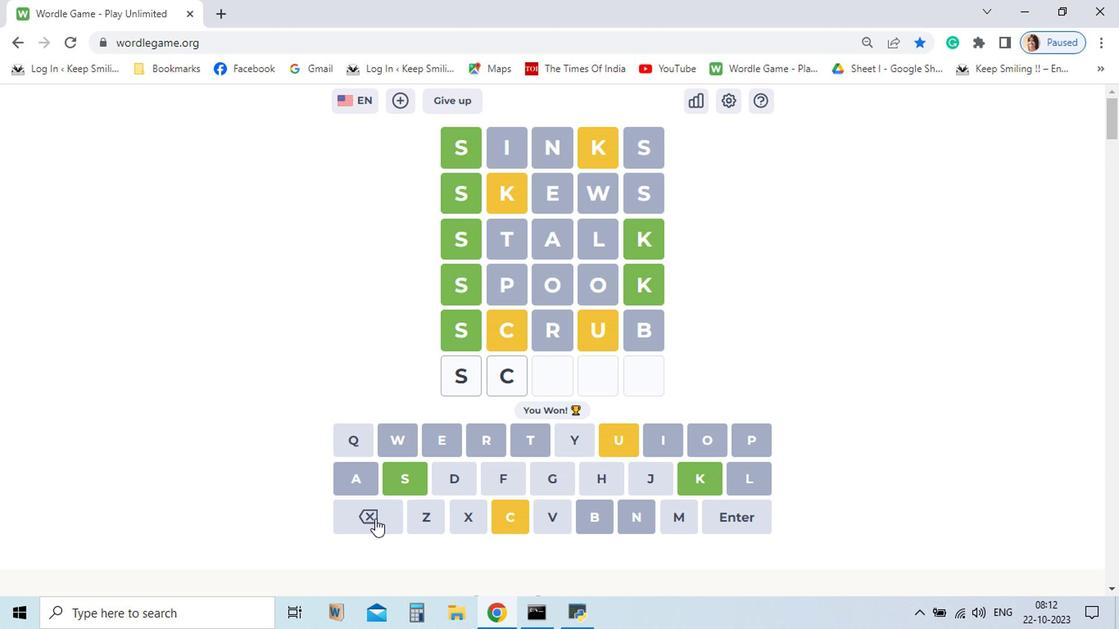 
Action: Mouse pressed left at (370, 520)
Screenshot: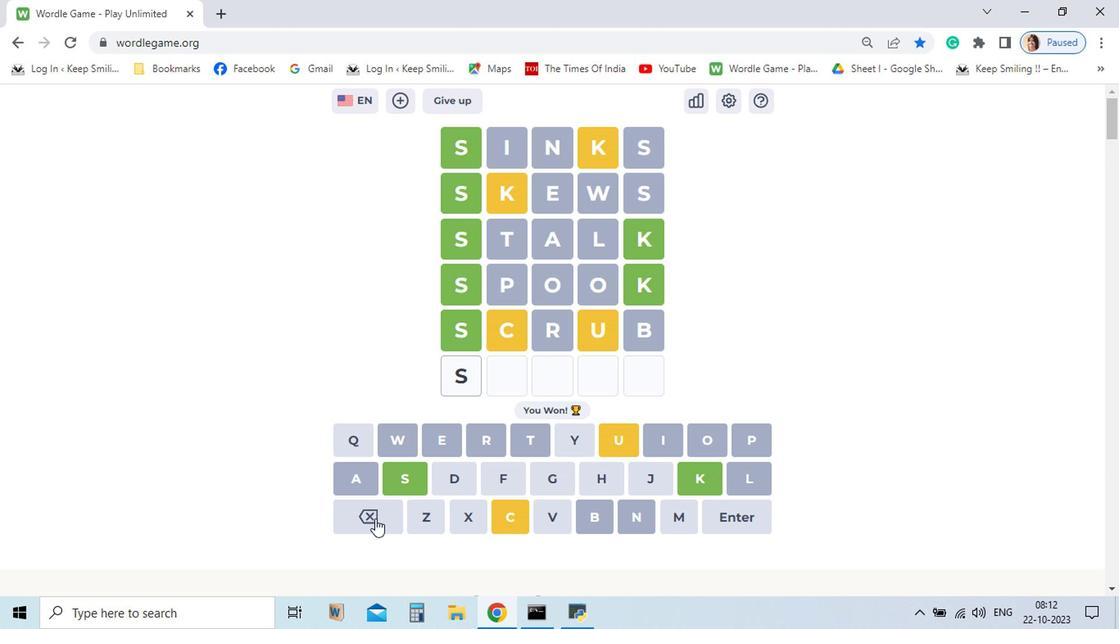 
Action: Mouse moved to (617, 447)
Screenshot: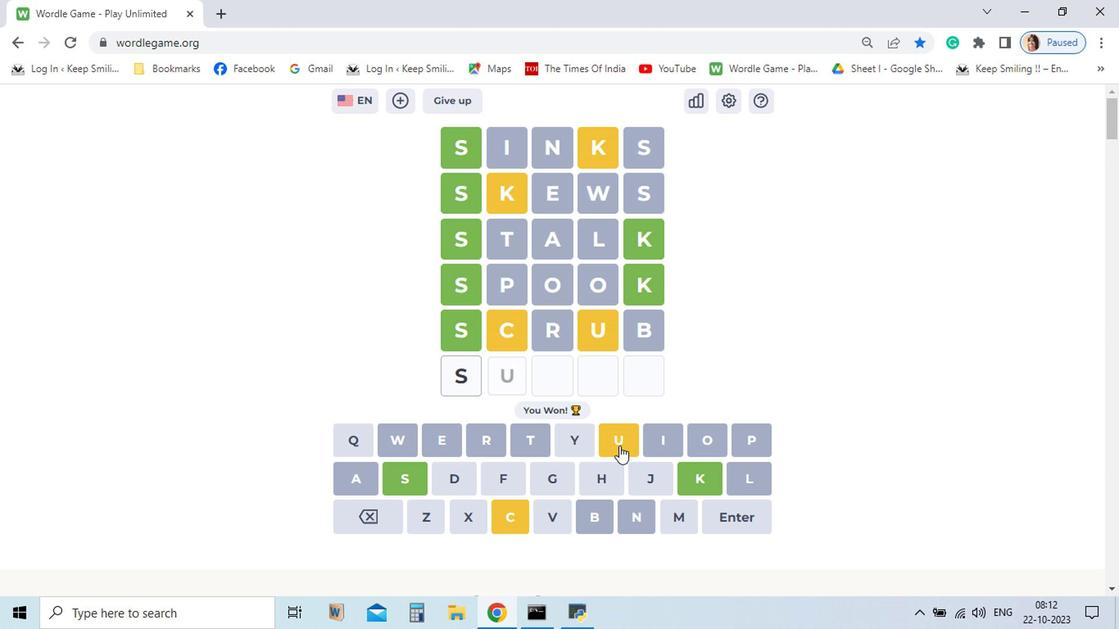 
Action: Mouse pressed left at (617, 447)
Screenshot: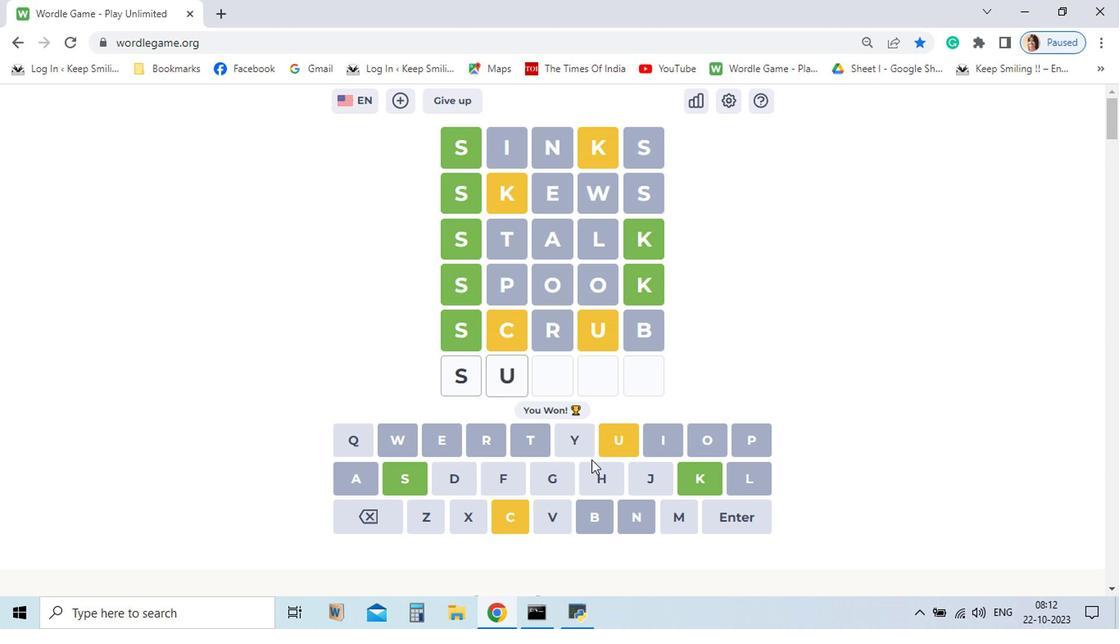 
Action: Mouse moved to (578, 442)
Screenshot: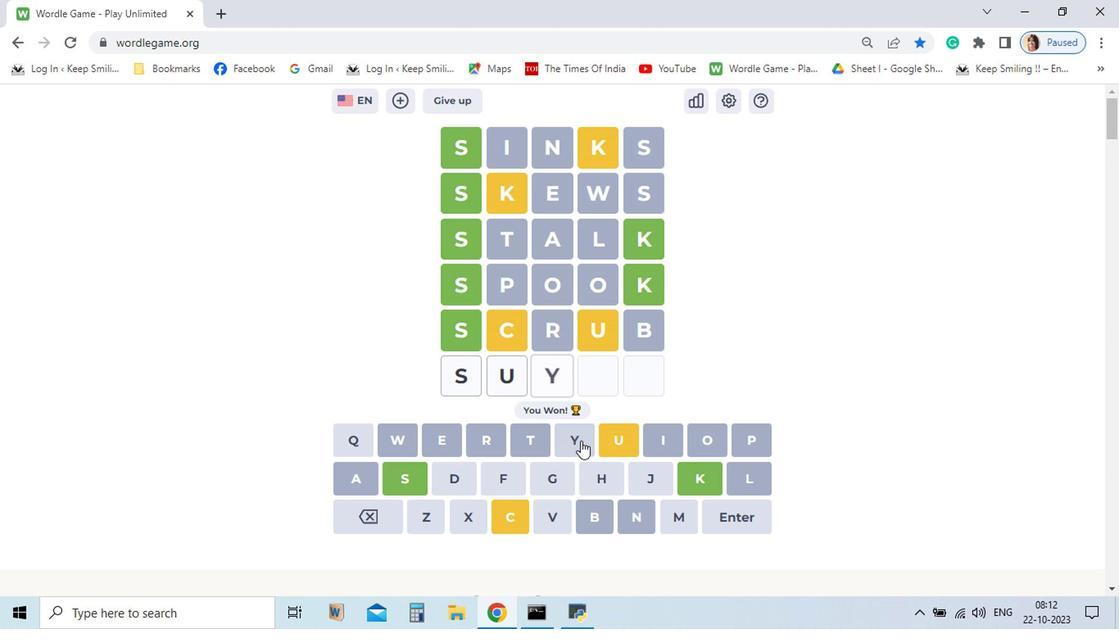 
Action: Mouse pressed left at (578, 442)
Screenshot: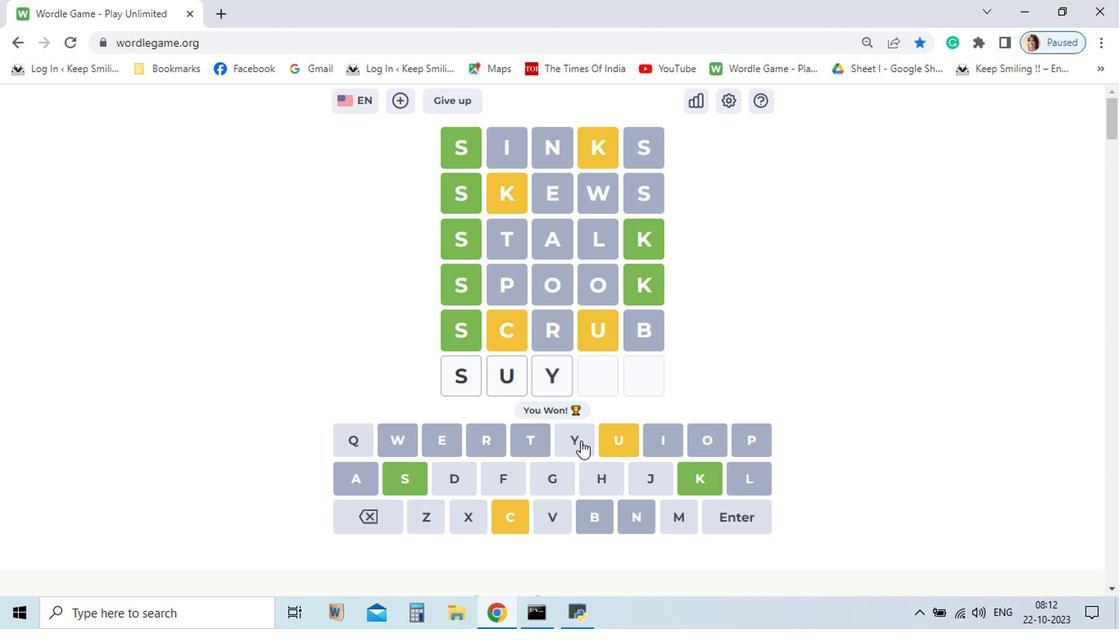 
Action: Mouse moved to (507, 520)
Screenshot: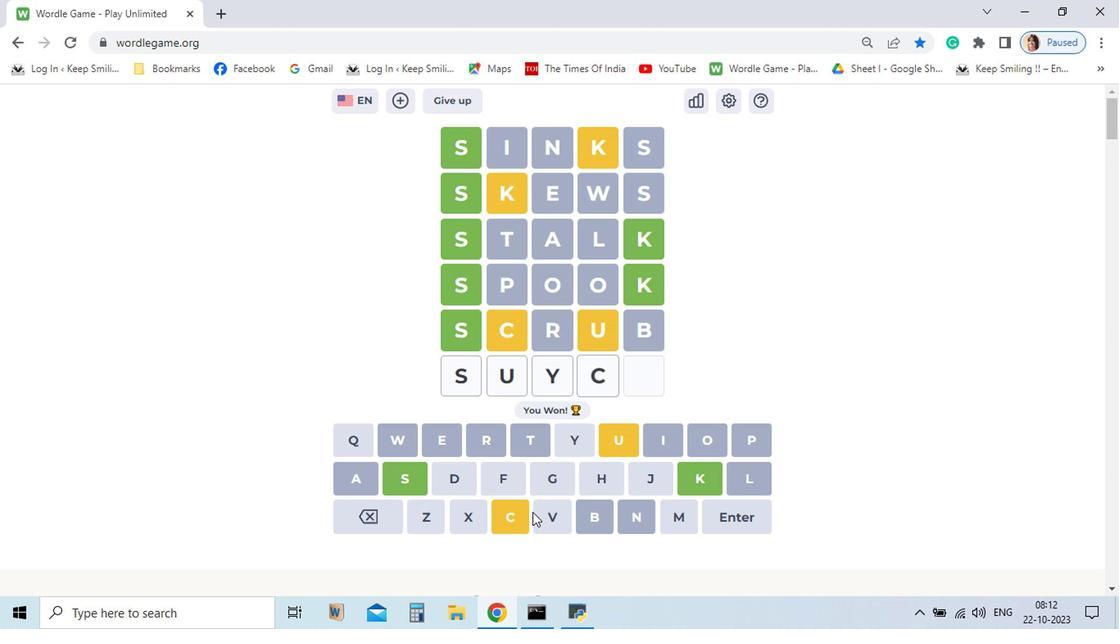 
Action: Mouse pressed left at (507, 520)
Screenshot: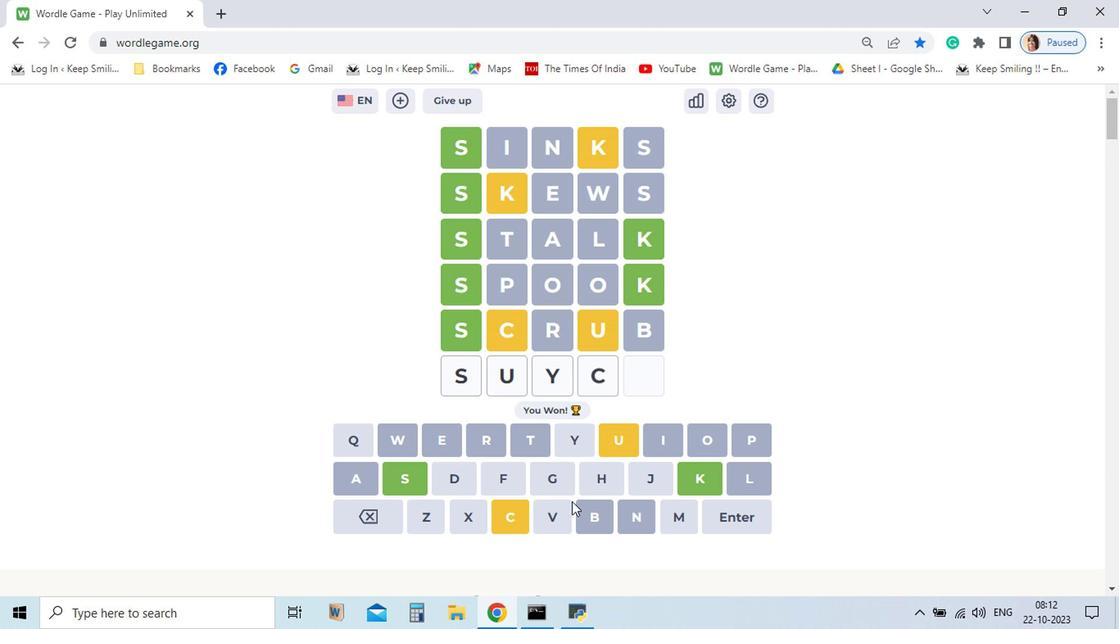 
Action: Mouse moved to (694, 479)
Screenshot: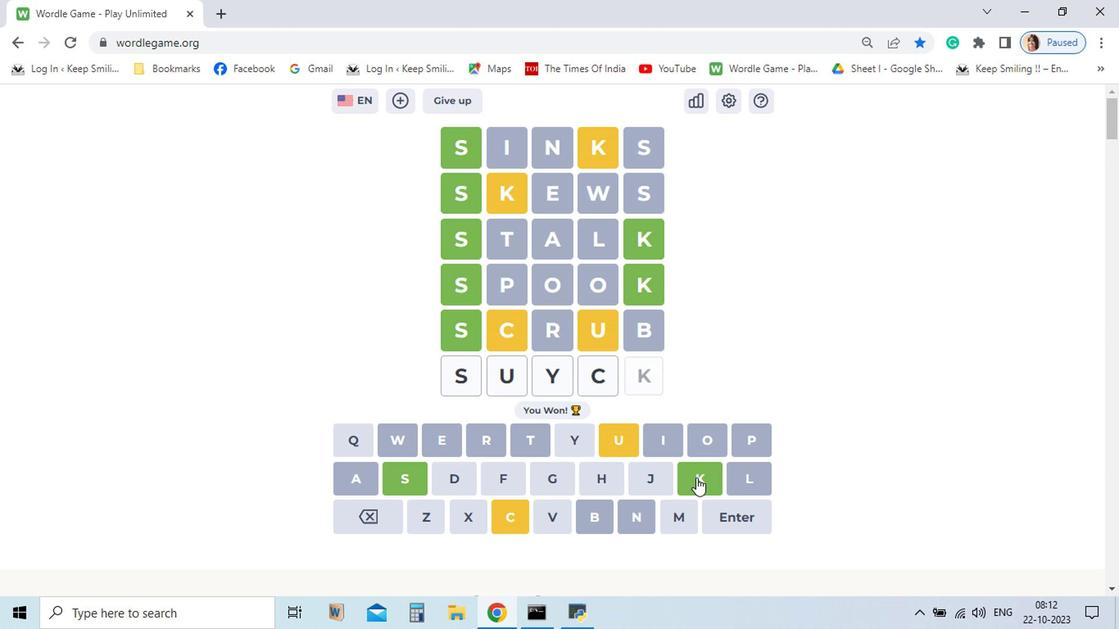 
Action: Mouse pressed left at (694, 479)
Screenshot: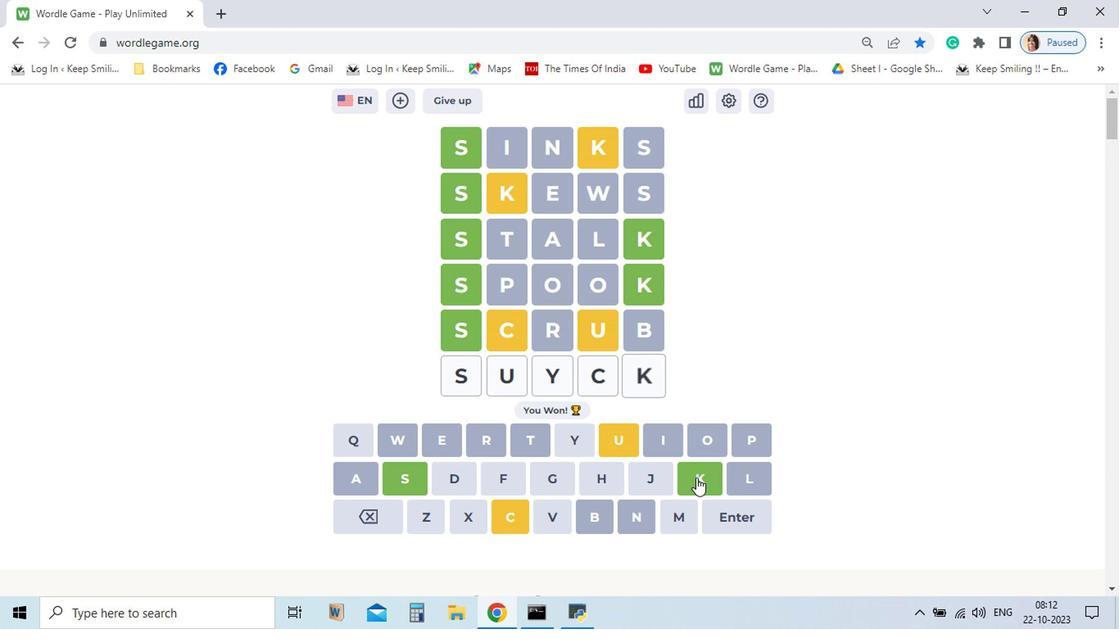 
Action: Mouse moved to (723, 514)
Screenshot: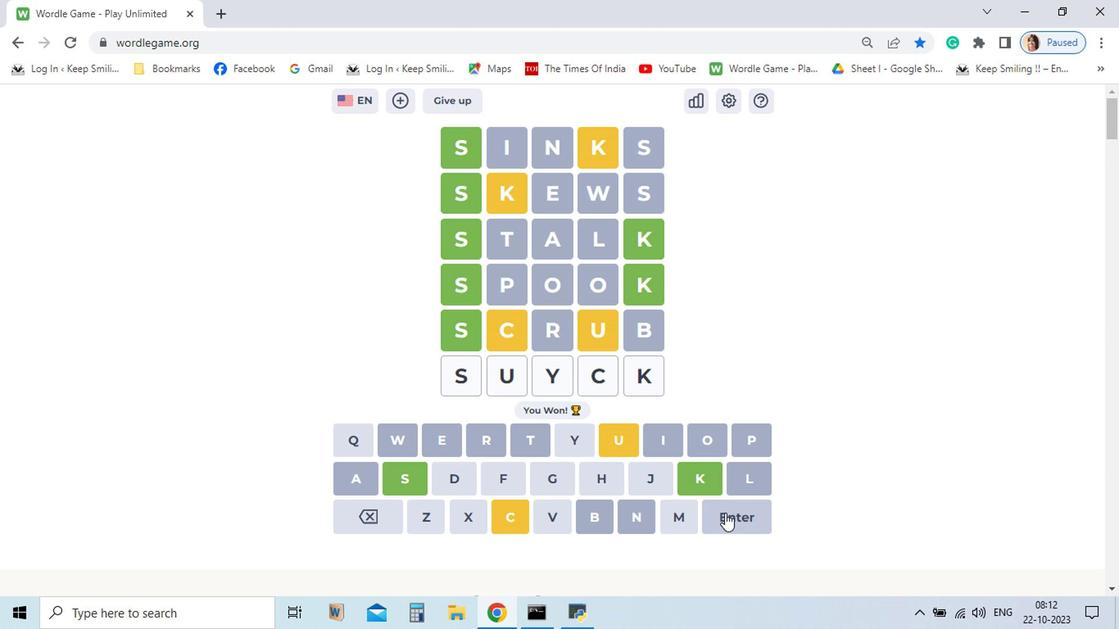 
Action: Mouse pressed left at (723, 514)
Screenshot: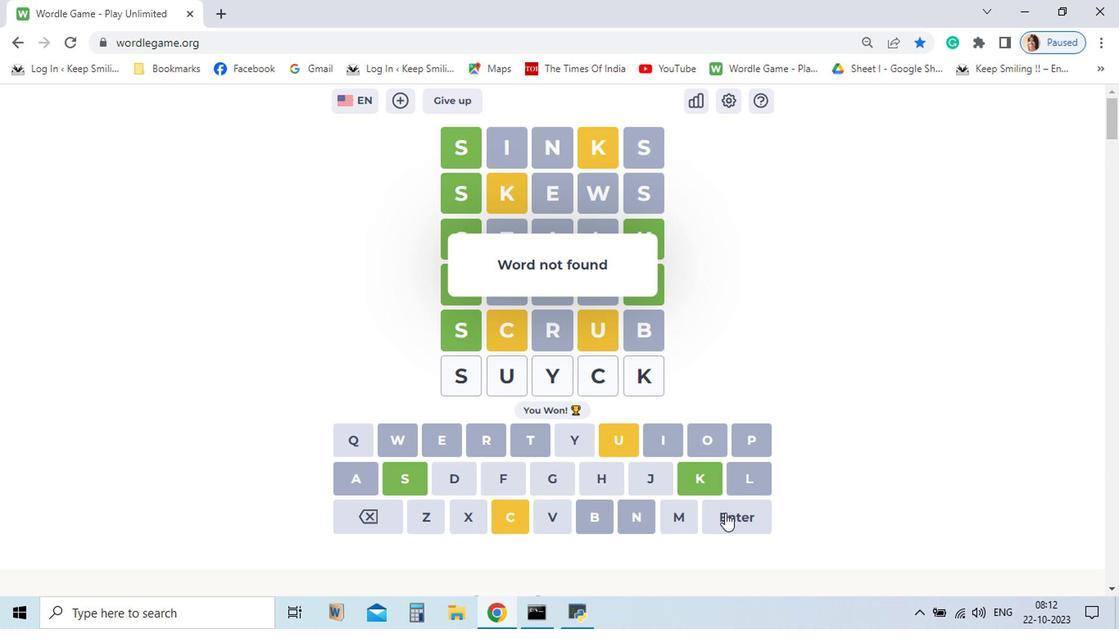 
Action: Mouse moved to (373, 522)
Screenshot: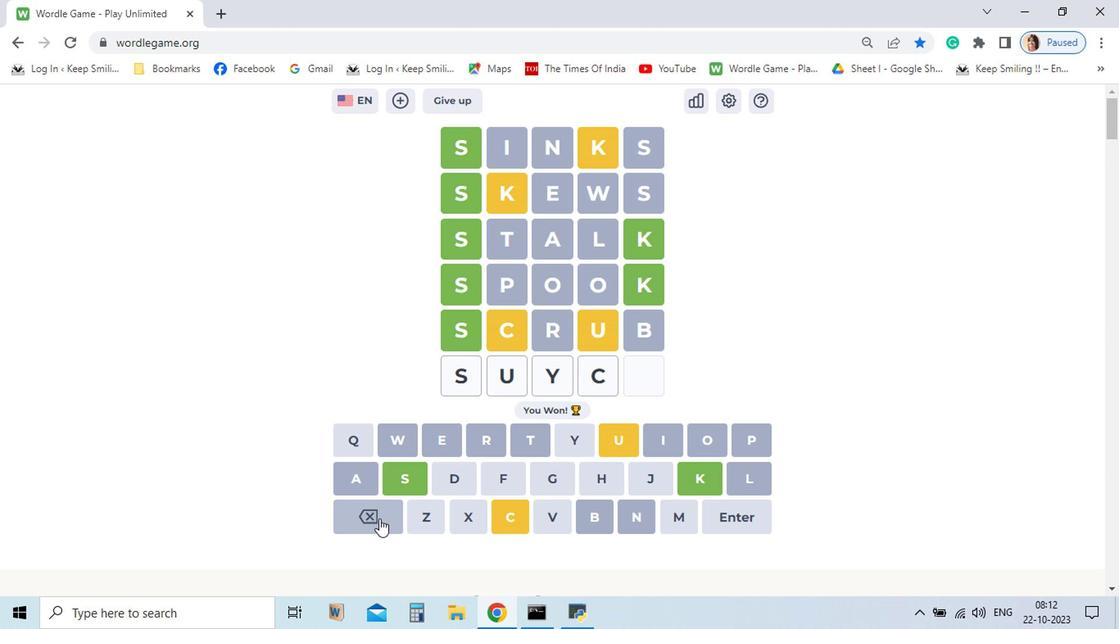 
Action: Mouse pressed left at (373, 522)
Screenshot: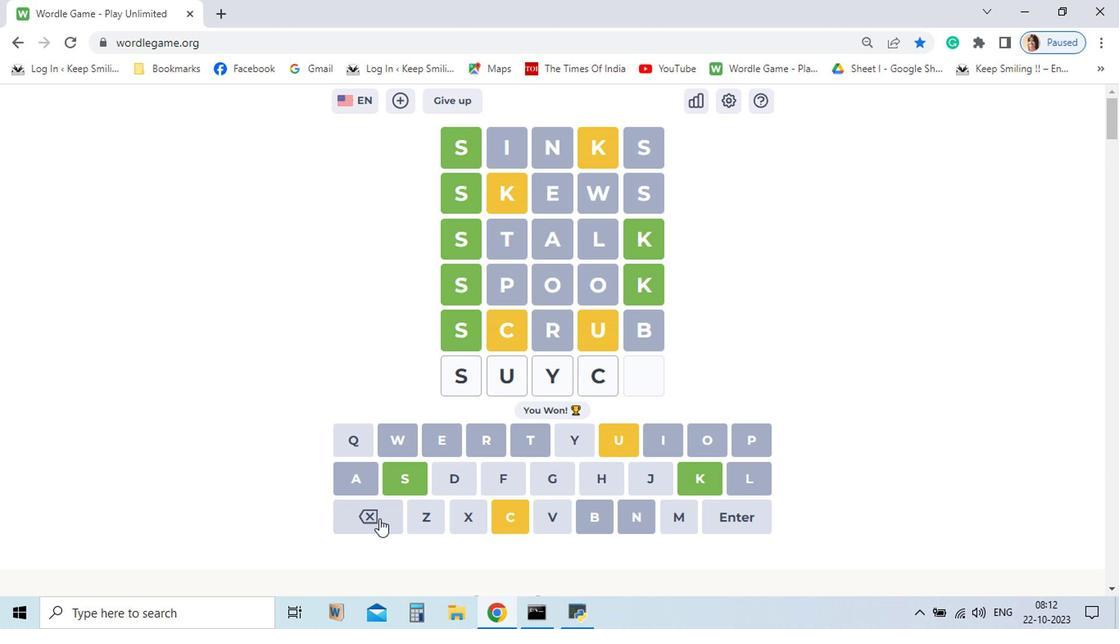 
Action: Mouse moved to (375, 520)
Screenshot: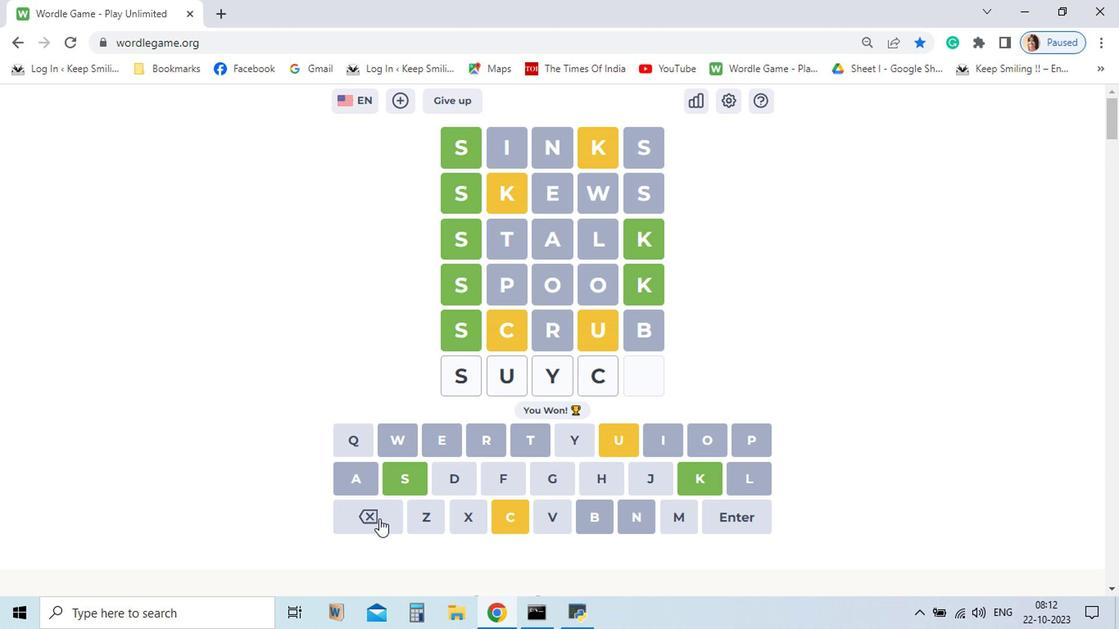 
Action: Mouse pressed left at (375, 520)
Screenshot: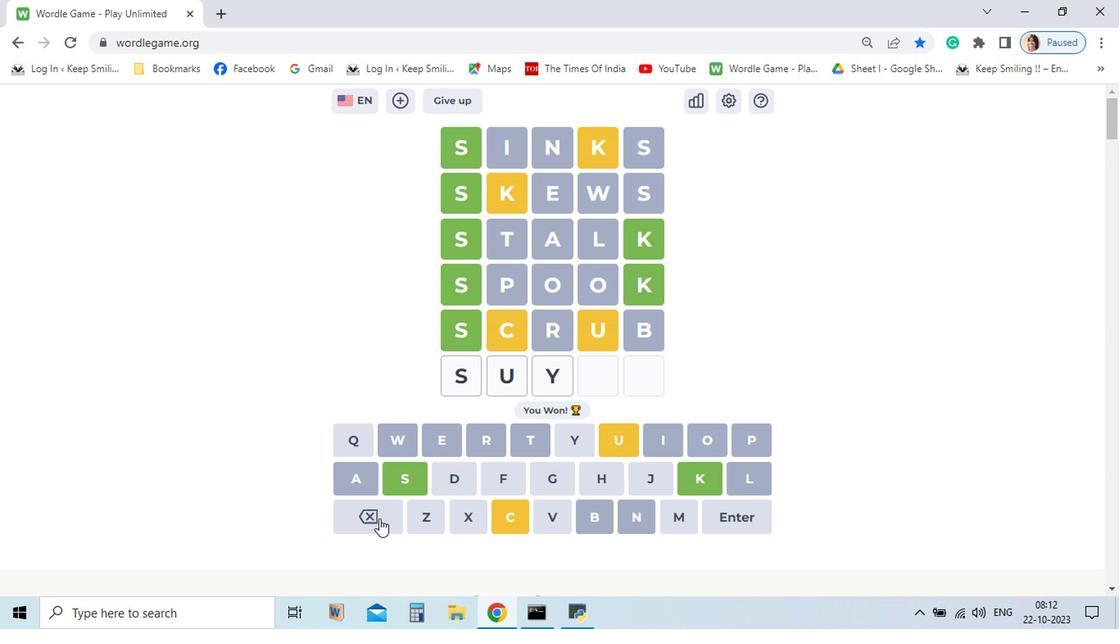 
Action: Mouse pressed left at (375, 520)
Screenshot: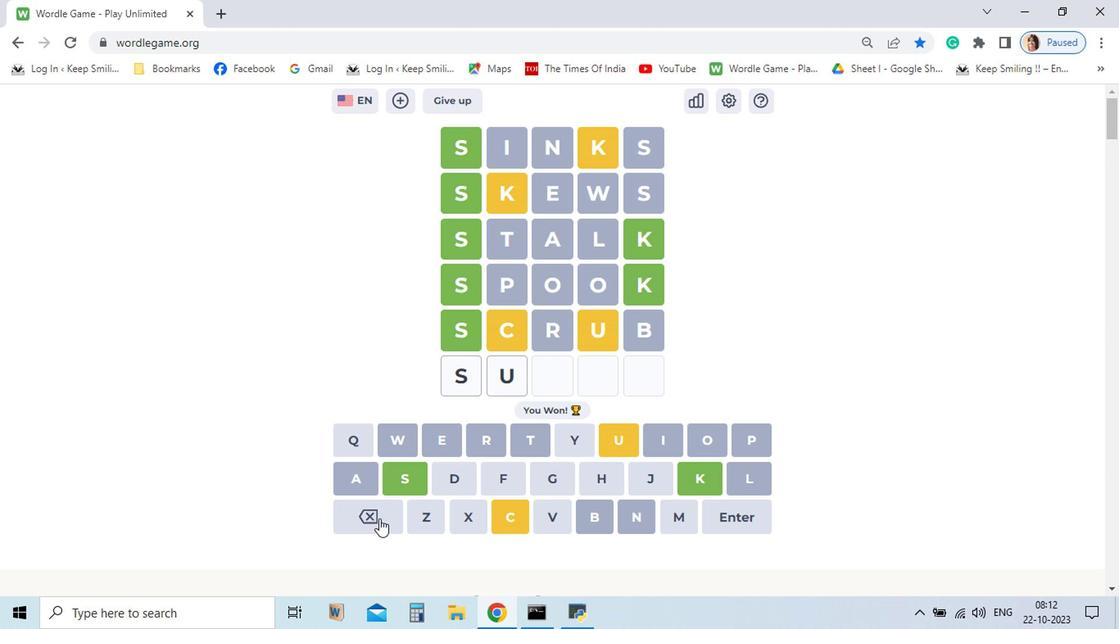 
Action: Mouse moved to (370, 519)
Screenshot: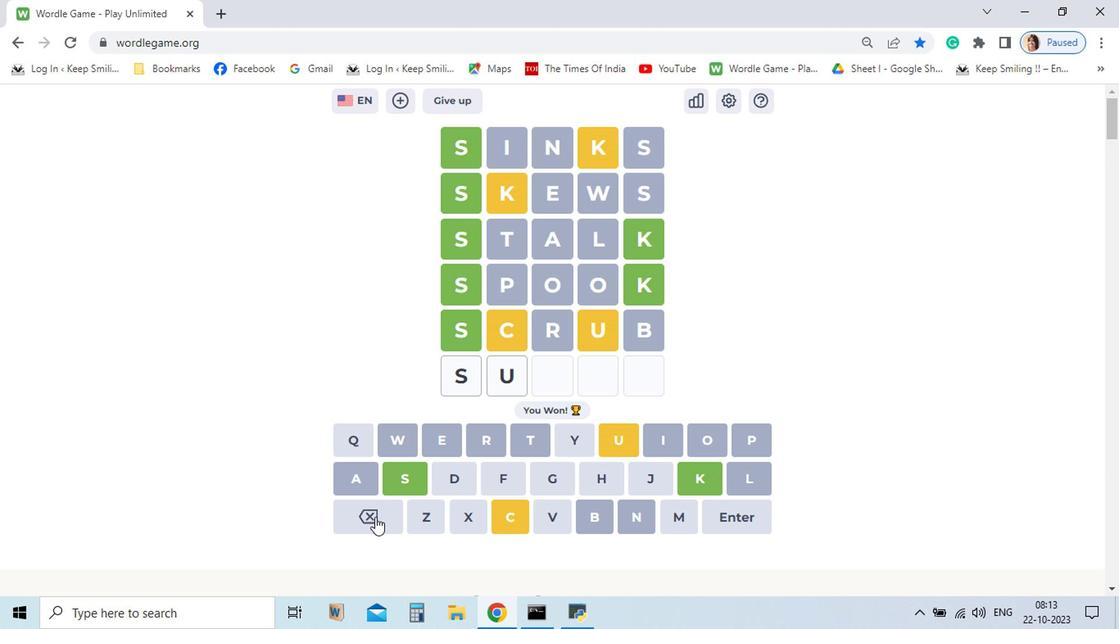 
Action: Mouse pressed left at (370, 519)
Screenshot: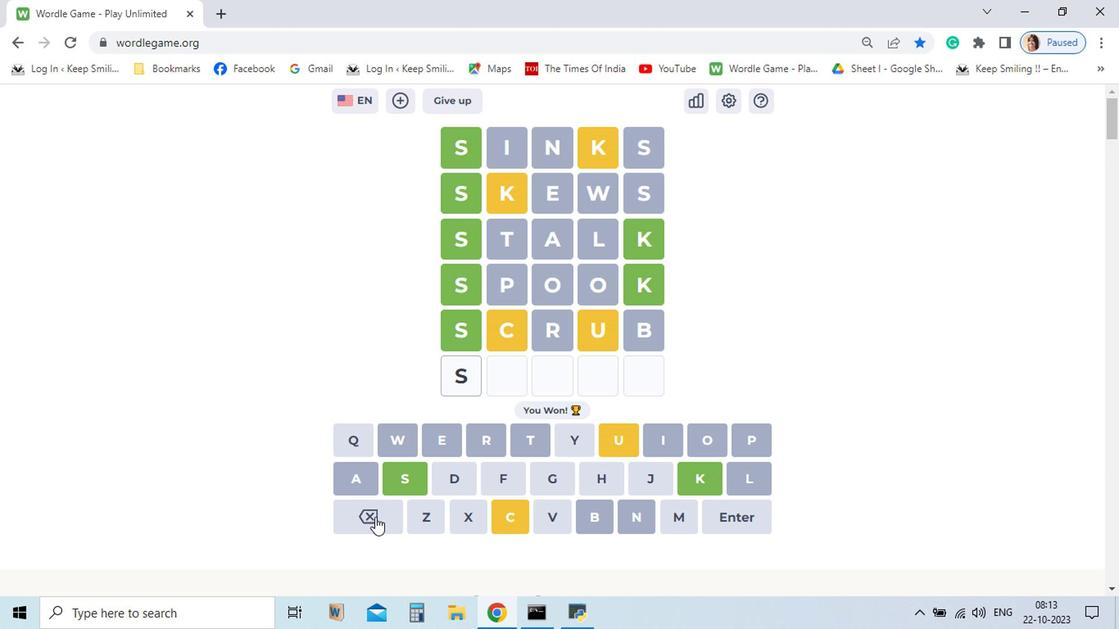 
Action: Mouse moved to (506, 517)
Screenshot: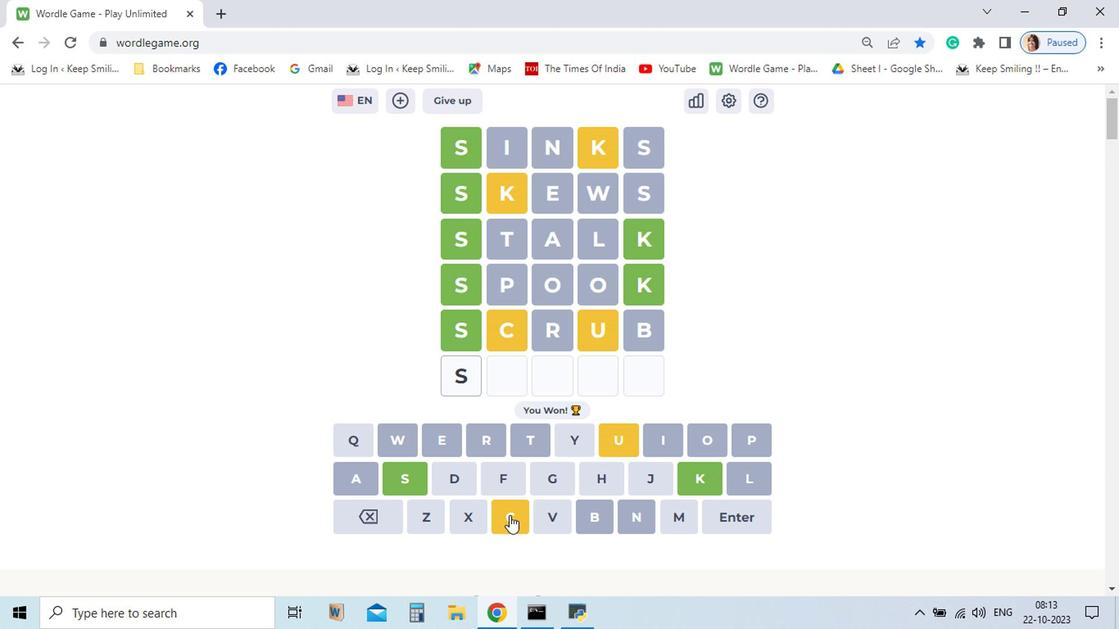 
Action: Mouse pressed left at (506, 517)
Screenshot: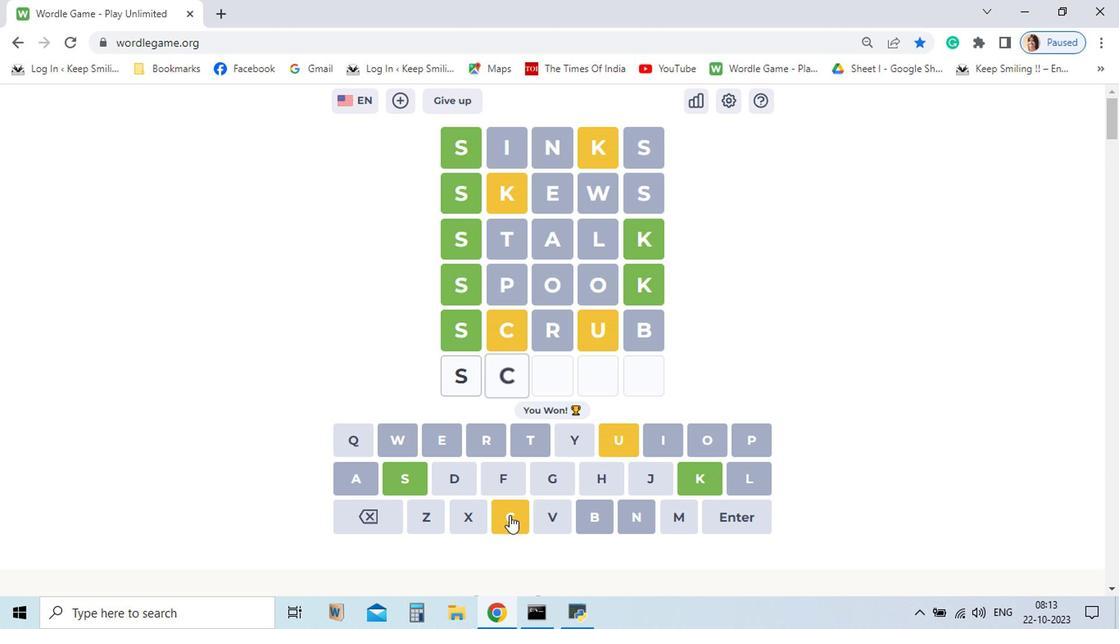 
Action: Mouse moved to (617, 432)
Screenshot: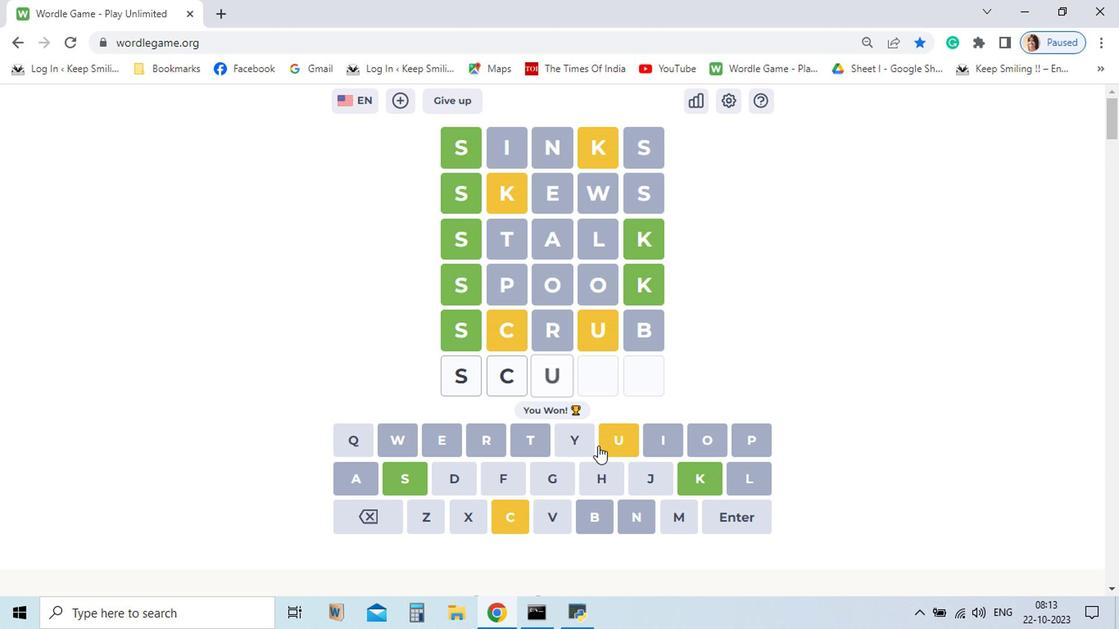
Action: Mouse pressed left at (617, 432)
Screenshot: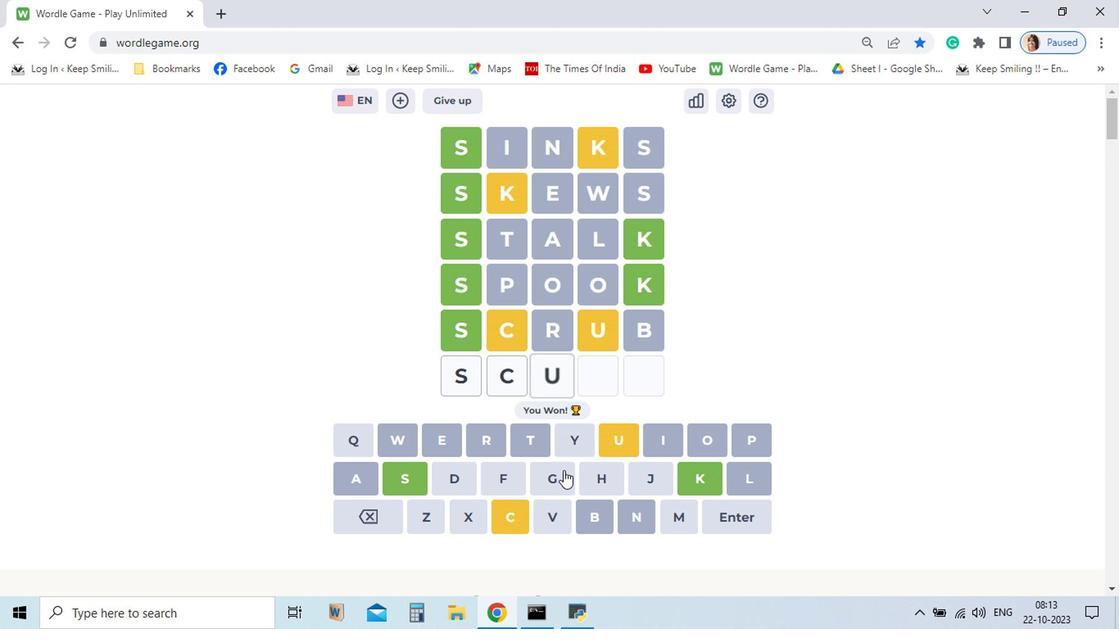 
Action: Mouse moved to (507, 518)
Screenshot: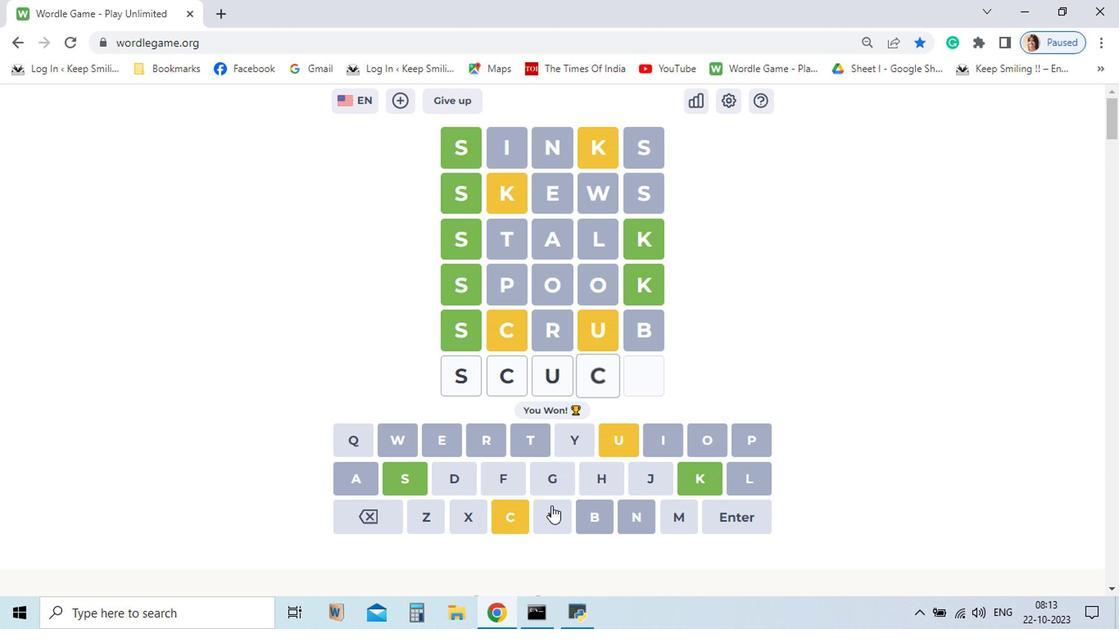 
Action: Mouse pressed left at (507, 518)
Screenshot: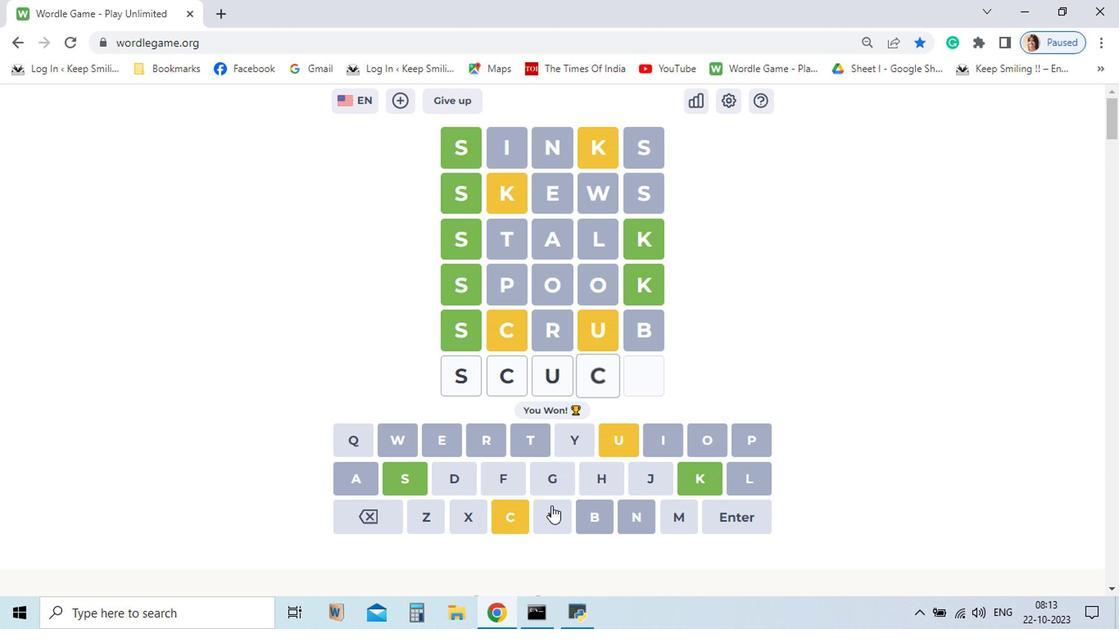 
Action: Mouse moved to (704, 473)
Screenshot: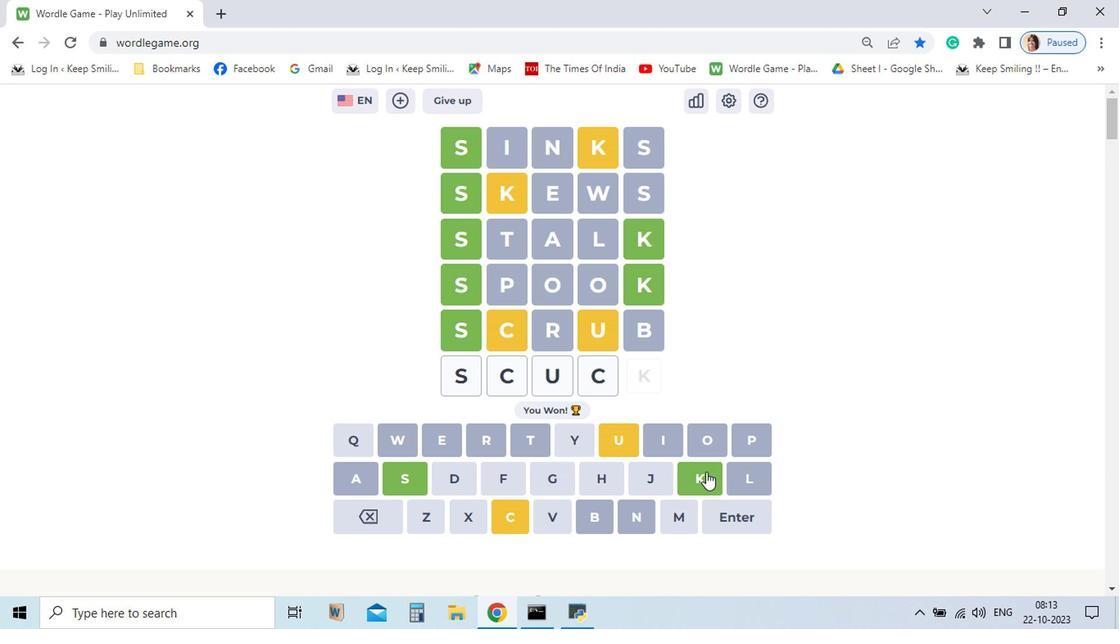
Action: Mouse pressed left at (704, 473)
Screenshot: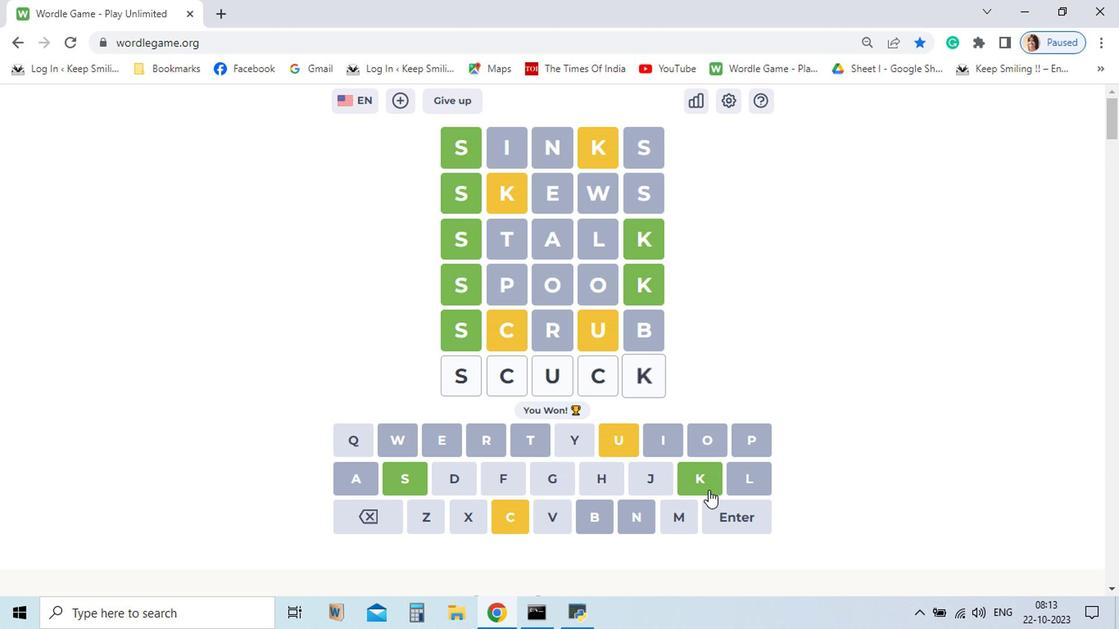 
Action: Mouse moved to (736, 518)
Screenshot: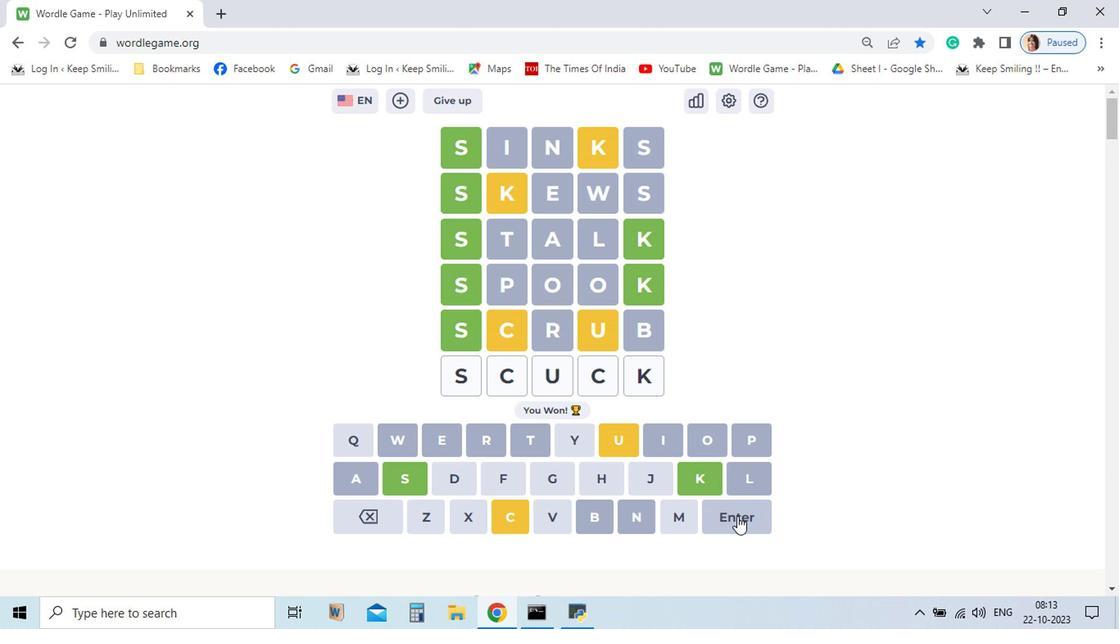 
Action: Mouse pressed left at (736, 518)
Screenshot: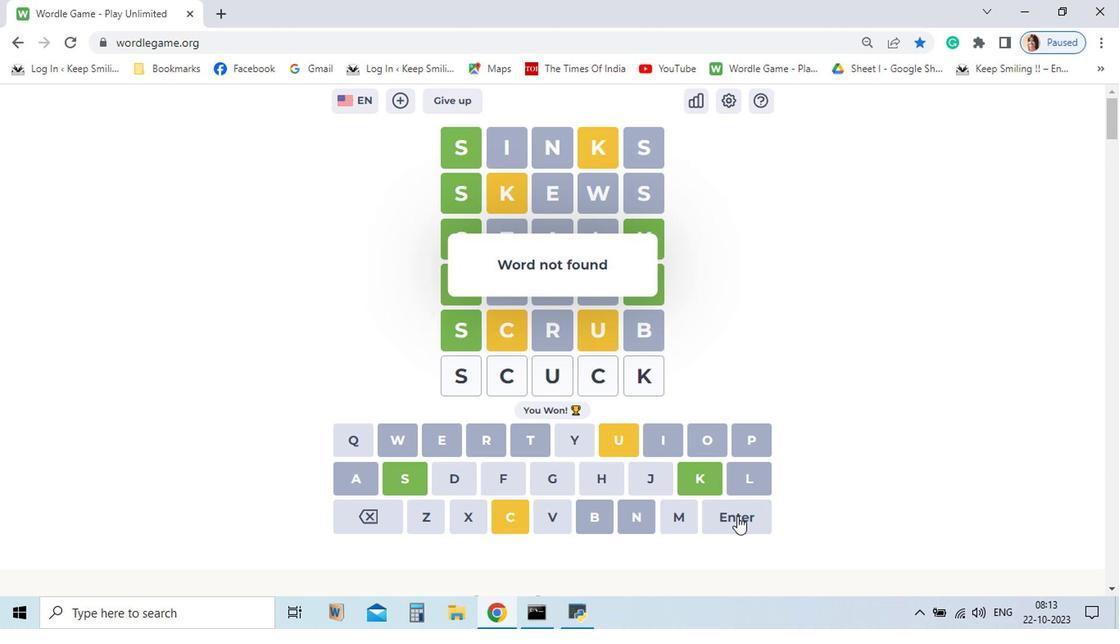 
Action: Mouse moved to (366, 516)
Screenshot: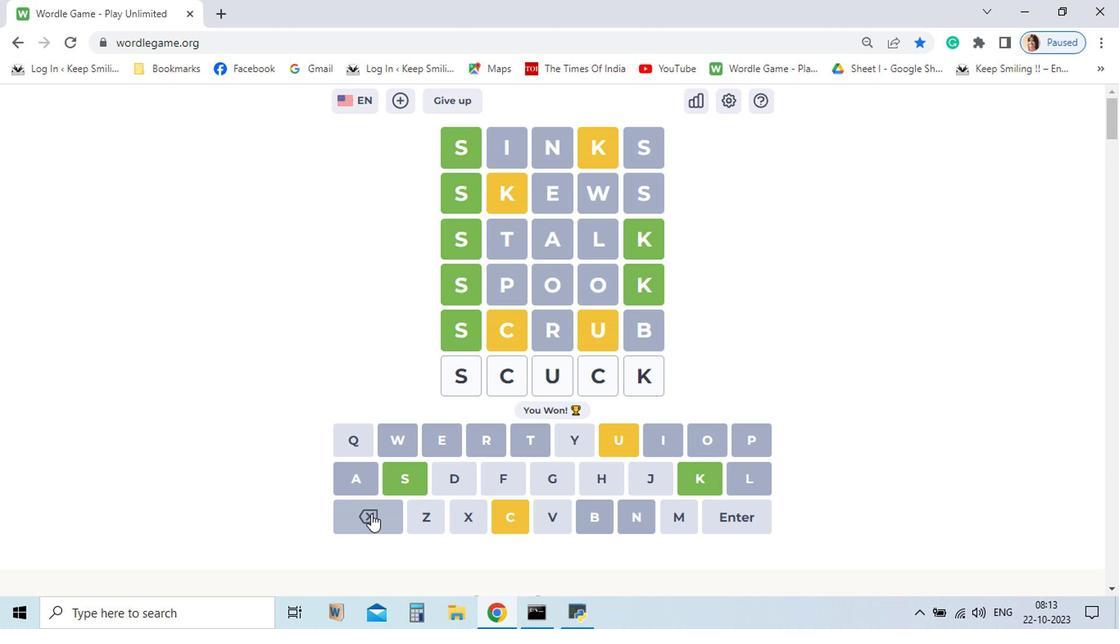 
Action: Mouse pressed left at (366, 516)
Screenshot: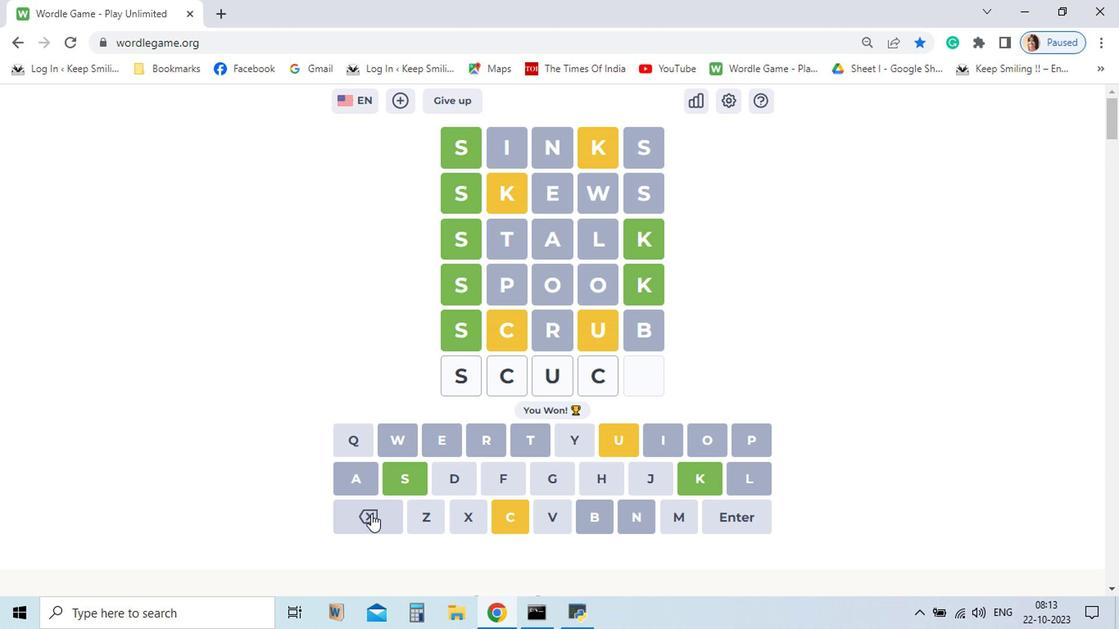 
Action: Mouse pressed left at (366, 516)
Screenshot: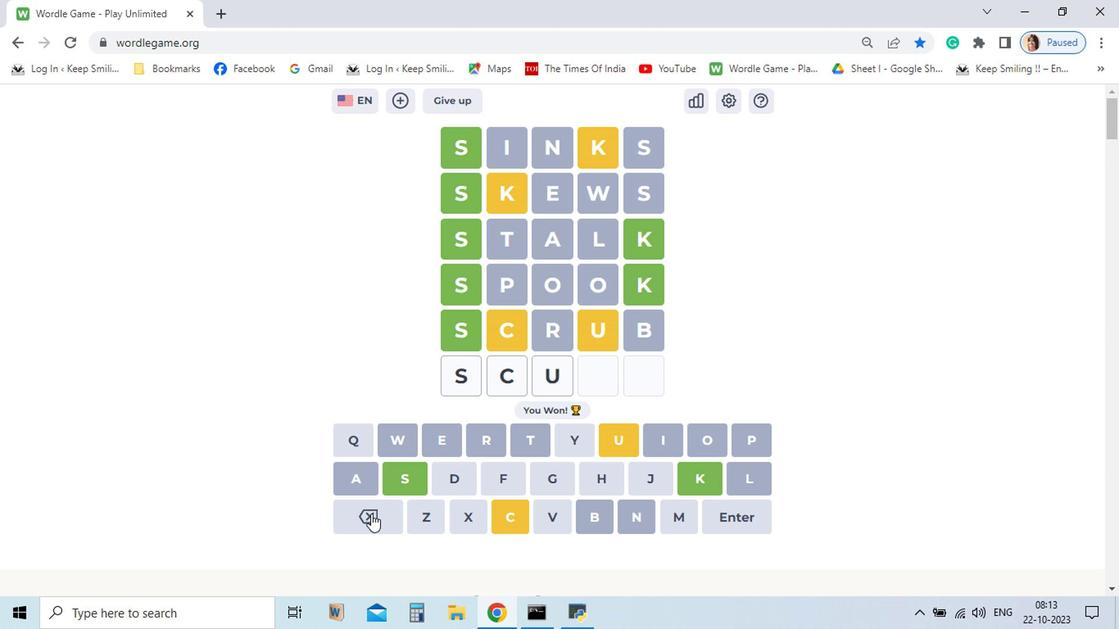 
Action: Mouse pressed left at (366, 516)
Screenshot: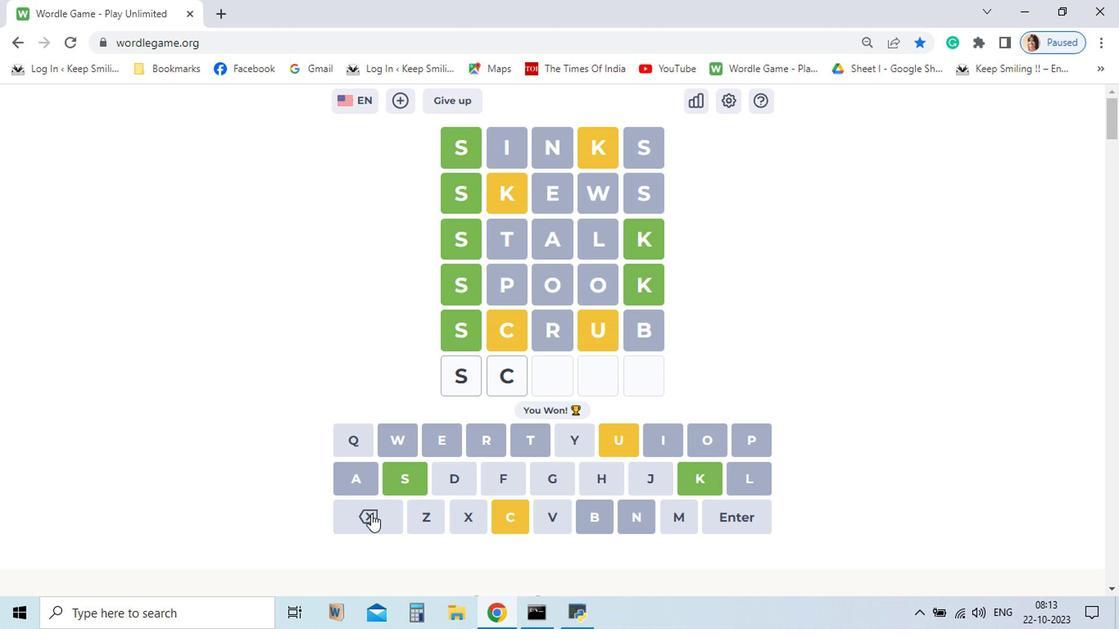 
Action: Mouse moved to (354, 514)
Screenshot: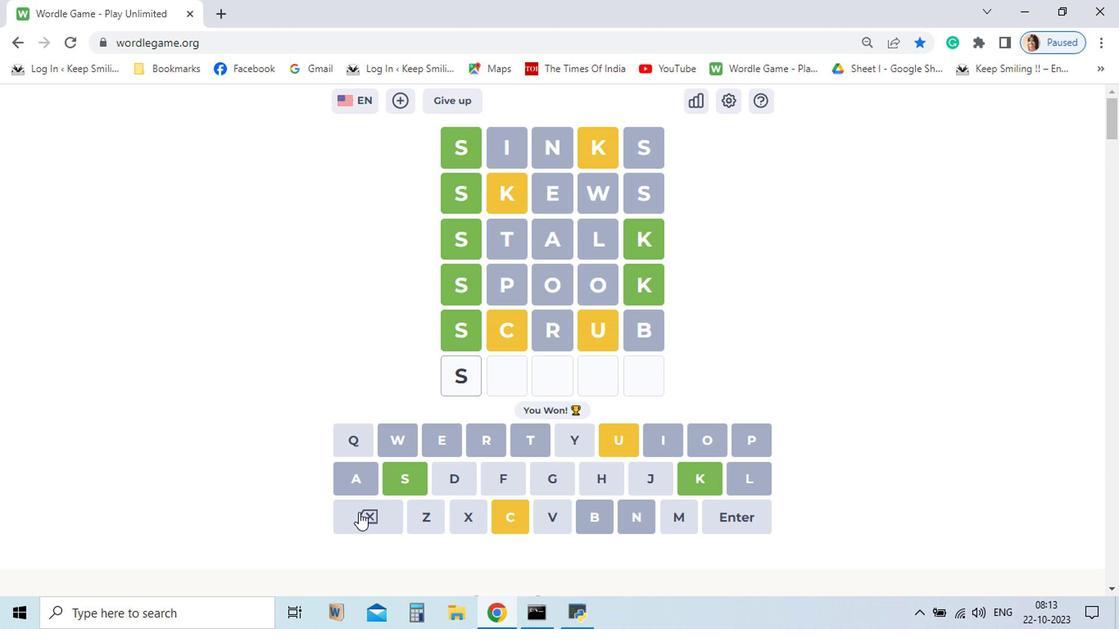 
Action: Mouse pressed left at (354, 514)
Screenshot: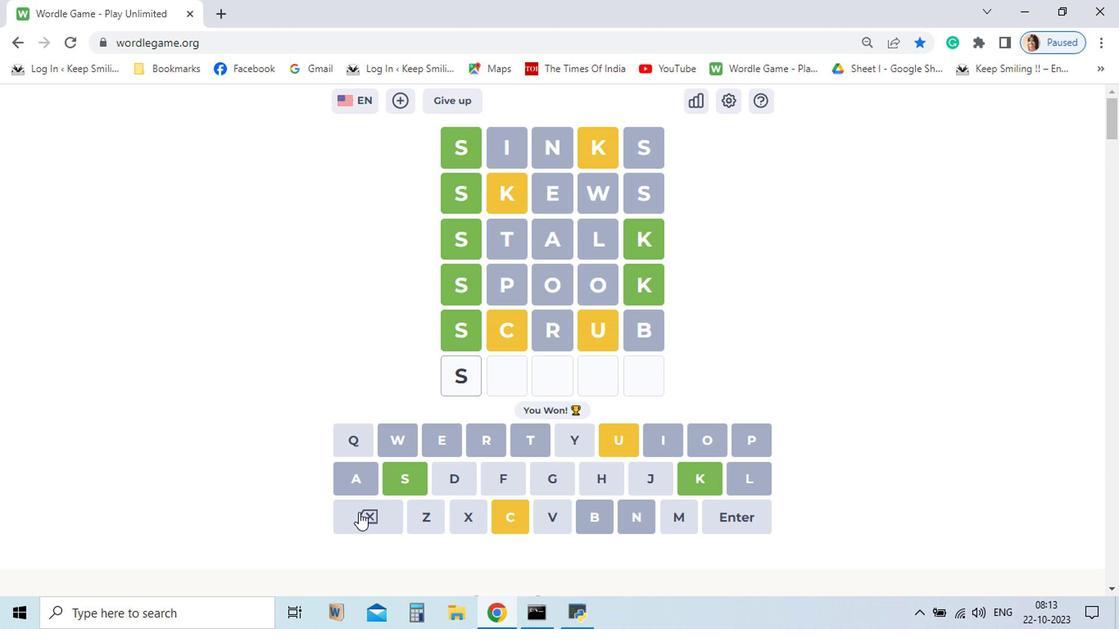 
Action: Mouse moved to (605, 481)
Screenshot: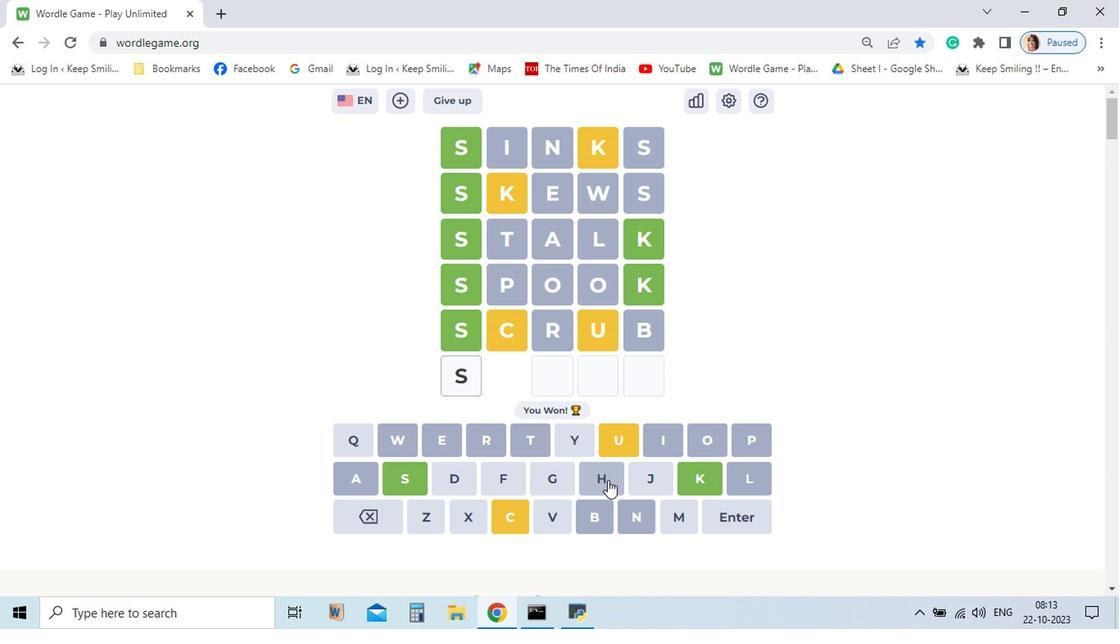 
Action: Mouse pressed left at (605, 481)
Screenshot: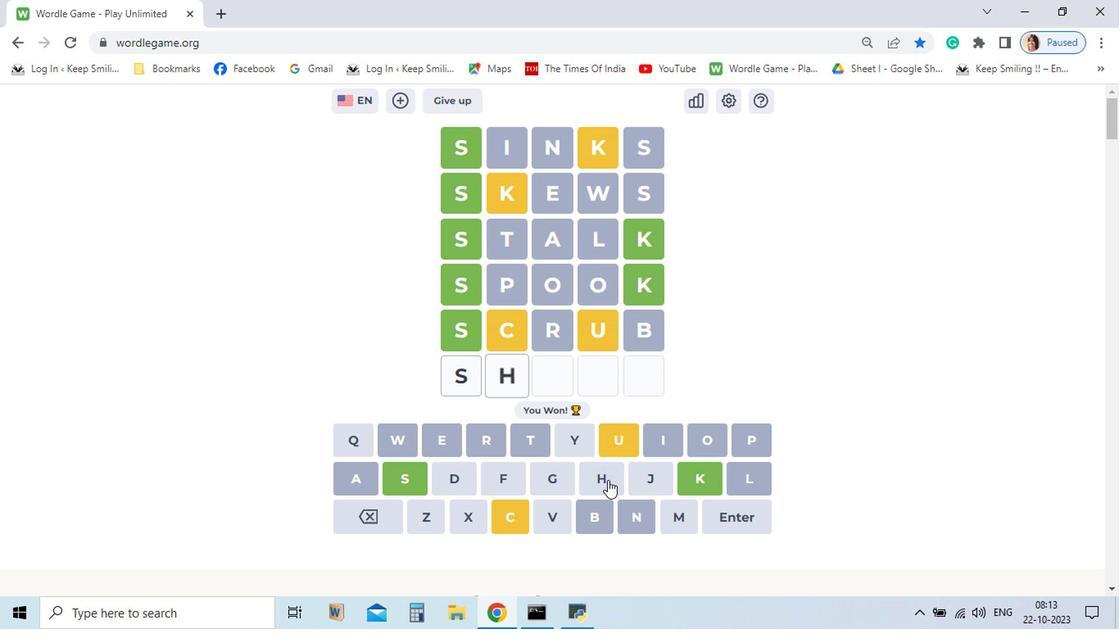 
Action: Mouse moved to (617, 442)
Screenshot: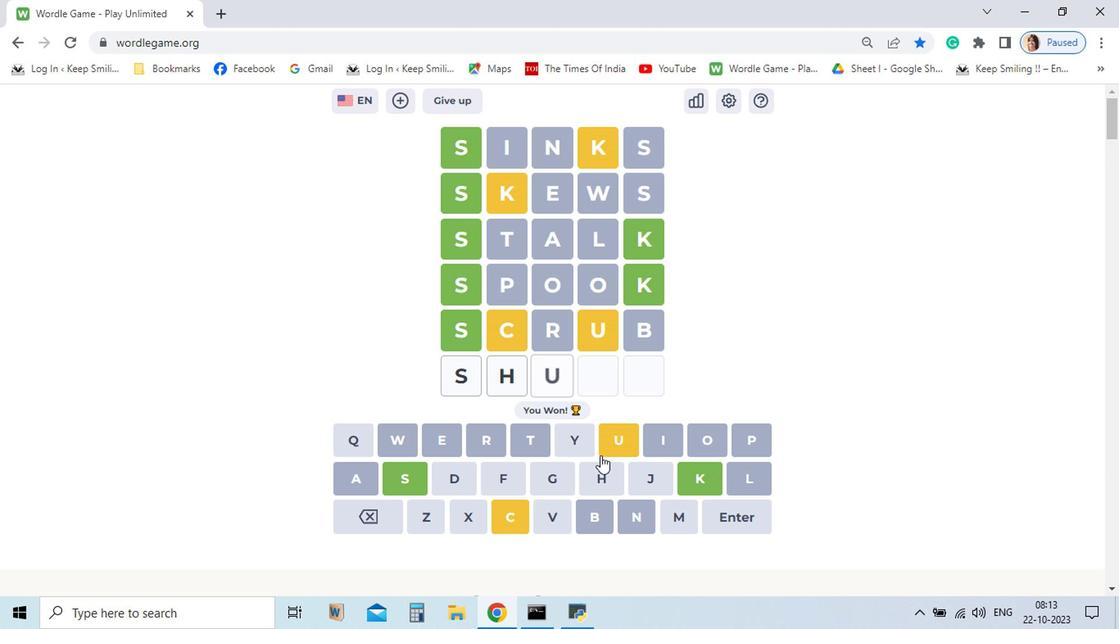 
Action: Mouse pressed left at (617, 442)
Screenshot: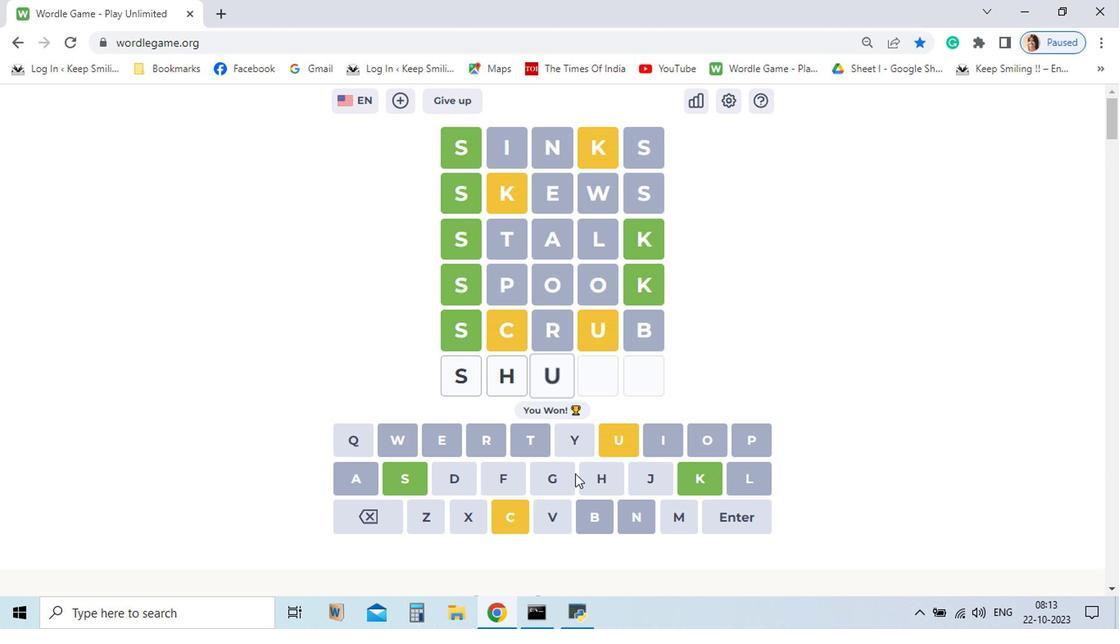 
Action: Mouse moved to (513, 514)
Screenshot: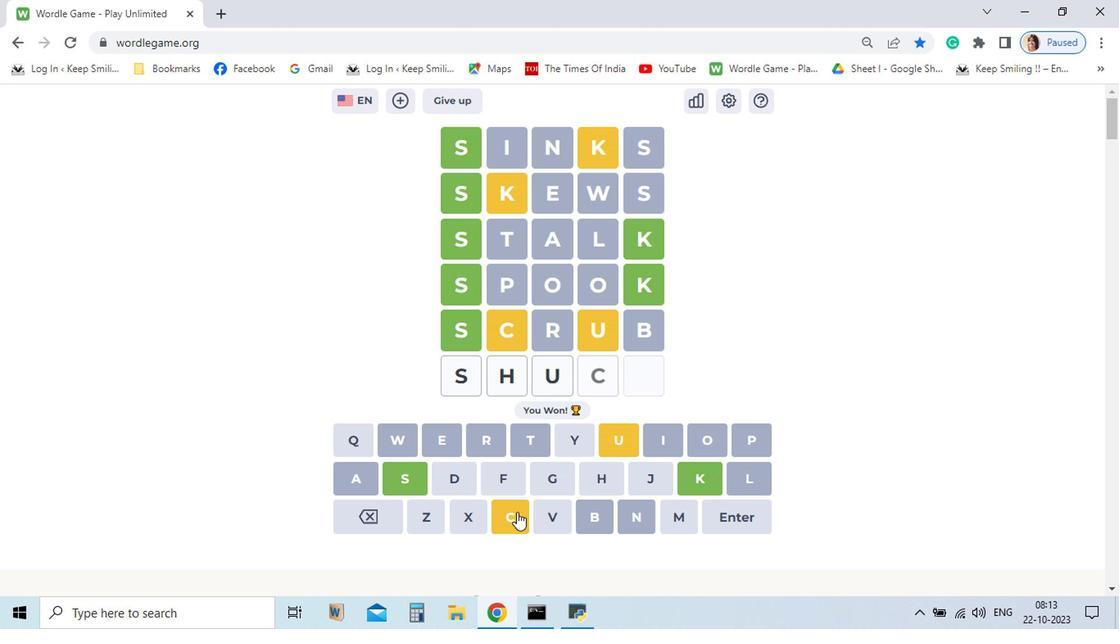 
Action: Mouse pressed left at (513, 514)
Screenshot: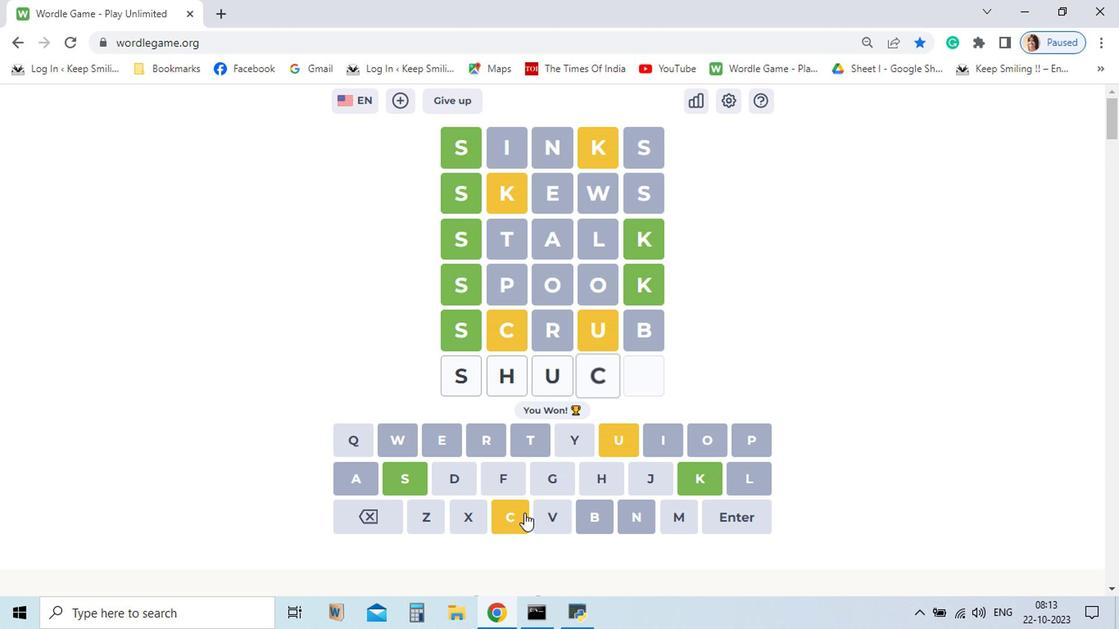 
Action: Mouse moved to (698, 477)
Screenshot: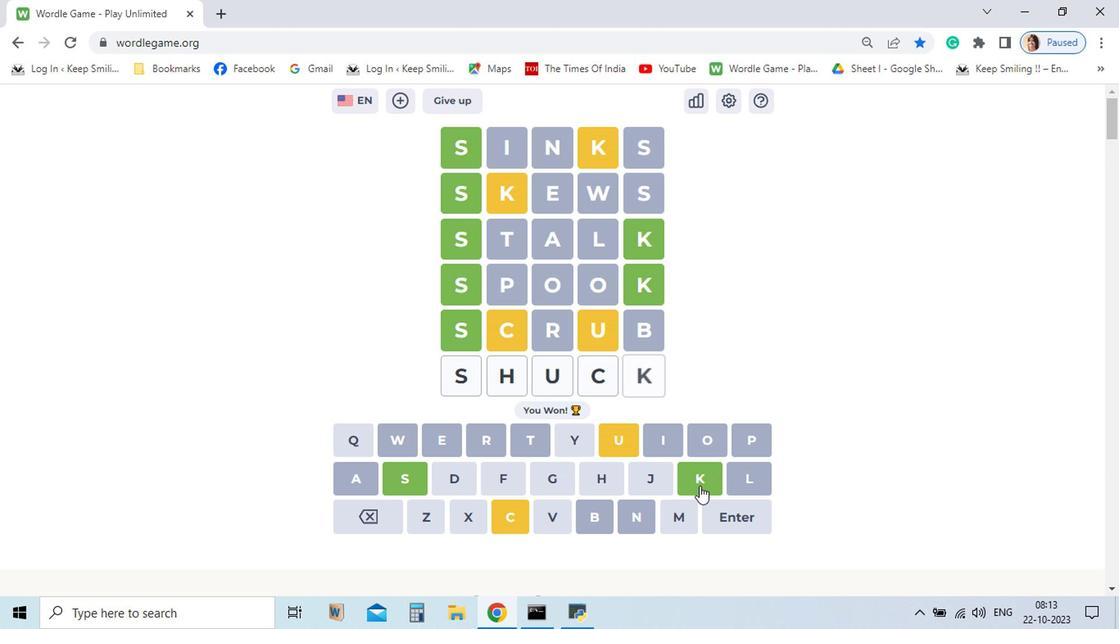 
Action: Mouse pressed left at (698, 477)
Screenshot: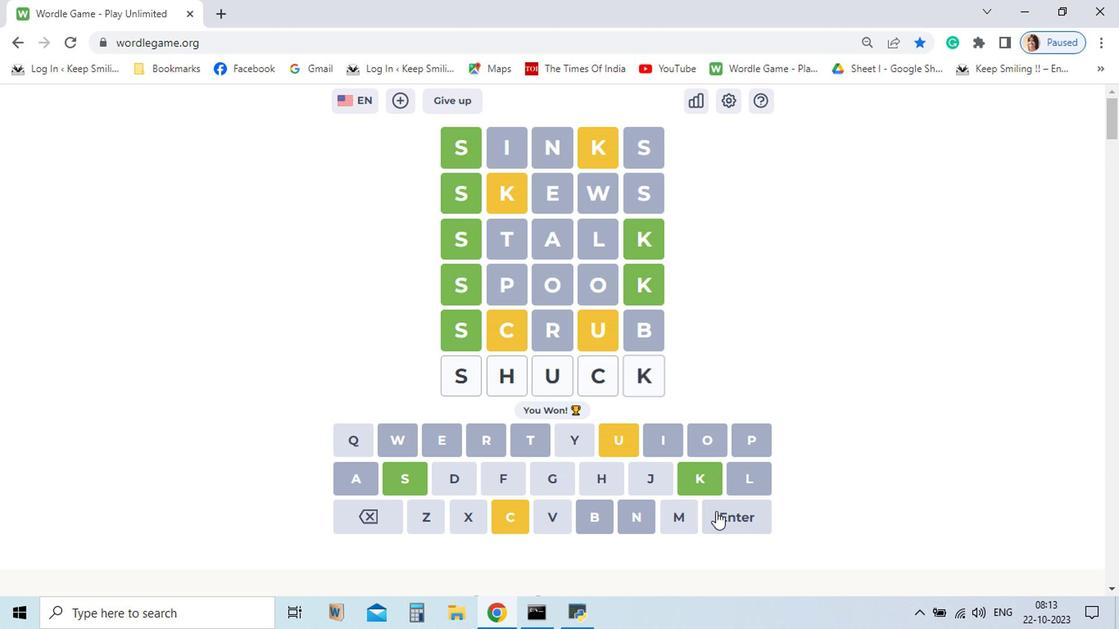 
Action: Mouse moved to (723, 516)
Screenshot: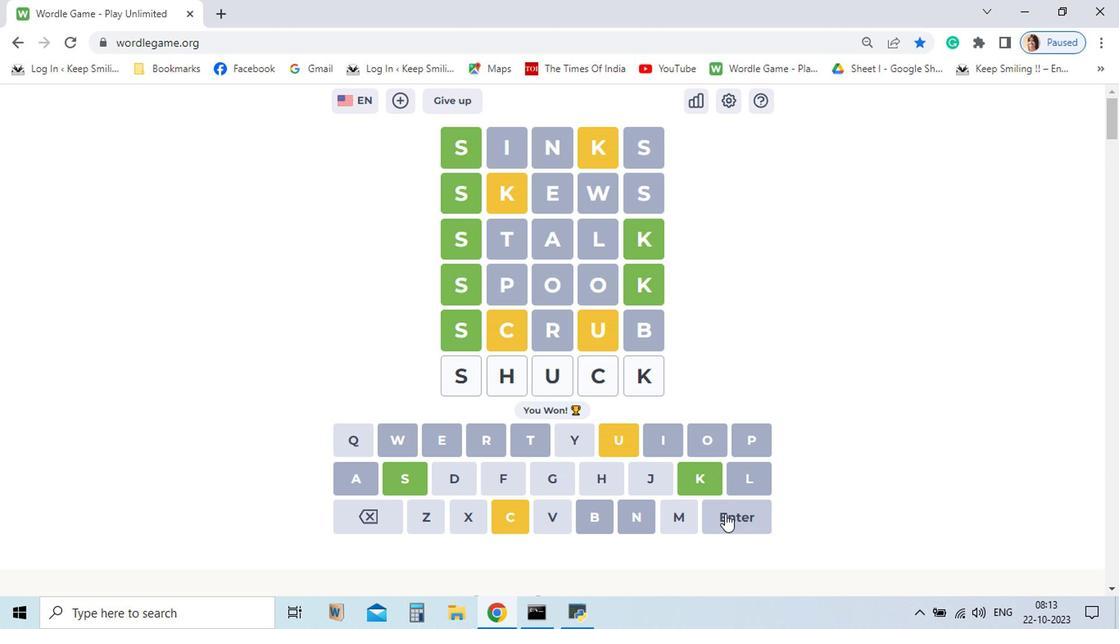 
Action: Mouse pressed left at (723, 516)
Screenshot: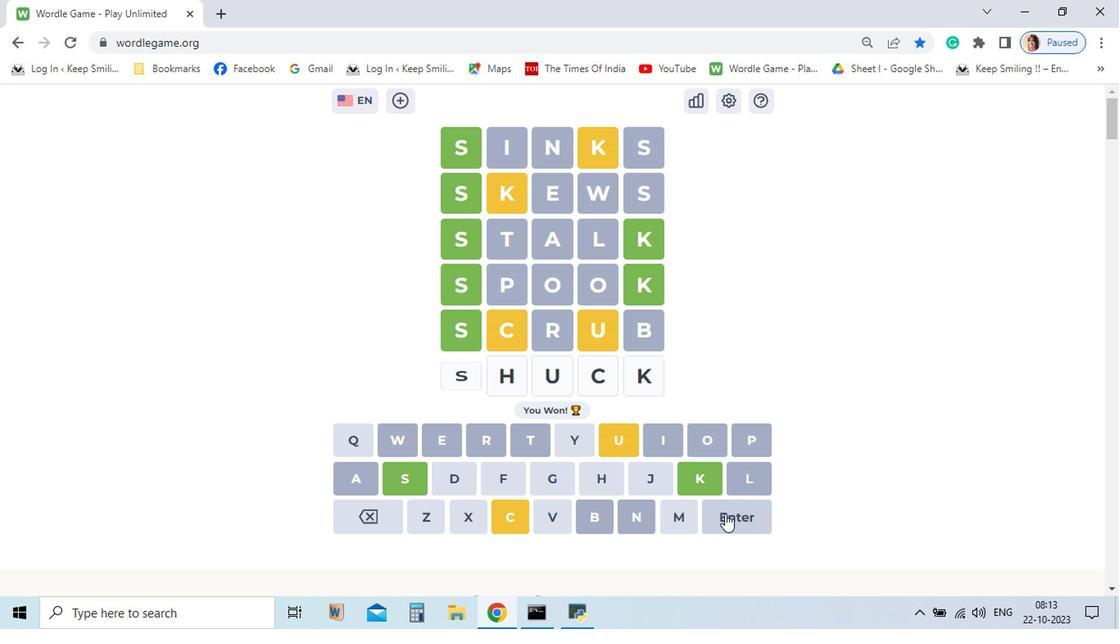 
Action: Mouse moved to (661, 204)
Screenshot: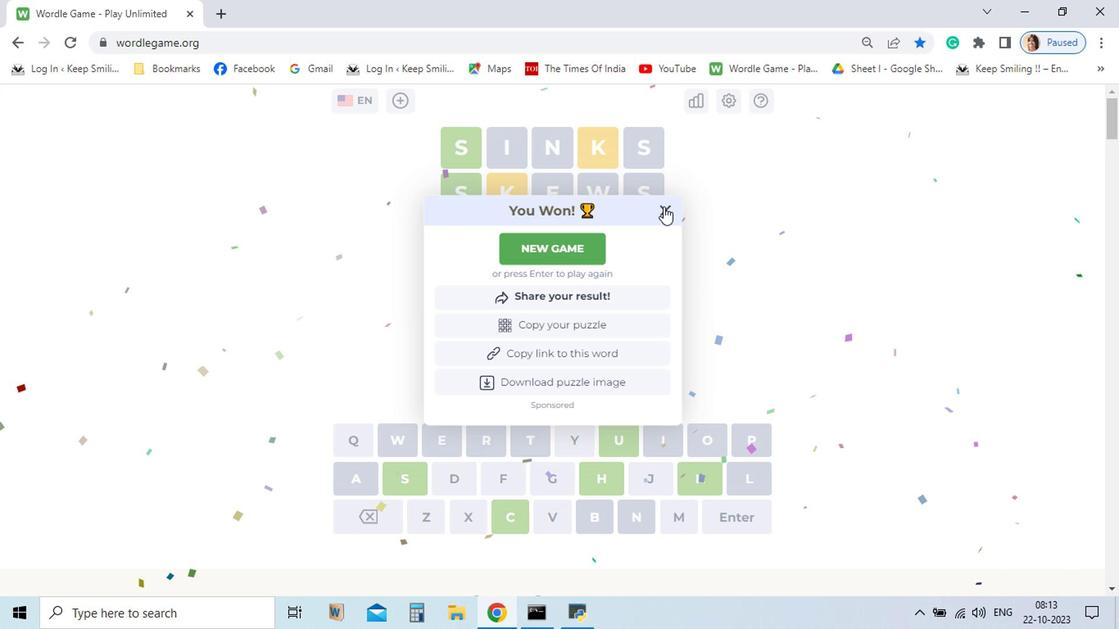 
Action: Mouse pressed left at (661, 204)
Screenshot: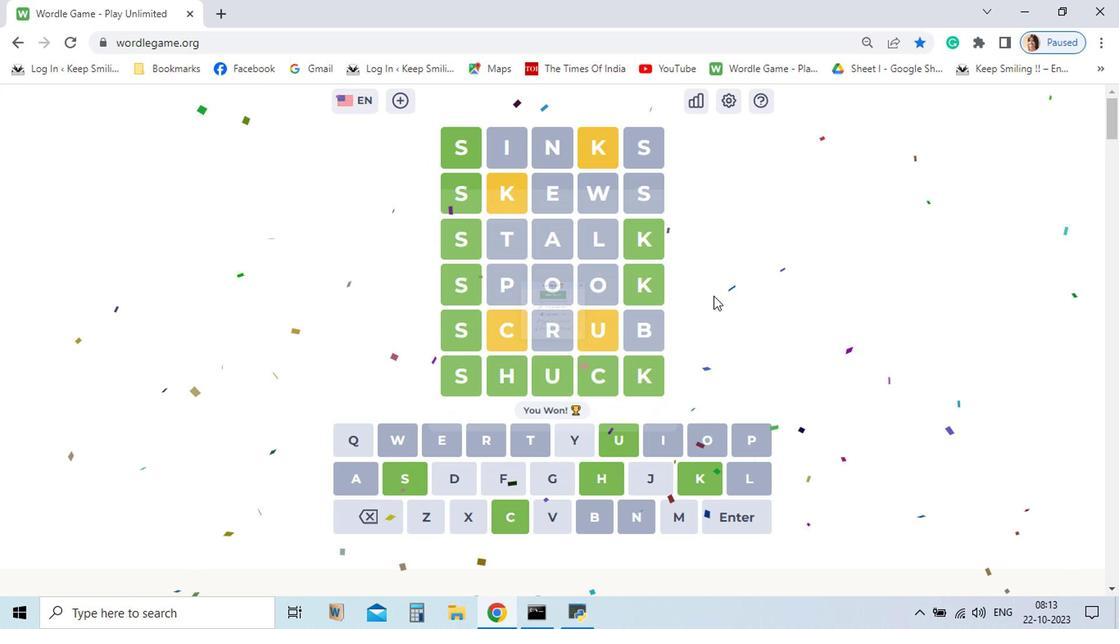 
Action: Mouse moved to (933, 630)
Screenshot: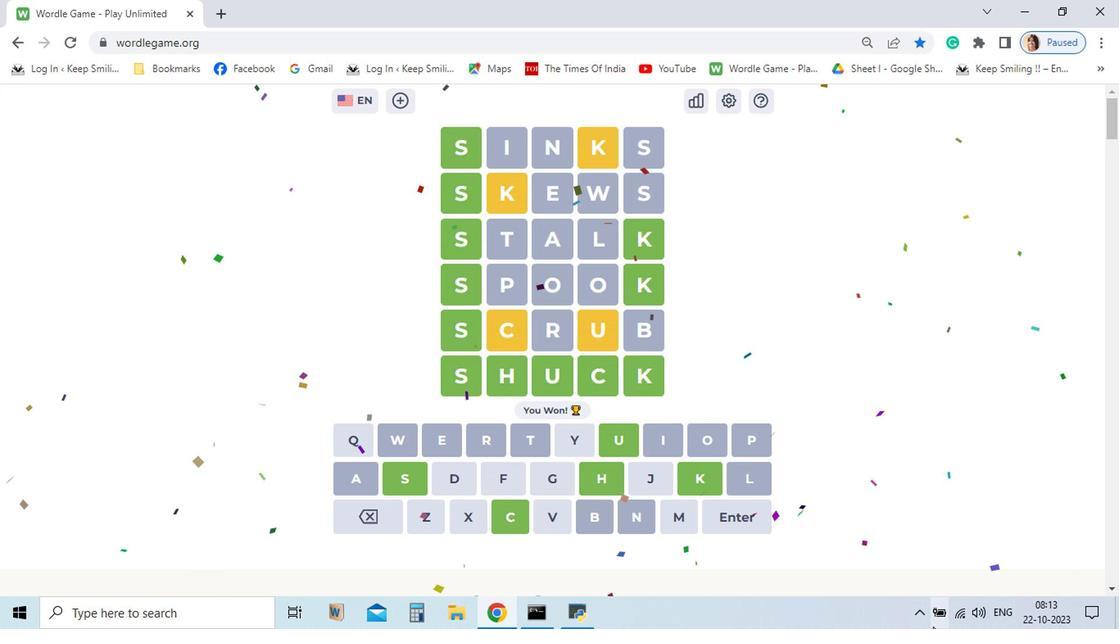 
